 Task: Best office and paper website designs: Write.
Action: Mouse moved to (802, 370)
Screenshot: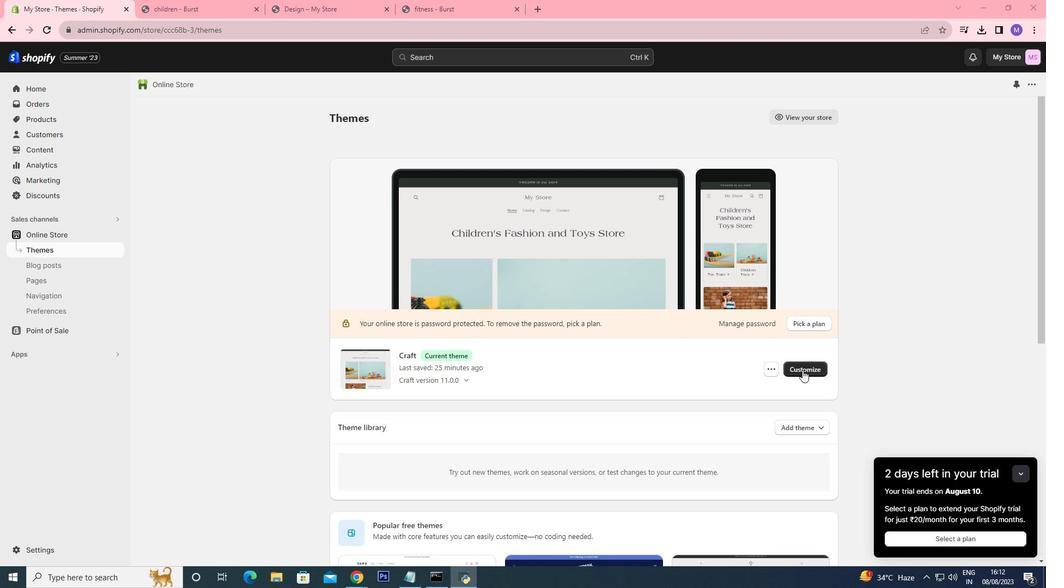 
Action: Mouse pressed left at (802, 370)
Screenshot: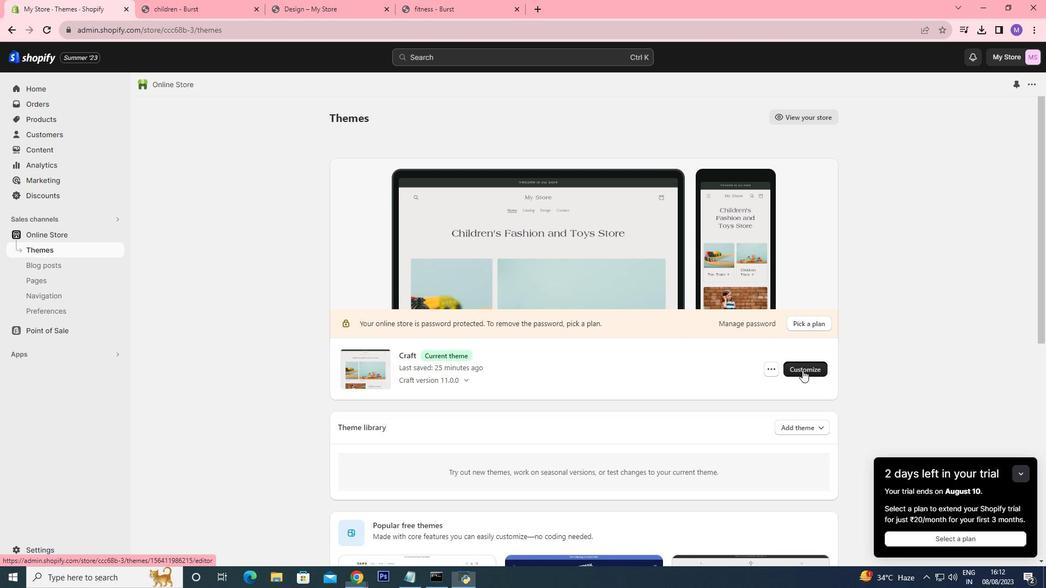 
Action: Mouse moved to (694, 163)
Screenshot: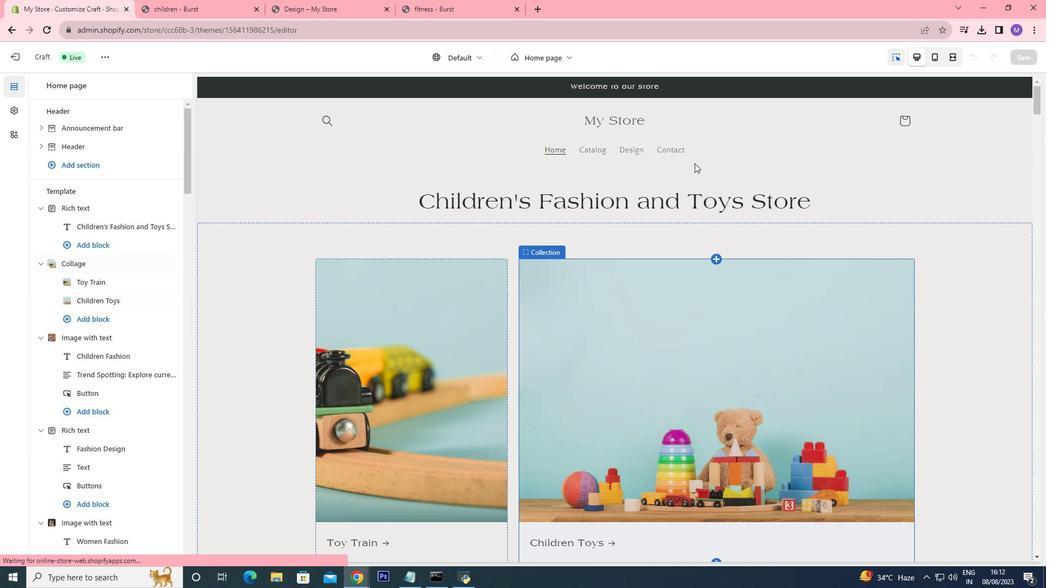 
Action: Mouse scrolled (694, 162) with delta (0, 0)
Screenshot: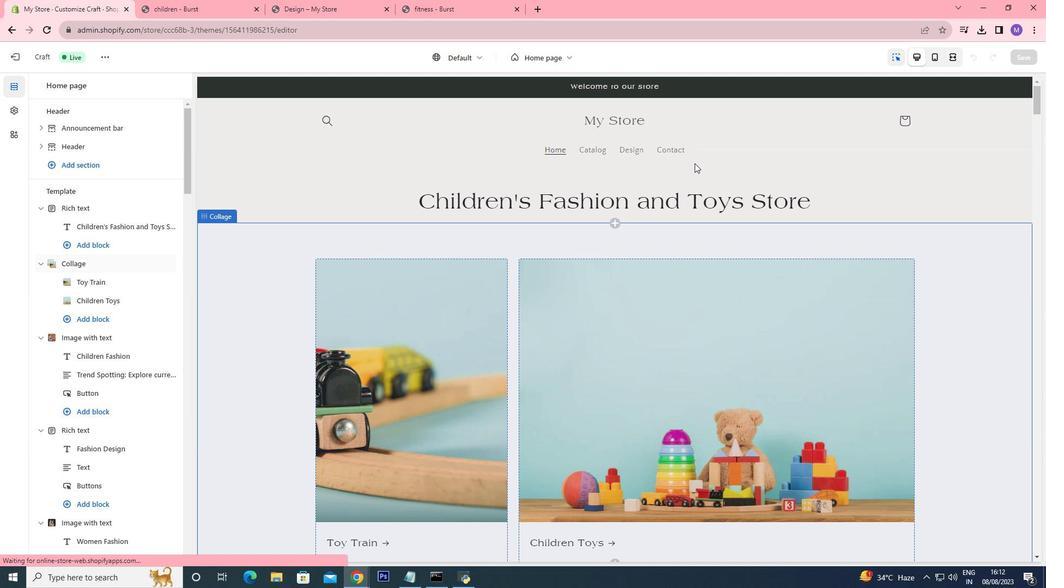 
Action: Mouse moved to (630, 95)
Screenshot: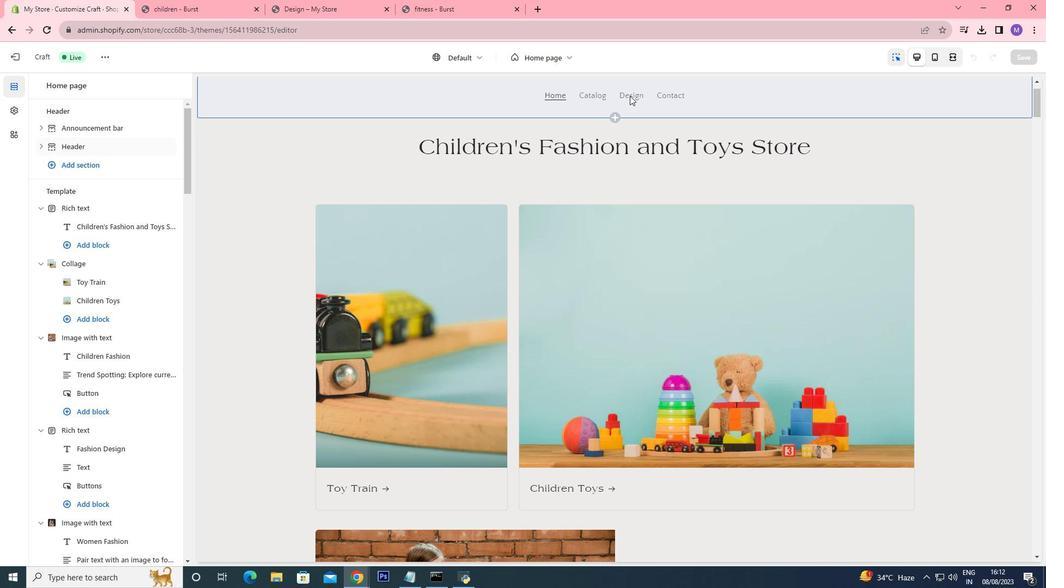 
Action: Mouse pressed left at (630, 95)
Screenshot: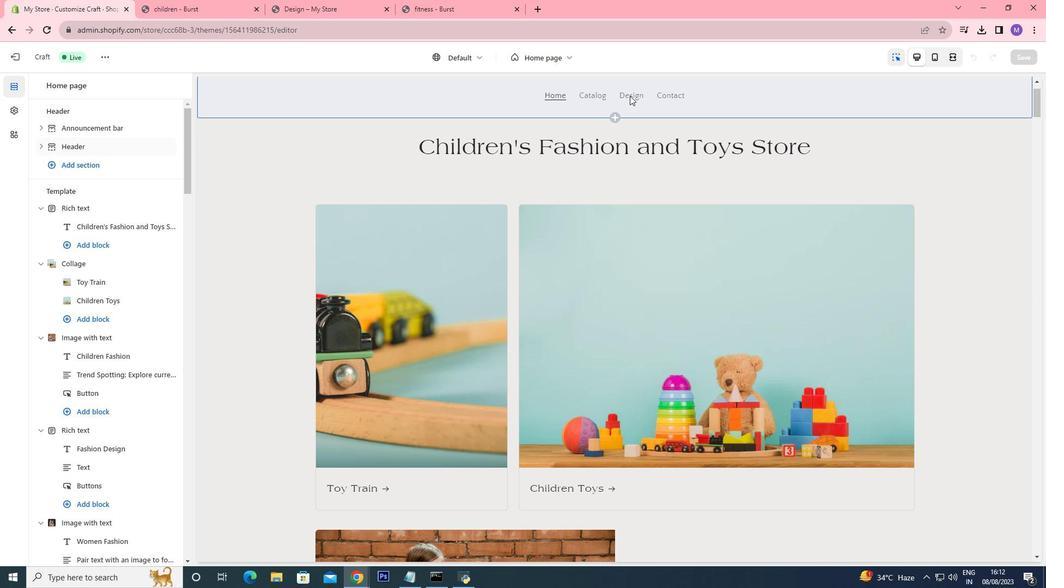 
Action: Mouse moved to (641, 149)
Screenshot: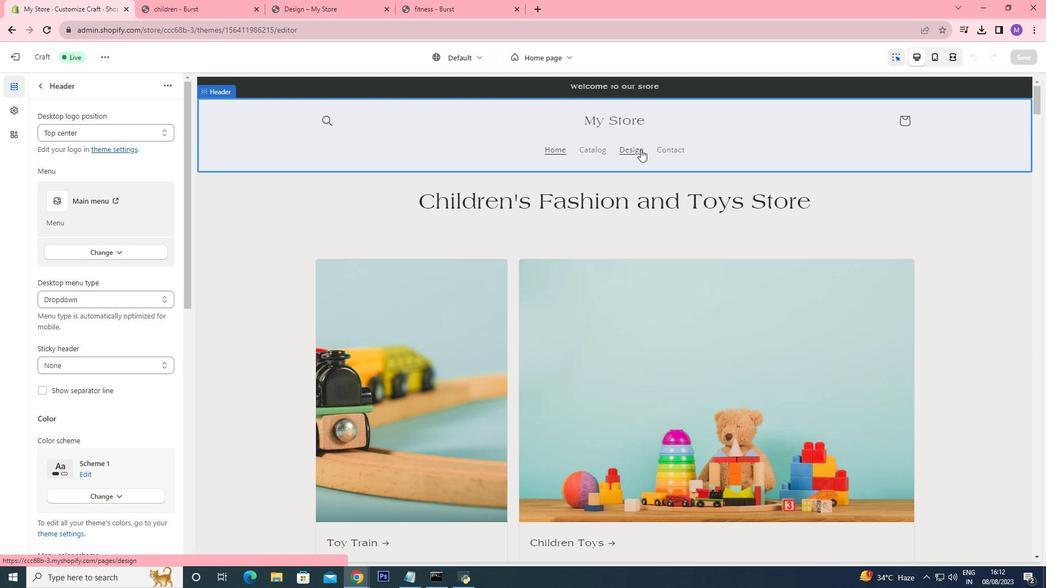 
Action: Mouse pressed left at (641, 149)
Screenshot: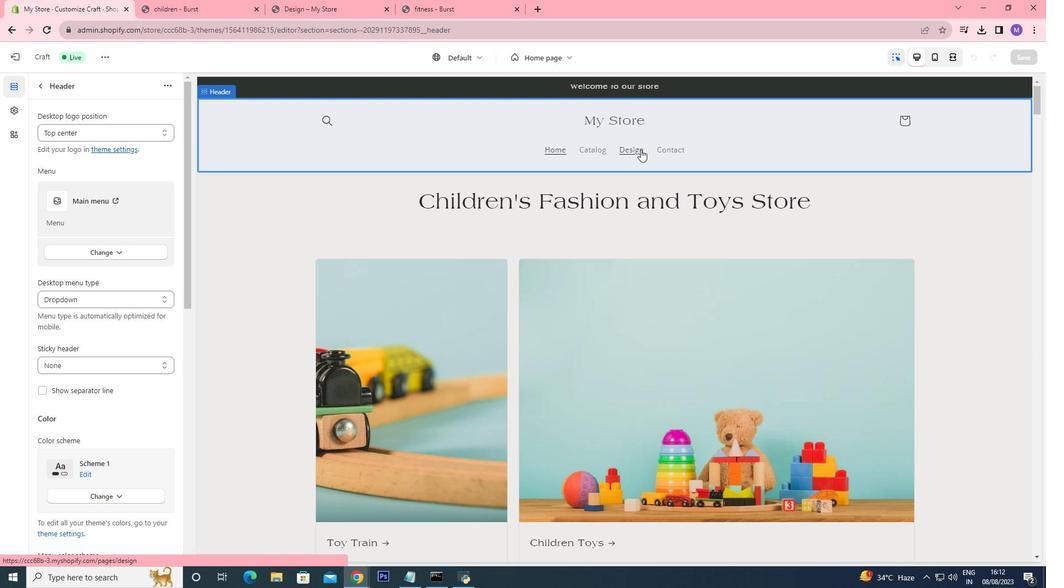 
Action: Mouse moved to (619, 299)
Screenshot: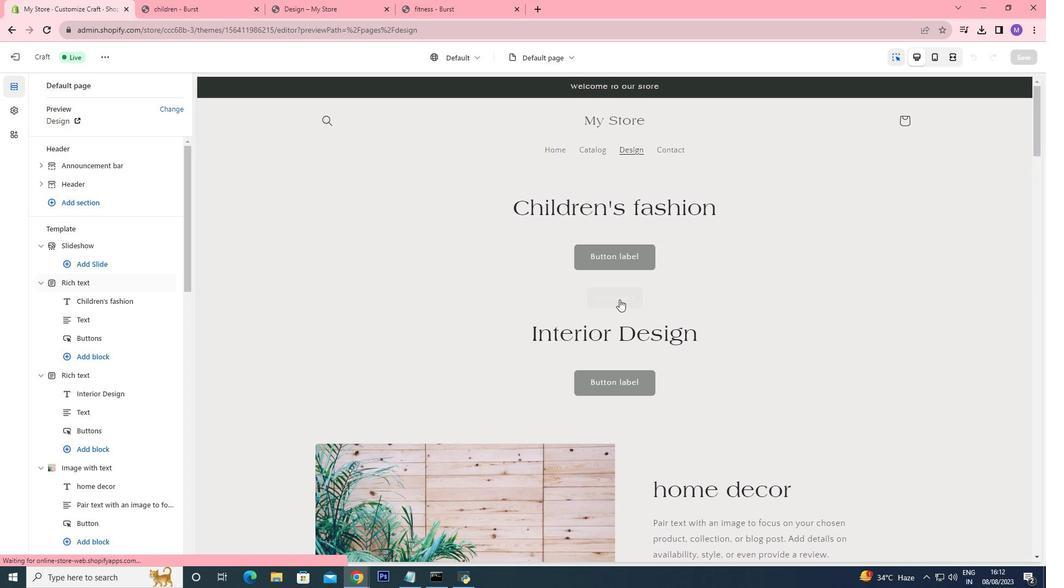 
Action: Mouse pressed left at (619, 299)
Screenshot: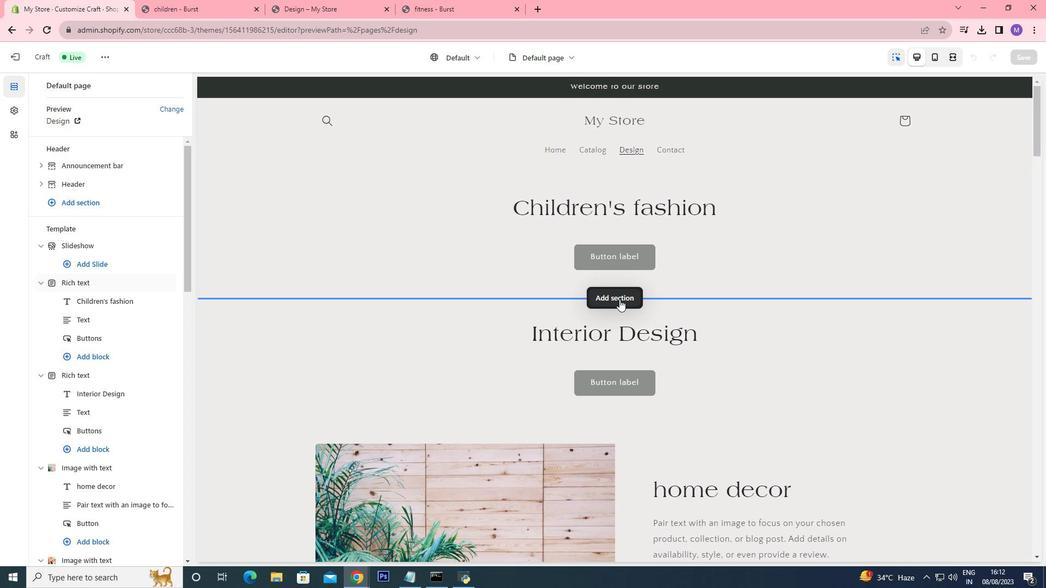 
Action: Mouse moved to (717, 420)
Screenshot: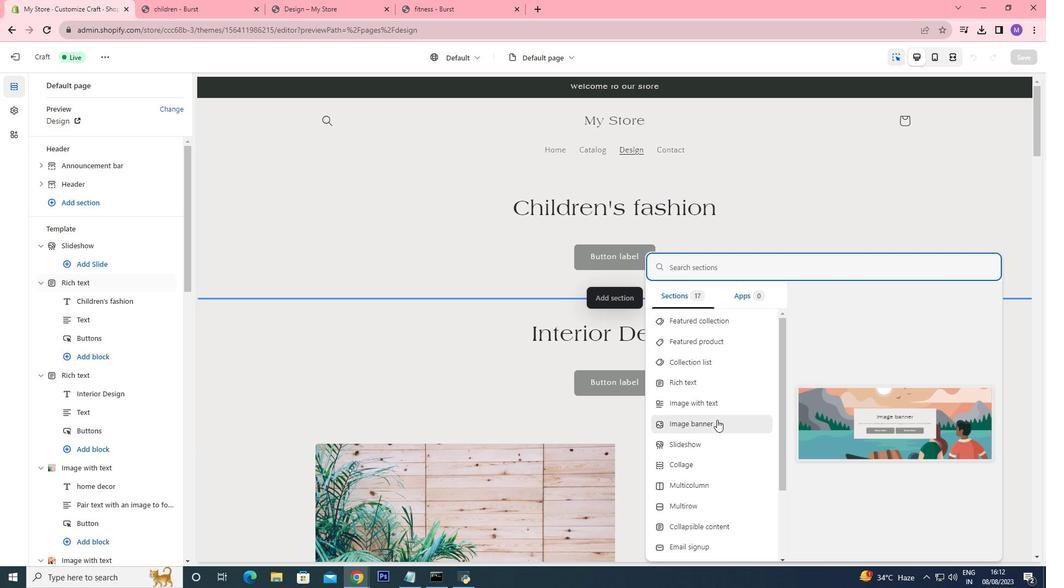 
Action: Mouse pressed left at (717, 420)
Screenshot: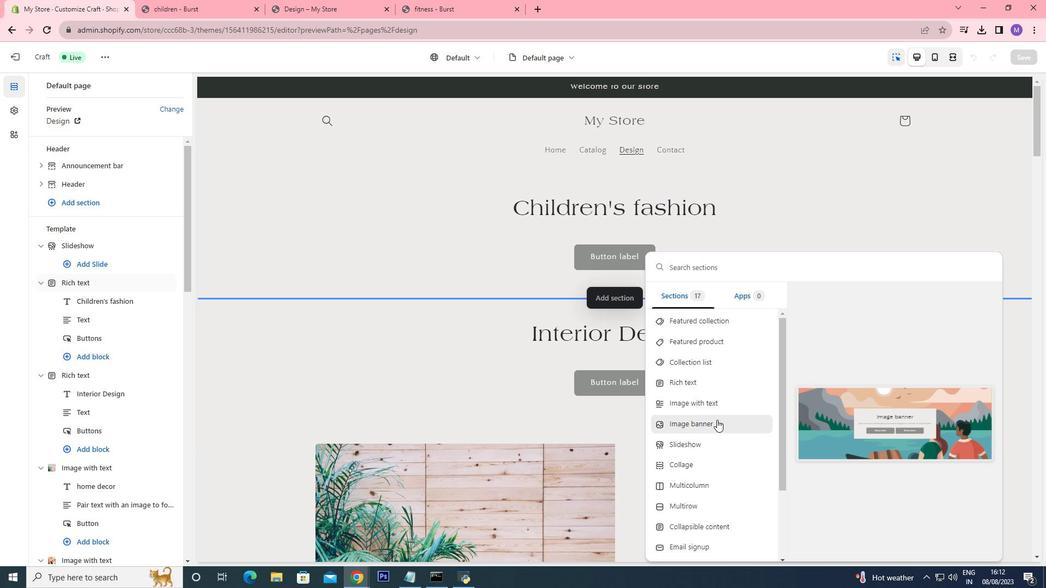 
Action: Mouse moved to (339, 372)
Screenshot: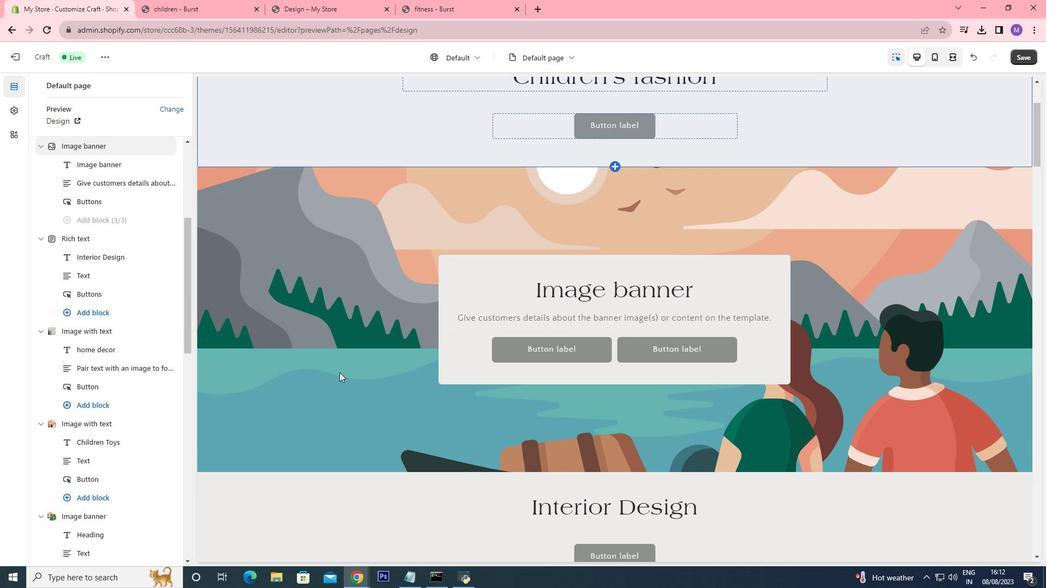 
Action: Mouse pressed left at (339, 372)
Screenshot: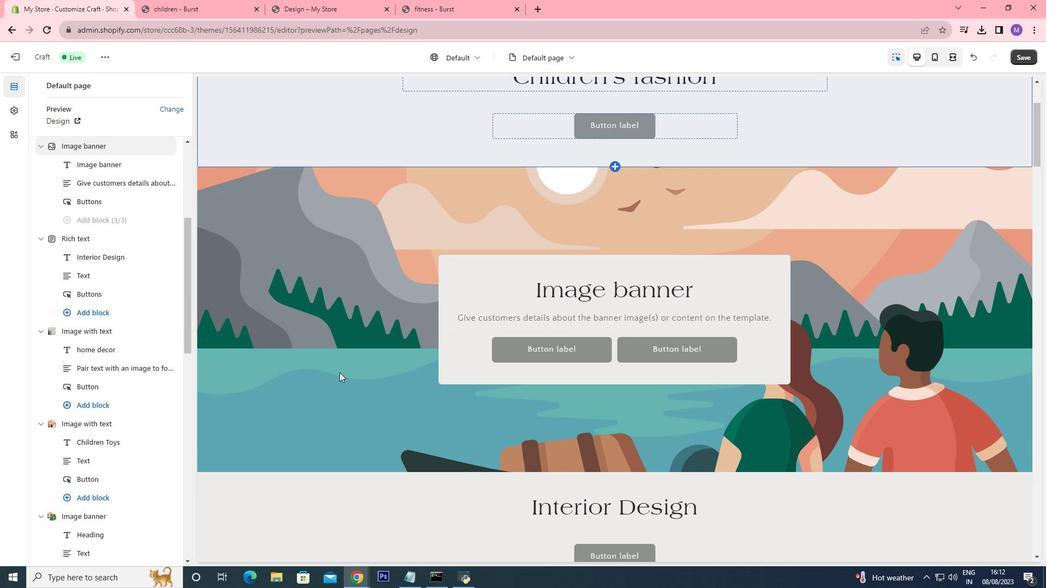 
Action: Mouse moved to (101, 160)
Screenshot: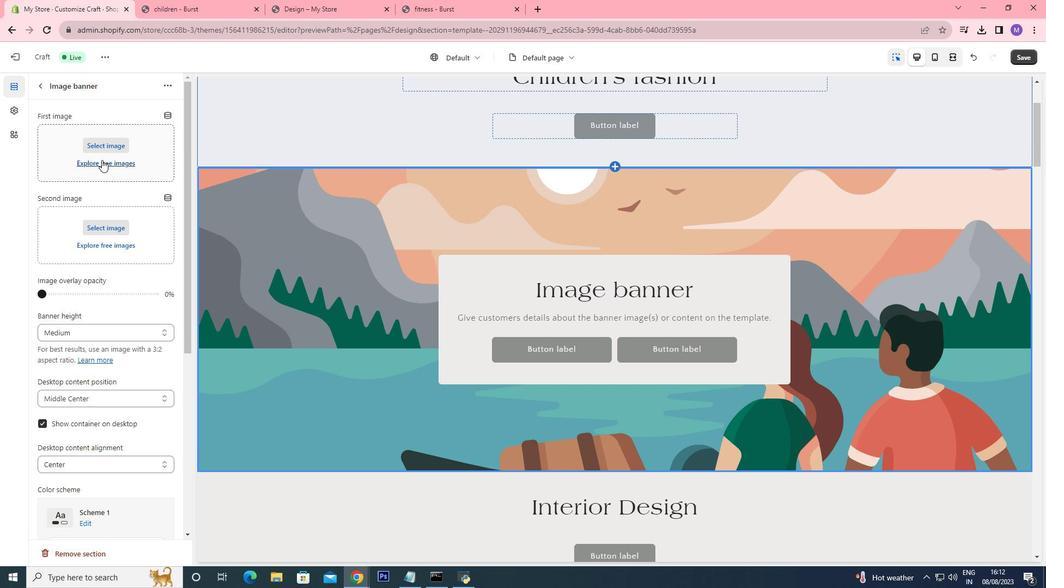 
Action: Mouse pressed left at (101, 160)
Screenshot: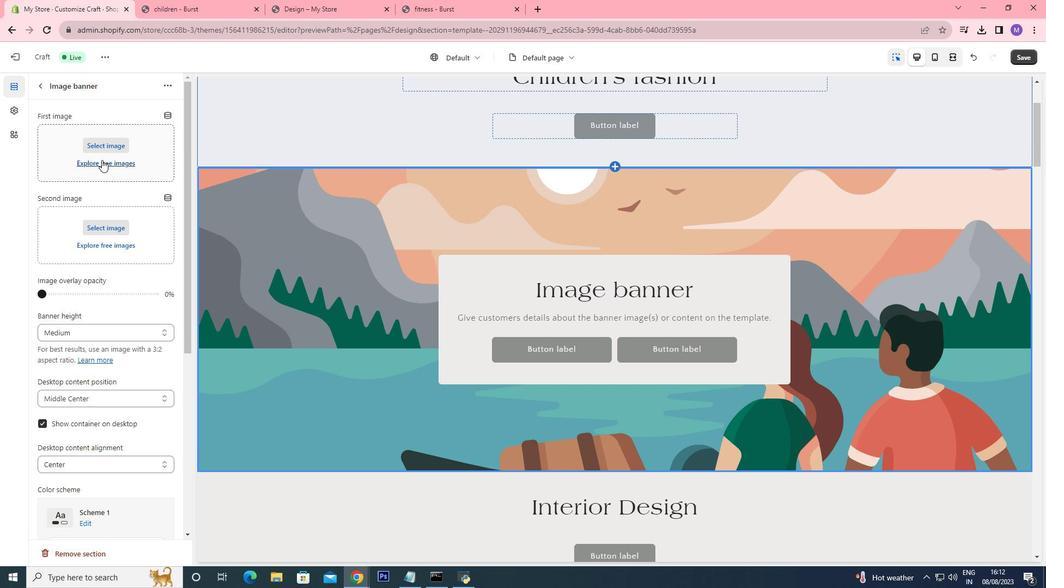 
Action: Mouse moved to (115, 113)
Screenshot: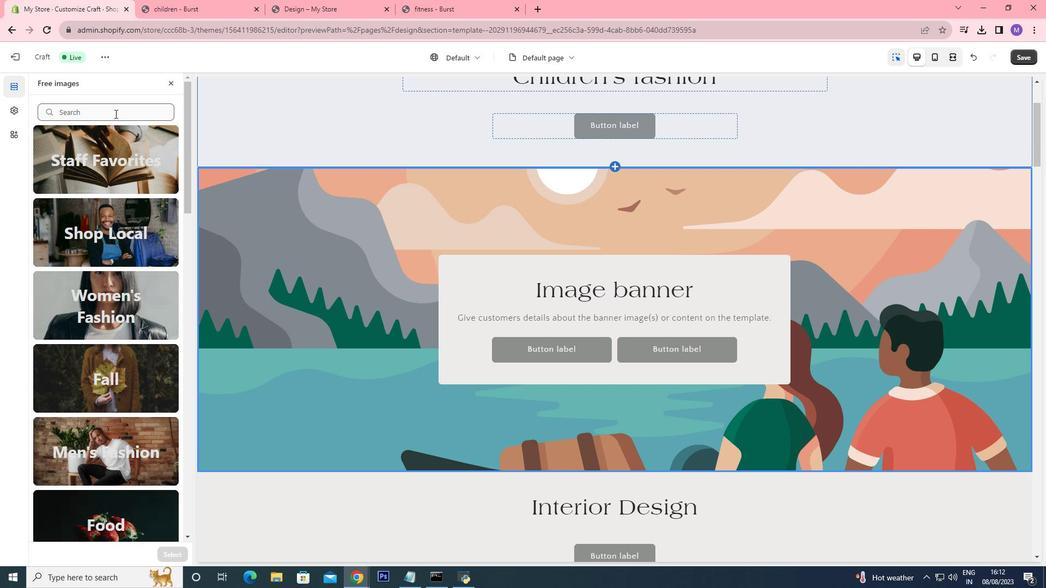 
Action: Mouse pressed left at (115, 113)
Screenshot: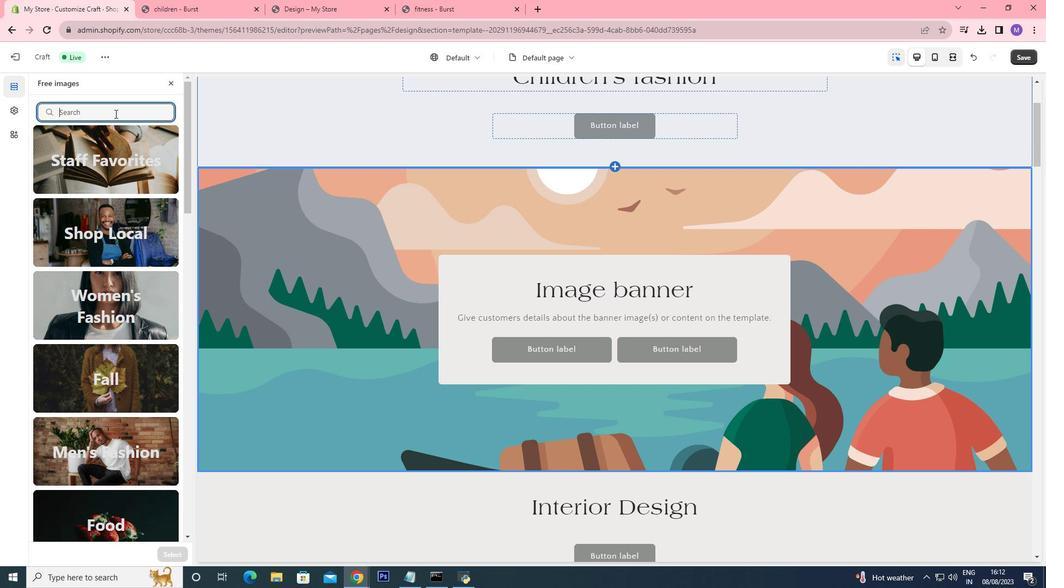 
Action: Key pressed company
Screenshot: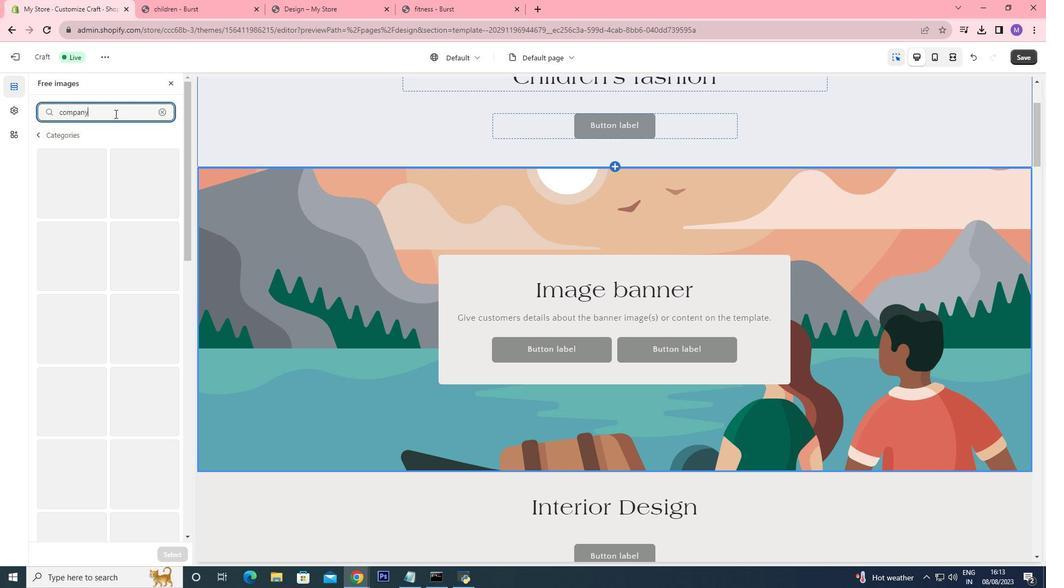 
Action: Mouse moved to (119, 396)
Screenshot: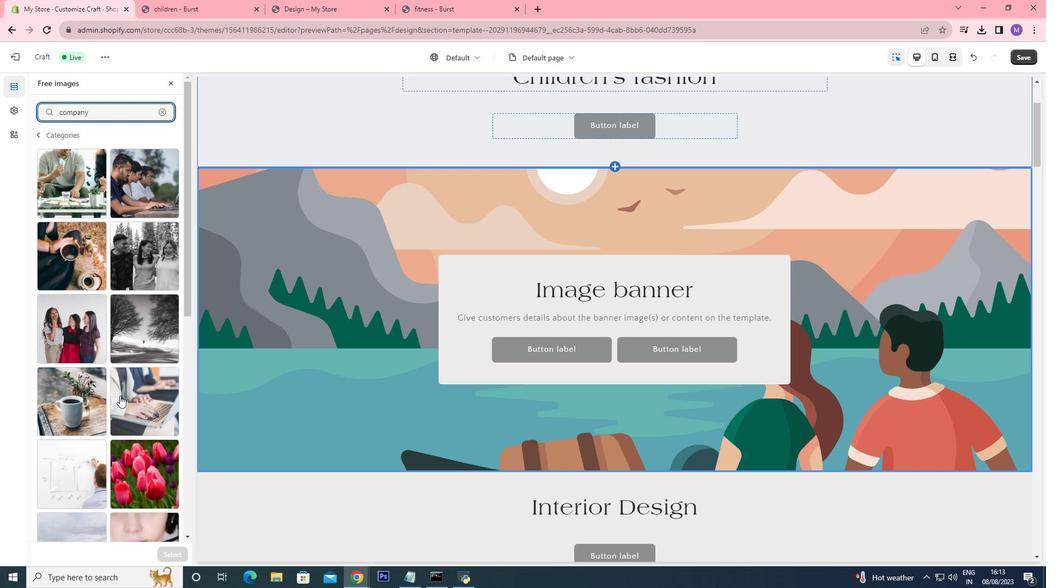 
Action: Mouse scrolled (119, 395) with delta (0, 0)
Screenshot: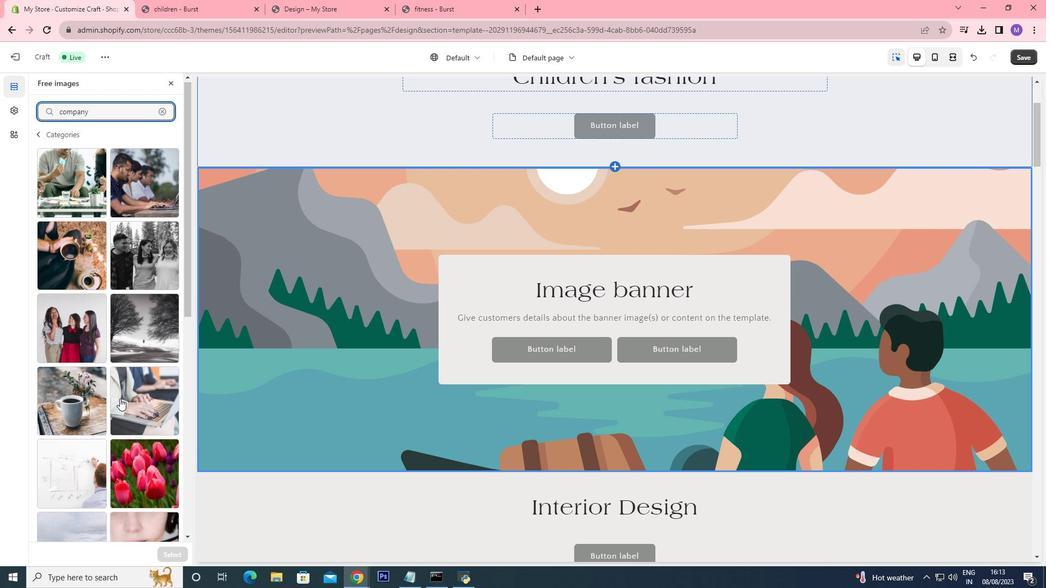 
Action: Mouse moved to (120, 400)
Screenshot: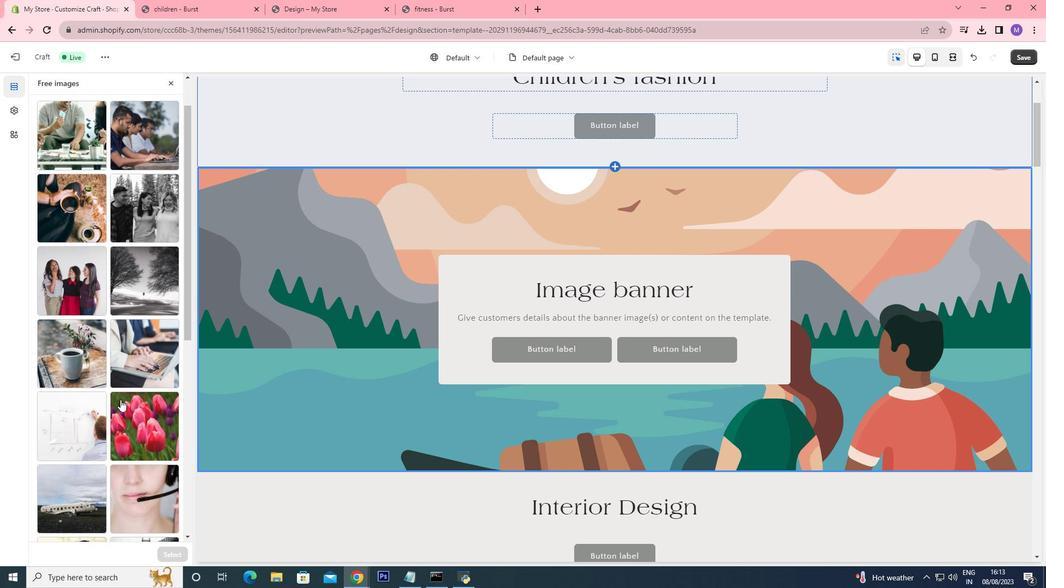 
Action: Mouse scrolled (120, 399) with delta (0, 0)
Screenshot: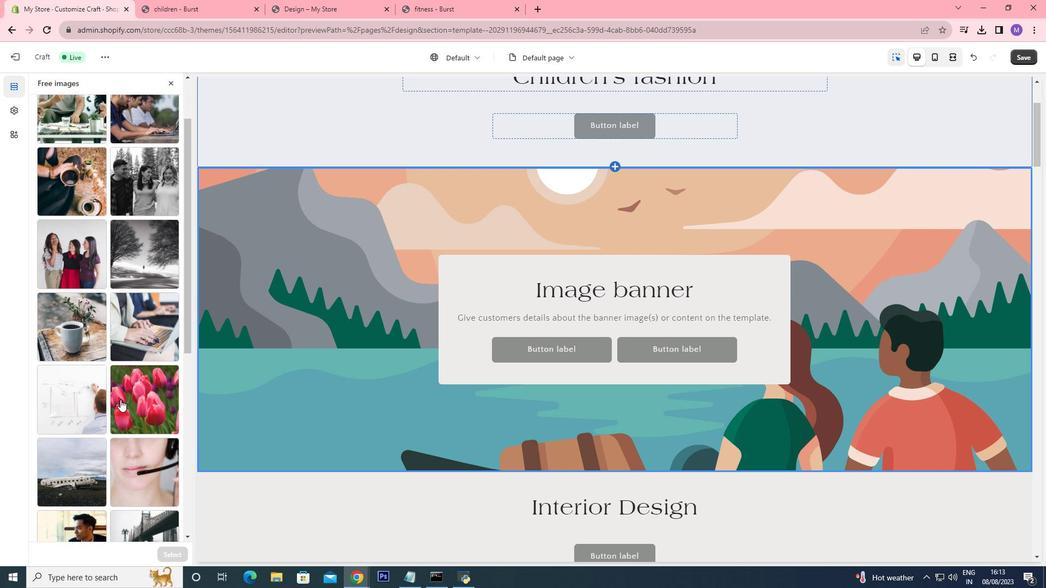 
Action: Mouse scrolled (120, 399) with delta (0, 0)
Screenshot: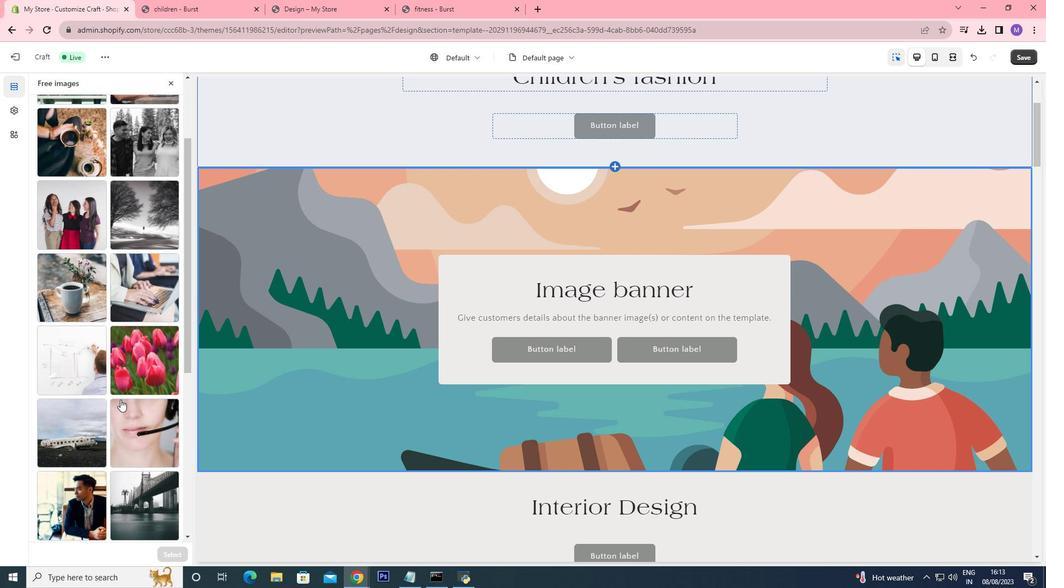 
Action: Mouse scrolled (120, 399) with delta (0, 0)
Screenshot: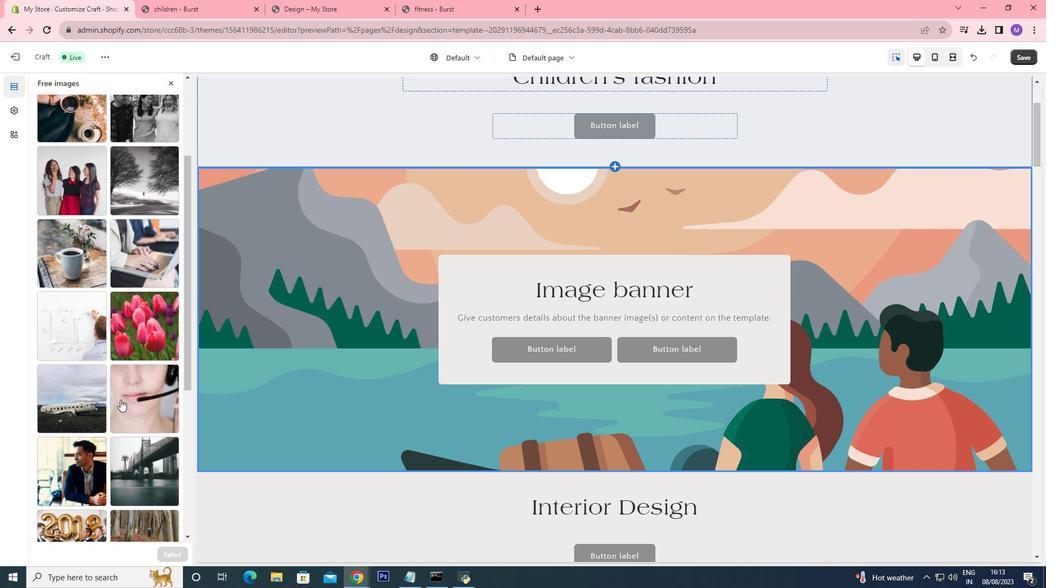 
Action: Mouse scrolled (120, 400) with delta (0, 0)
Screenshot: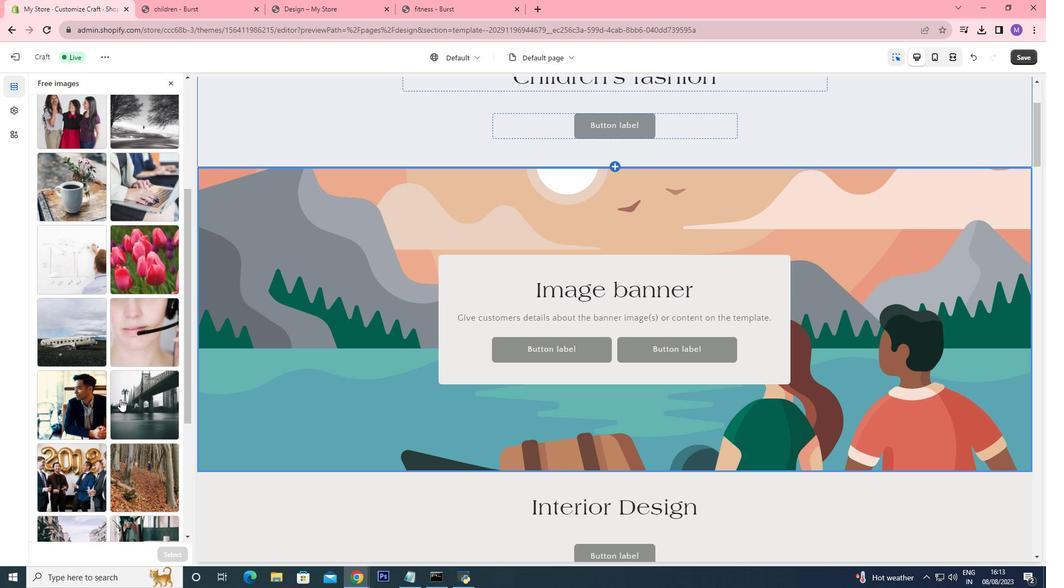 
Action: Mouse scrolled (120, 399) with delta (0, 0)
Screenshot: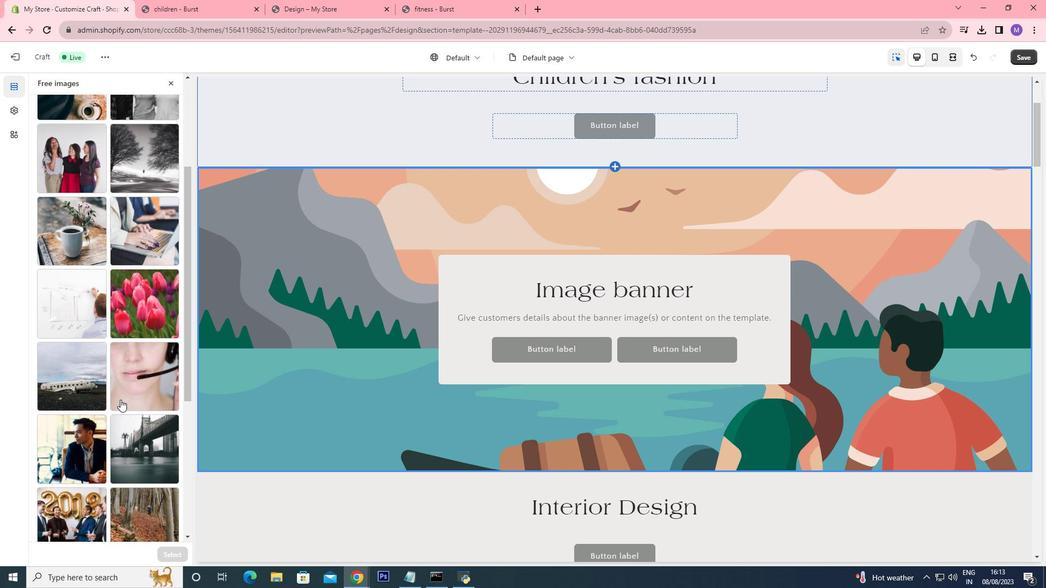 
Action: Mouse scrolled (120, 399) with delta (0, 0)
Screenshot: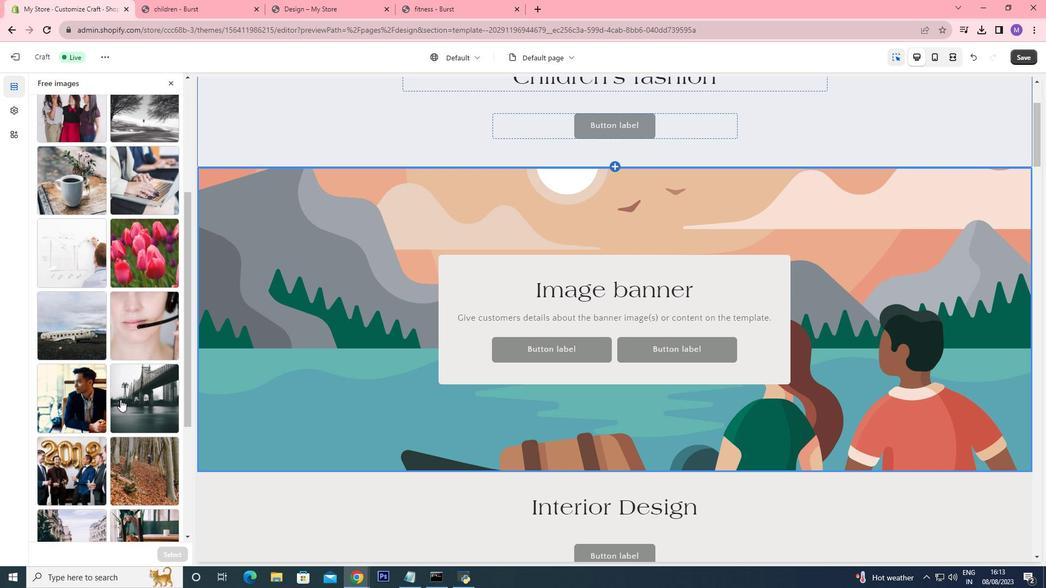 
Action: Mouse scrolled (120, 399) with delta (0, 0)
Screenshot: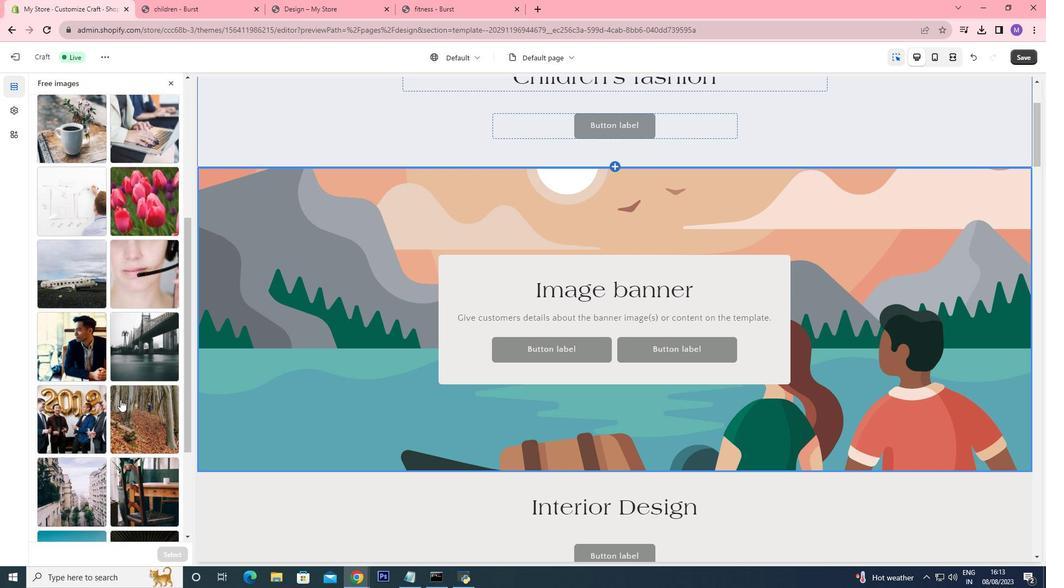 
Action: Mouse scrolled (120, 399) with delta (0, 0)
Screenshot: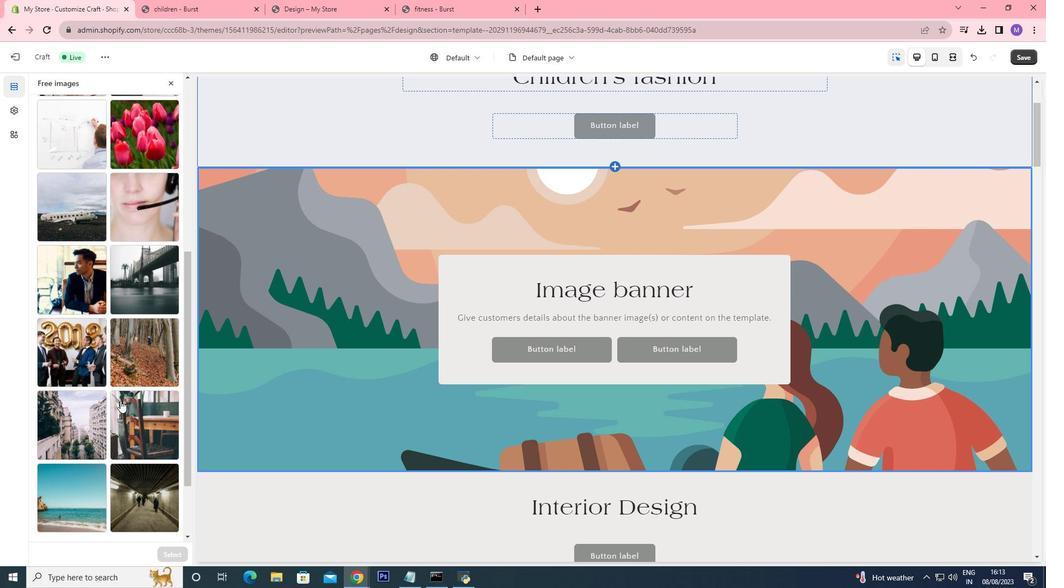 
Action: Mouse moved to (120, 401)
Screenshot: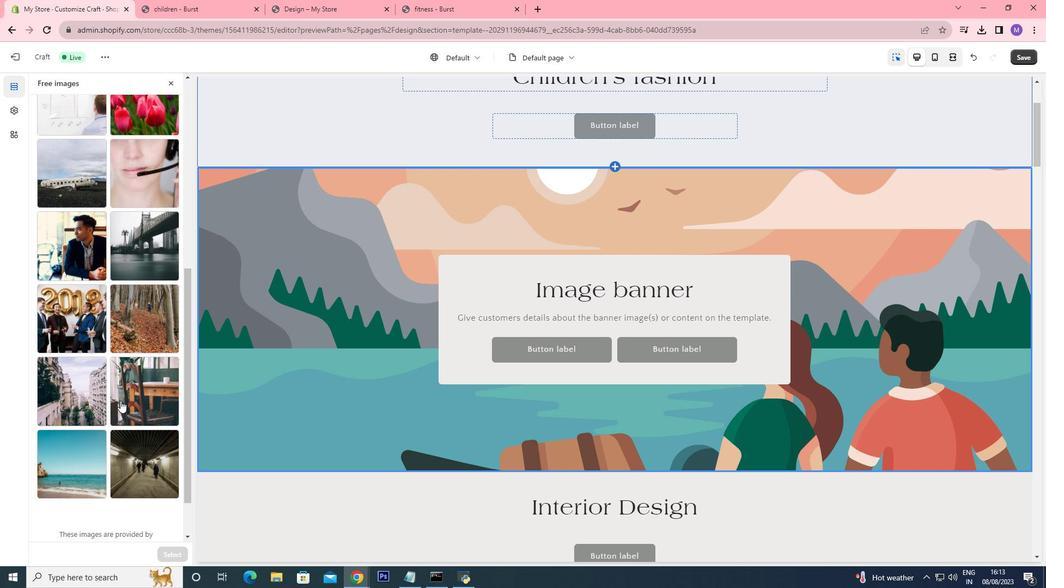 
Action: Mouse scrolled (120, 400) with delta (0, 0)
Screenshot: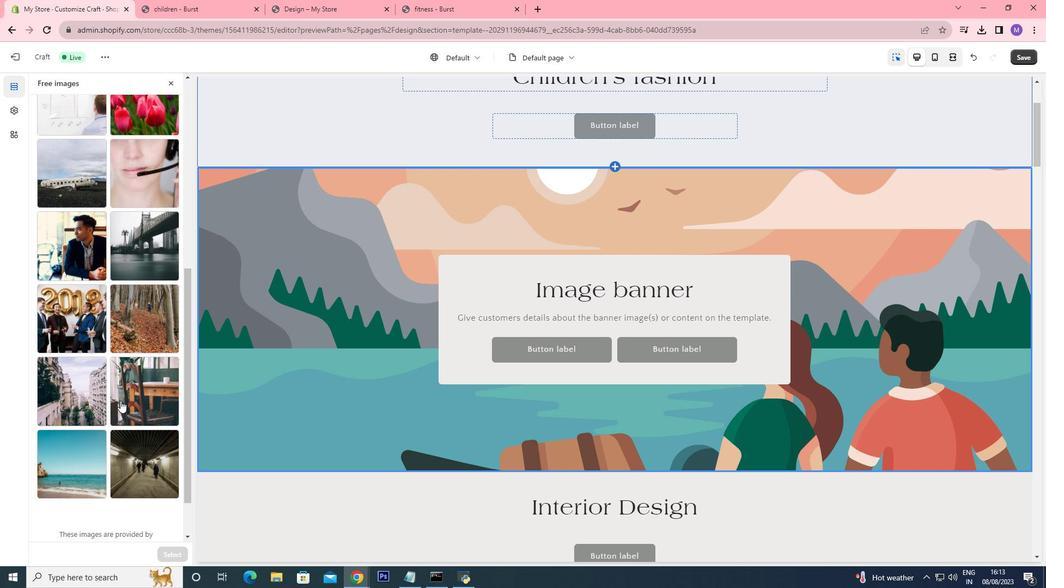 
Action: Mouse scrolled (120, 400) with delta (0, 0)
Screenshot: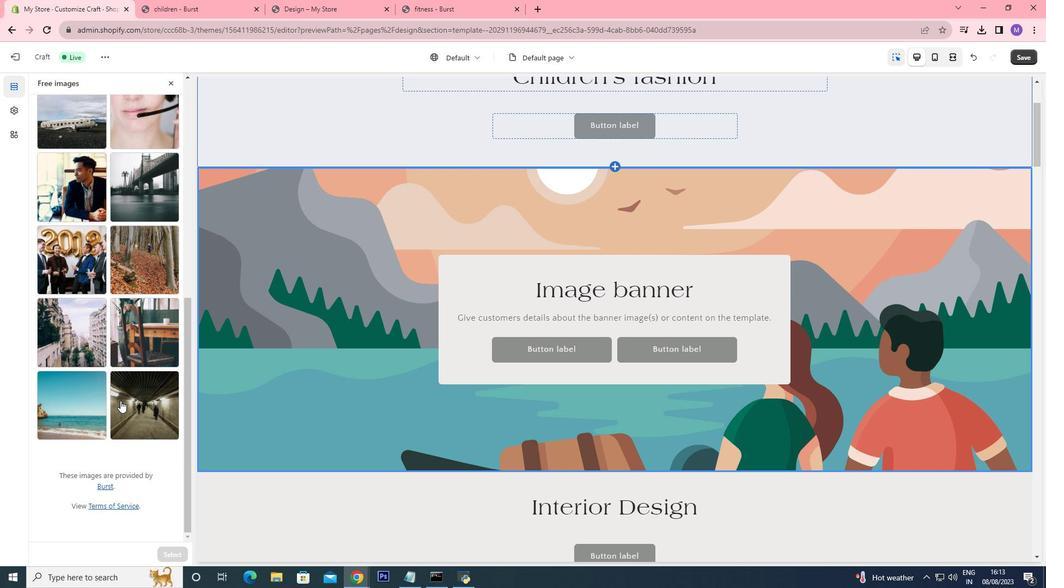 
Action: Mouse scrolled (120, 400) with delta (0, 0)
Screenshot: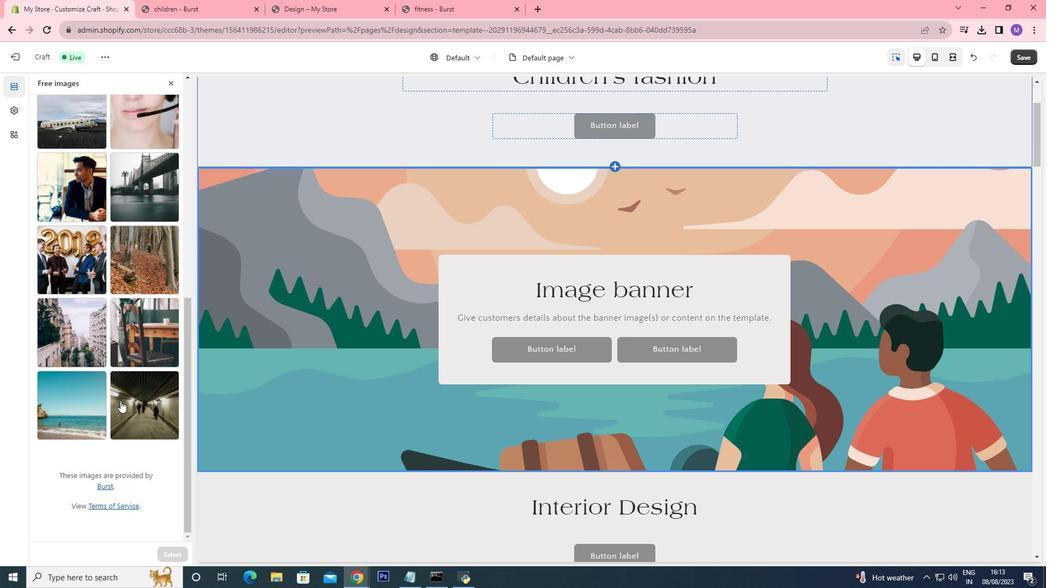 
Action: Mouse scrolled (120, 400) with delta (0, 0)
Screenshot: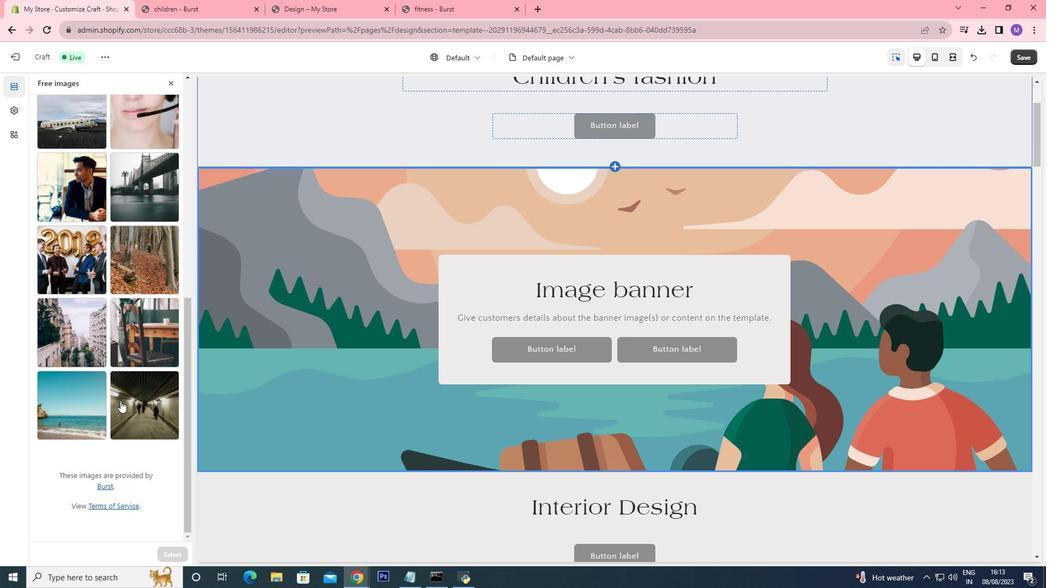 
Action: Mouse scrolled (120, 400) with delta (0, 0)
Screenshot: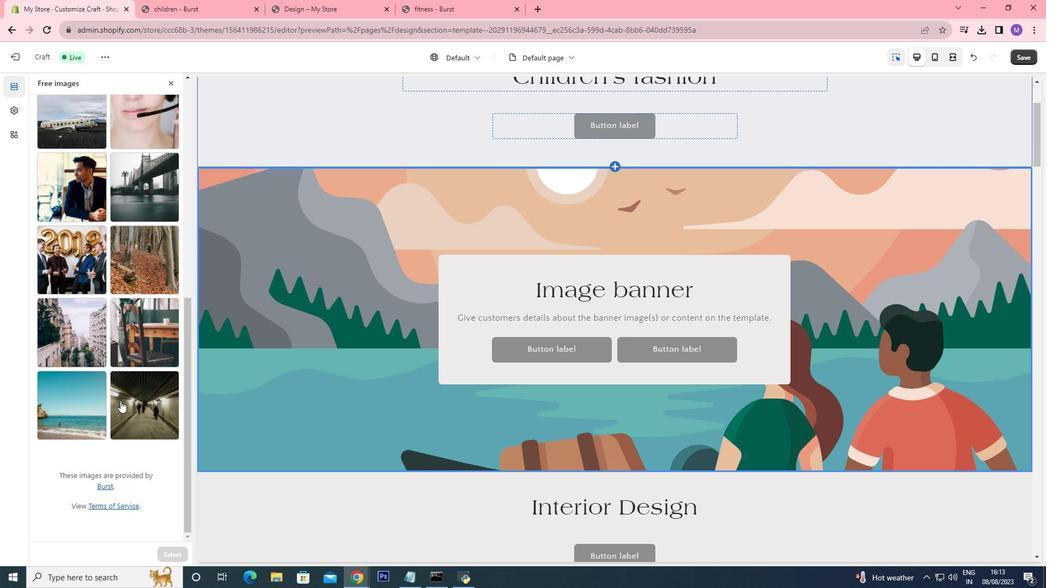
Action: Mouse moved to (170, 388)
Screenshot: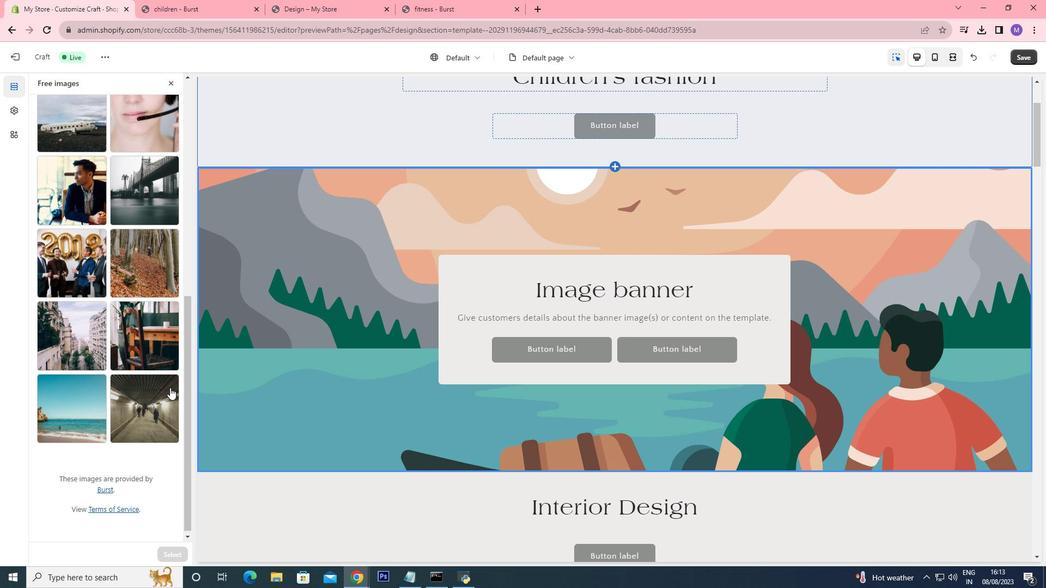 
Action: Mouse scrolled (170, 388) with delta (0, 0)
Screenshot: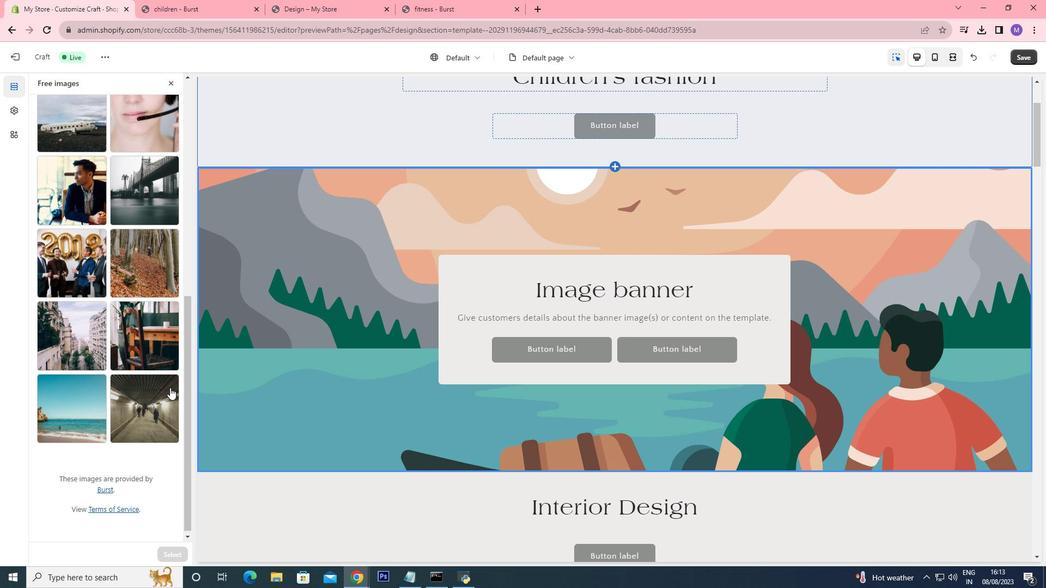 
Action: Mouse scrolled (170, 388) with delta (0, 0)
Screenshot: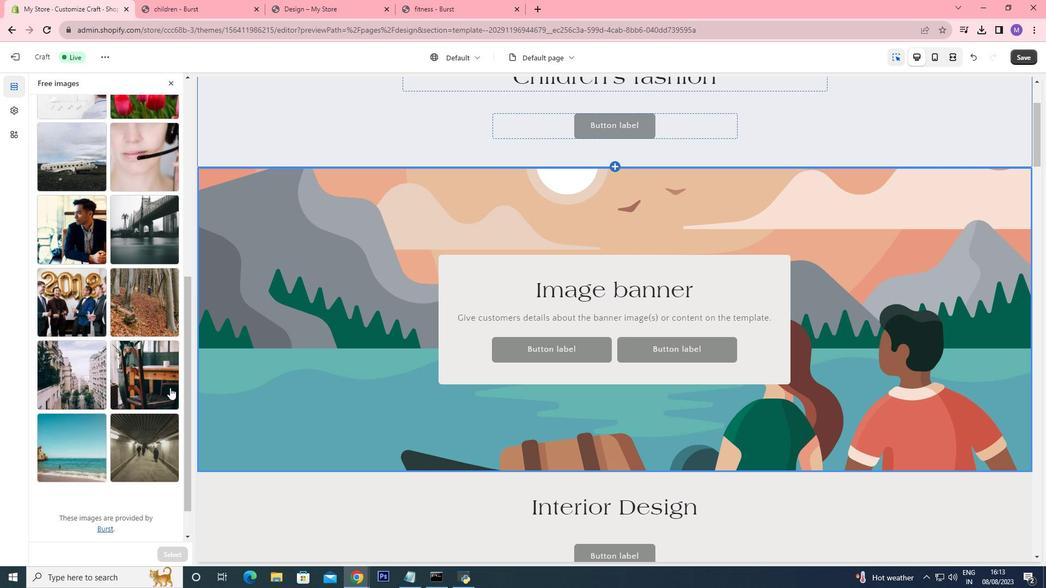 
Action: Mouse moved to (154, 438)
Screenshot: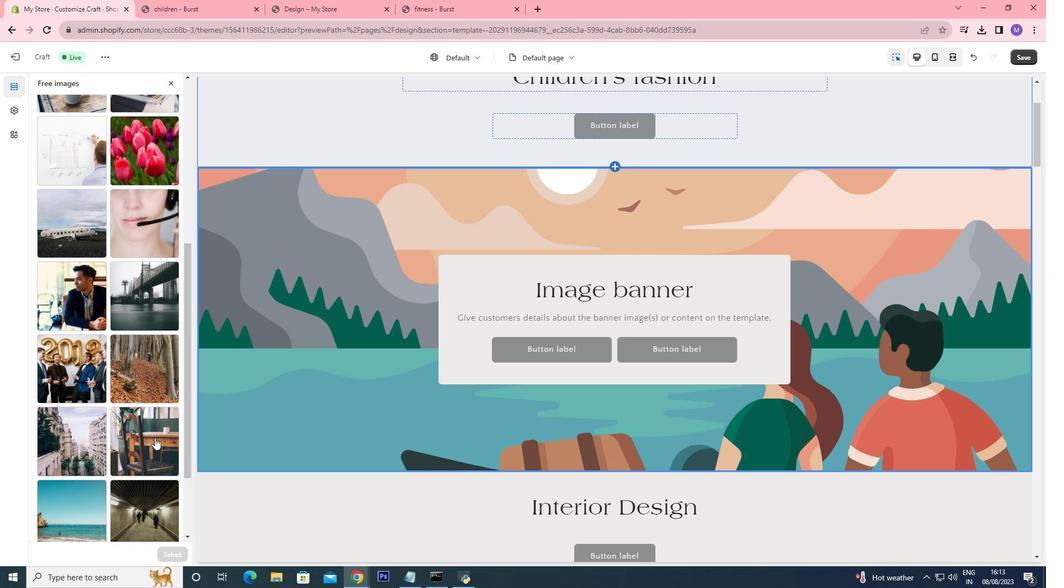
Action: Mouse scrolled (154, 438) with delta (0, 0)
Screenshot: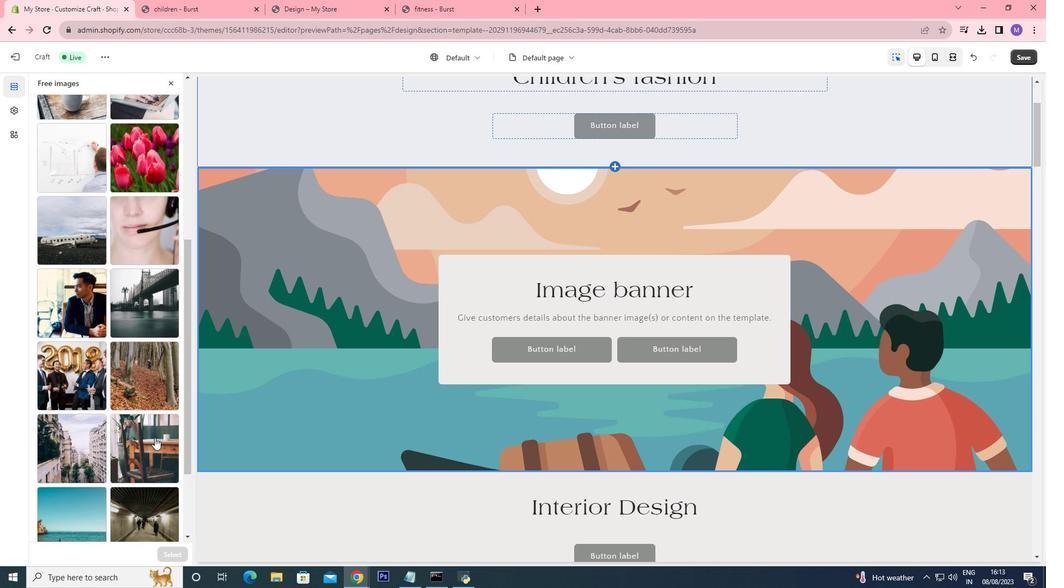 
Action: Mouse scrolled (154, 438) with delta (0, 0)
Screenshot: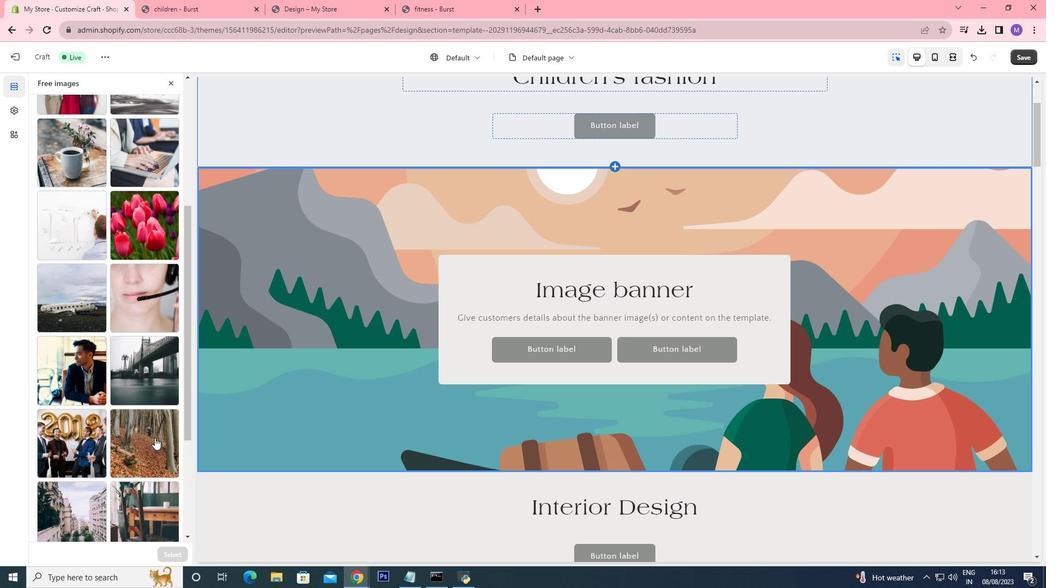 
Action: Mouse scrolled (154, 438) with delta (0, 0)
Screenshot: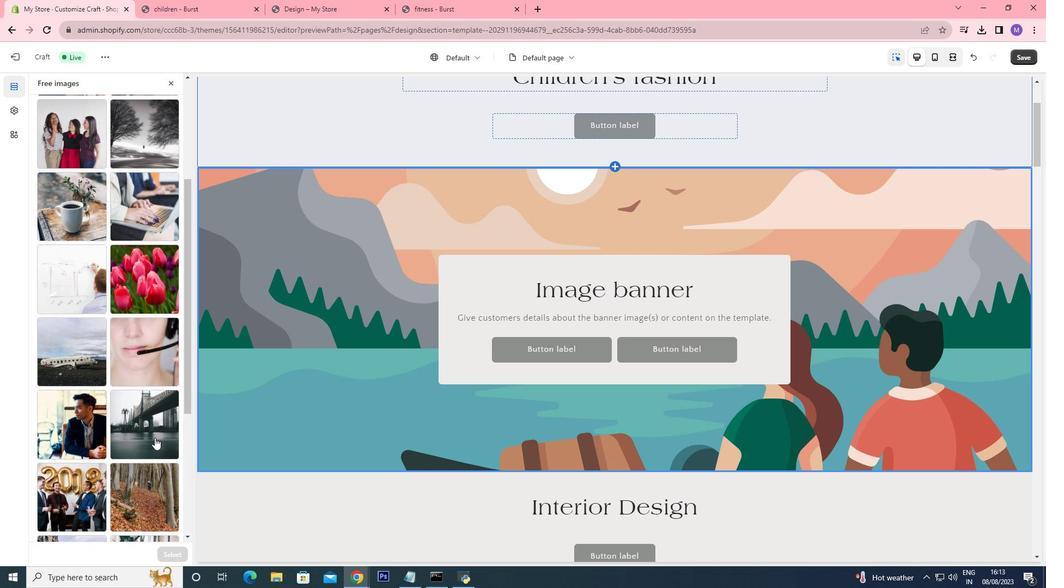 
Action: Mouse scrolled (154, 438) with delta (0, 0)
Screenshot: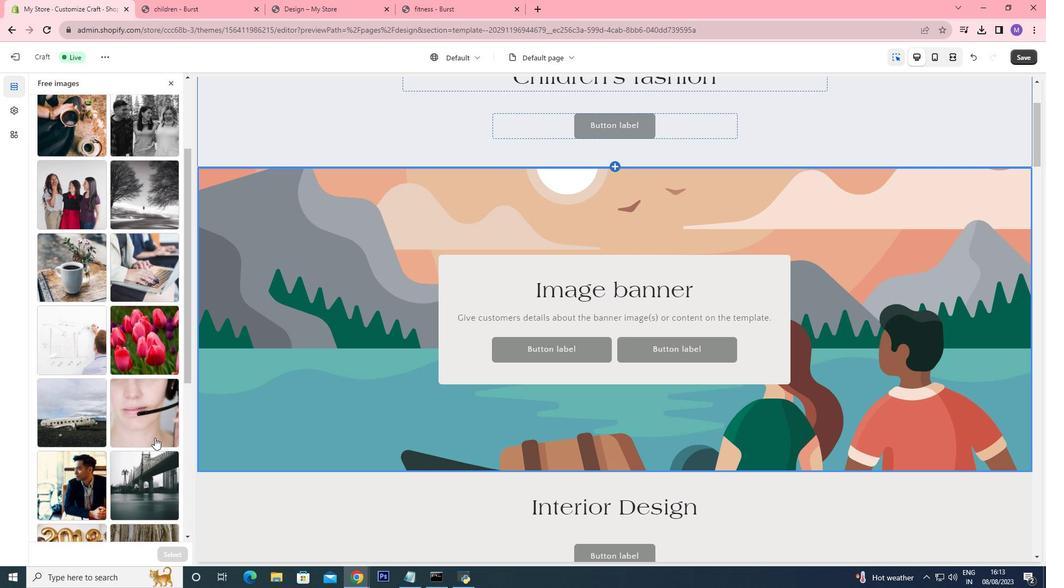 
Action: Mouse scrolled (154, 438) with delta (0, 0)
Screenshot: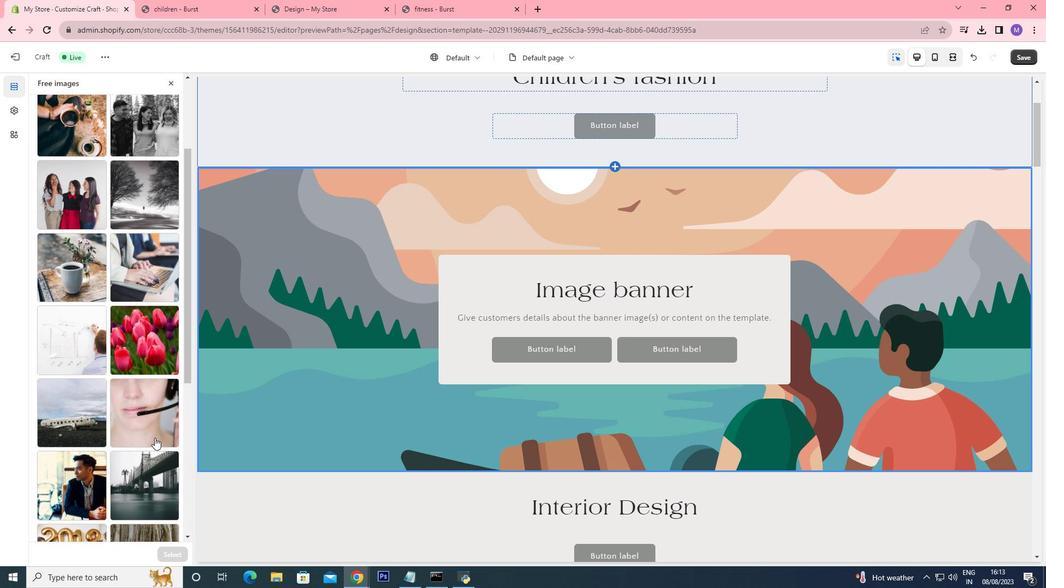 
Action: Mouse scrolled (154, 438) with delta (0, 0)
Screenshot: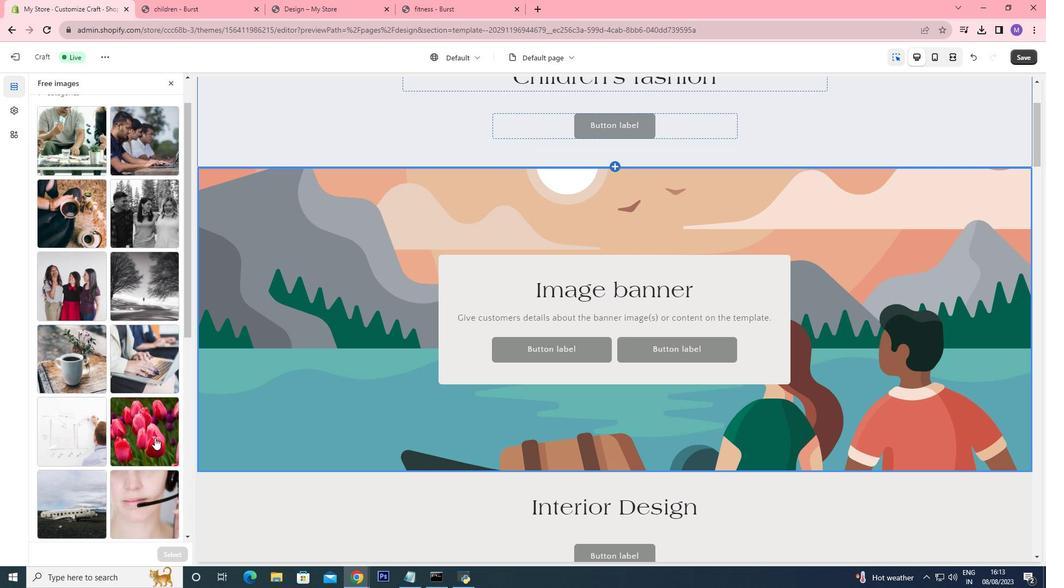 
Action: Mouse moved to (150, 424)
Screenshot: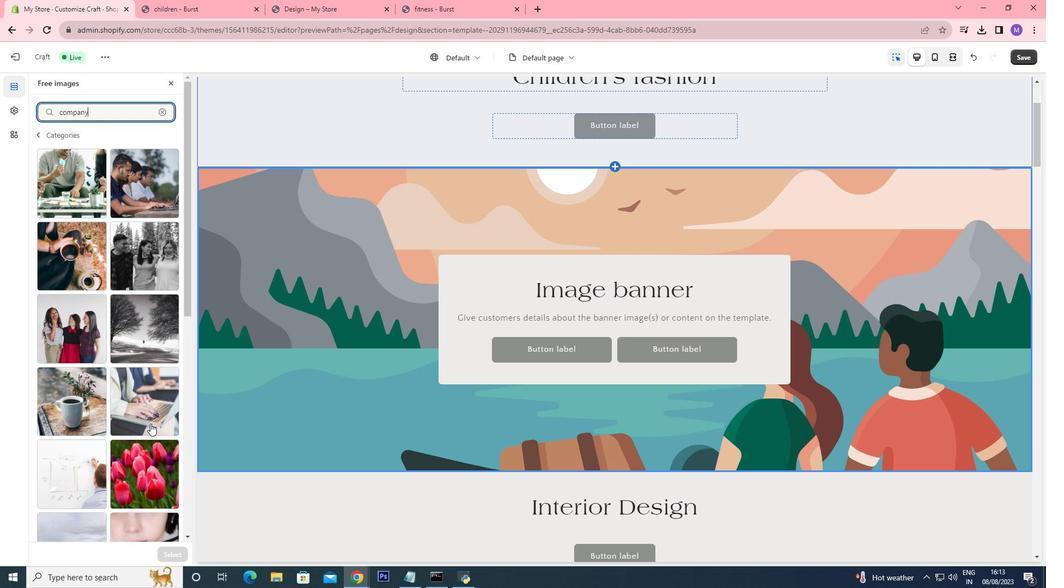 
Action: Mouse scrolled (150, 424) with delta (0, 0)
Screenshot: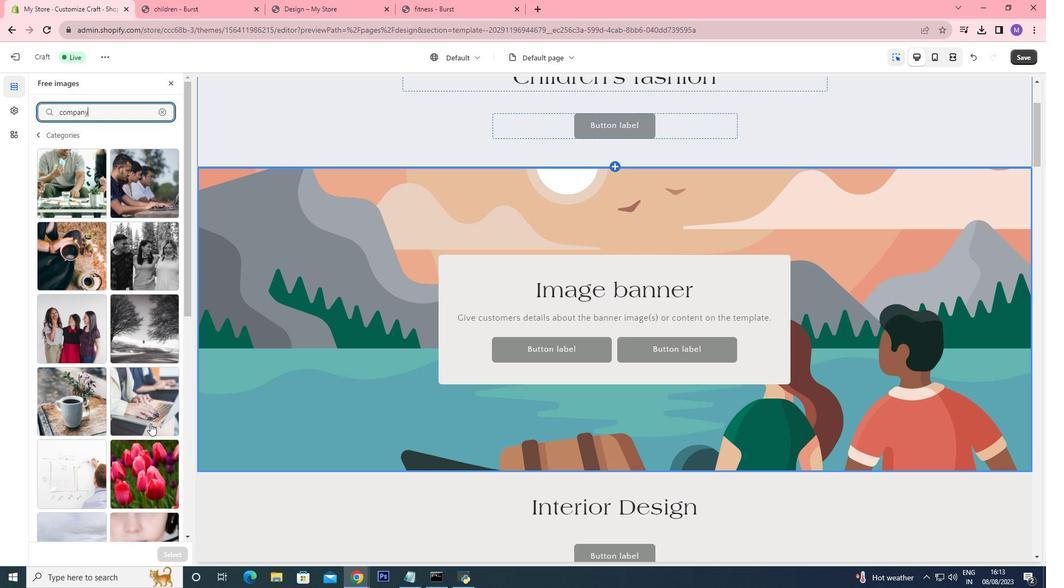 
Action: Mouse scrolled (150, 424) with delta (0, 0)
Screenshot: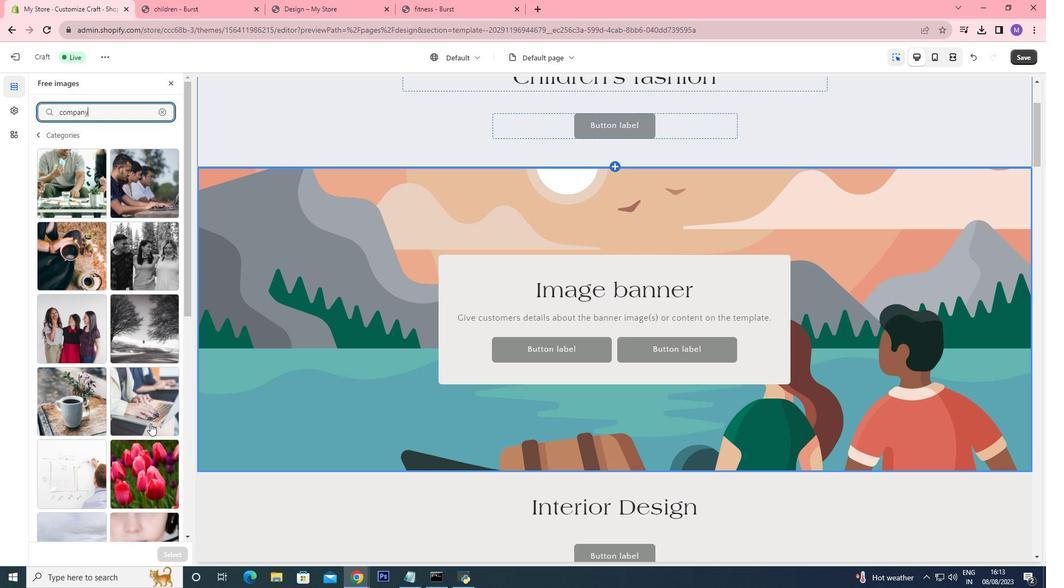 
Action: Mouse scrolled (150, 424) with delta (0, 0)
Screenshot: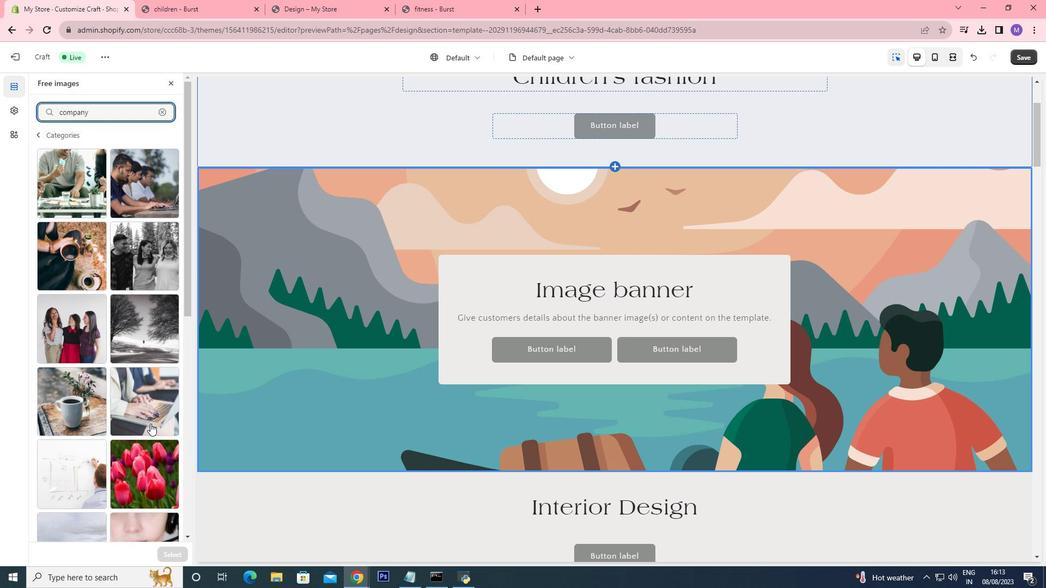 
Action: Mouse moved to (65, 173)
Screenshot: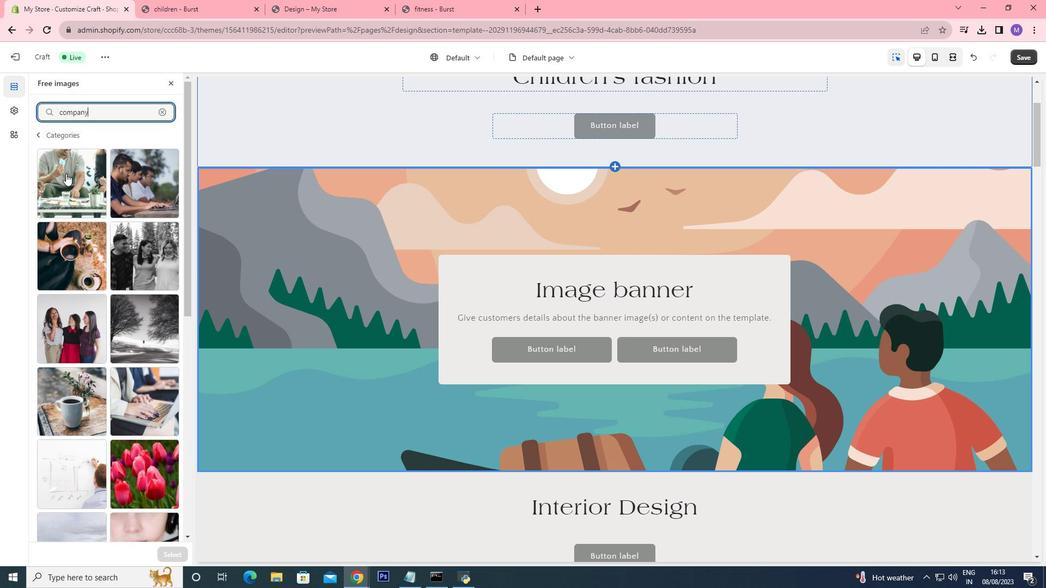 
Action: Mouse pressed left at (65, 173)
Screenshot: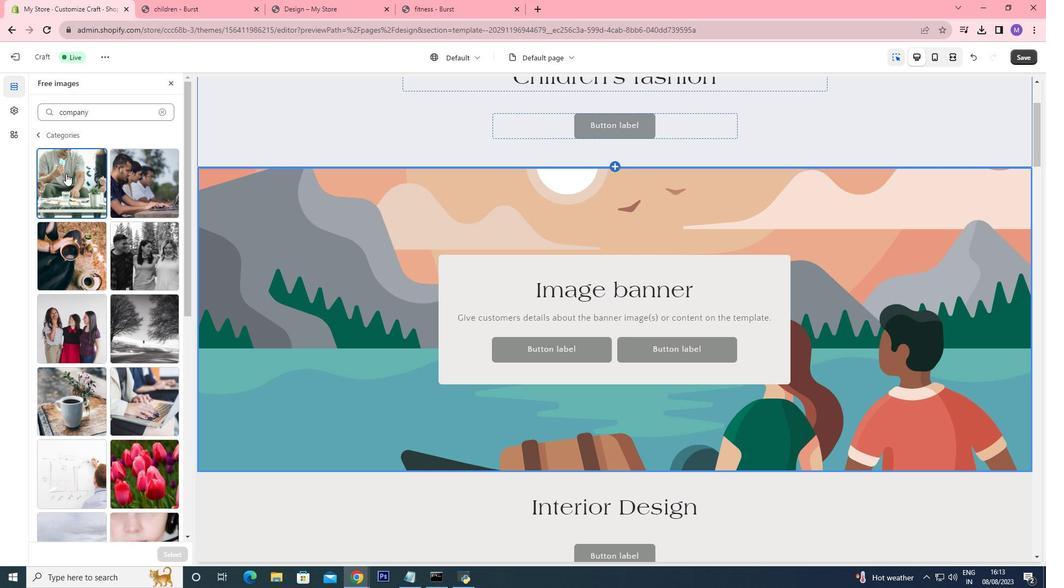 
Action: Mouse moved to (174, 548)
Screenshot: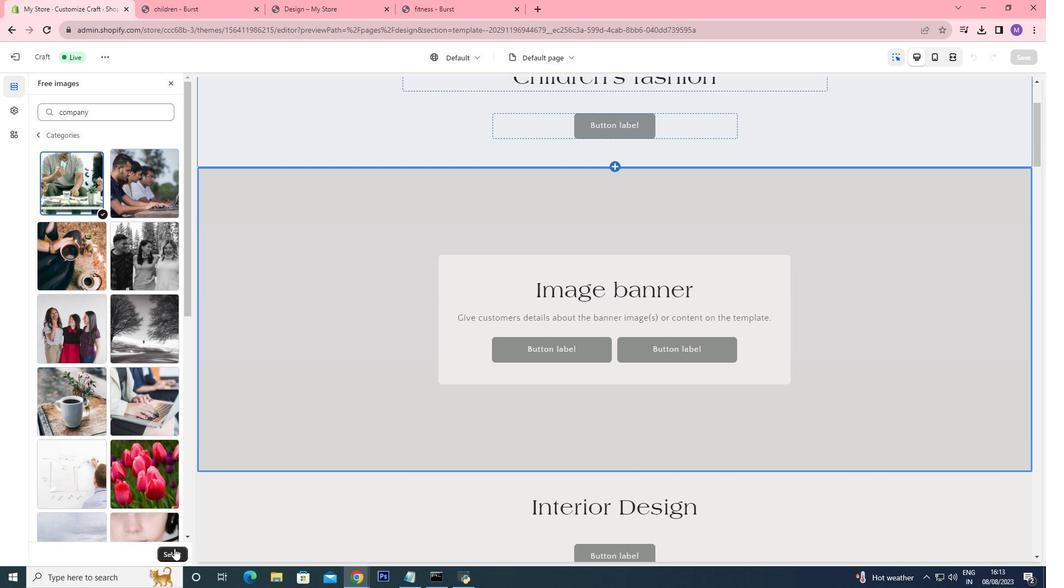 
Action: Mouse pressed left at (174, 548)
Screenshot: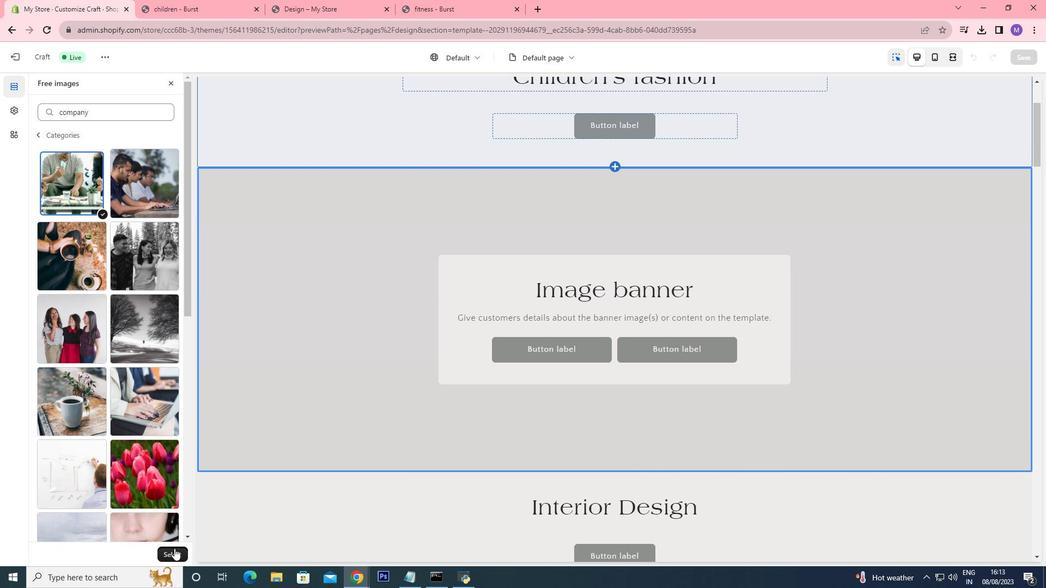 
Action: Mouse moved to (93, 329)
Screenshot: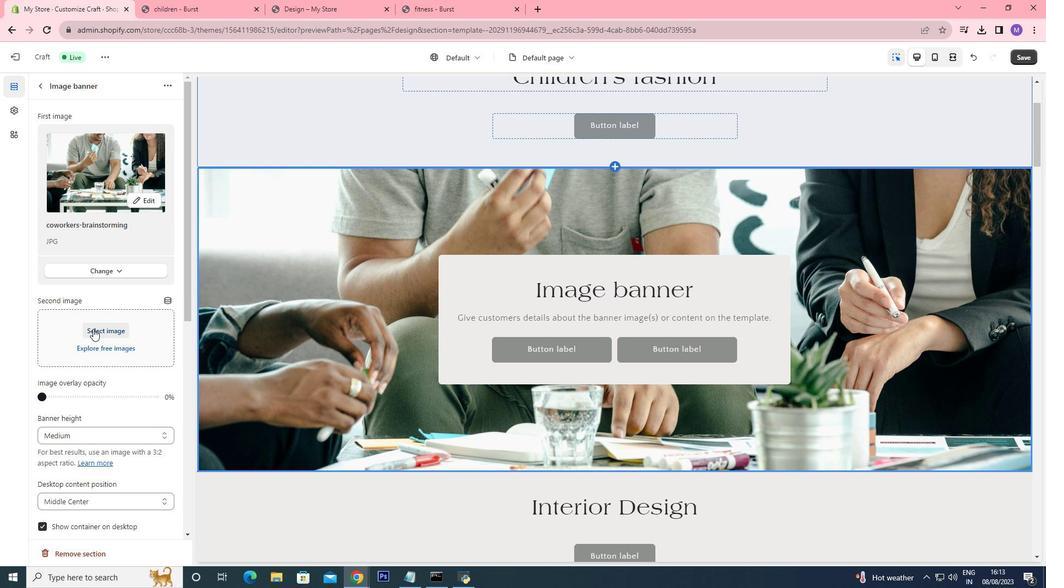 
Action: Mouse pressed left at (93, 329)
Screenshot: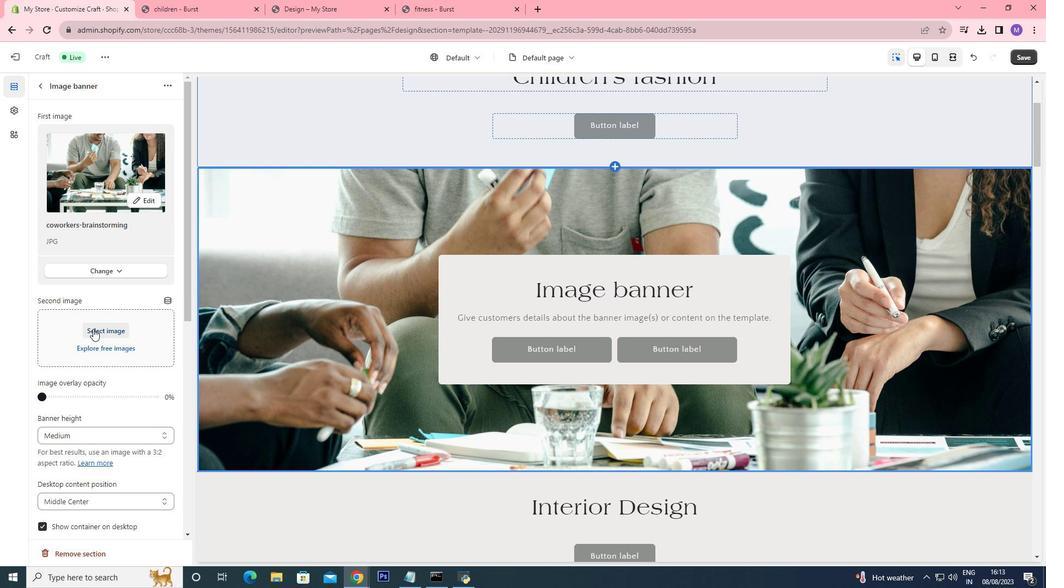 
Action: Mouse moved to (117, 352)
Screenshot: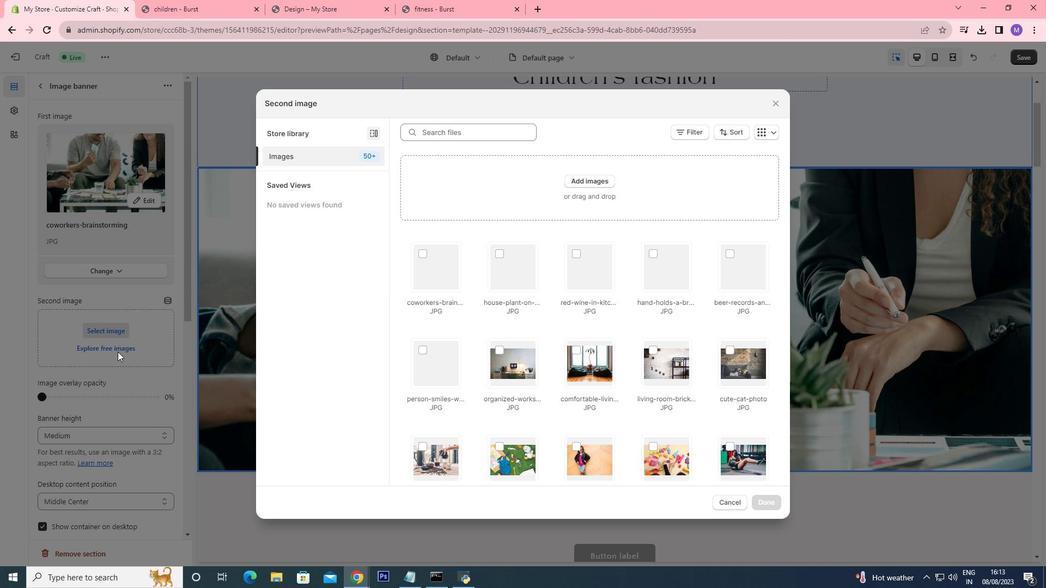 
Action: Mouse pressed left at (117, 352)
Screenshot: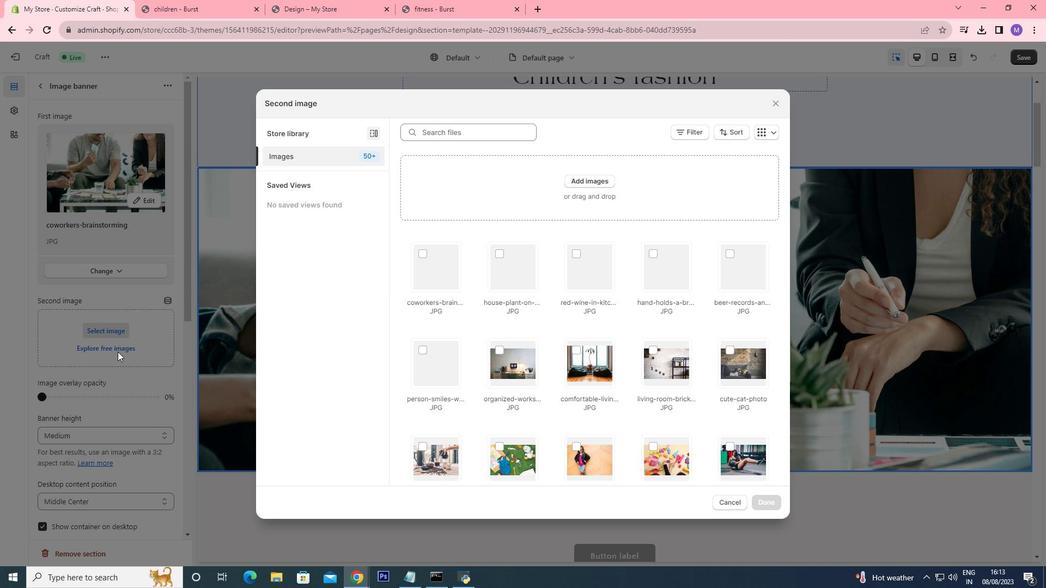 
Action: Mouse moved to (117, 345)
Screenshot: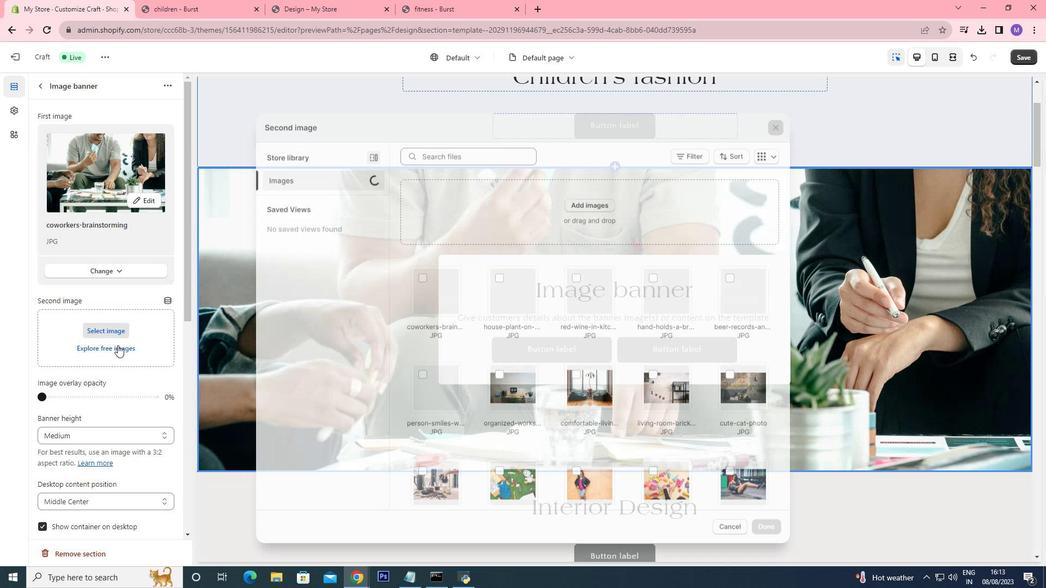 
Action: Mouse pressed left at (117, 345)
Screenshot: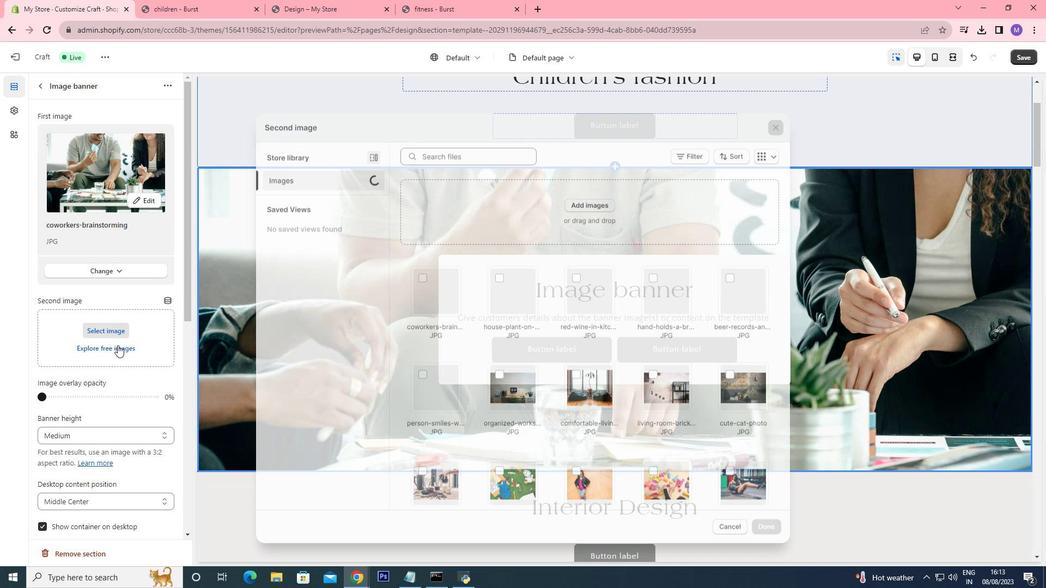 
Action: Mouse moved to (99, 110)
Screenshot: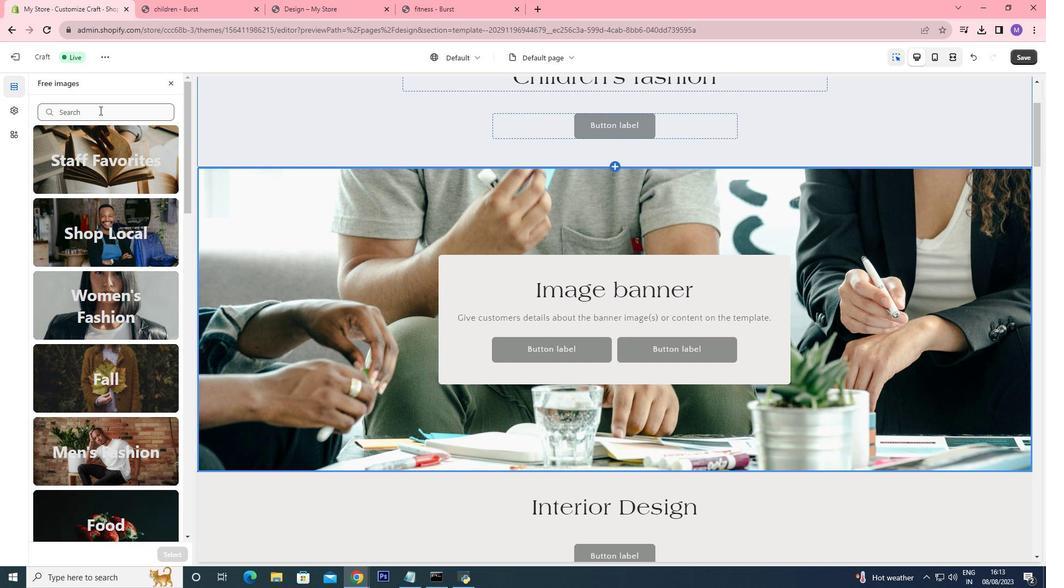 
Action: Mouse pressed left at (99, 110)
Screenshot: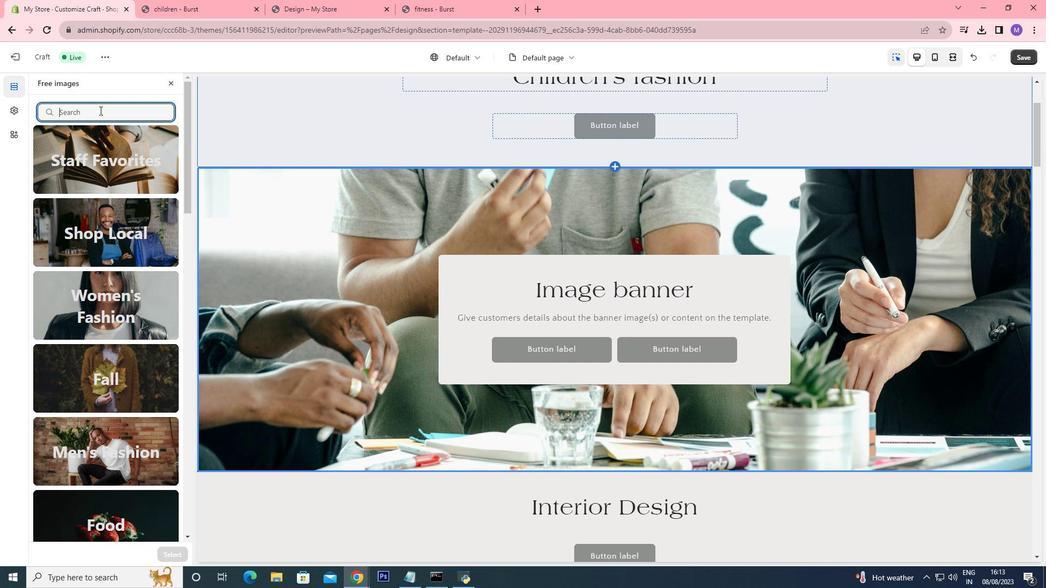 
Action: Key pressed company<Key.enter>
Screenshot: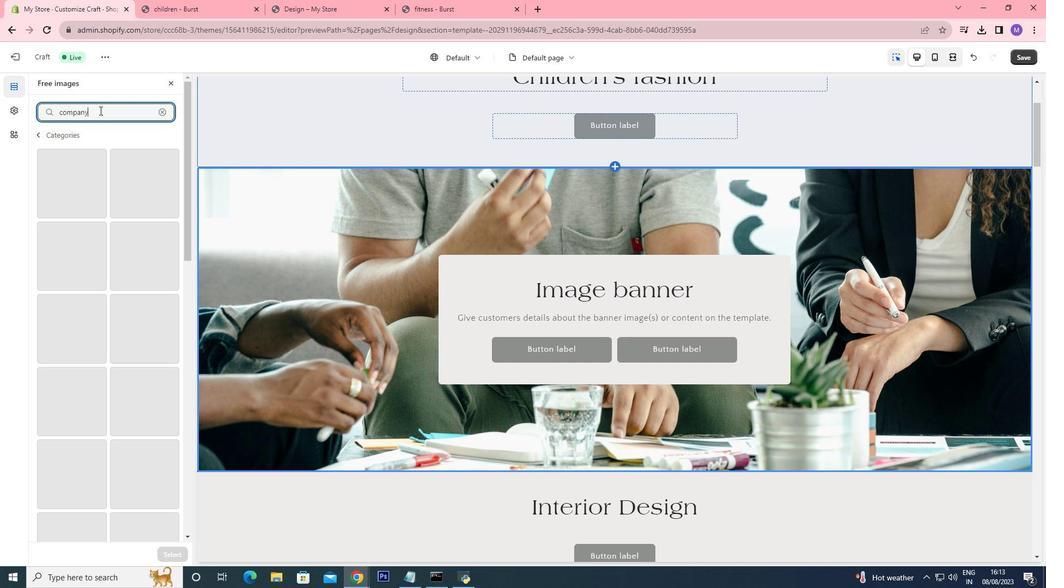 
Action: Mouse moved to (132, 211)
Screenshot: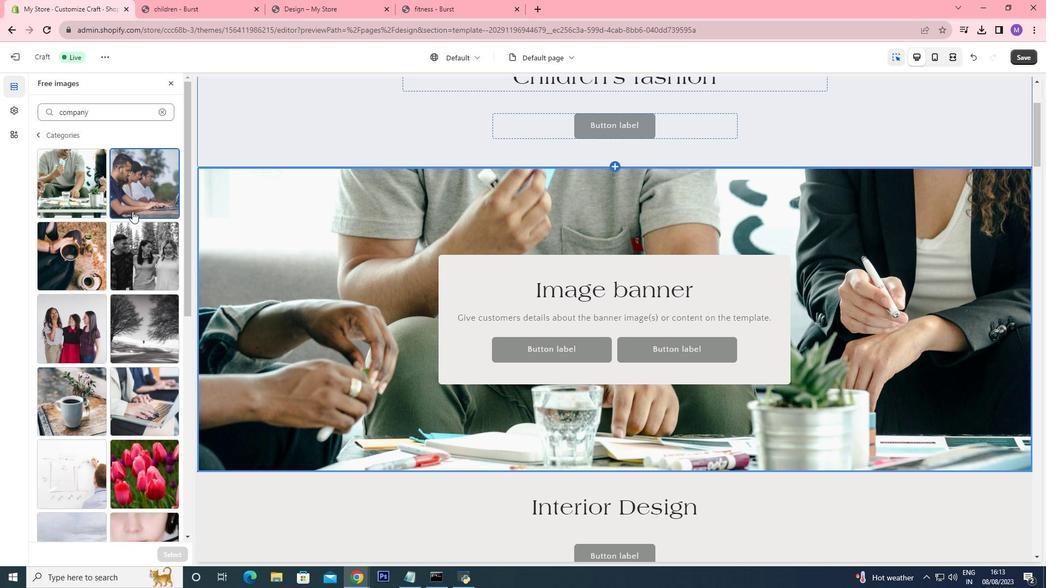 
Action: Mouse pressed left at (132, 211)
Screenshot: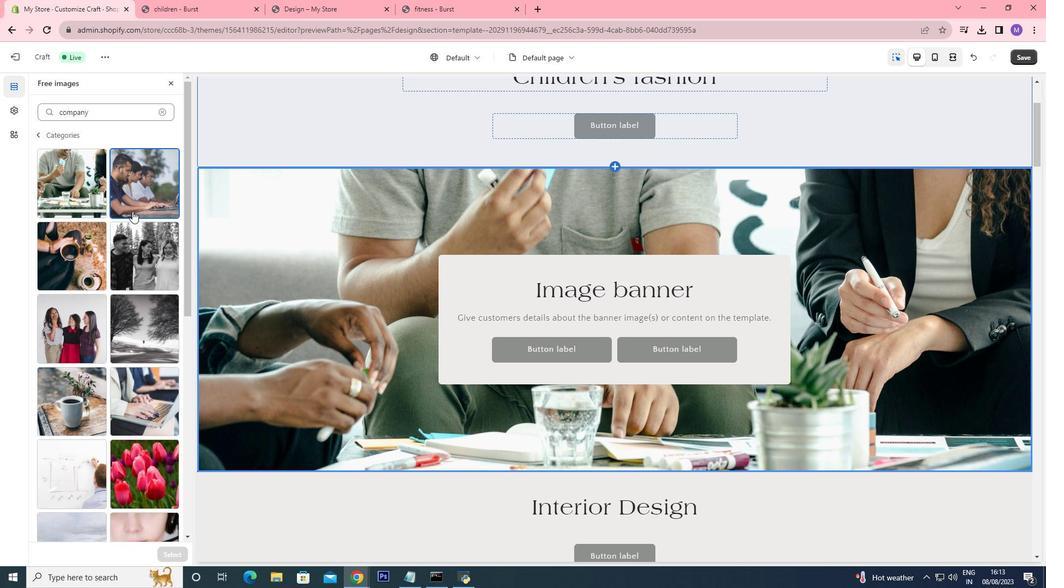 
Action: Mouse moved to (175, 555)
Screenshot: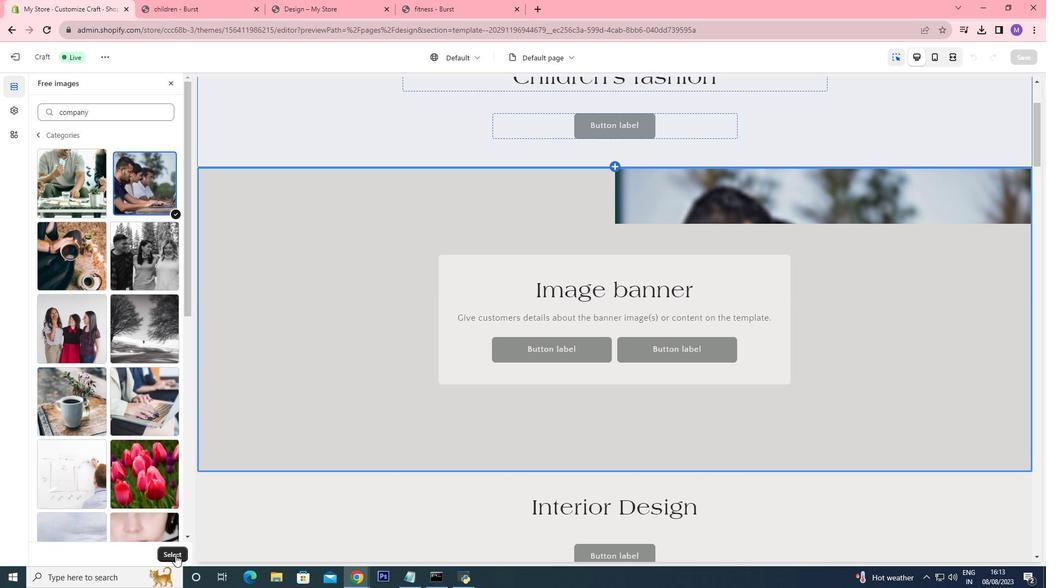 
Action: Mouse pressed left at (175, 555)
Screenshot: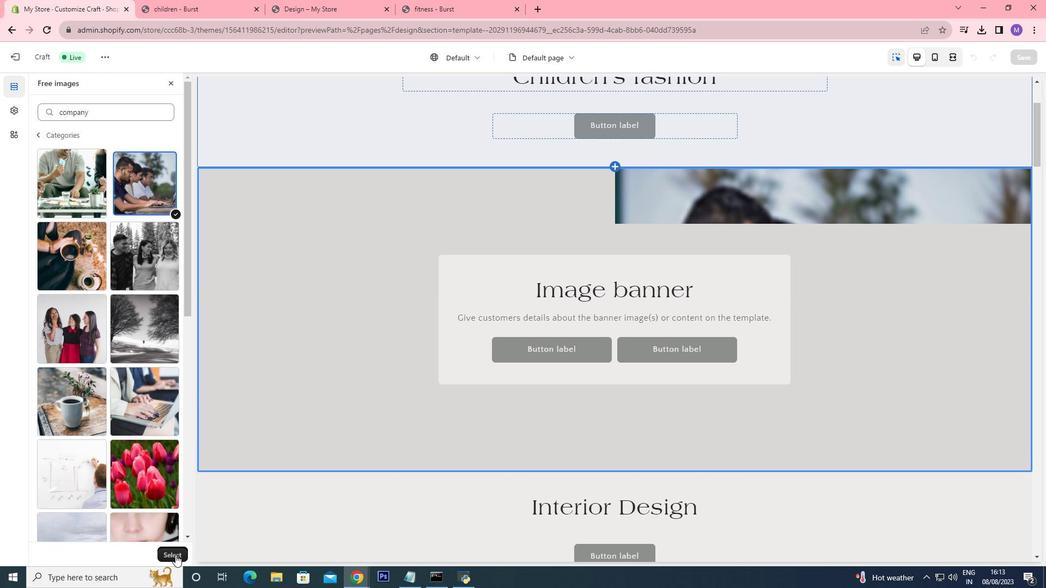 
Action: Mouse moved to (601, 280)
Screenshot: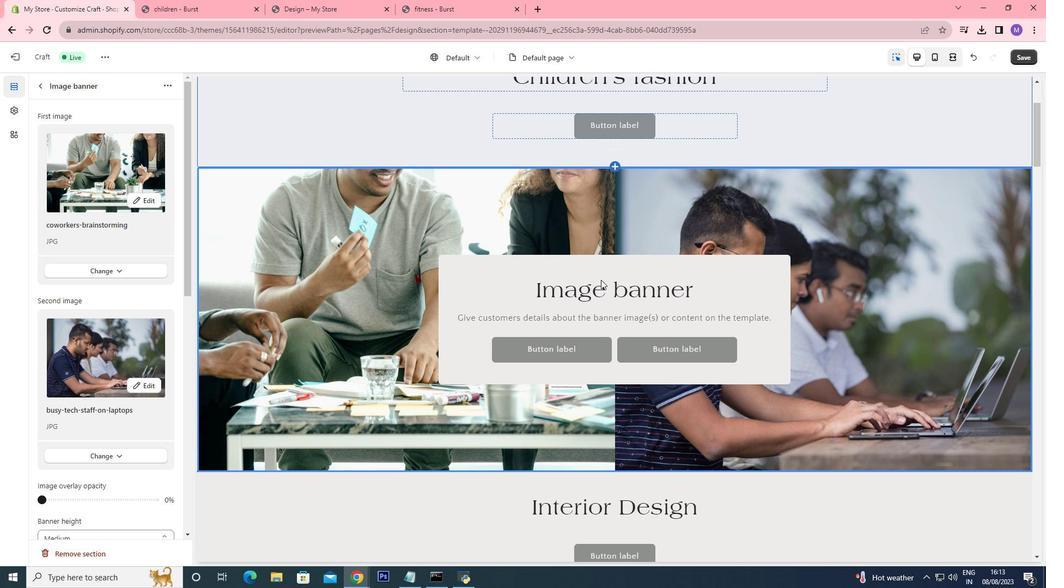 
Action: Mouse pressed left at (601, 280)
Screenshot: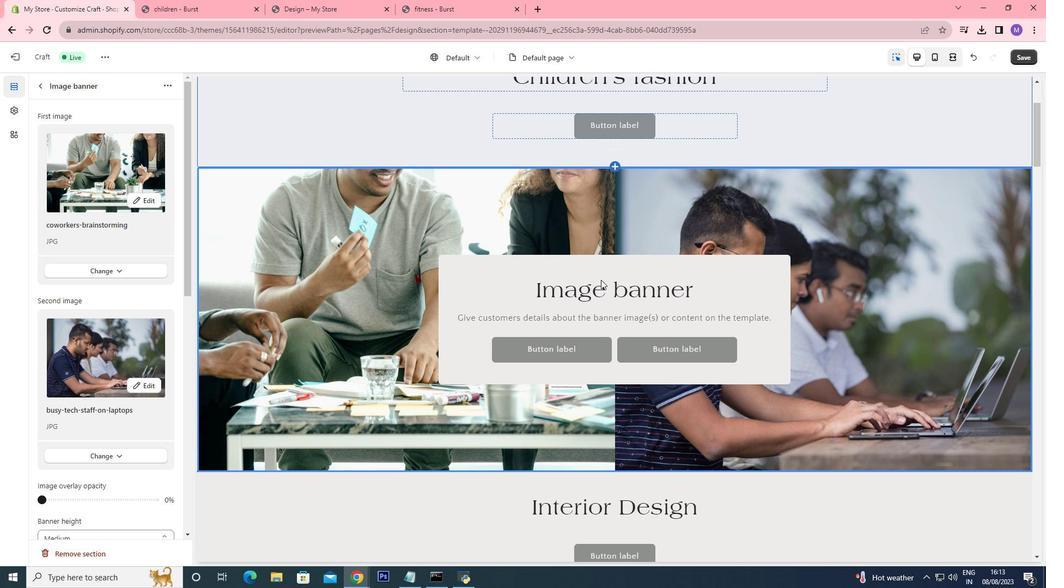 
Action: Mouse moved to (100, 157)
Screenshot: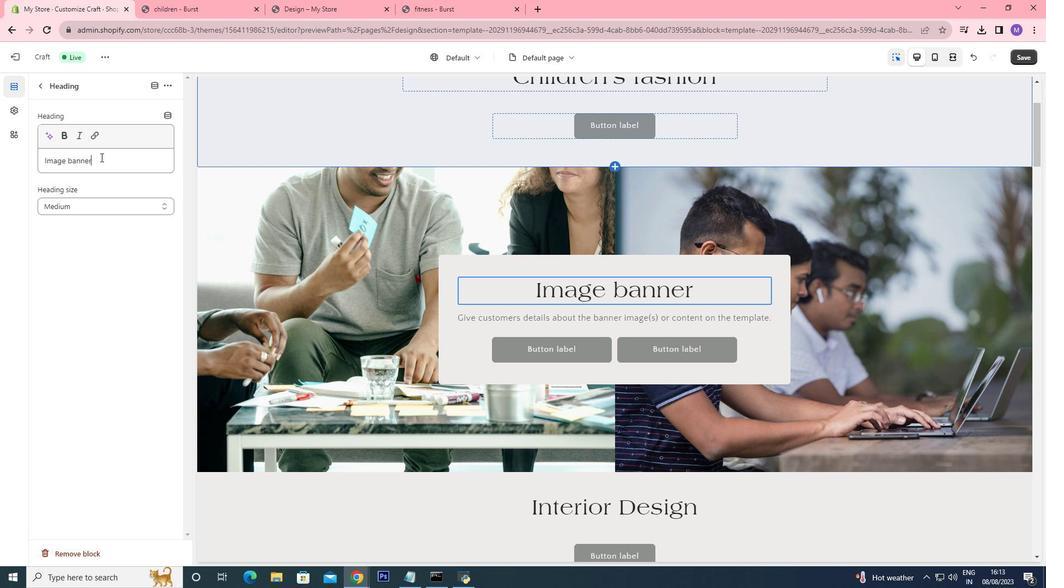 
Action: Mouse pressed left at (100, 157)
Screenshot: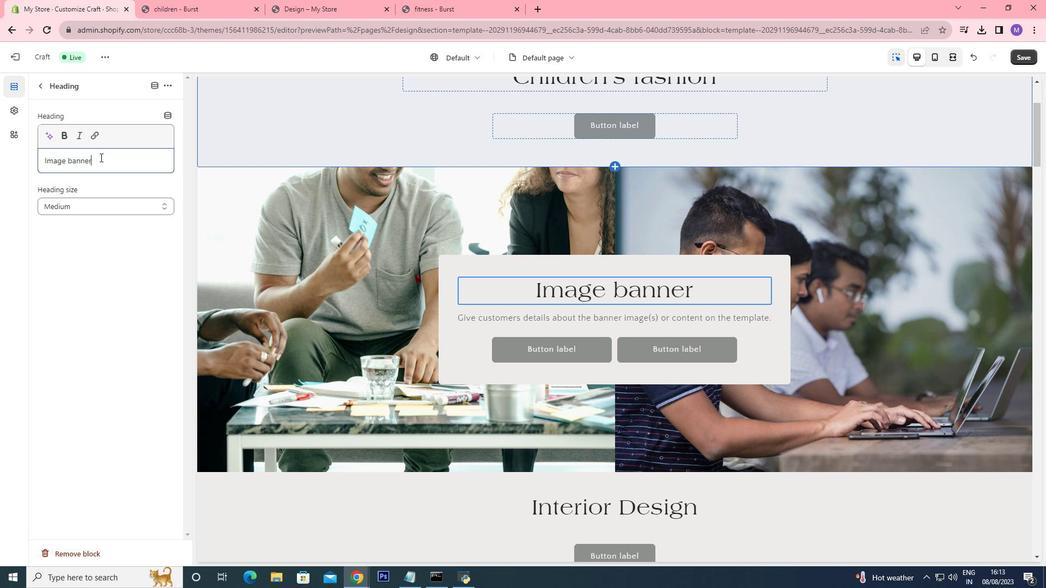 
Action: Mouse moved to (38, 158)
Screenshot: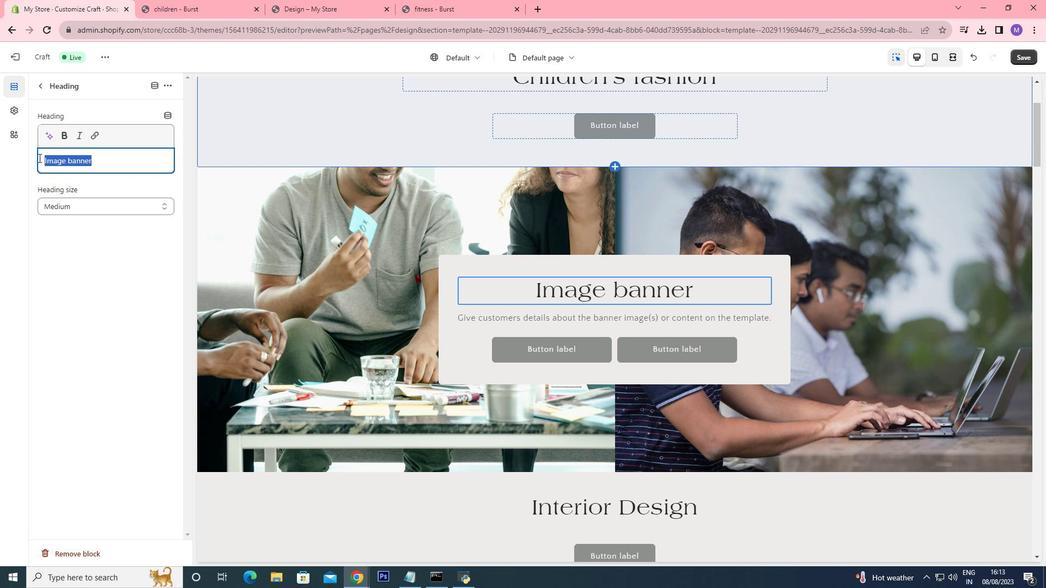 
Action: Key pressed <Key.backspace>office
Screenshot: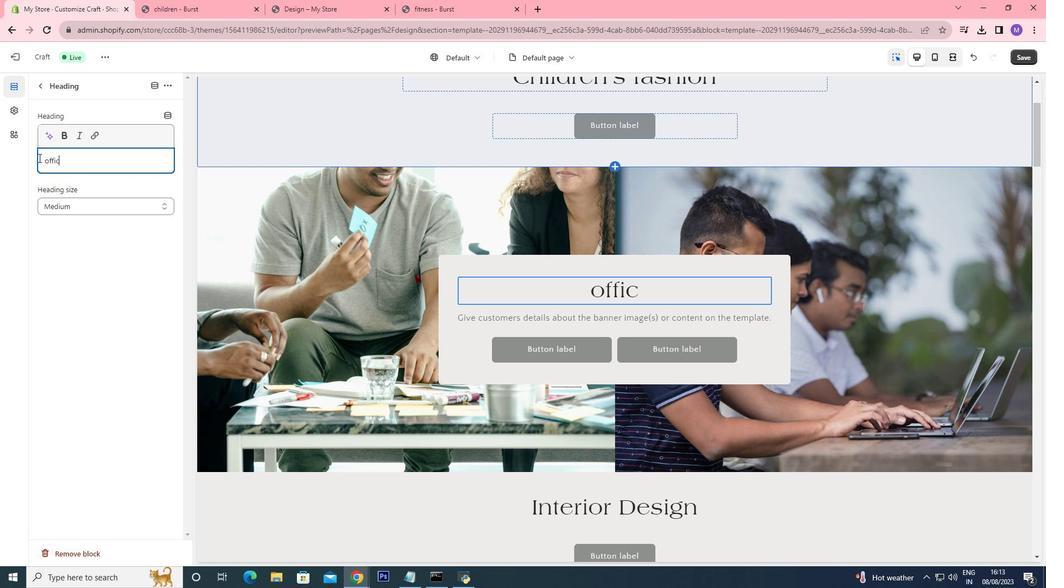 
Action: Mouse moved to (75, 171)
Screenshot: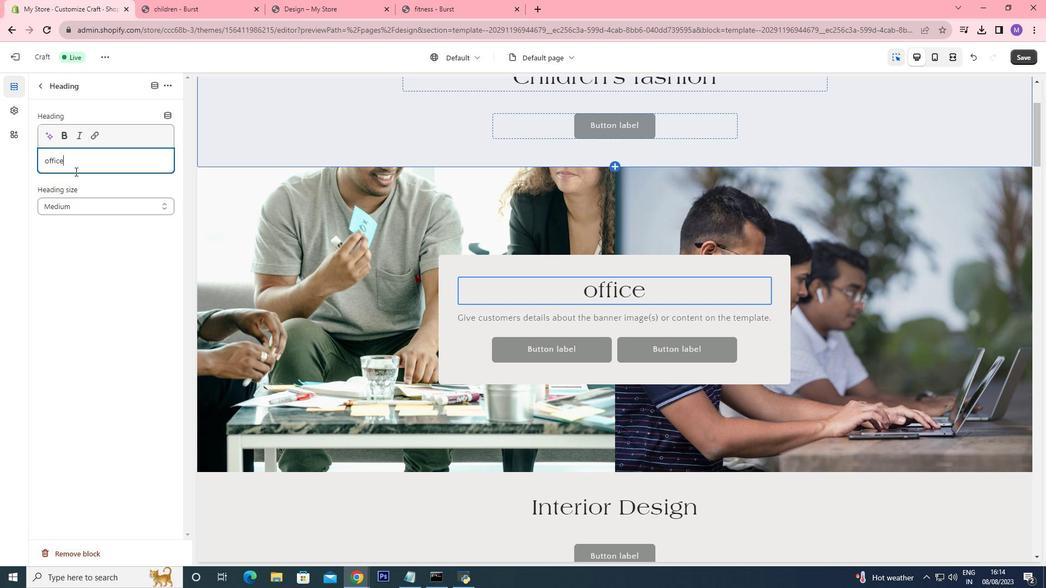 
Action: Key pressed <Key.space>and<Key.space>paper
Screenshot: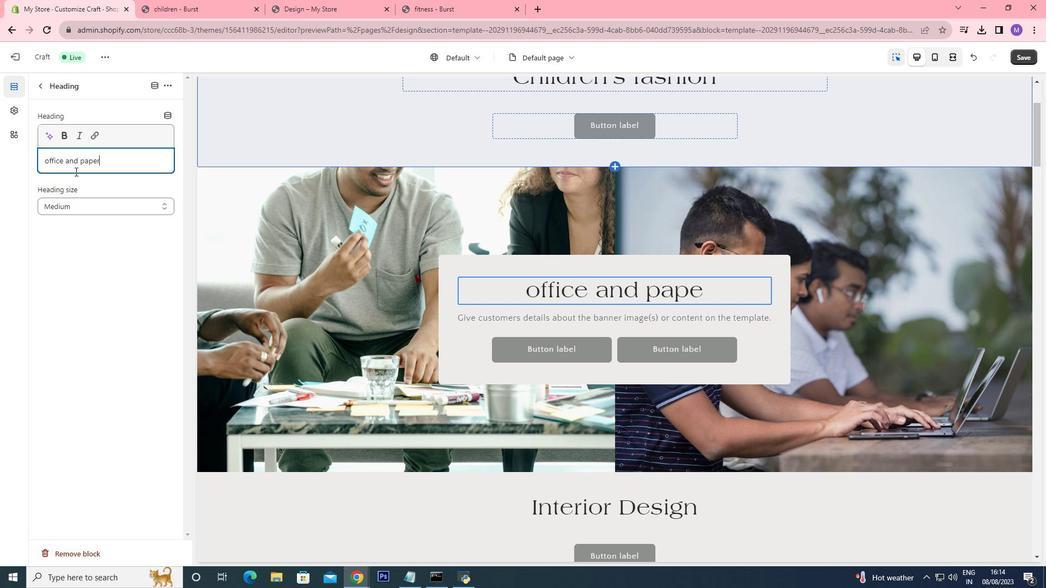 
Action: Mouse moved to (576, 309)
Screenshot: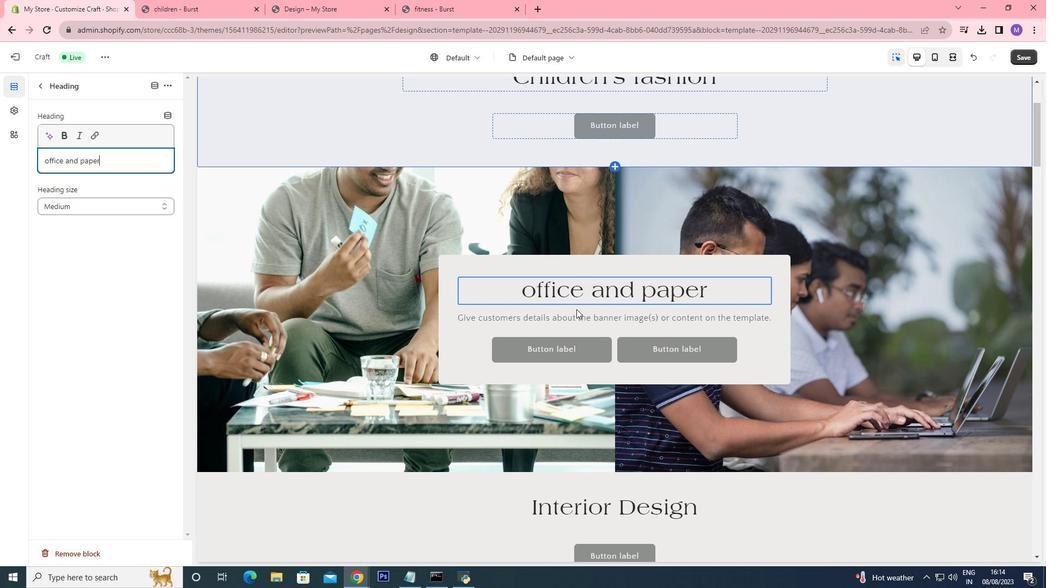 
Action: Mouse pressed left at (576, 309)
Screenshot: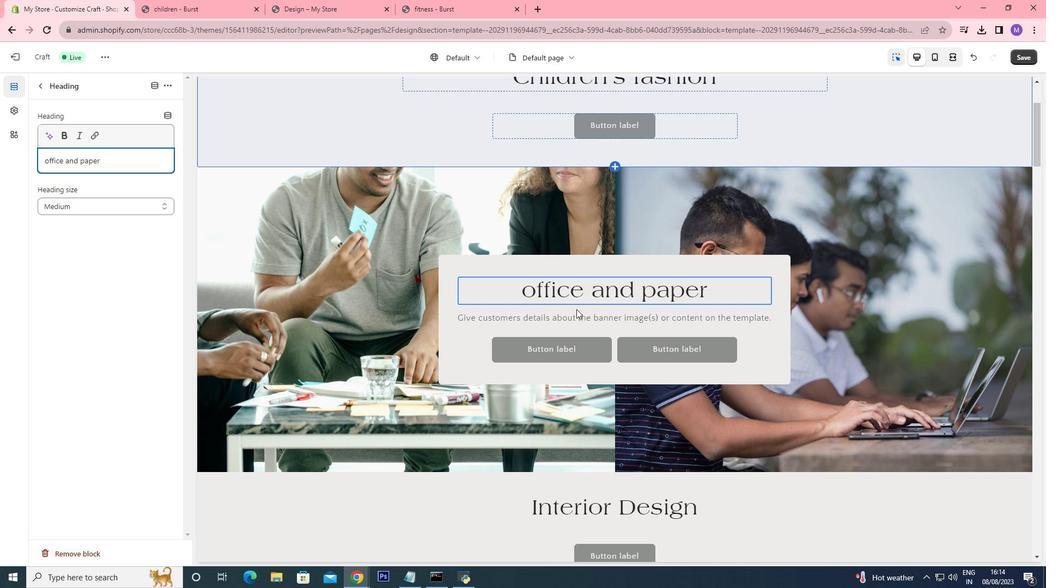 
Action: Mouse moved to (577, 309)
Screenshot: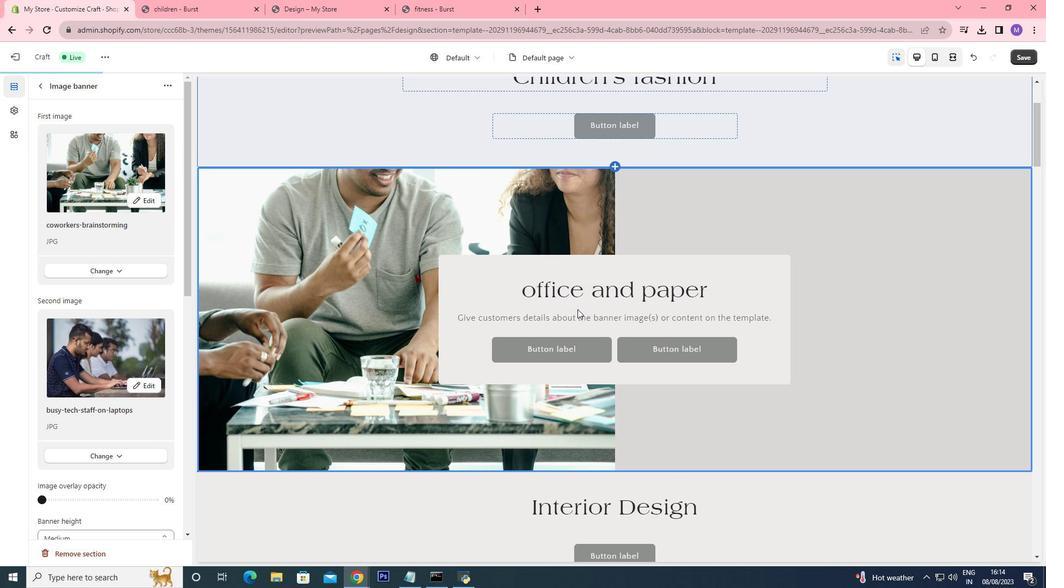 
Action: Mouse pressed left at (577, 309)
Screenshot: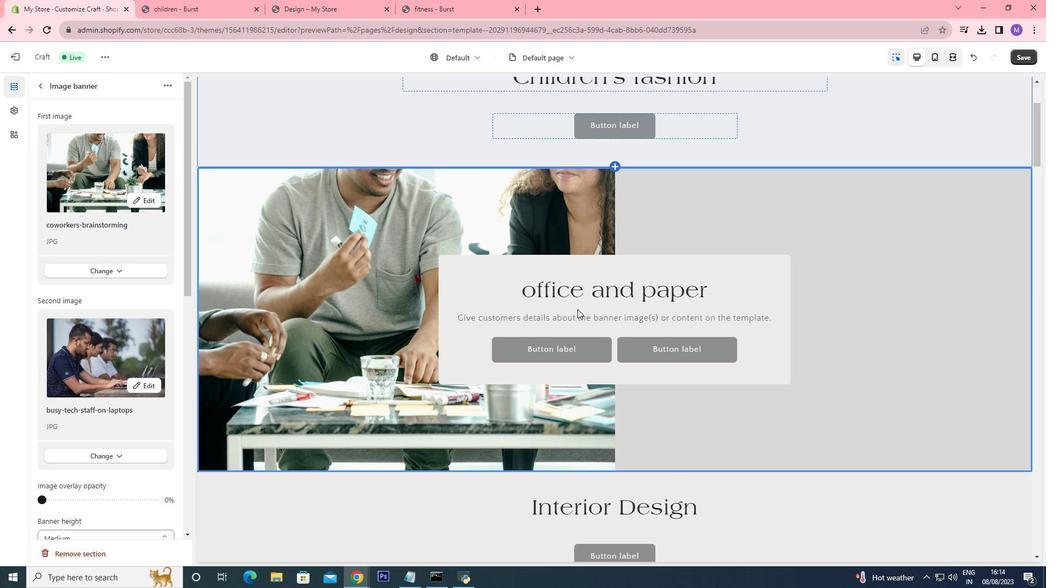 
Action: Mouse moved to (577, 312)
Screenshot: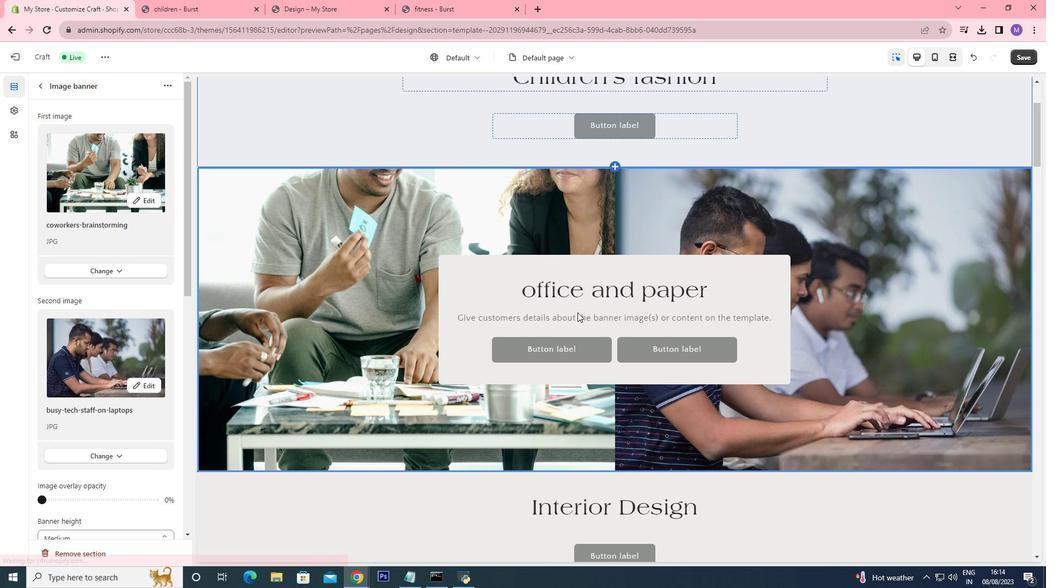 
Action: Mouse pressed left at (577, 312)
Screenshot: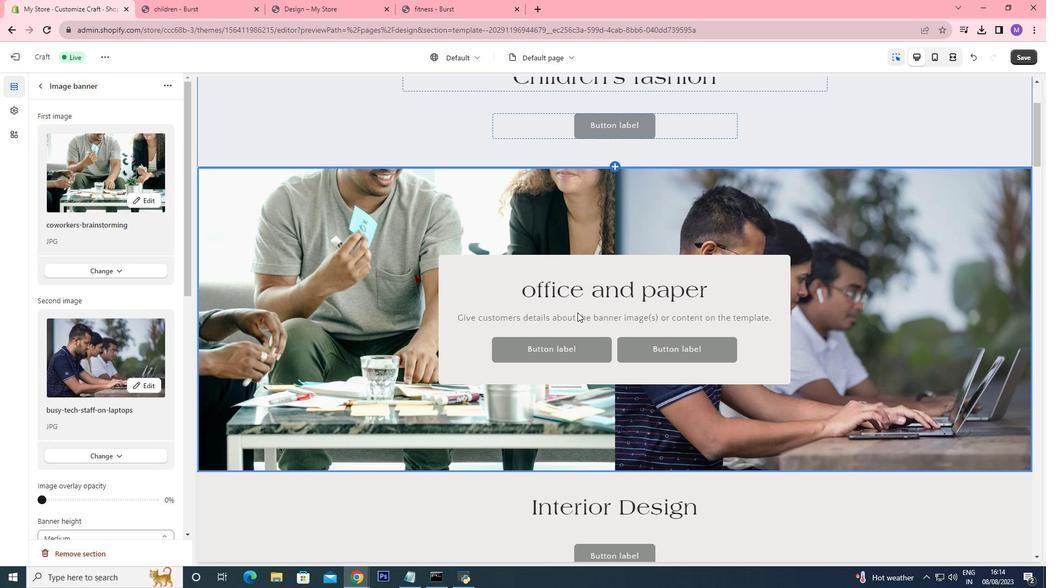 
Action: Mouse moved to (89, 188)
Screenshot: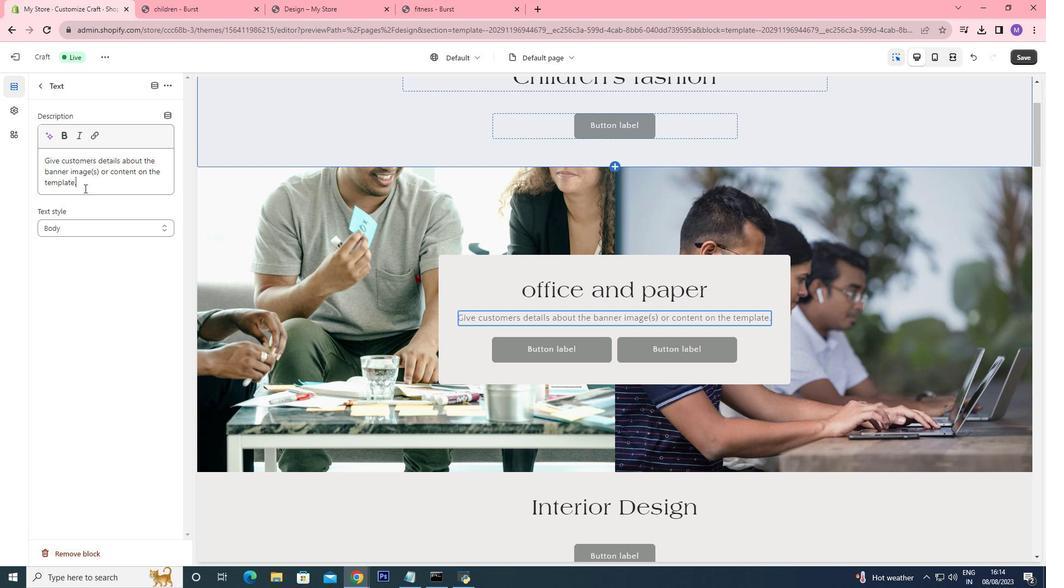 
Action: Mouse pressed left at (89, 188)
Screenshot: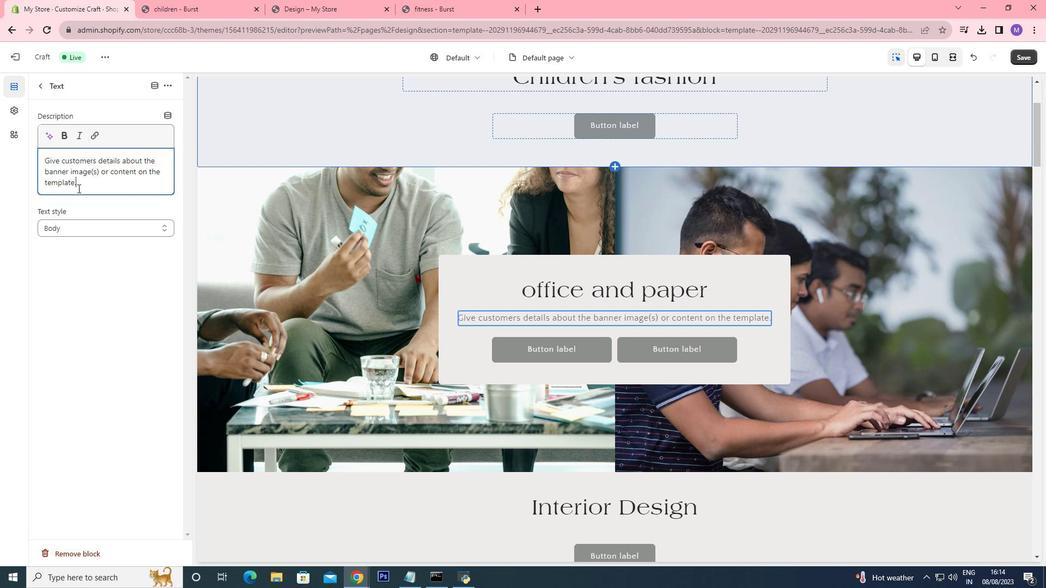 
Action: Mouse moved to (24, 150)
Screenshot: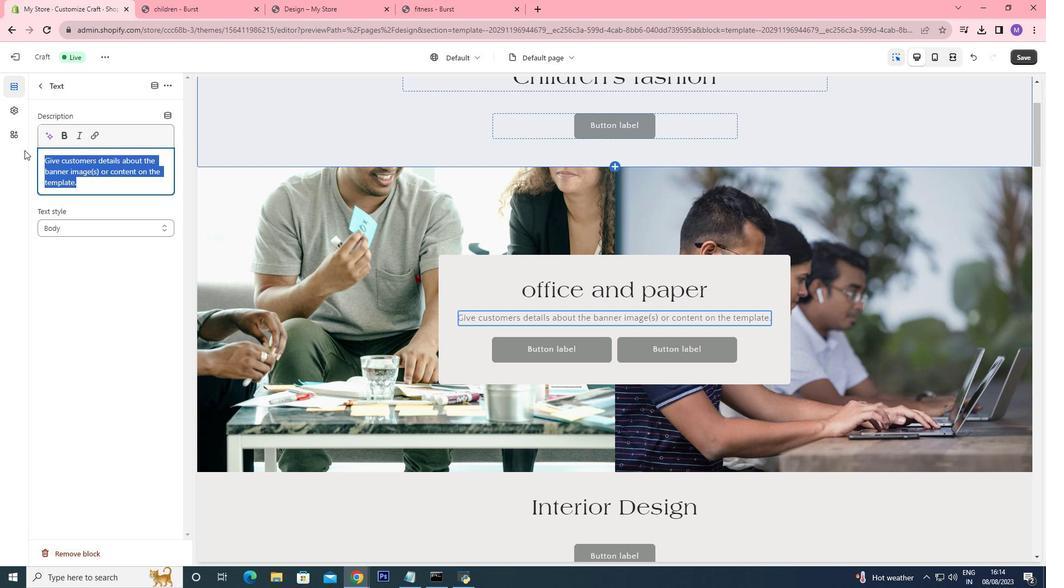
Action: Key pressed <Key.backspace>
Screenshot: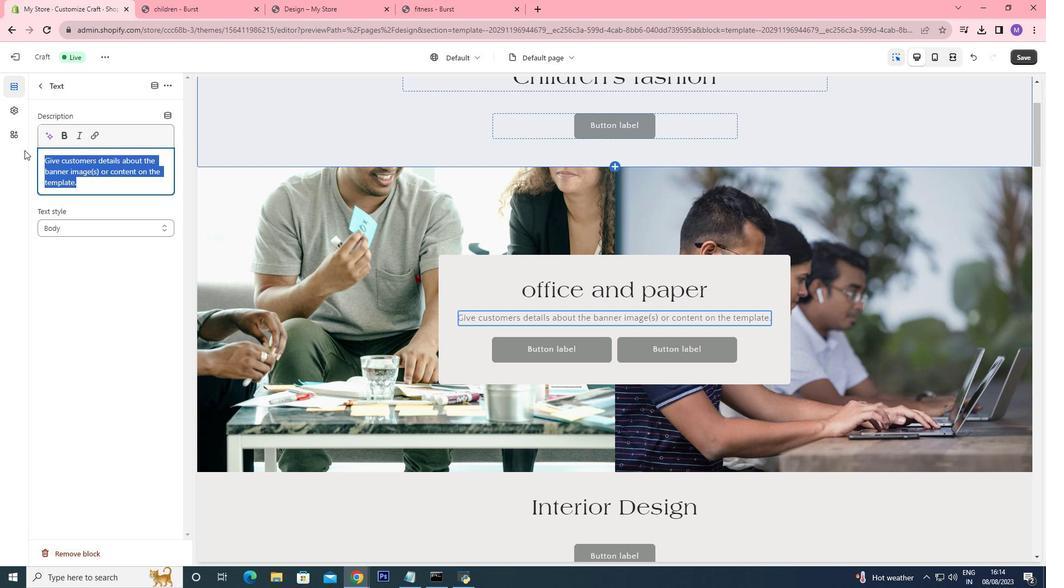 
Action: Mouse moved to (558, 342)
Screenshot: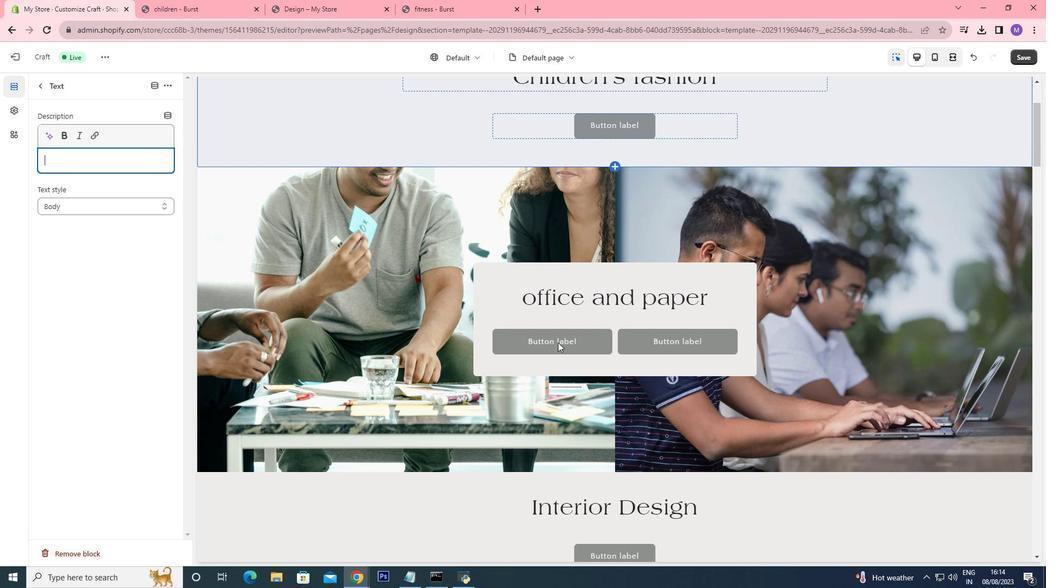 
Action: Mouse pressed left at (558, 342)
Screenshot: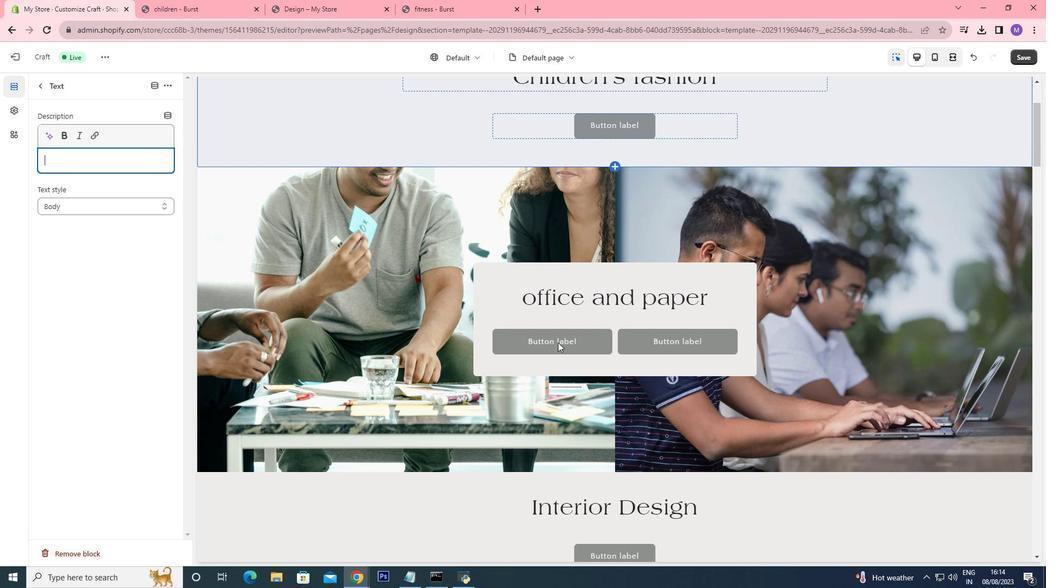 
Action: Mouse pressed left at (558, 342)
Screenshot: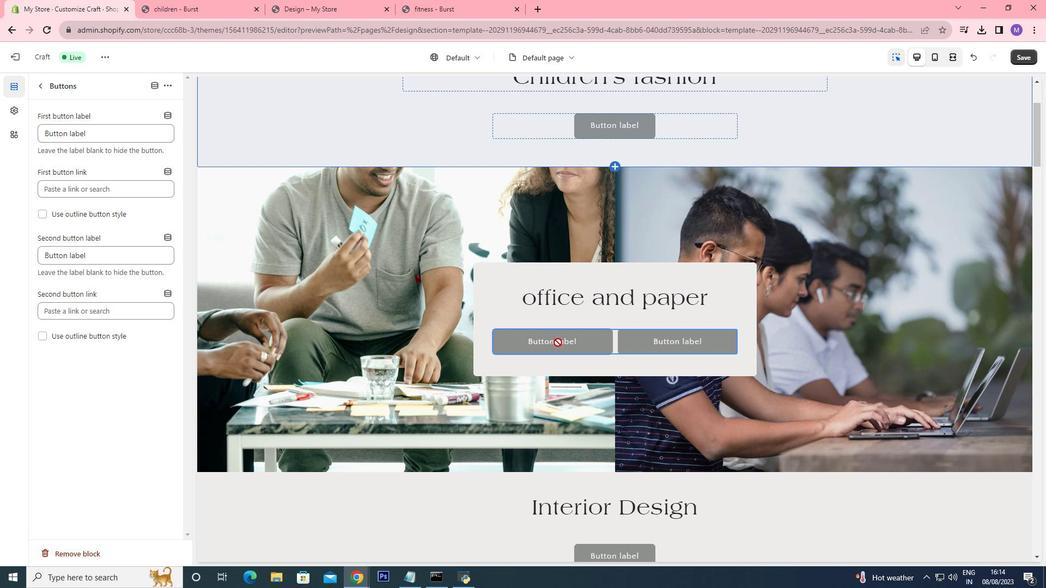
Action: Mouse moved to (88, 136)
Screenshot: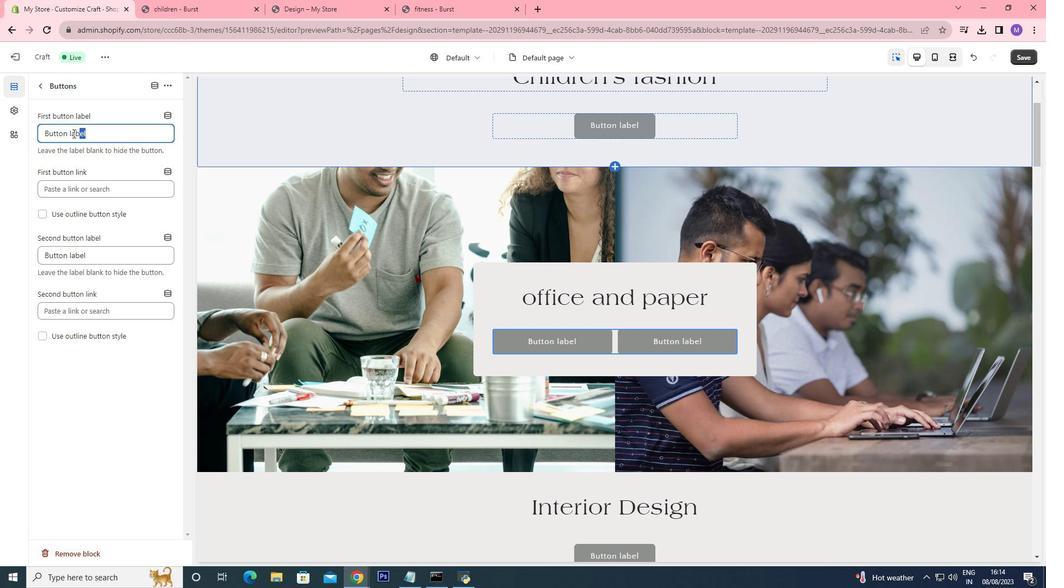 
Action: Mouse pressed left at (88, 136)
Screenshot: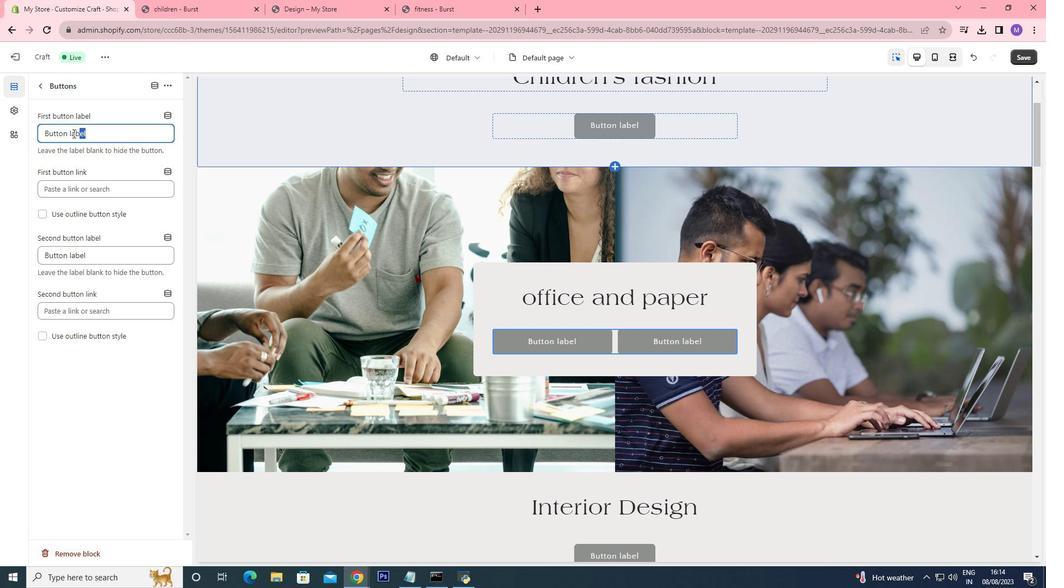 
Action: Mouse moved to (31, 129)
Screenshot: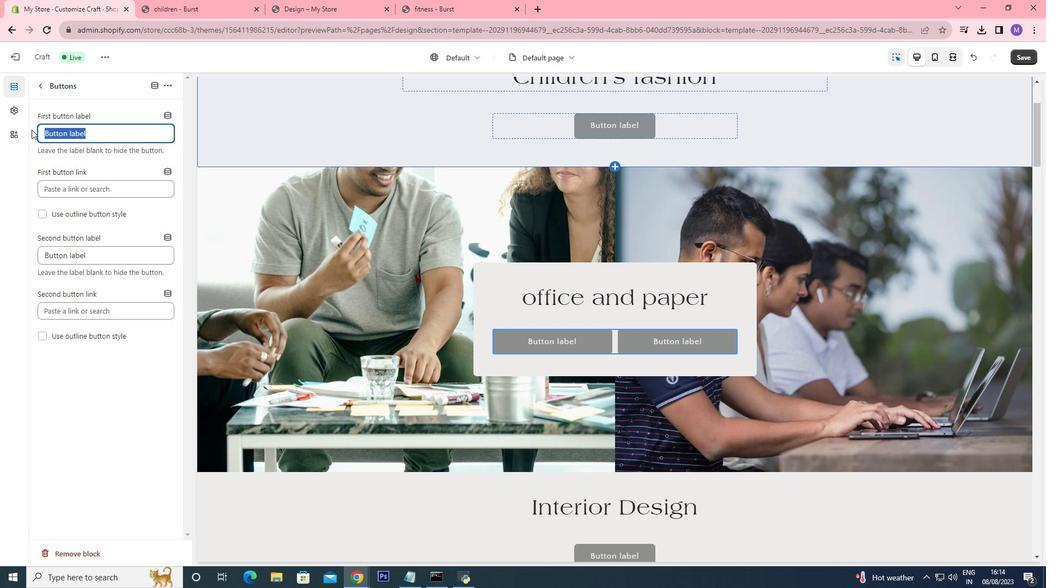
Action: Key pressed <Key.backspace>
Screenshot: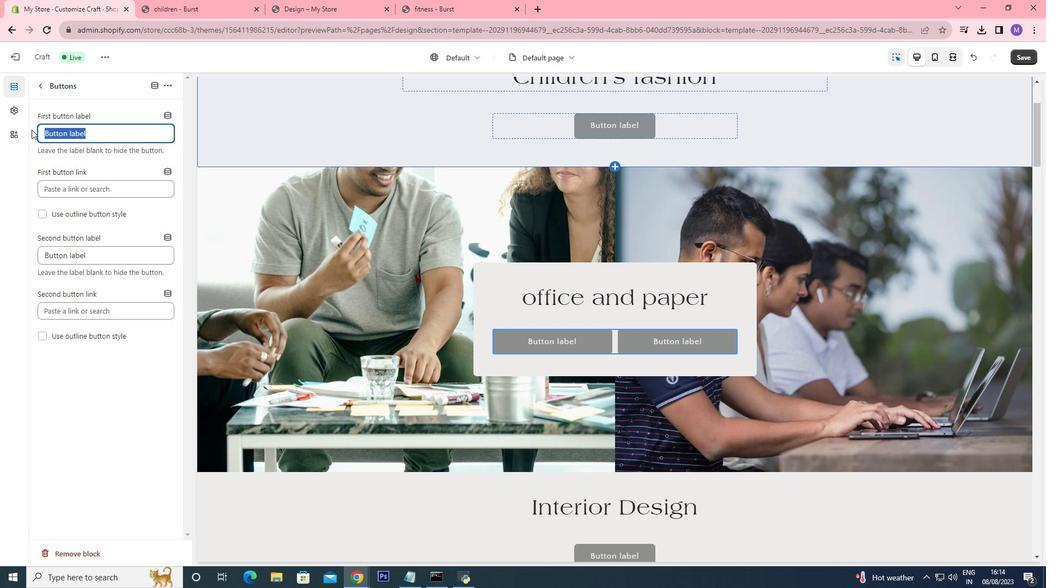 
Action: Mouse moved to (92, 254)
Screenshot: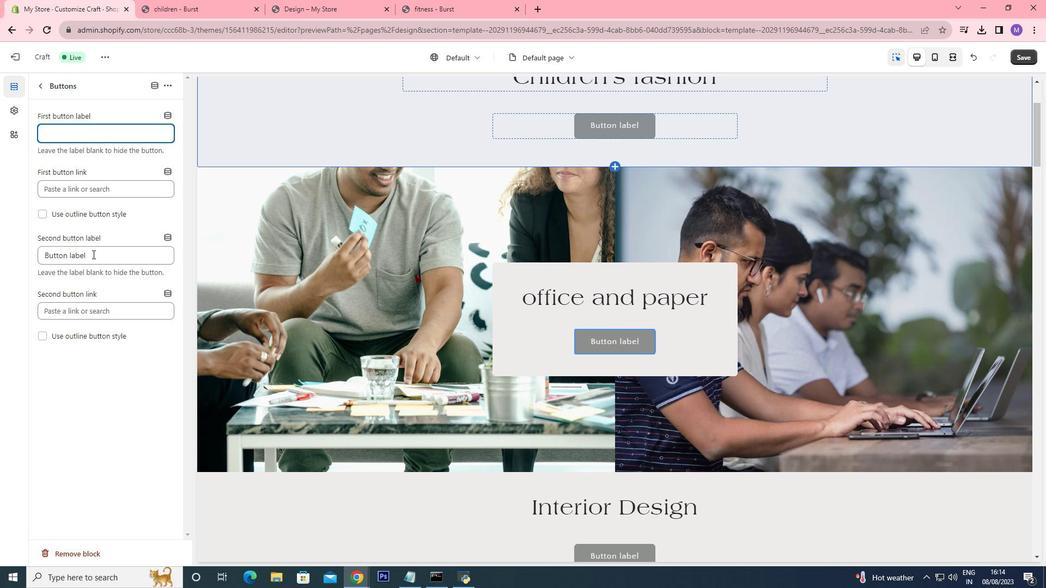 
Action: Mouse pressed left at (92, 254)
Screenshot: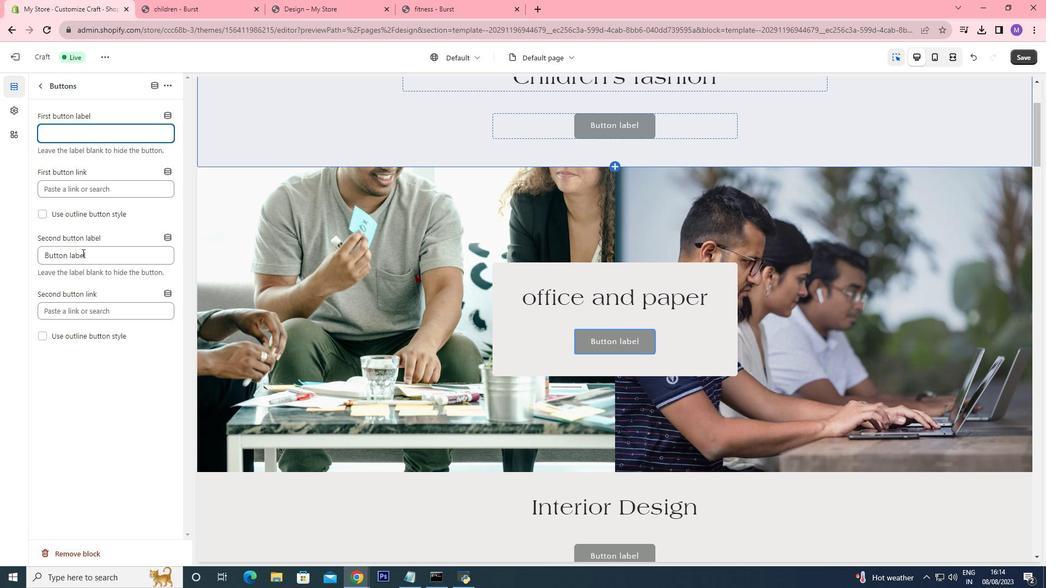 
Action: Mouse moved to (28, 251)
Screenshot: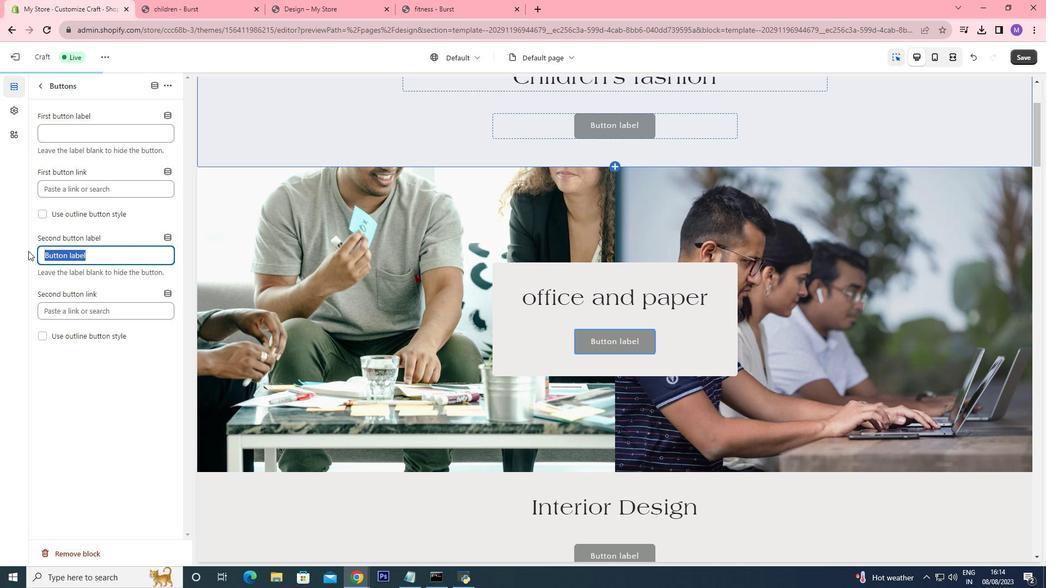 
Action: Mouse pressed left at (28, 251)
Screenshot: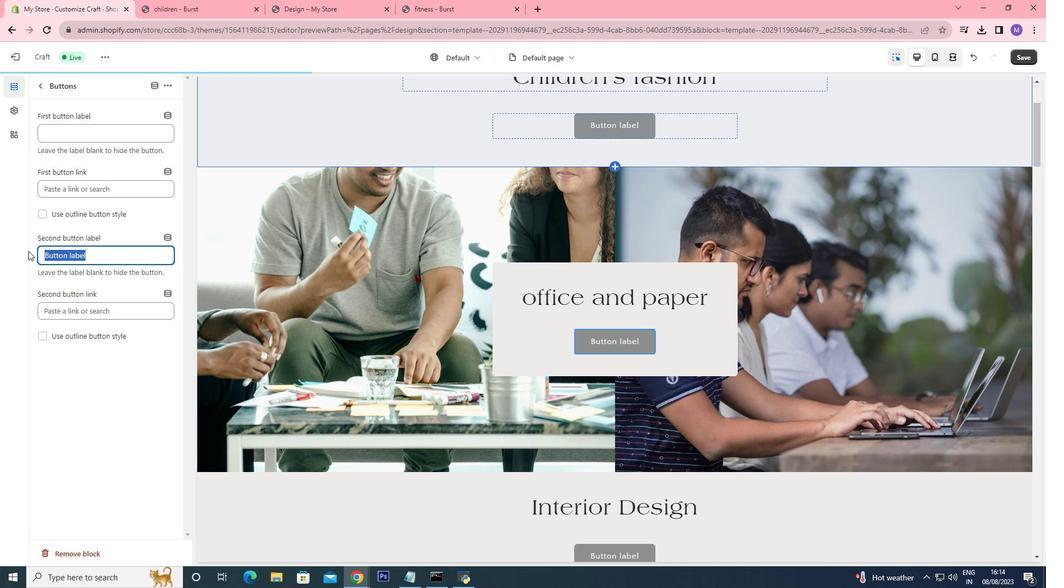 
Action: Key pressed <Key.backspace>
Screenshot: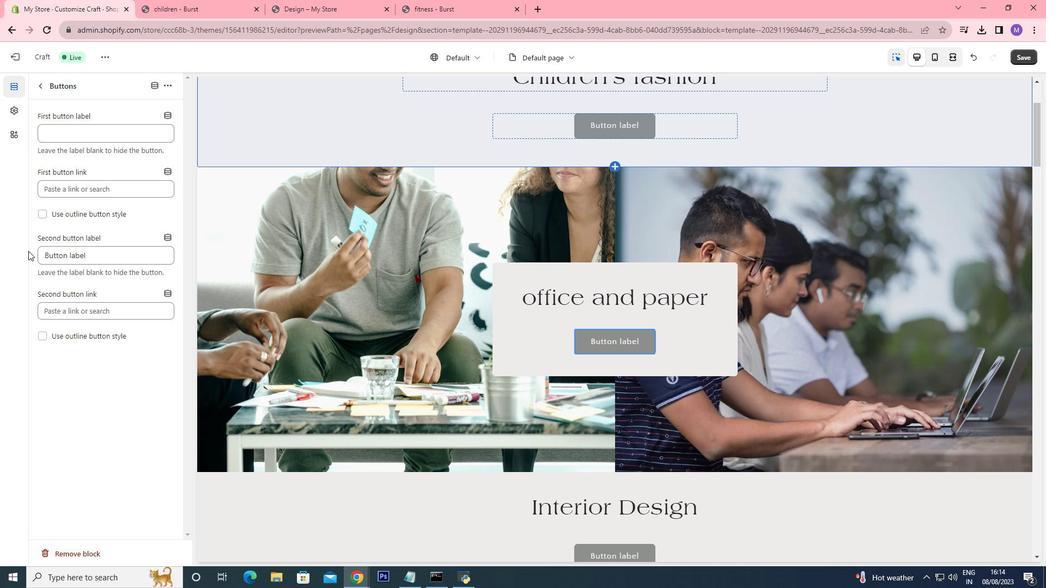 
Action: Mouse moved to (113, 255)
Screenshot: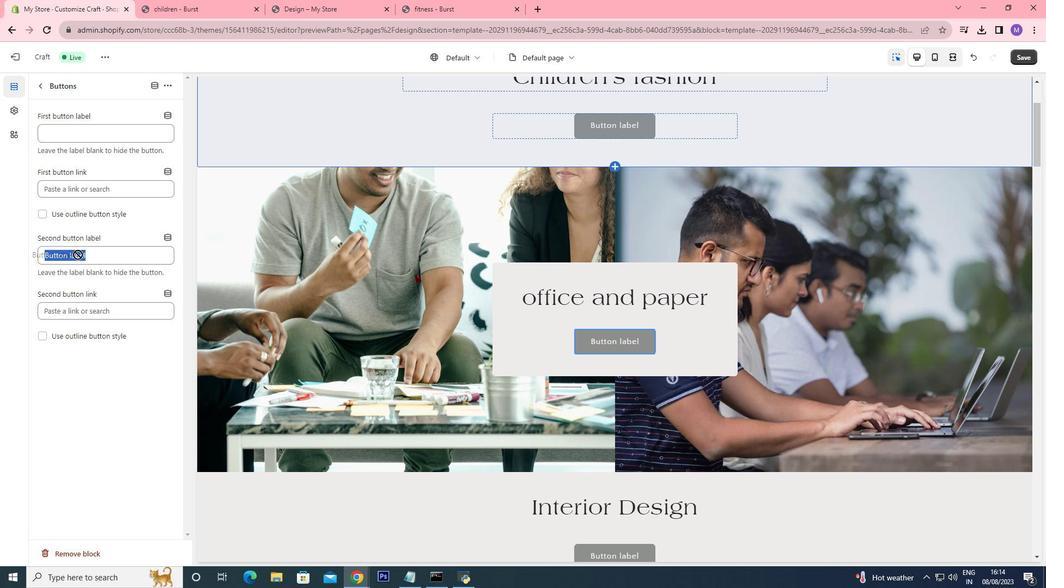 
Action: Mouse pressed left at (113, 255)
Screenshot: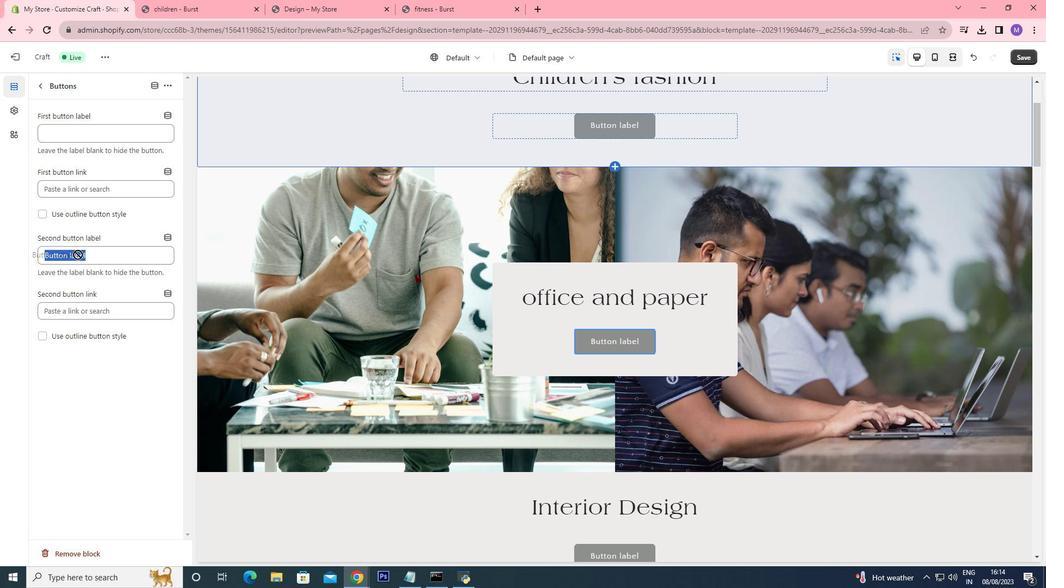 
Action: Mouse moved to (41, 250)
Screenshot: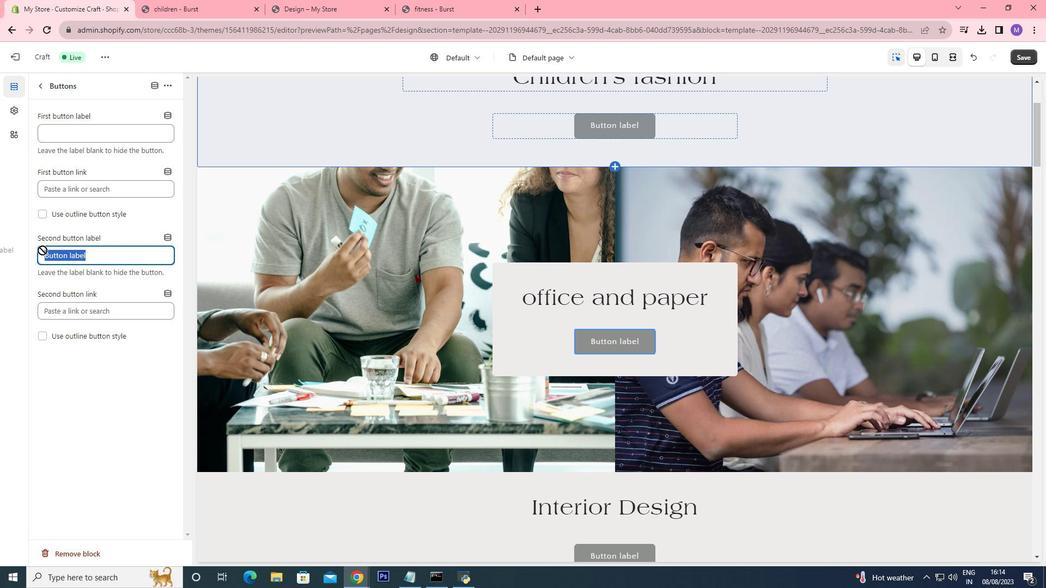 
Action: Key pressed <Key.backspace>
Screenshot: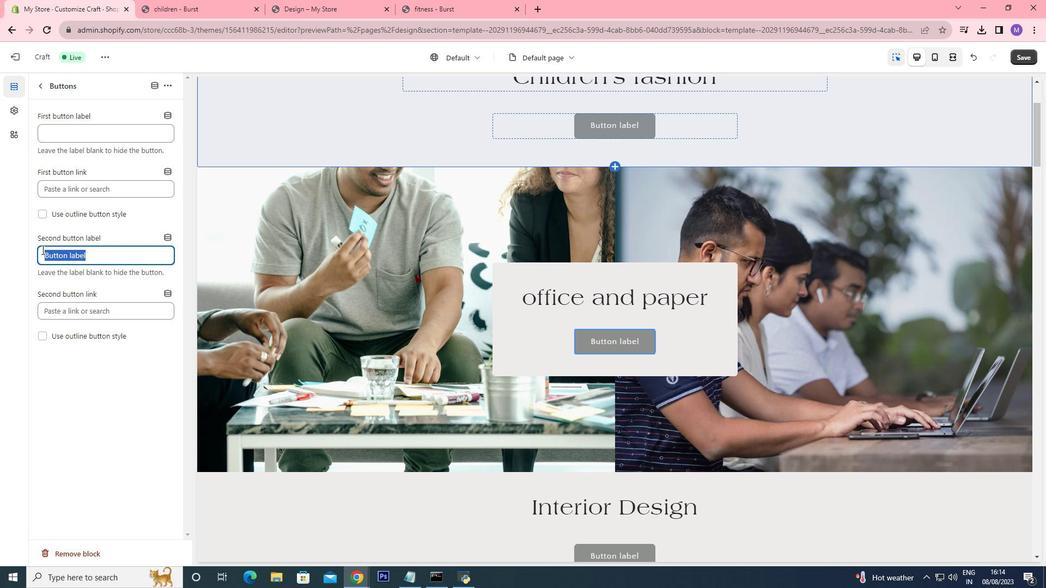 
Action: Mouse moved to (1017, 59)
Screenshot: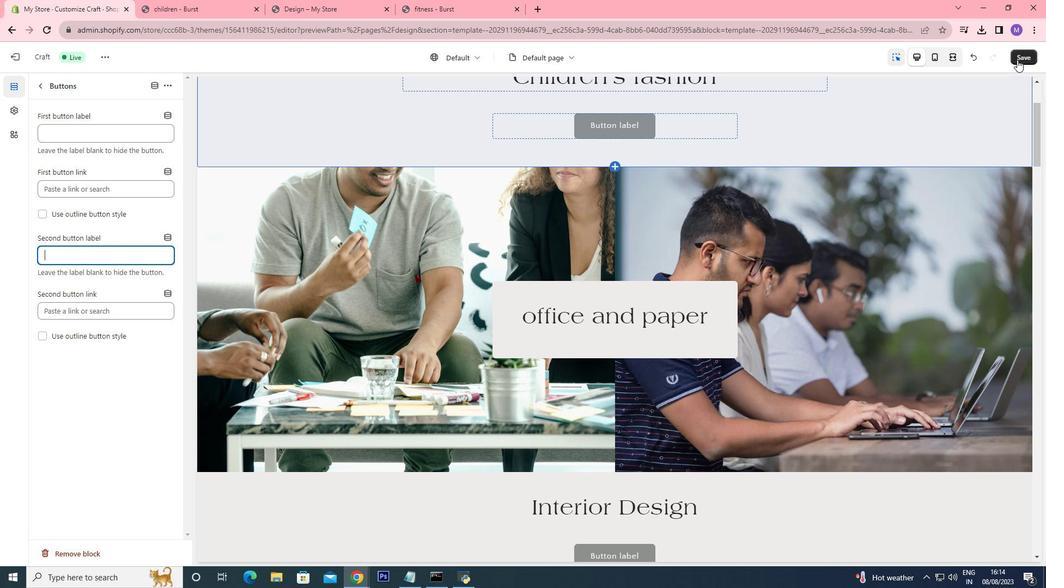 
Action: Mouse pressed left at (1017, 59)
Screenshot: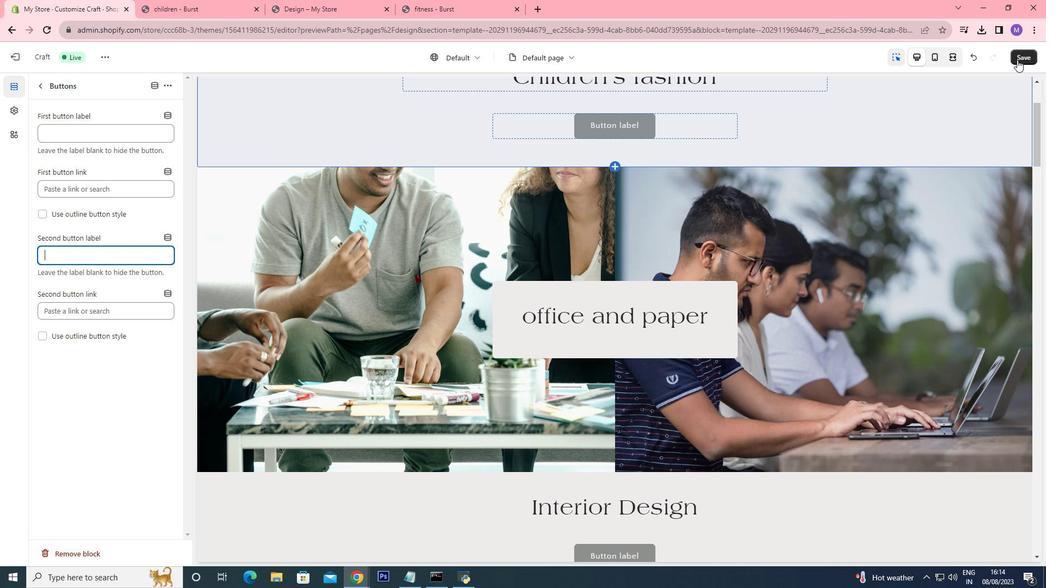 
Action: Mouse moved to (825, 151)
Screenshot: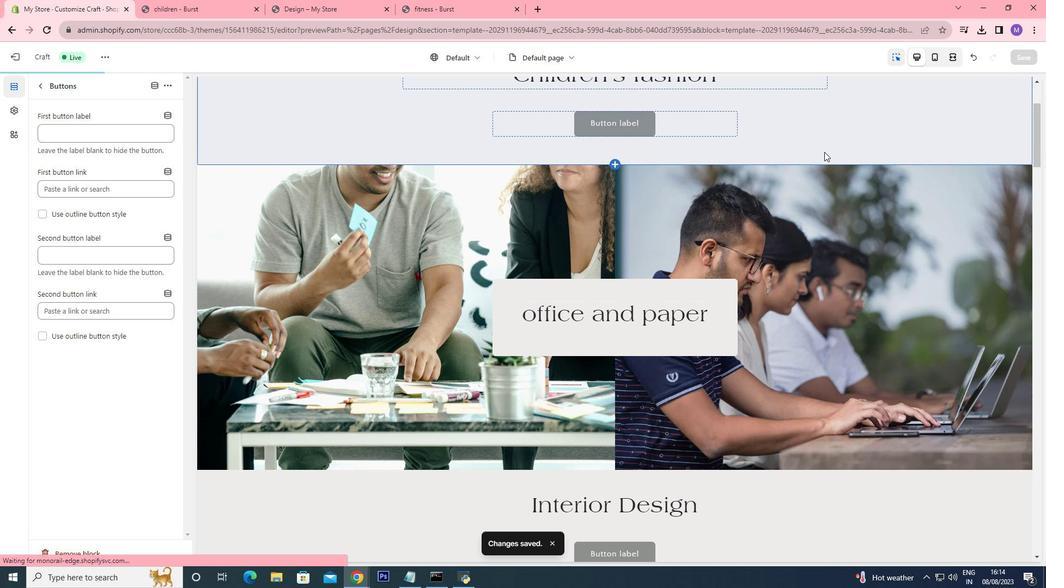 
Action: Mouse scrolled (826, 149) with delta (0, 0)
Screenshot: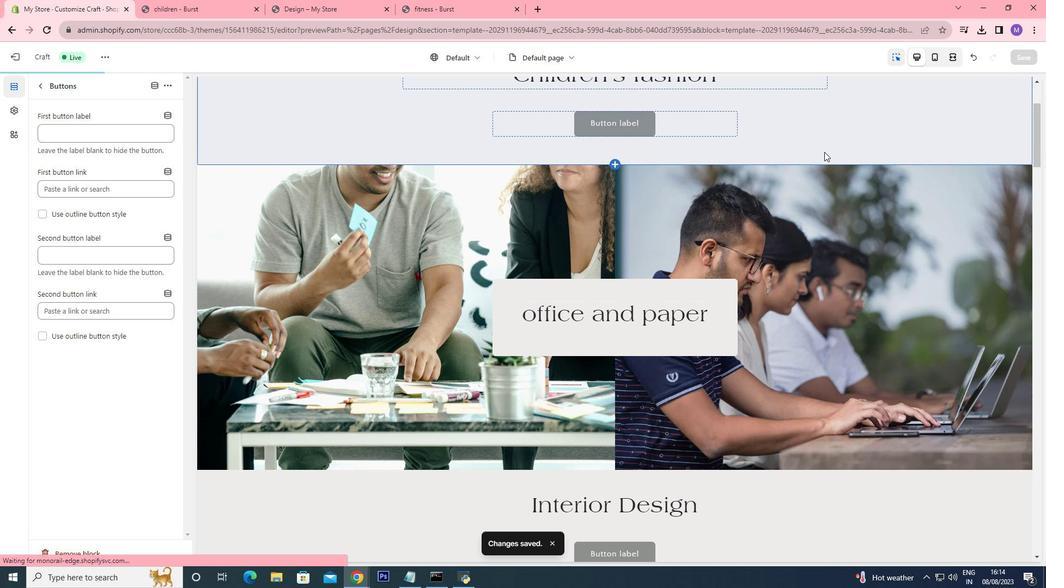 
Action: Mouse moved to (824, 152)
Screenshot: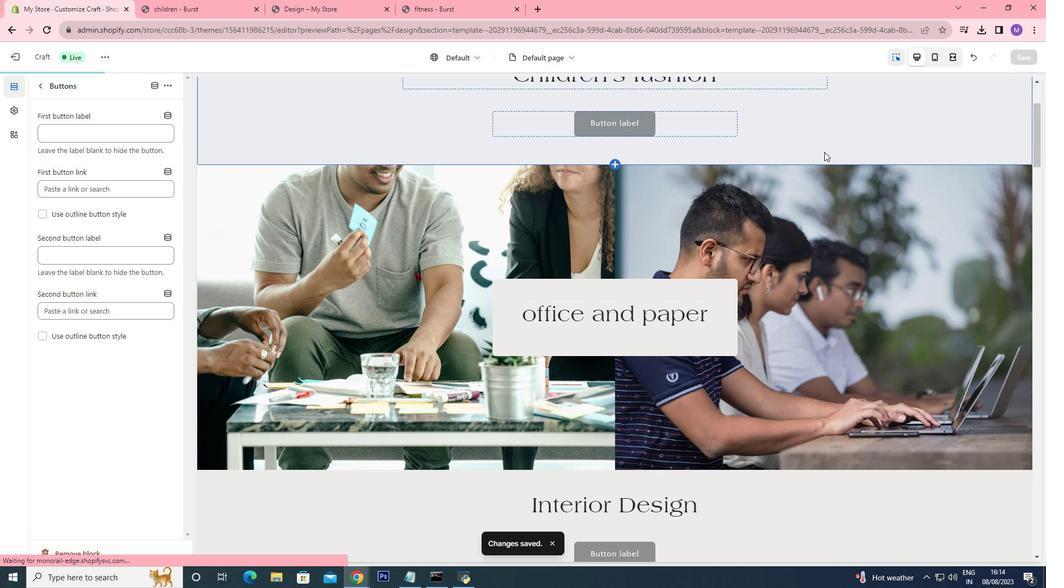 
Action: Mouse scrolled (824, 151) with delta (0, 0)
Screenshot: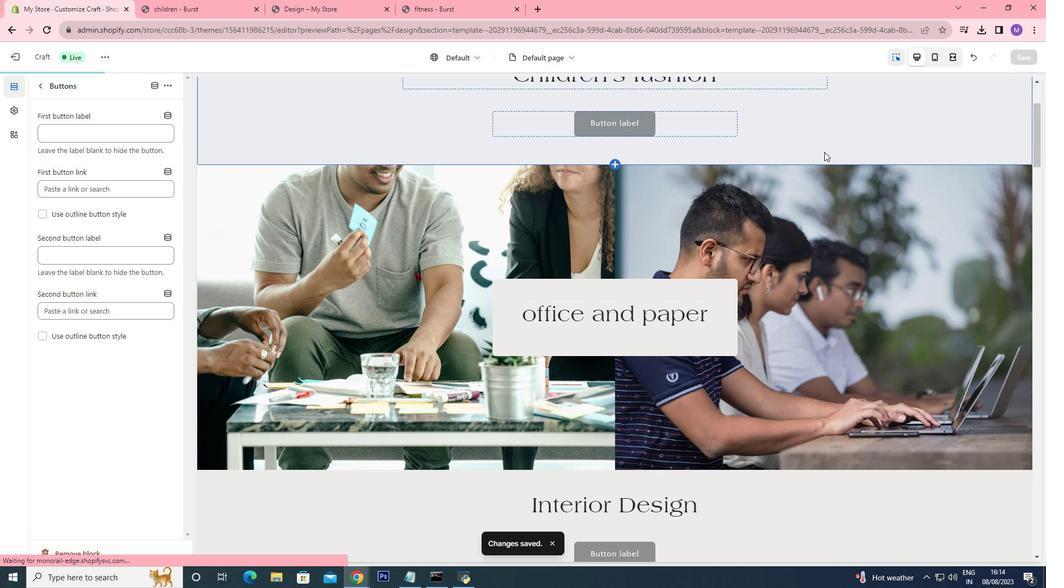 
Action: Mouse scrolled (824, 151) with delta (0, 0)
Screenshot: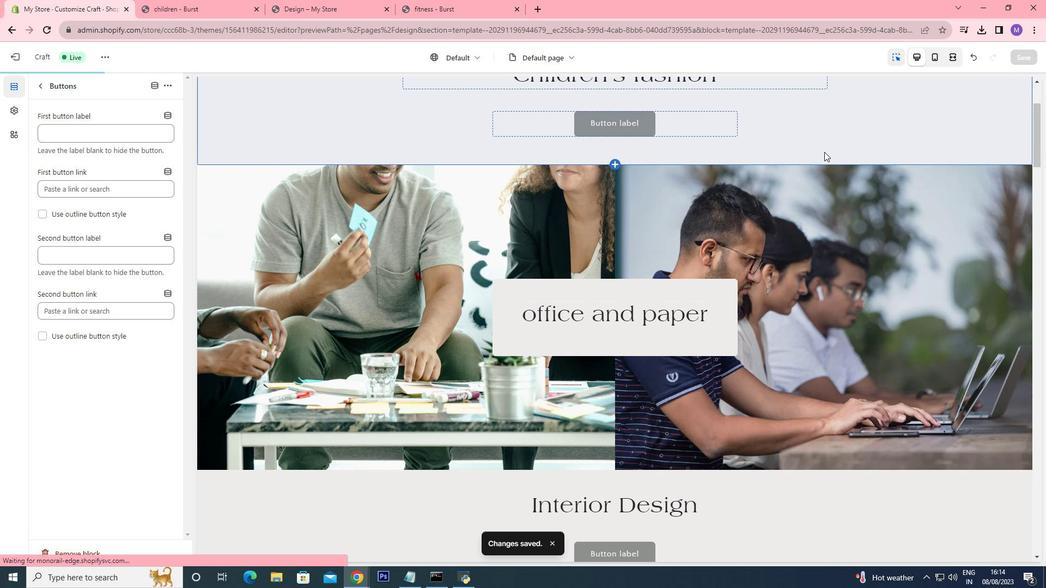 
Action: Mouse scrolled (824, 151) with delta (0, 0)
Screenshot: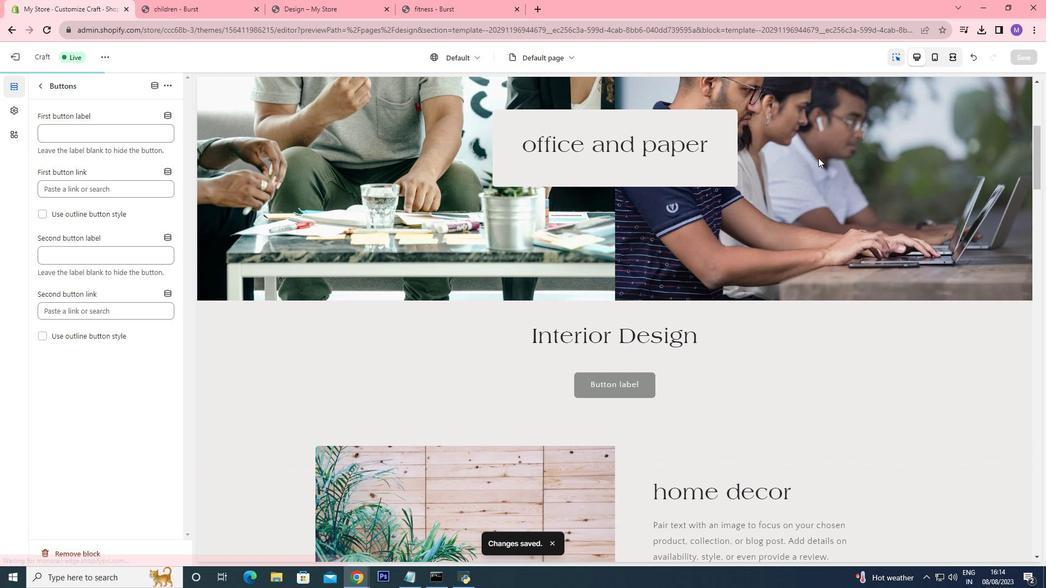 
Action: Mouse moved to (651, 477)
Screenshot: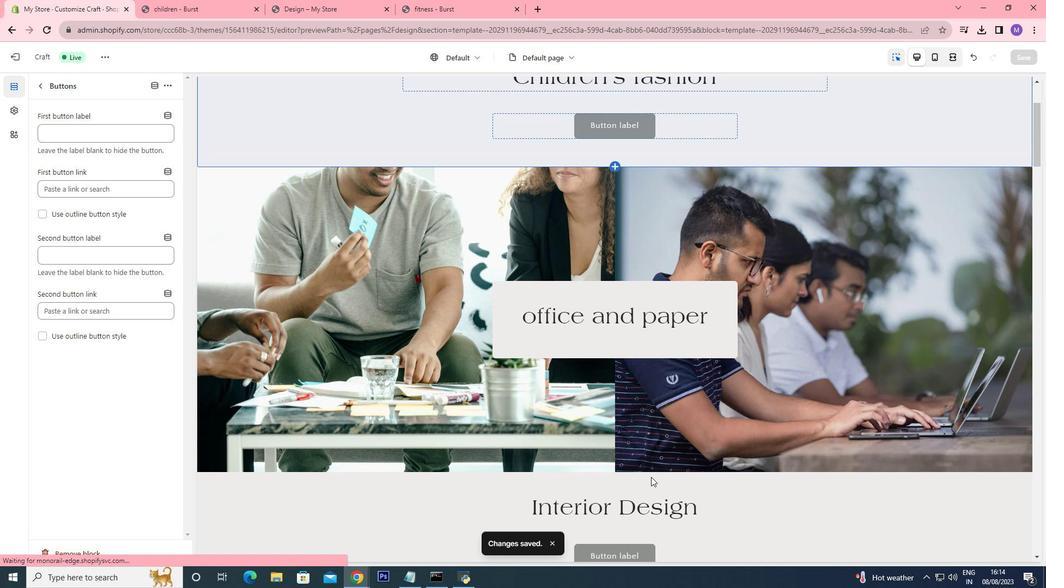 
Action: Mouse pressed left at (651, 477)
Screenshot: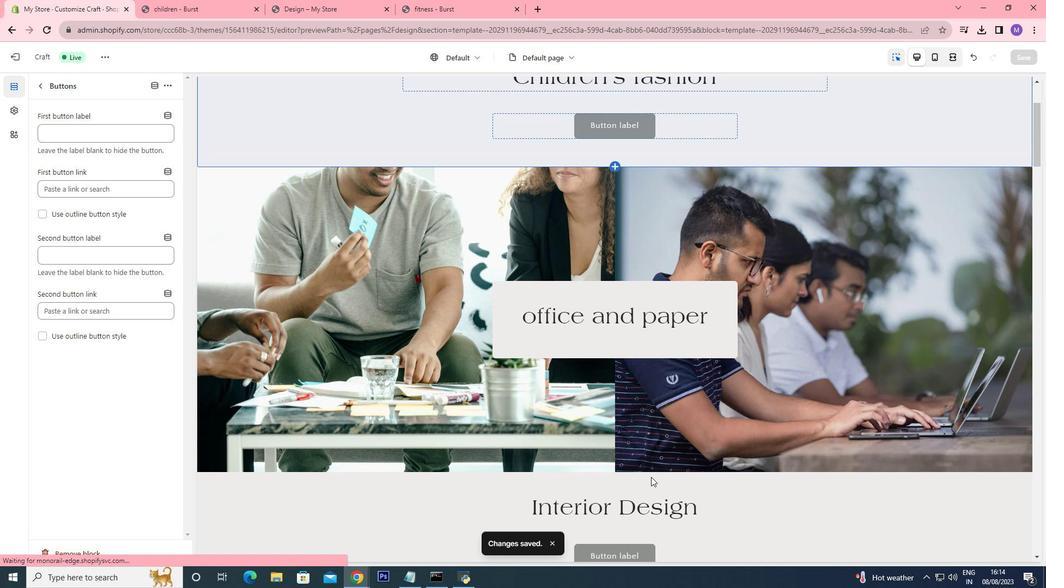 
Action: Mouse moved to (680, 229)
Screenshot: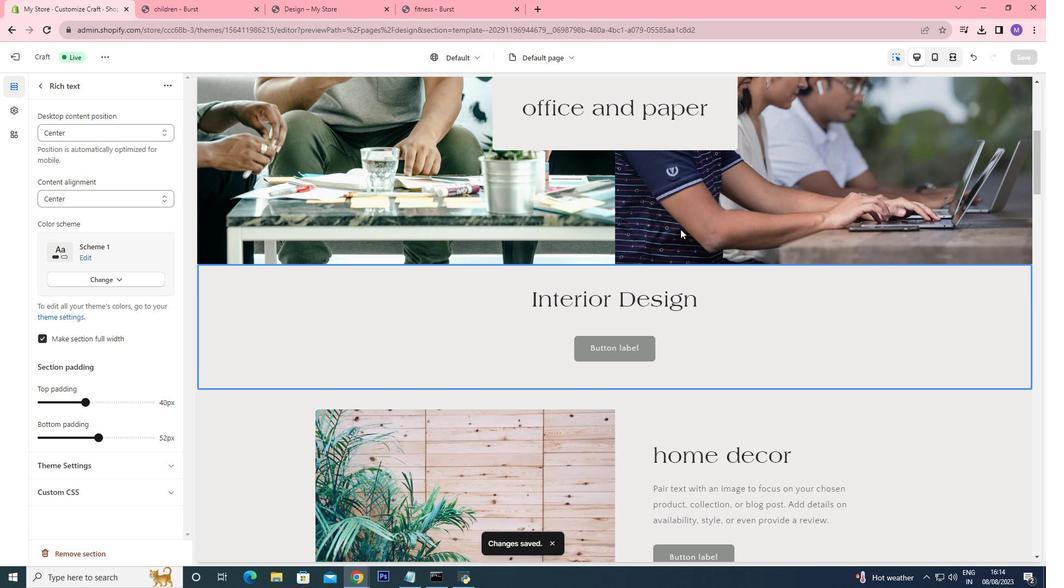 
Action: Mouse scrolled (680, 230) with delta (0, 0)
Screenshot: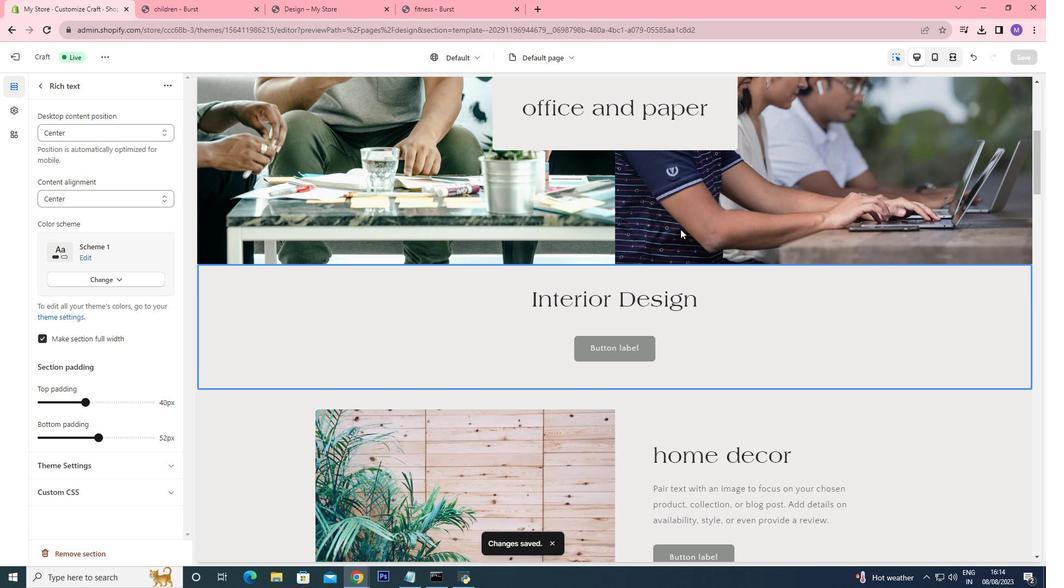 
Action: Mouse scrolled (680, 230) with delta (0, 0)
Screenshot: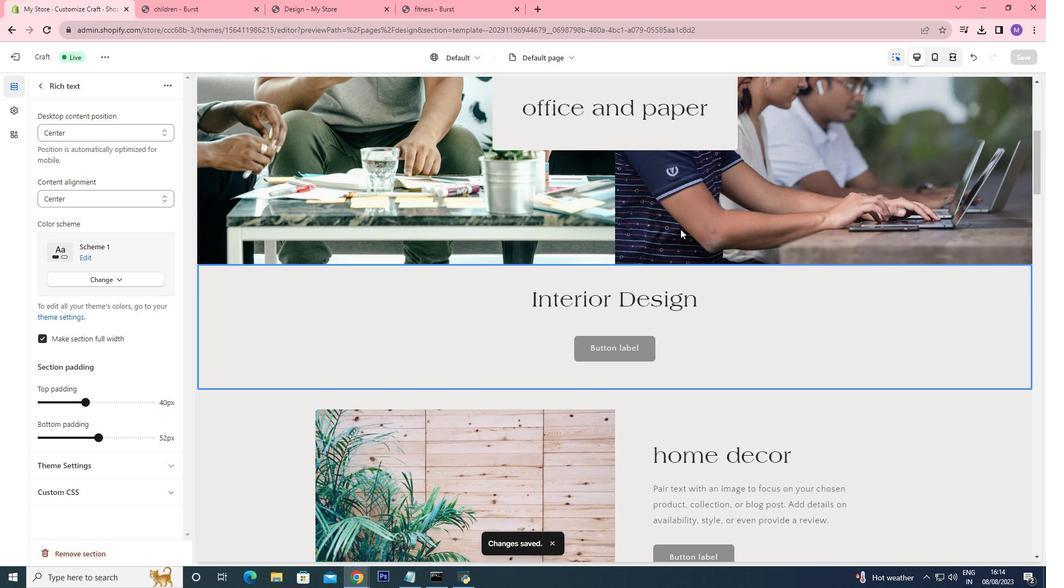 
Action: Mouse scrolled (680, 230) with delta (0, 0)
Screenshot: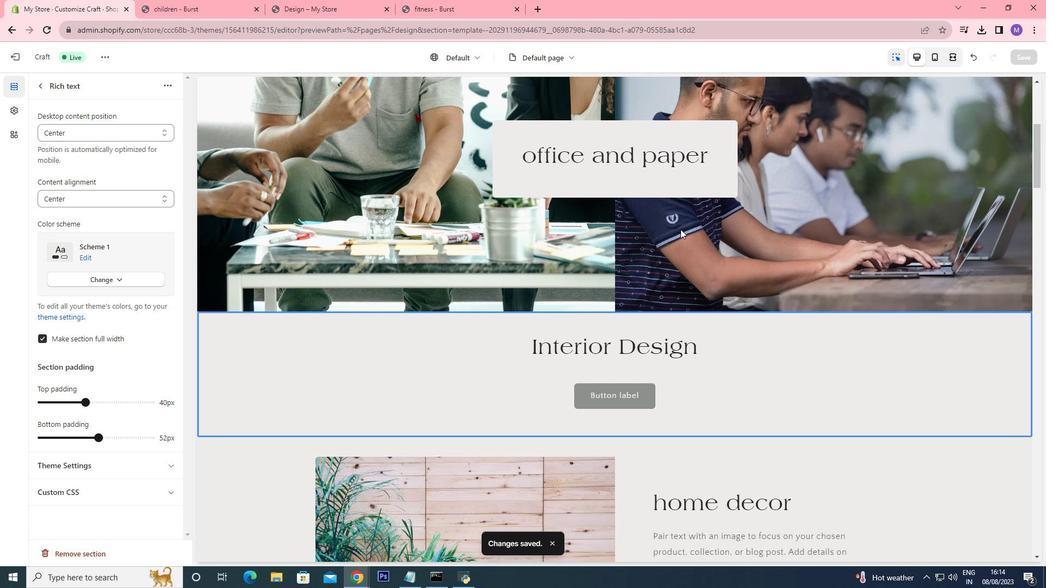
Action: Mouse scrolled (680, 230) with delta (0, 0)
Screenshot: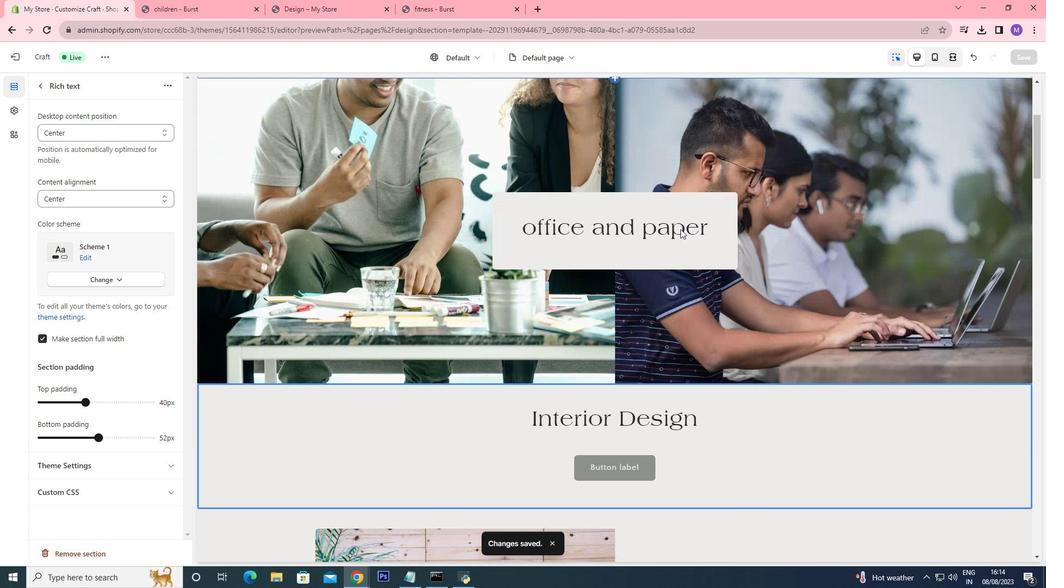 
Action: Mouse scrolled (680, 230) with delta (0, 0)
Screenshot: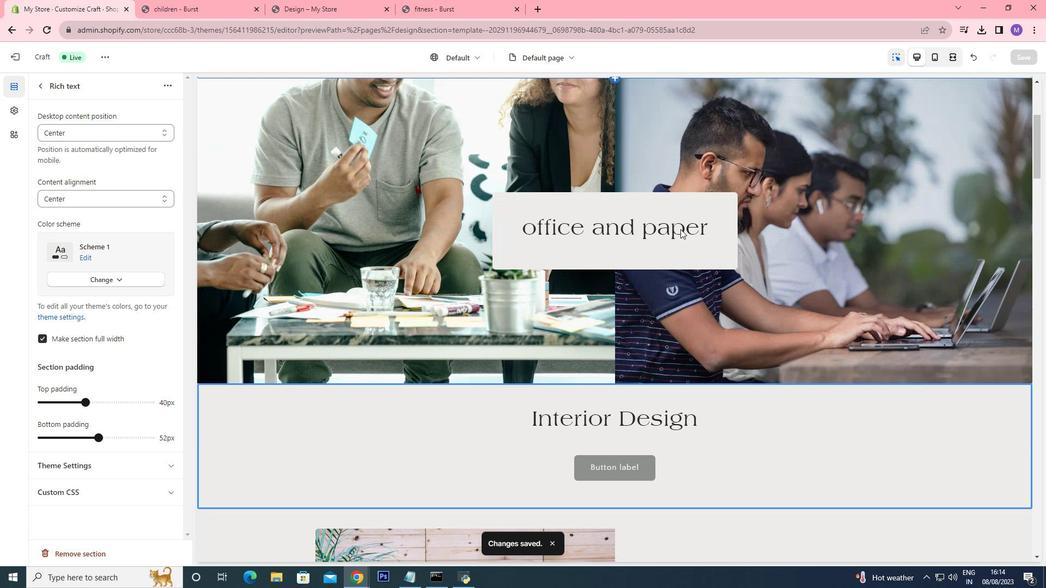 
Action: Mouse moved to (618, 222)
Screenshot: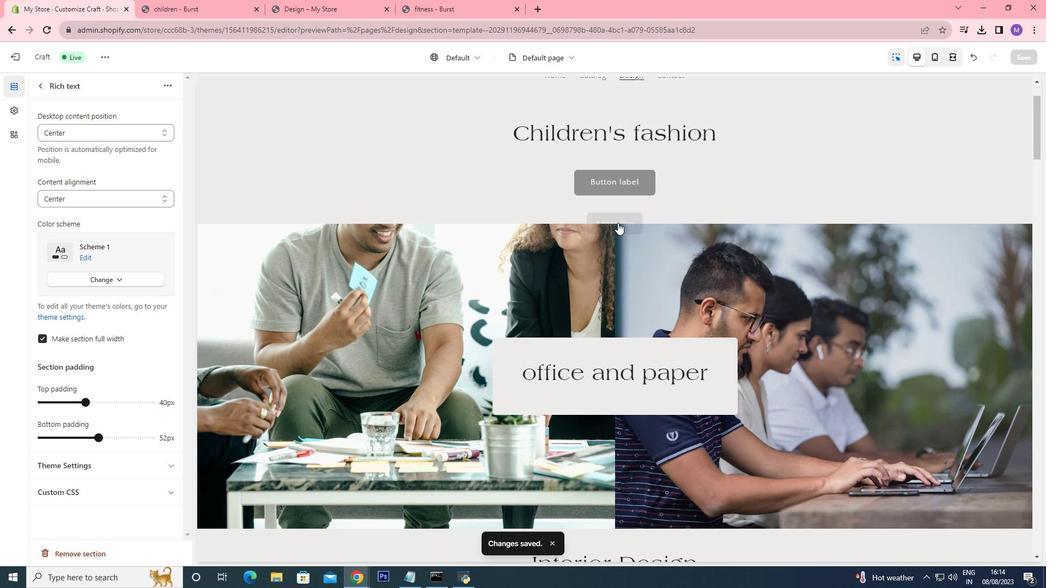 
Action: Mouse pressed left at (618, 222)
Screenshot: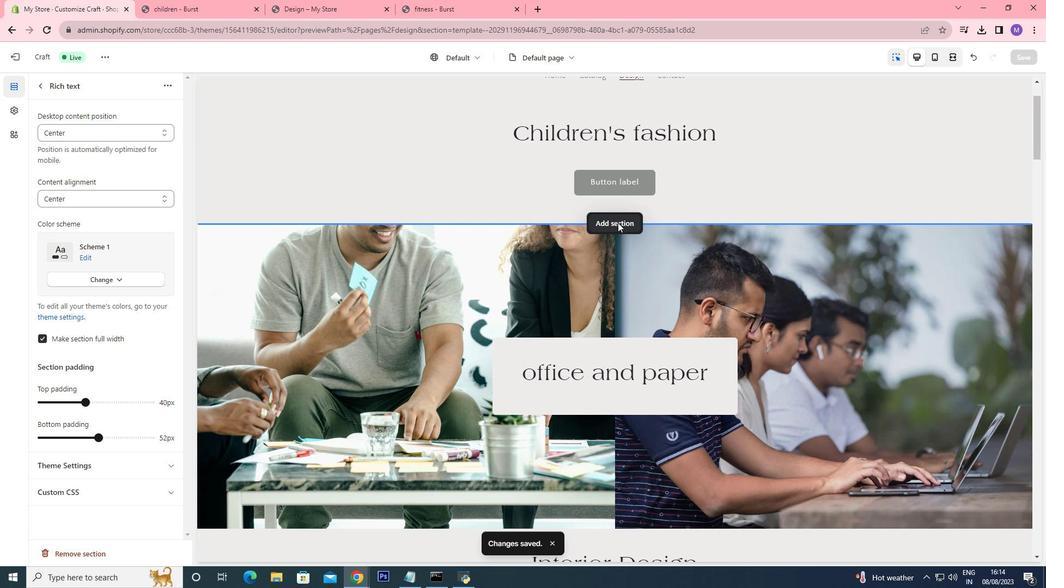 
Action: Mouse moved to (705, 434)
Screenshot: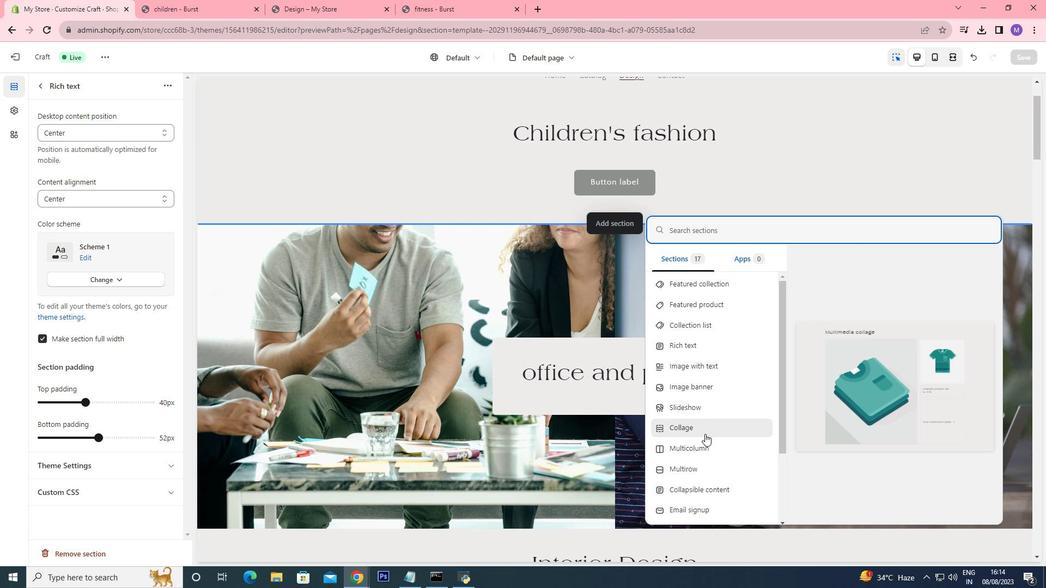 
Action: Mouse pressed left at (705, 434)
Screenshot: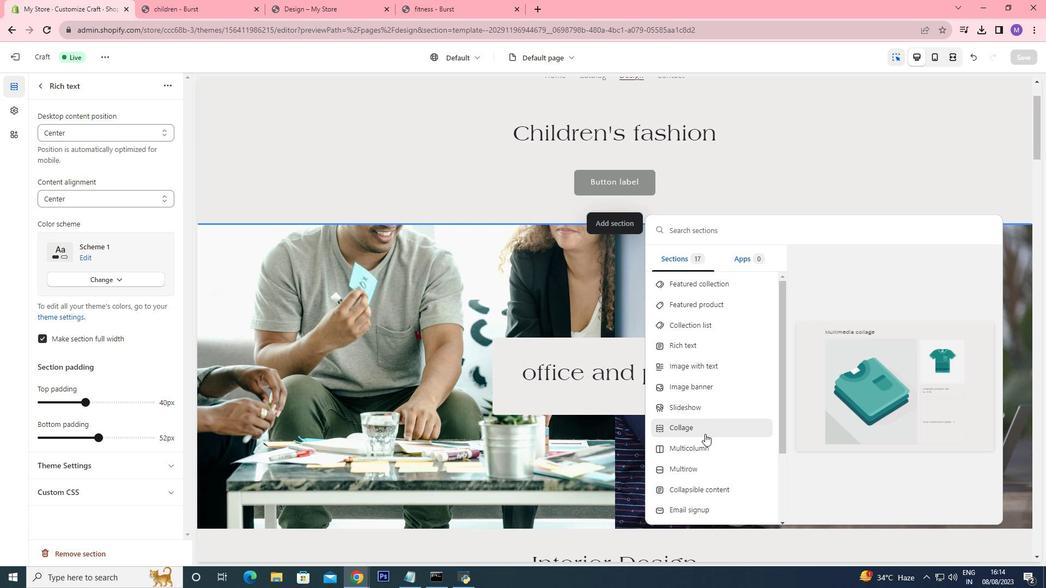 
Action: Mouse moved to (438, 296)
Screenshot: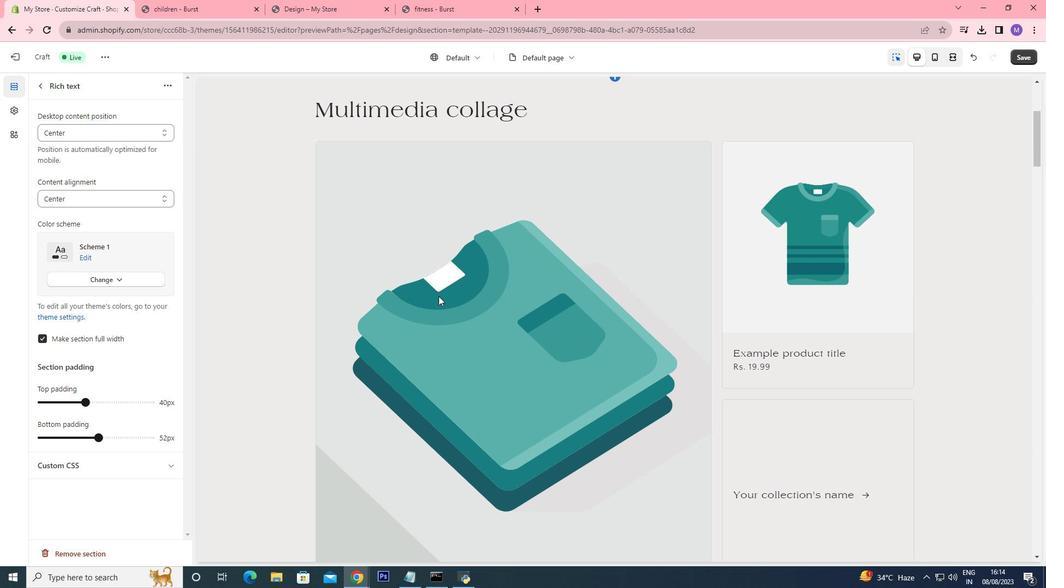 
Action: Mouse pressed left at (438, 296)
Screenshot: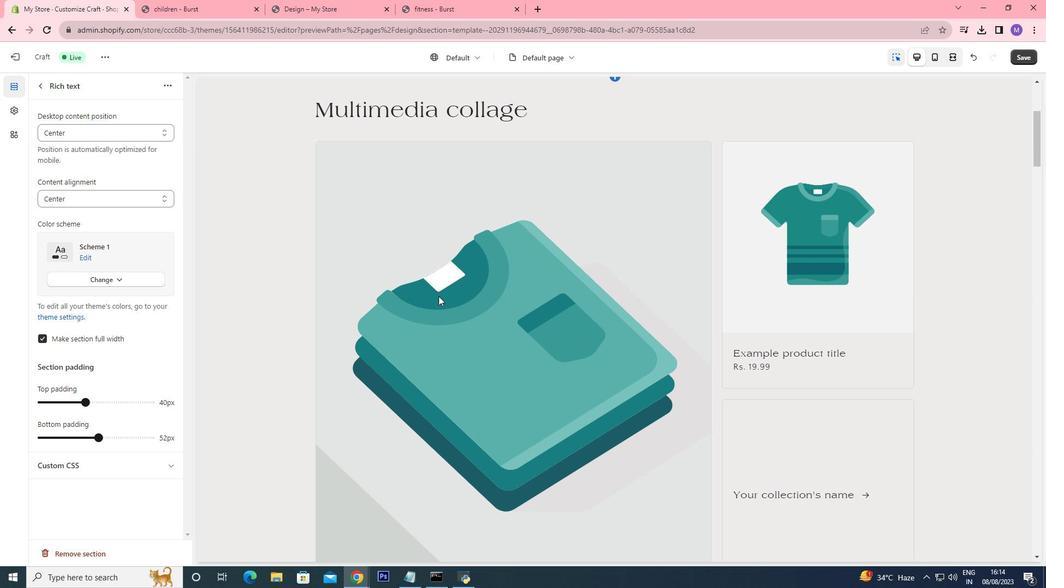 
Action: Mouse moved to (111, 158)
Screenshot: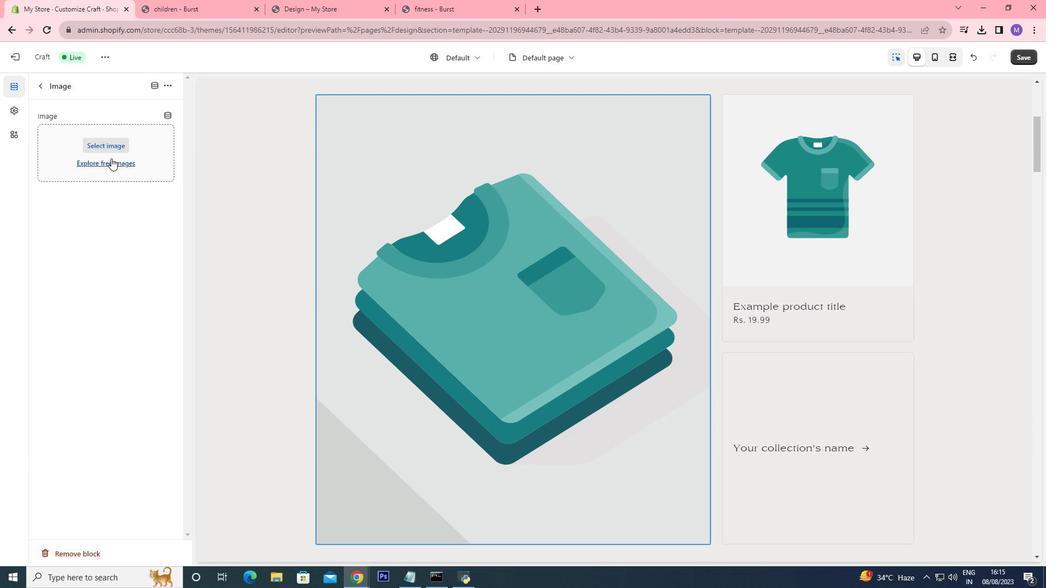 
Action: Mouse pressed left at (111, 158)
Screenshot: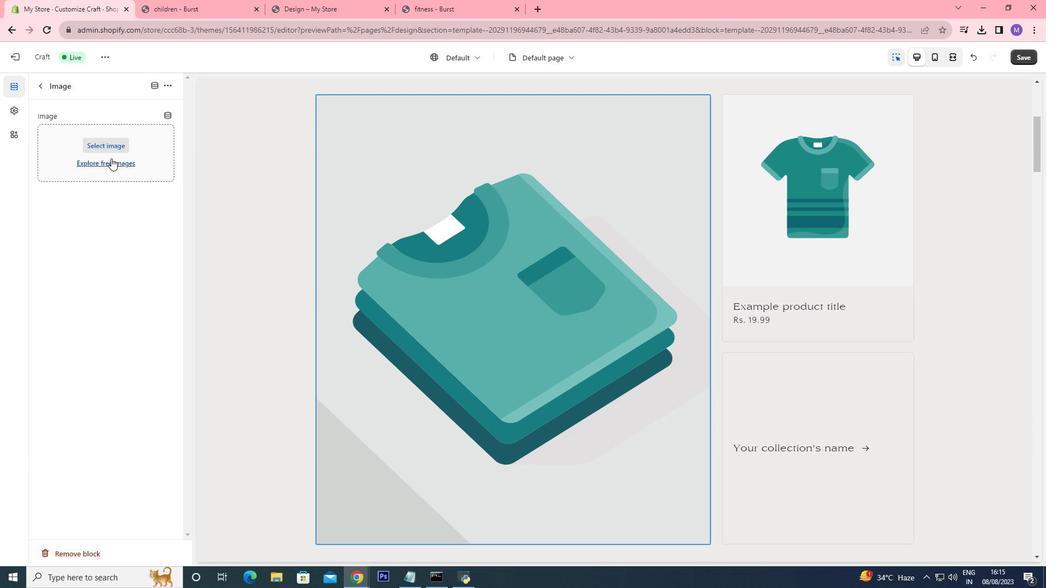 
Action: Mouse moved to (111, 108)
Screenshot: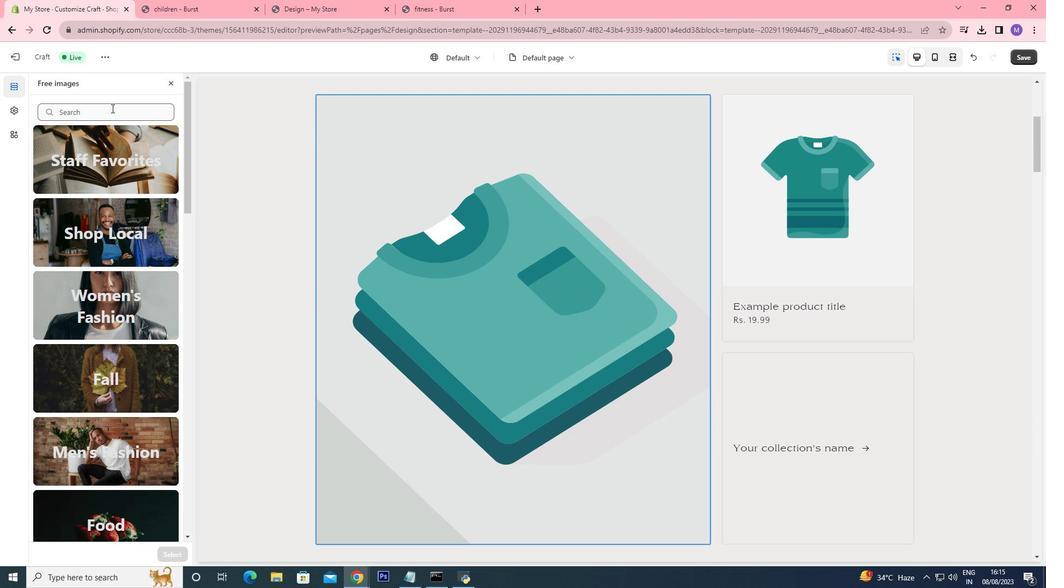 
Action: Mouse pressed left at (111, 108)
Screenshot: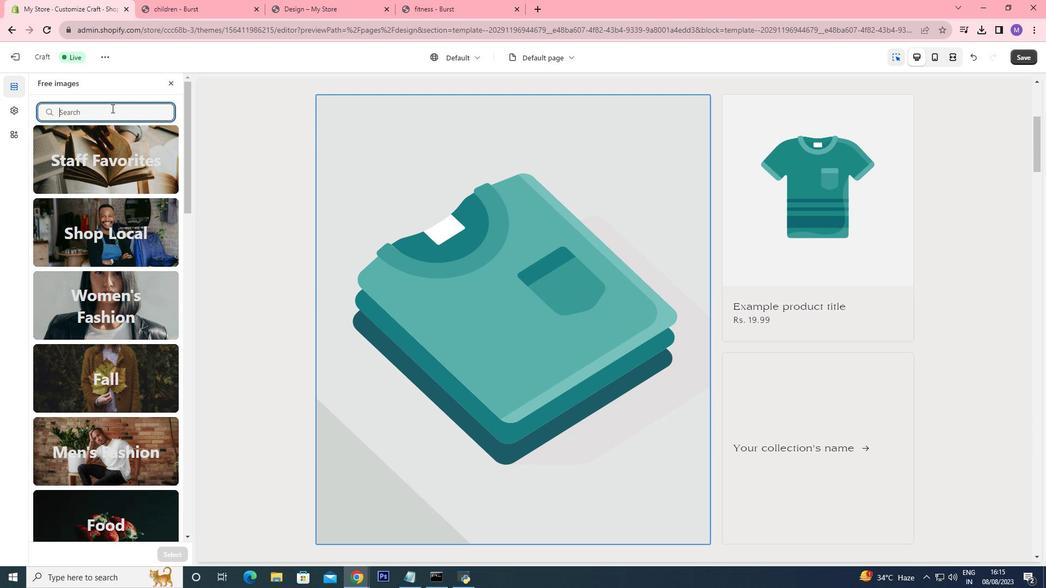 
Action: Mouse pressed left at (111, 108)
Screenshot: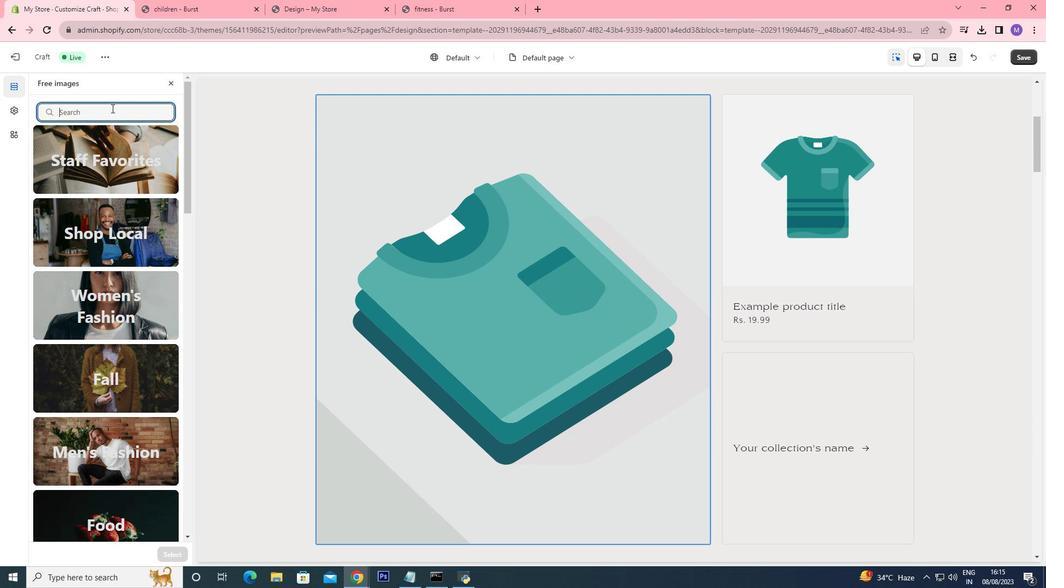 
Action: Key pressed paper
Screenshot: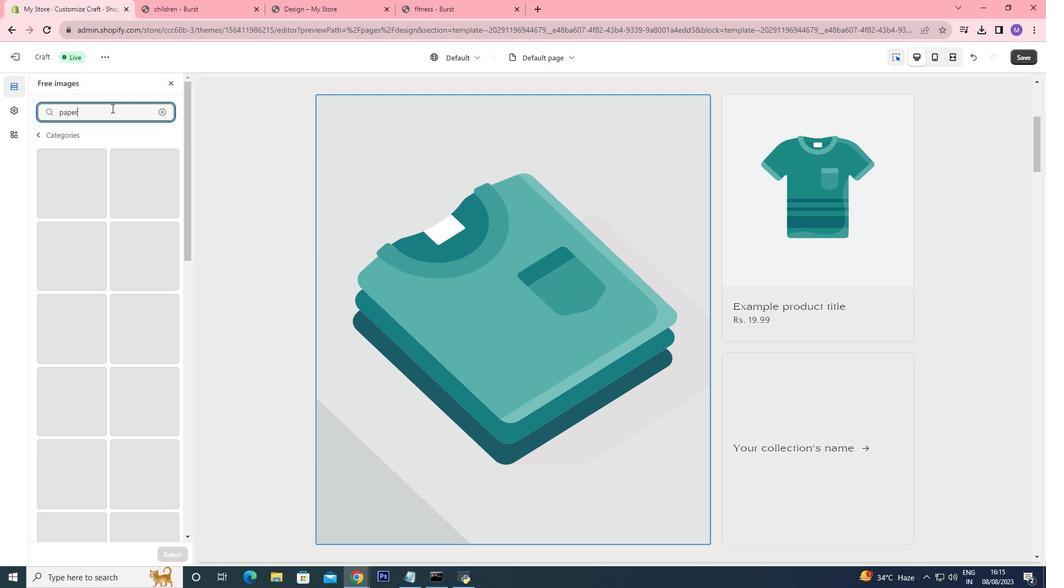 
Action: Mouse moved to (81, 192)
Screenshot: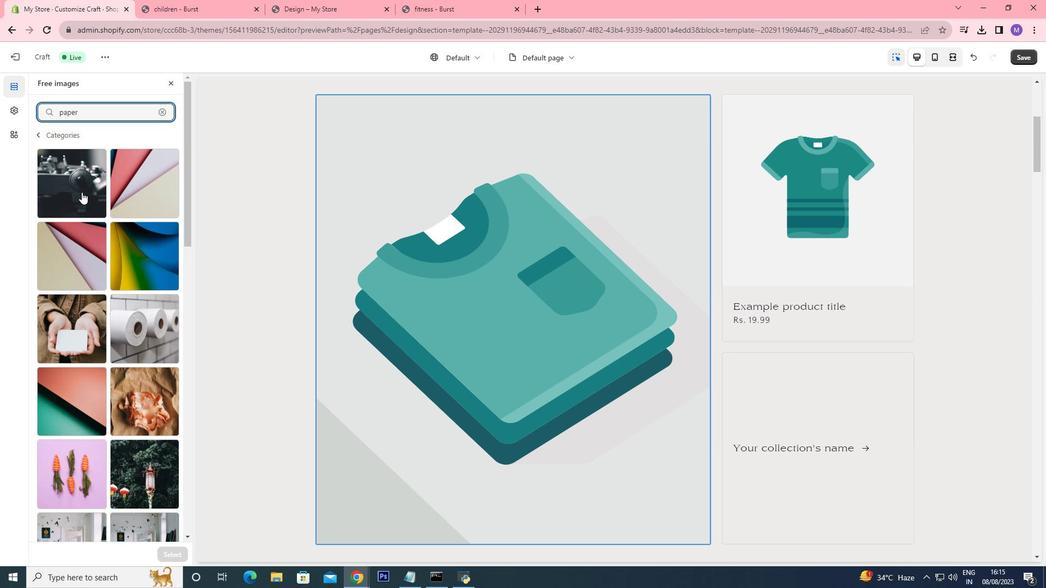 
Action: Mouse pressed left at (81, 192)
Screenshot: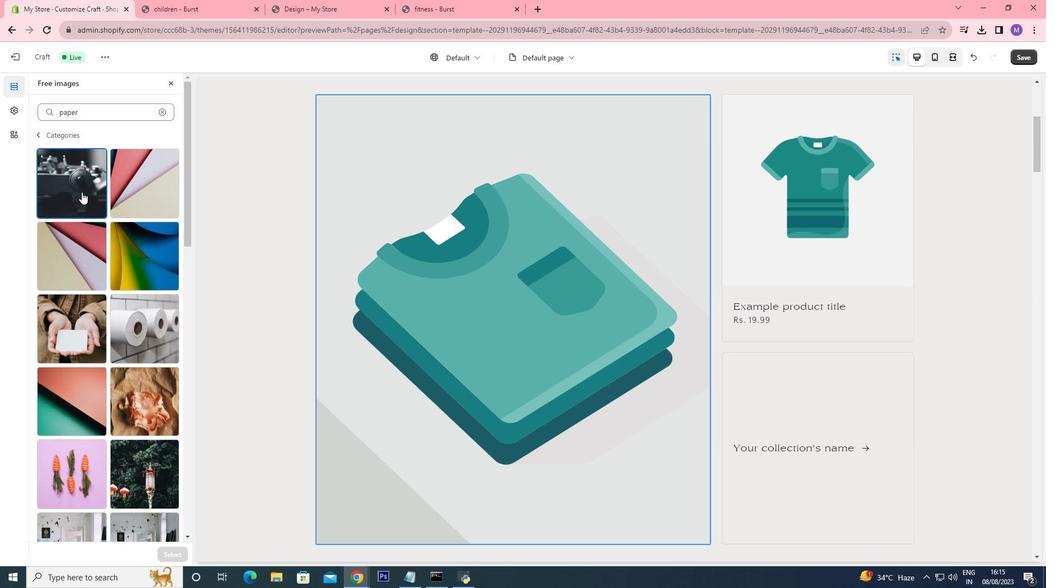 
Action: Mouse moved to (177, 553)
Screenshot: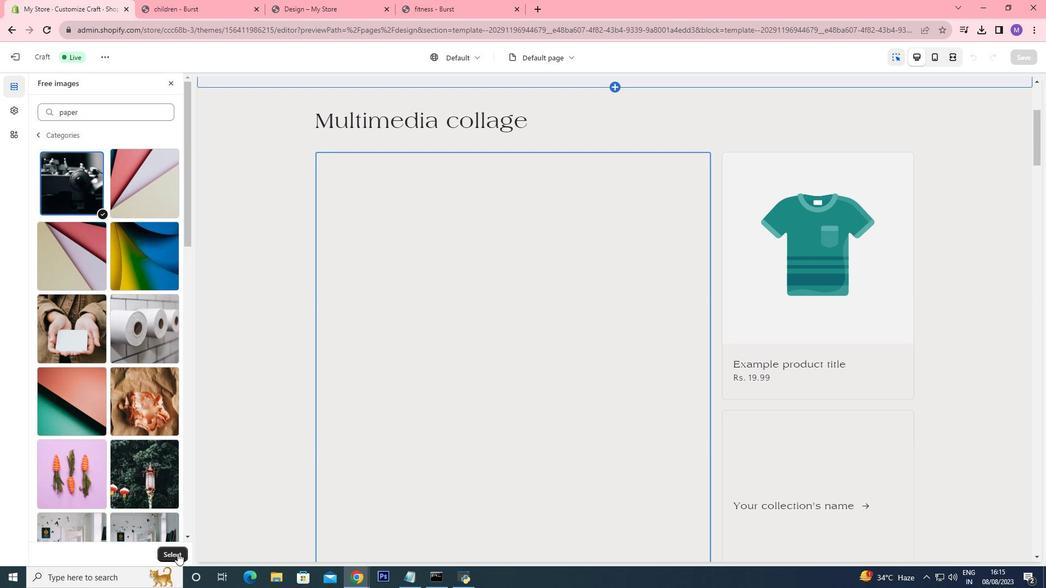 
Action: Mouse pressed left at (177, 553)
Screenshot: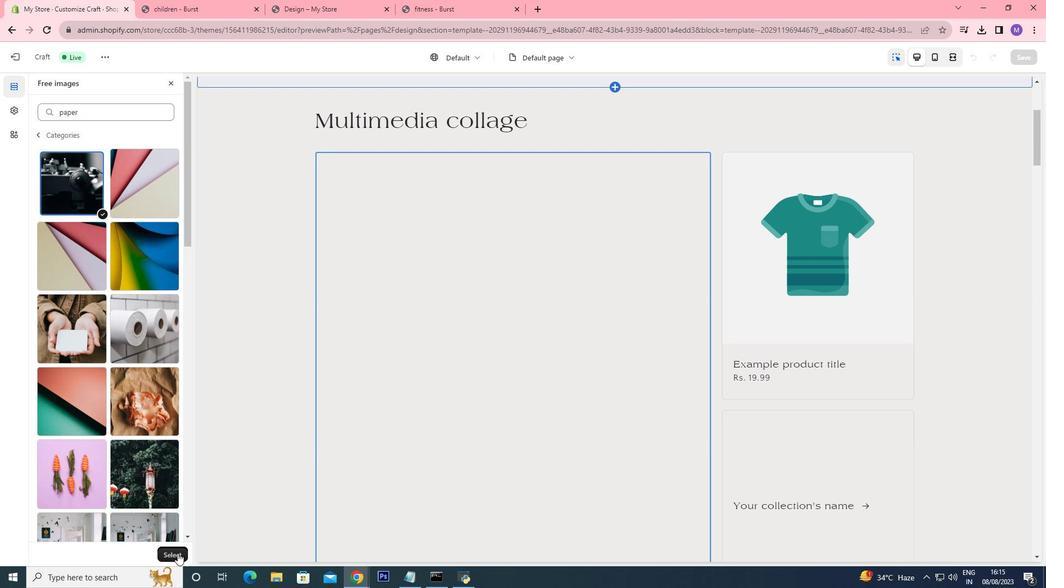 
Action: Mouse moved to (397, 119)
Screenshot: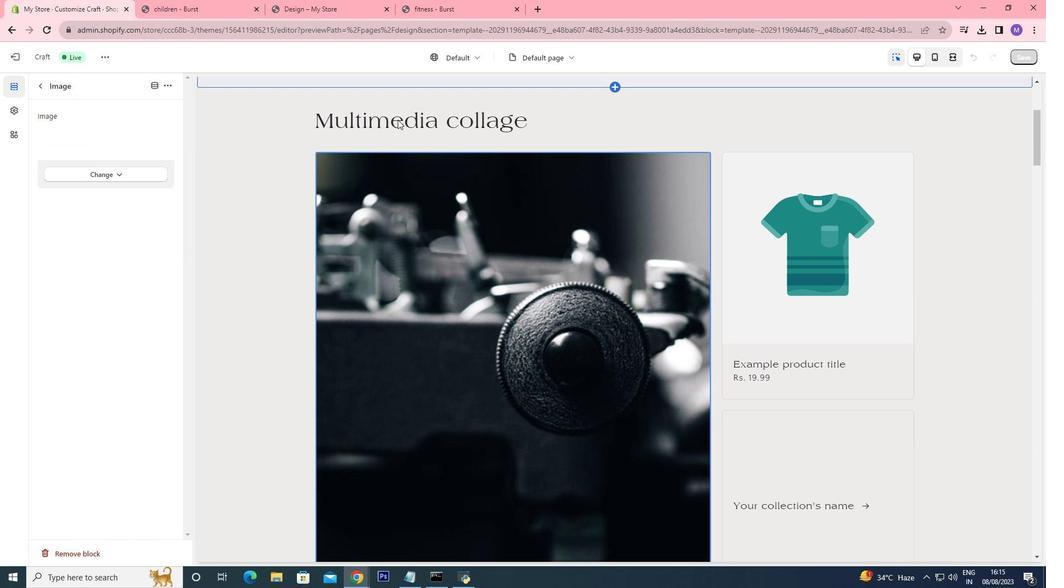 
Action: Mouse pressed left at (397, 119)
Screenshot: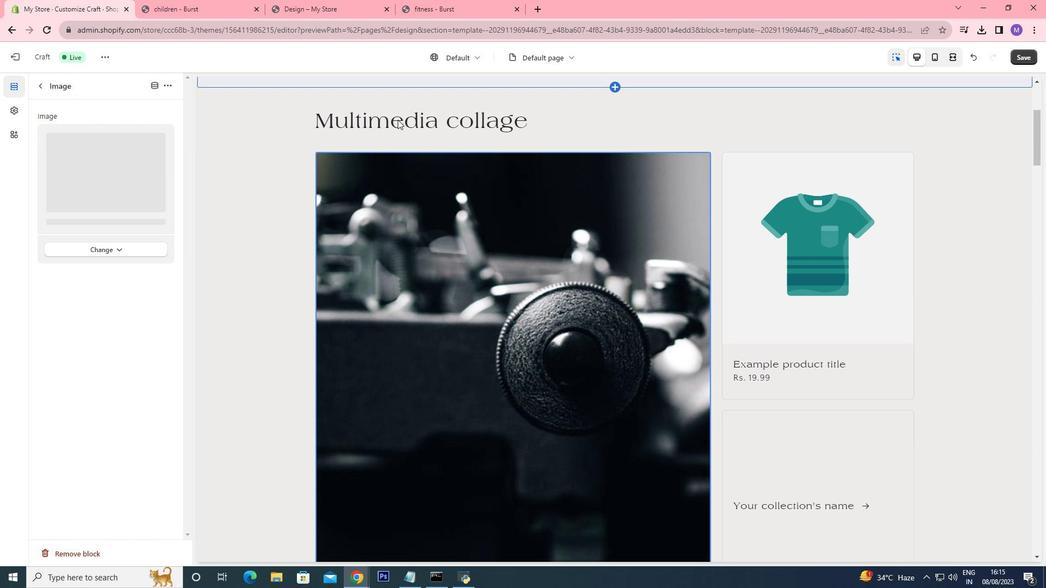 
Action: Mouse pressed left at (397, 119)
Screenshot: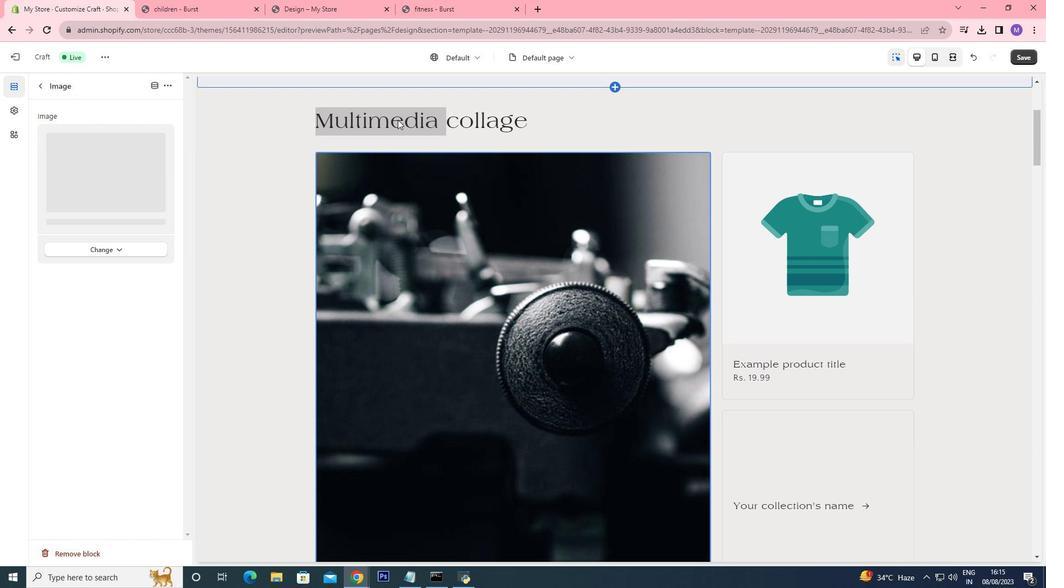 
Action: Mouse pressed left at (397, 119)
Screenshot: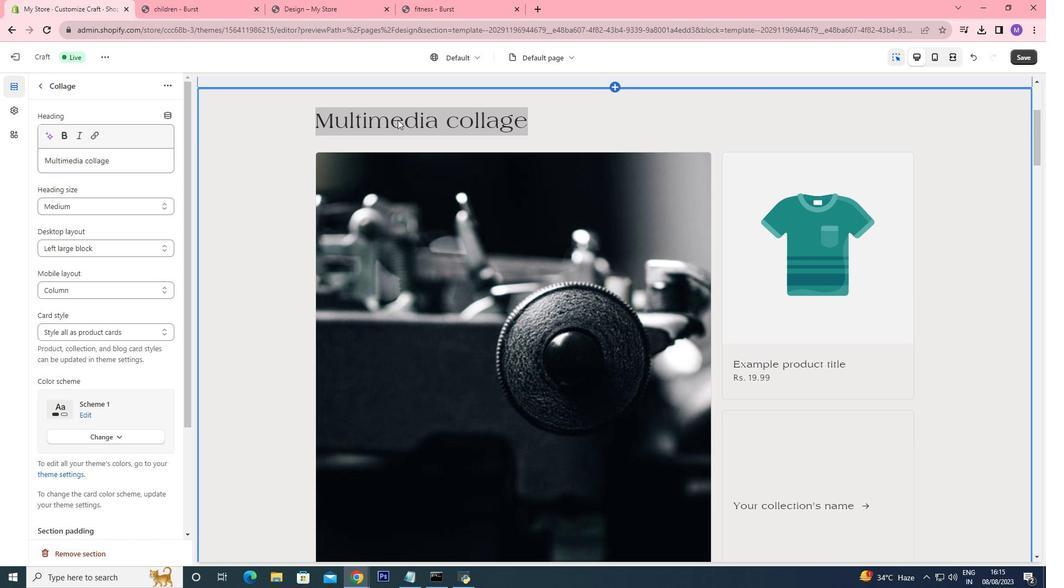 
Action: Mouse moved to (127, 158)
Screenshot: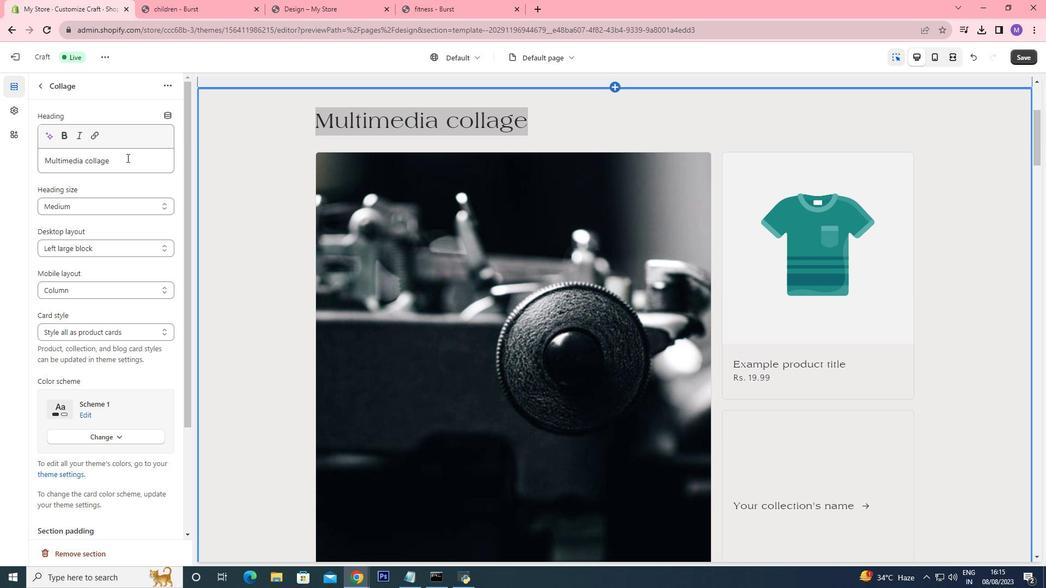 
Action: Mouse pressed left at (127, 158)
Screenshot: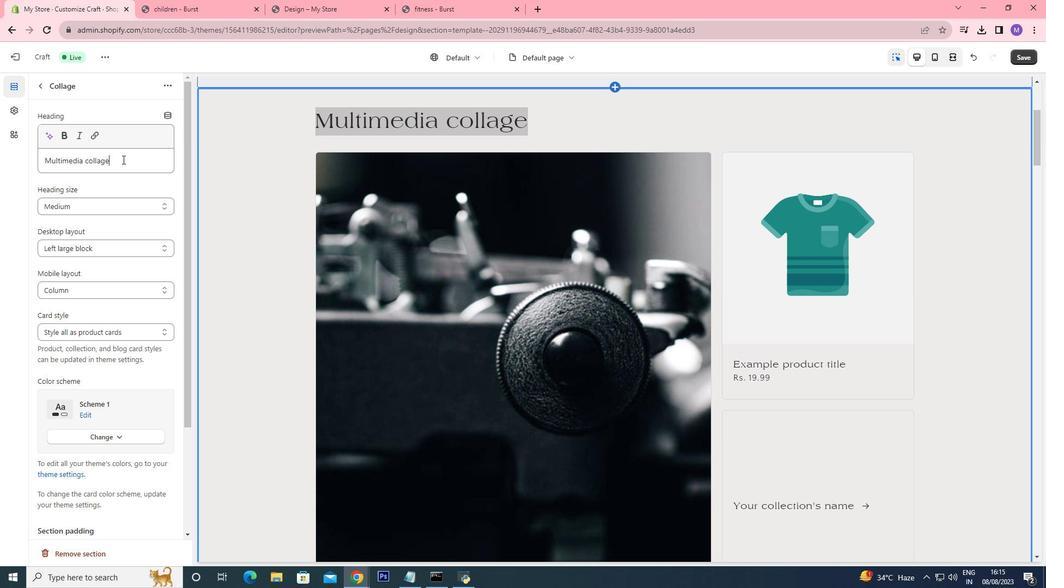 
Action: Mouse moved to (38, 161)
Screenshot: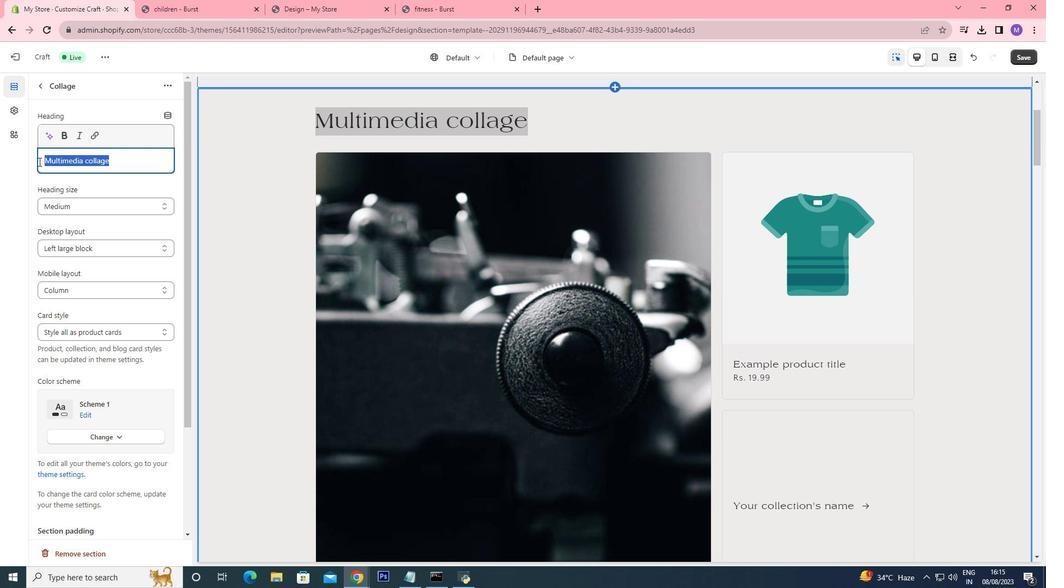 
Action: Key pressed paper<Key.space>store
Screenshot: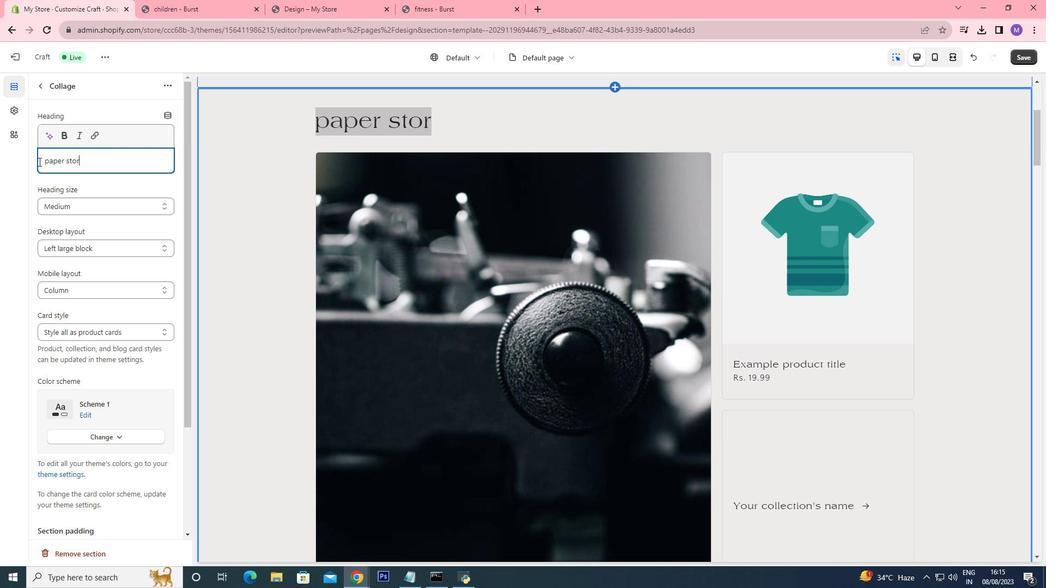 
Action: Mouse moved to (808, 223)
Screenshot: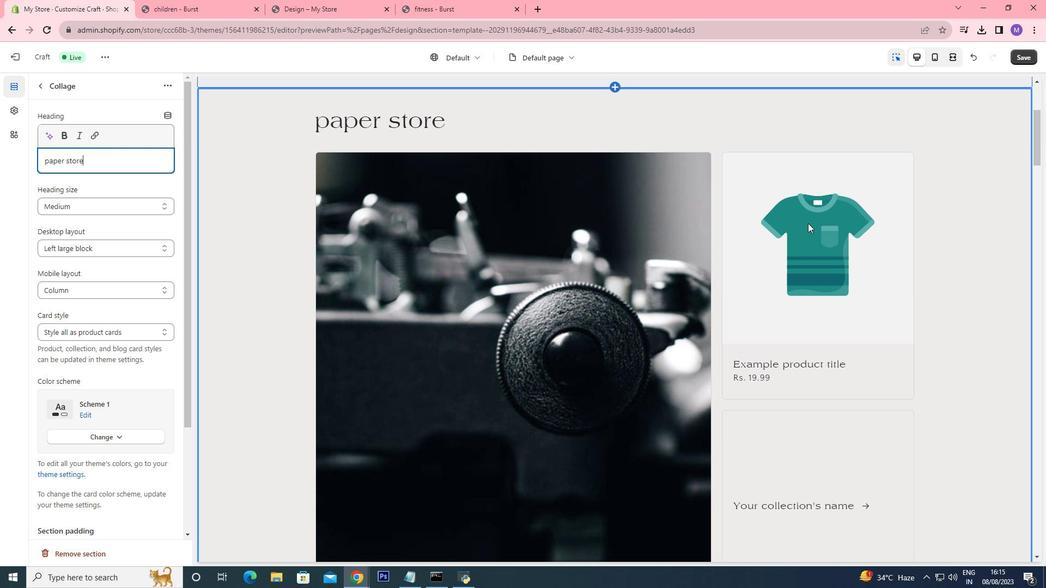 
Action: Mouse pressed left at (808, 223)
Screenshot: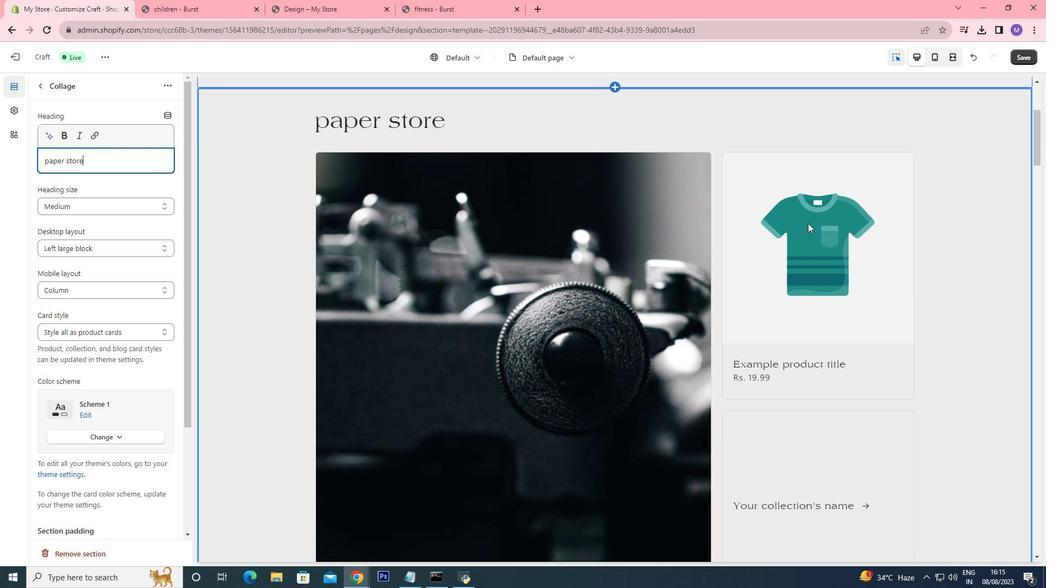 
Action: Mouse moved to (808, 223)
Screenshot: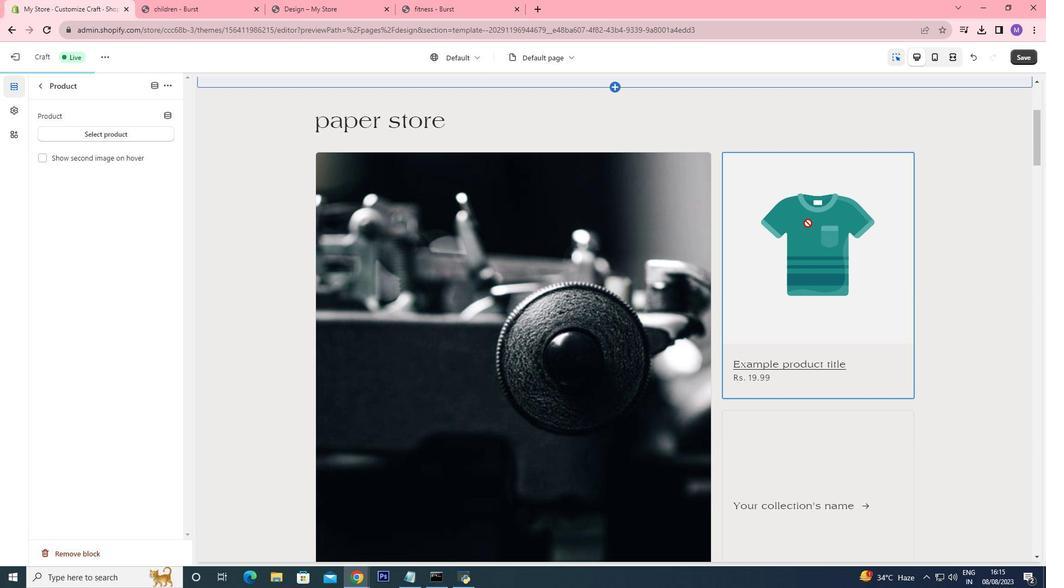 
Action: Mouse pressed left at (808, 223)
Screenshot: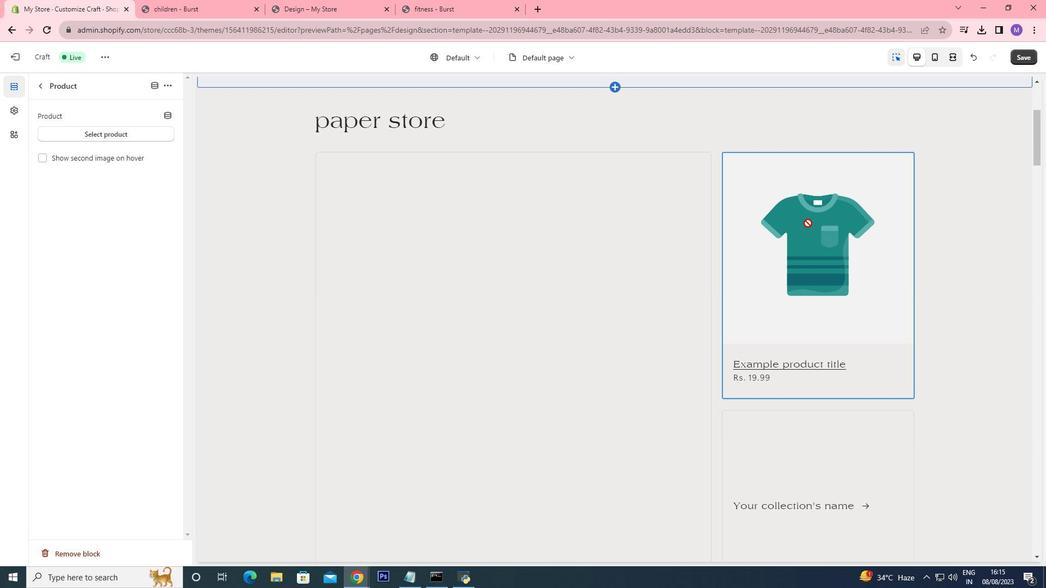 
Action: Mouse pressed left at (808, 223)
Screenshot: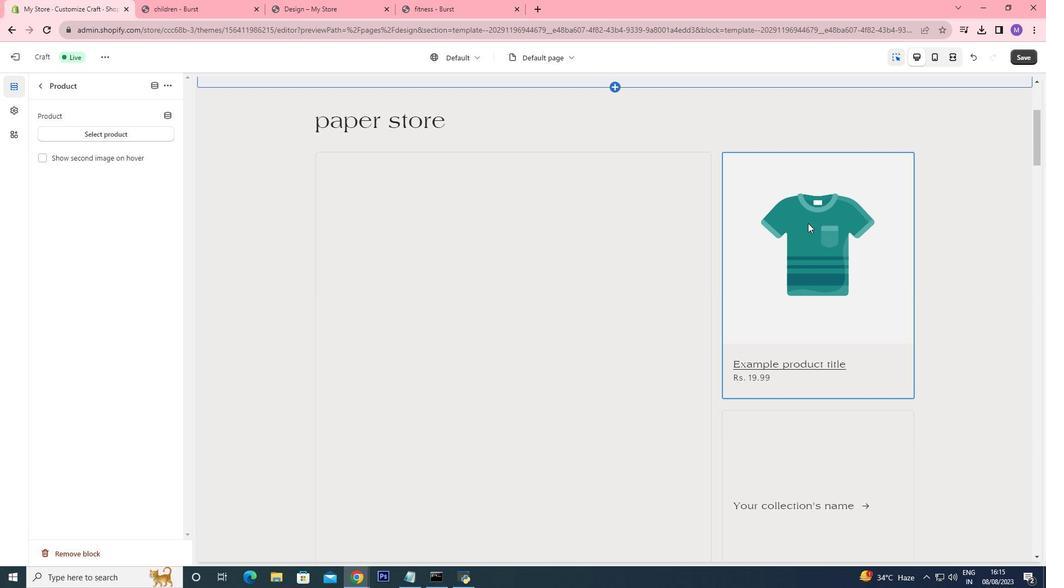 
Action: Mouse moved to (79, 137)
Screenshot: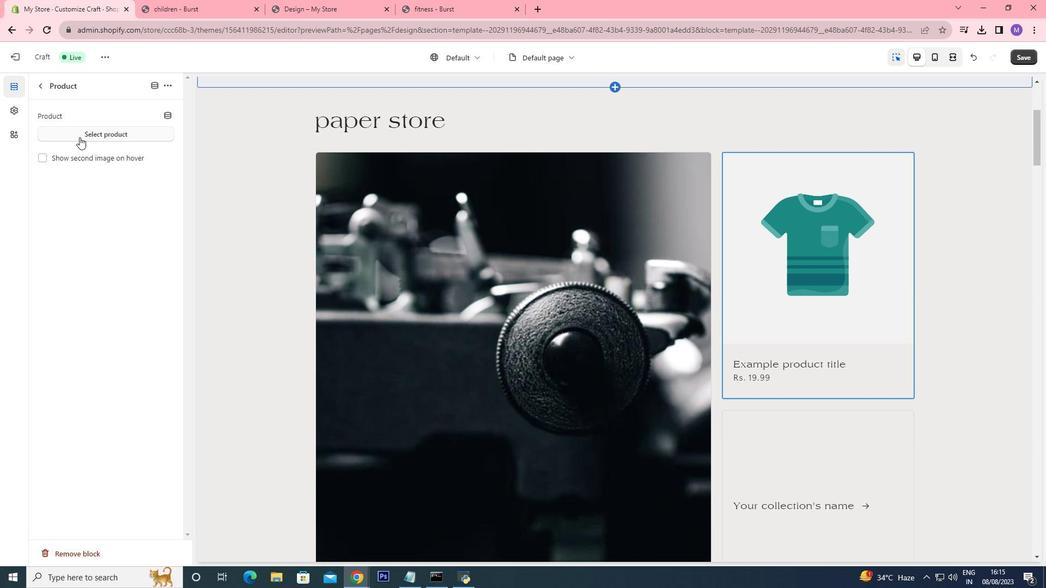 
Action: Mouse pressed left at (79, 137)
Screenshot: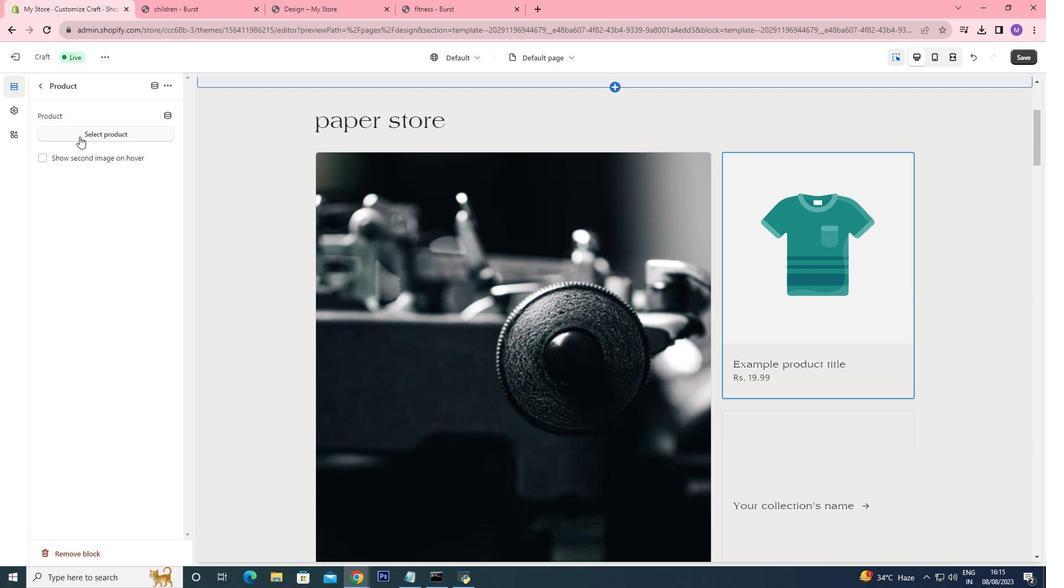 
Action: Mouse moved to (93, 113)
Screenshot: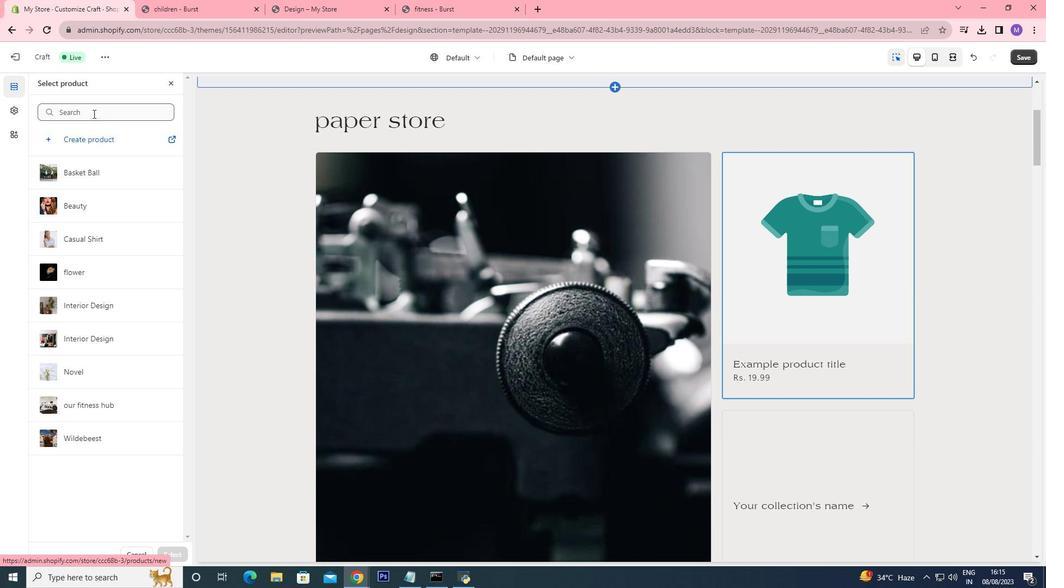 
Action: Mouse pressed left at (93, 113)
Screenshot: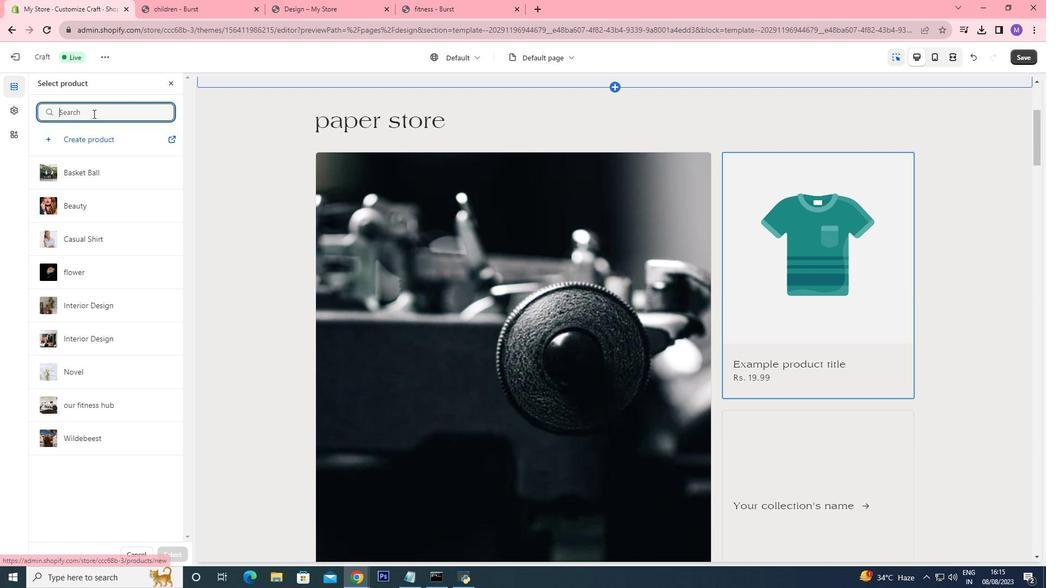 
Action: Key pressed paper<Key.enter>
Screenshot: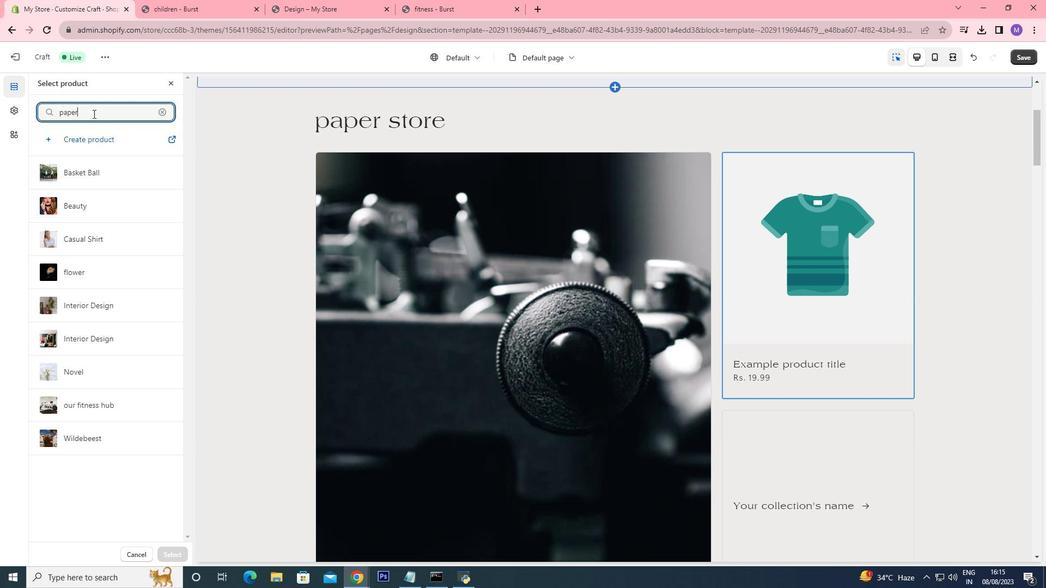 
Action: Mouse moved to (108, 138)
Screenshot: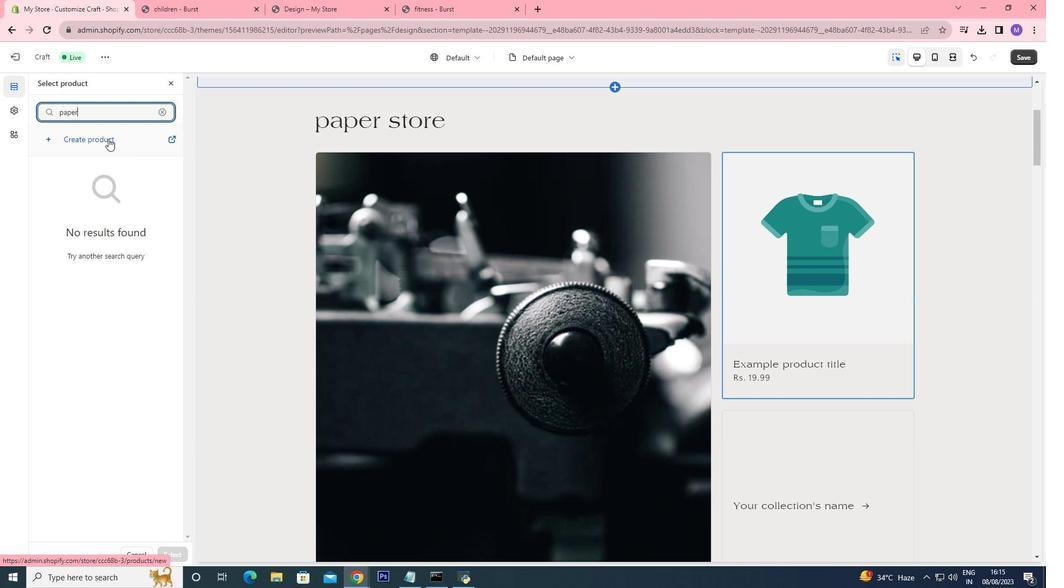 
Action: Mouse pressed left at (108, 138)
Screenshot: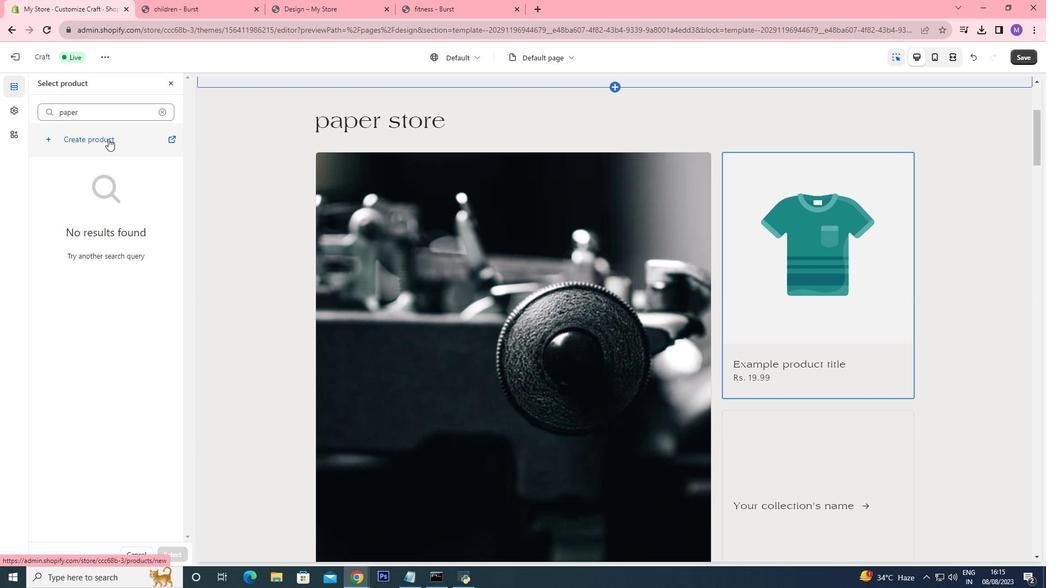 
Action: Mouse moved to (554, 0)
Screenshot: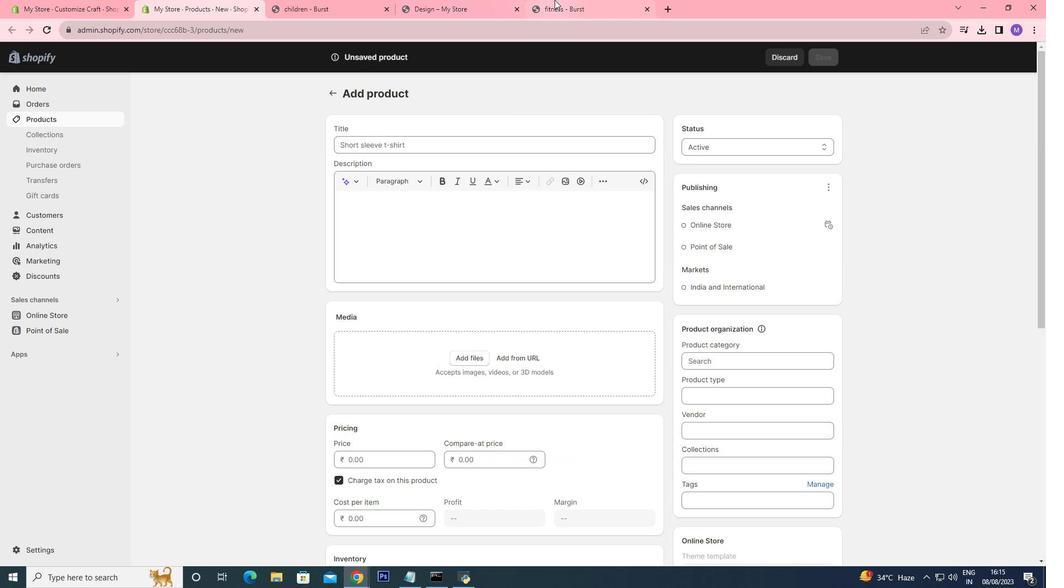 
Action: Mouse pressed left at (554, 0)
Screenshot: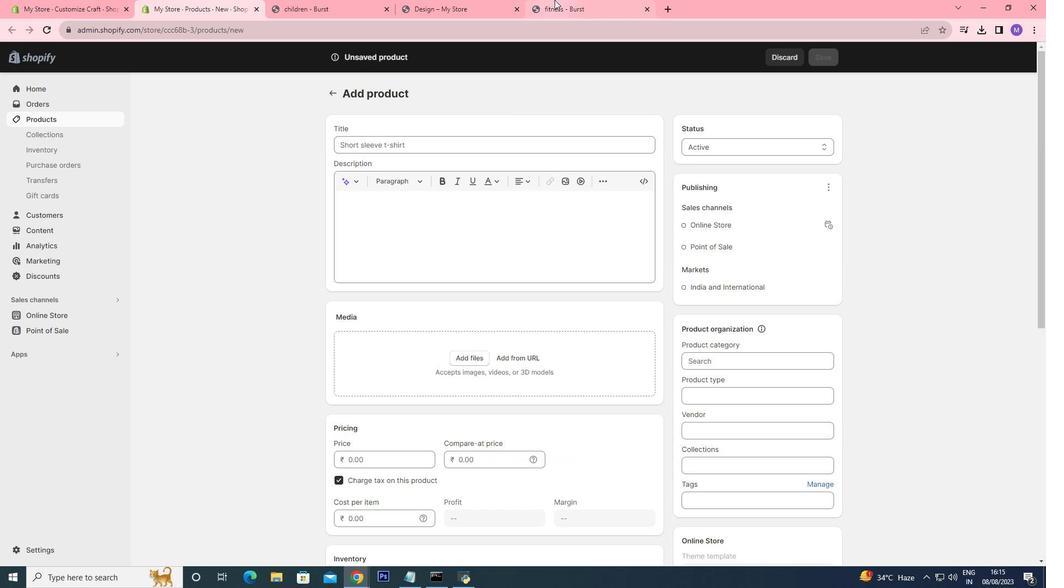 
Action: Mouse moved to (367, 179)
Screenshot: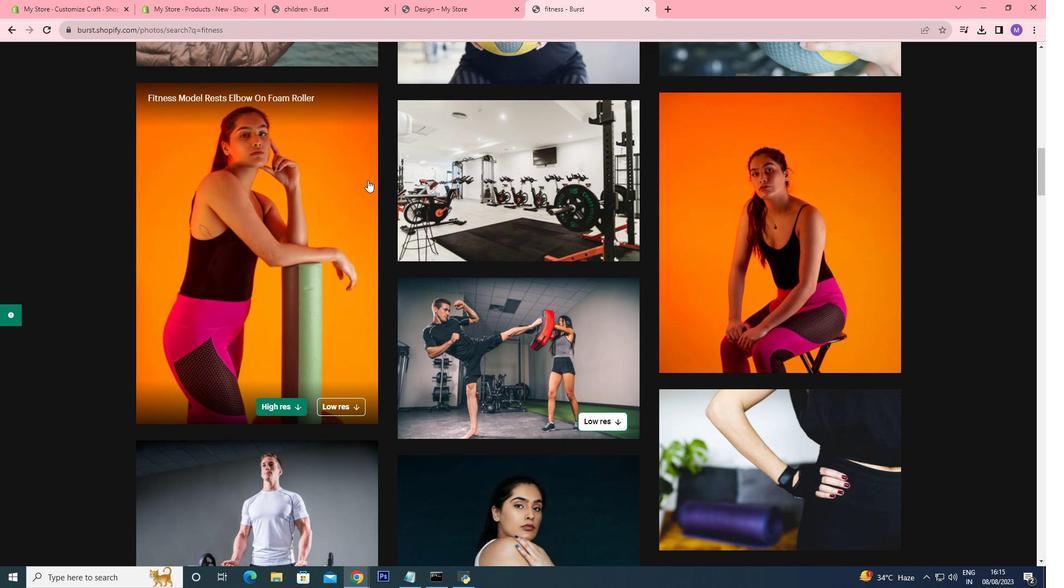 
Action: Mouse scrolled (367, 179) with delta (0, 0)
Screenshot: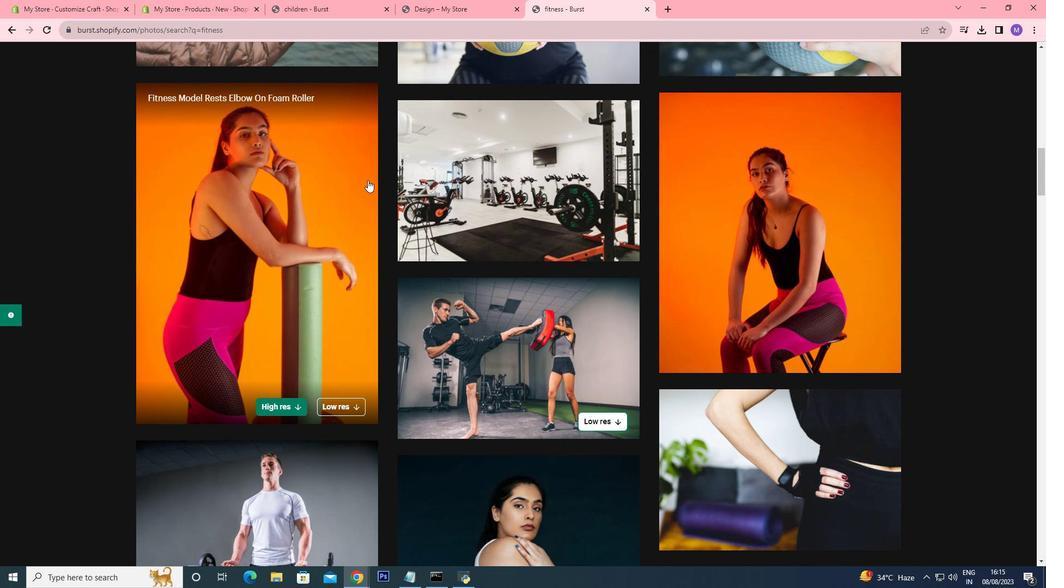 
Action: Mouse scrolled (367, 179) with delta (0, 0)
Screenshot: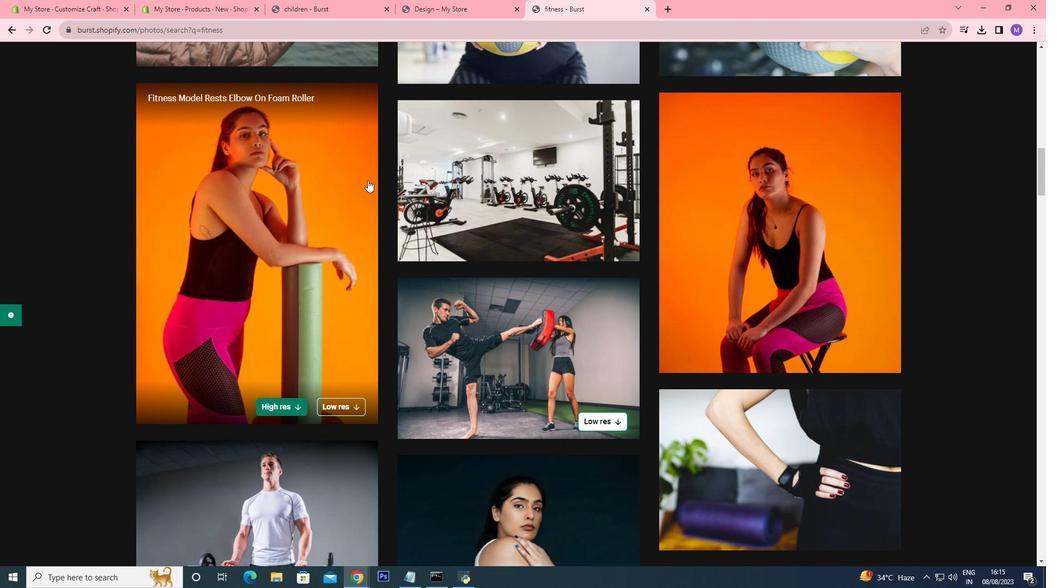 
Action: Mouse scrolled (367, 179) with delta (0, 0)
Screenshot: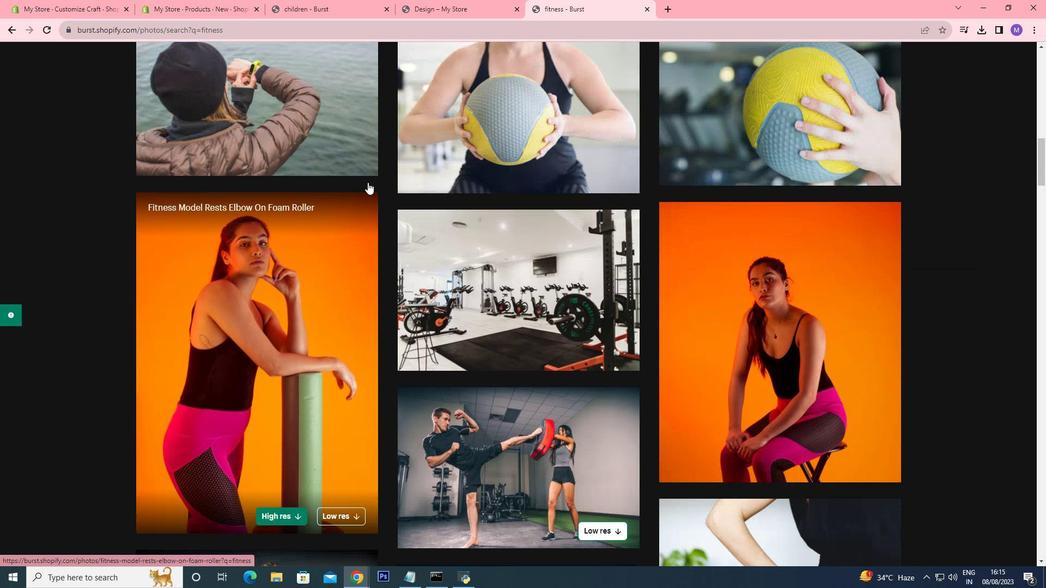 
Action: Mouse scrolled (367, 179) with delta (0, 0)
Screenshot: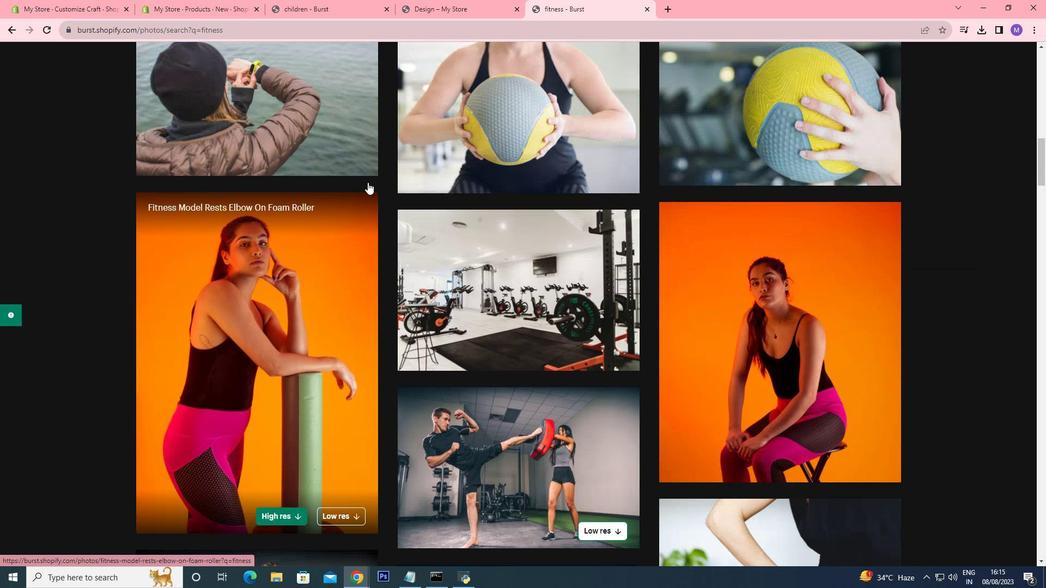 
Action: Mouse moved to (367, 181)
Screenshot: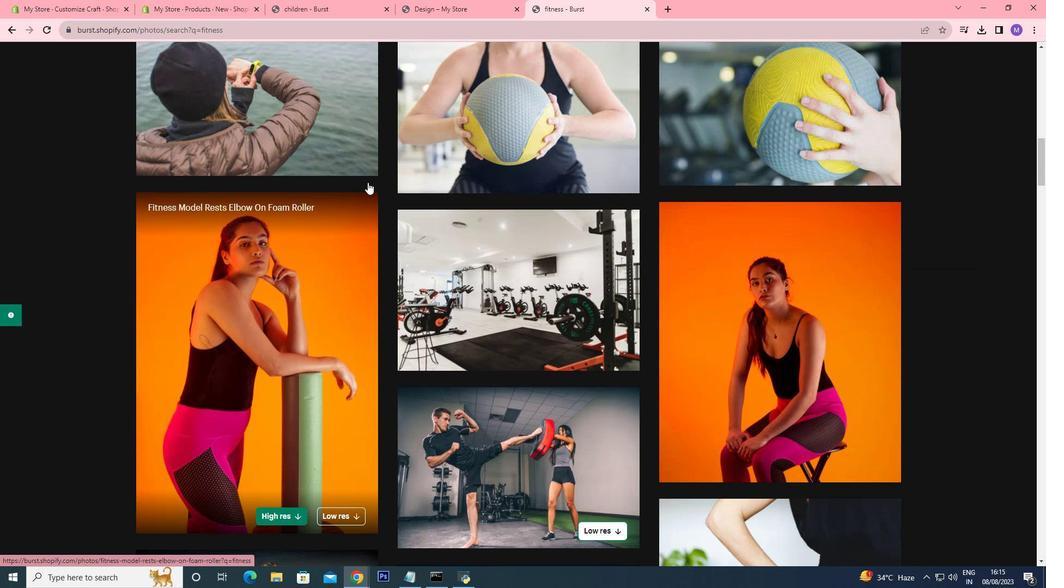 
Action: Mouse scrolled (367, 181) with delta (0, 0)
Screenshot: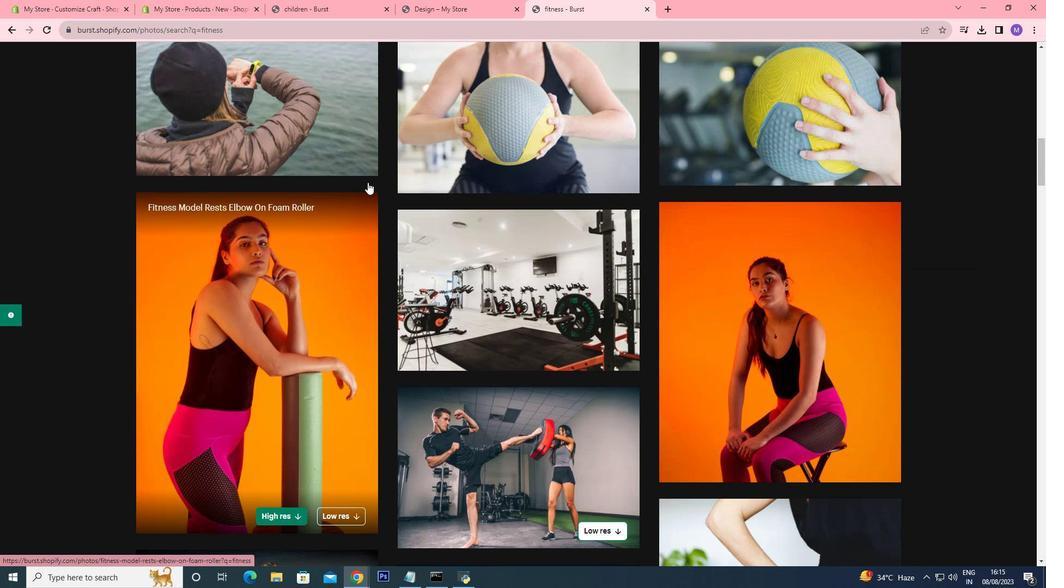 
Action: Mouse moved to (367, 182)
Screenshot: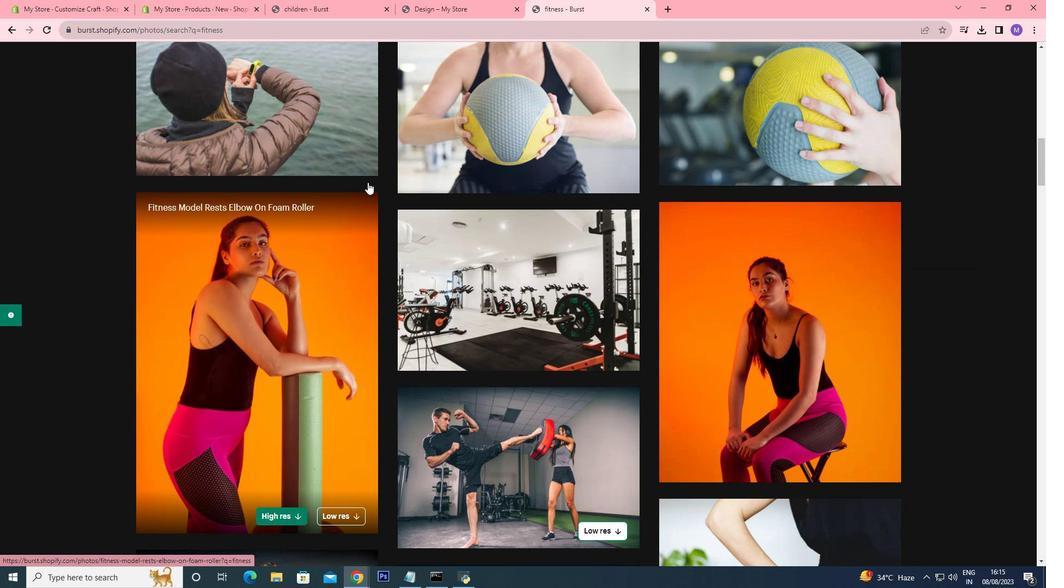 
Action: Mouse scrolled (367, 182) with delta (0, 0)
Screenshot: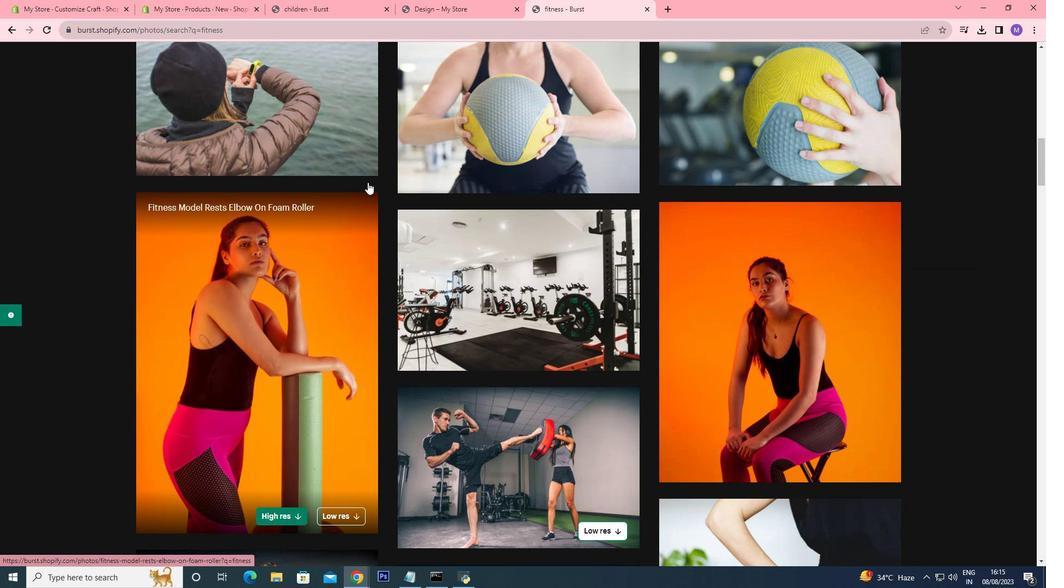 
Action: Mouse moved to (398, 116)
Screenshot: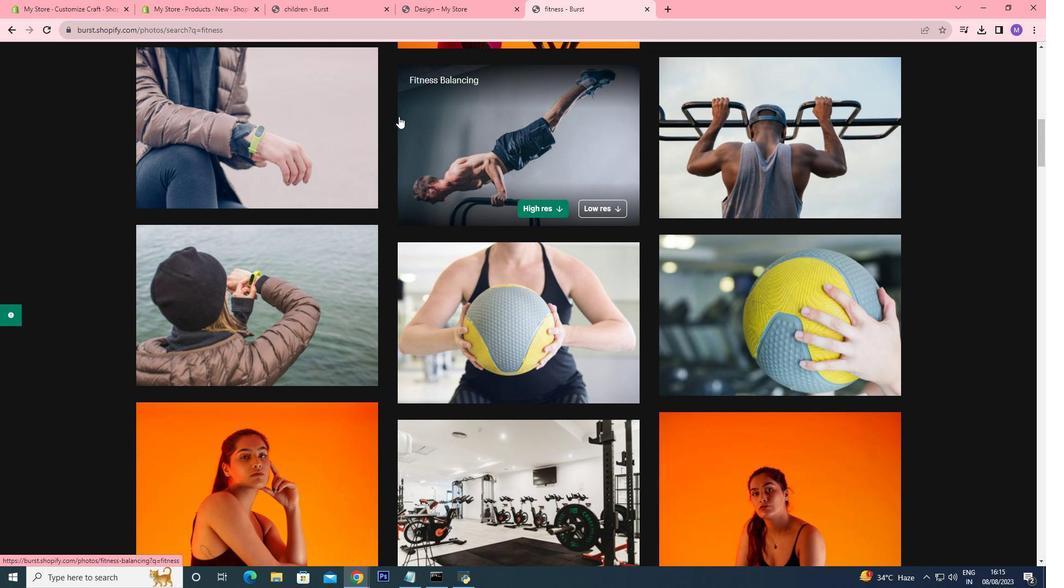 
Action: Mouse scrolled (398, 117) with delta (0, 0)
Screenshot: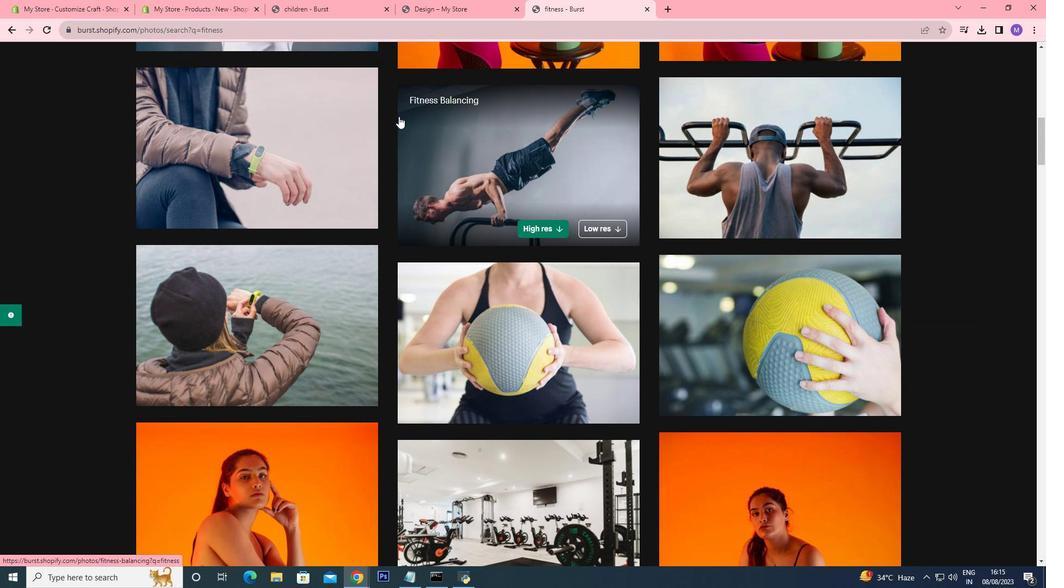 
Action: Mouse scrolled (398, 117) with delta (0, 0)
Screenshot: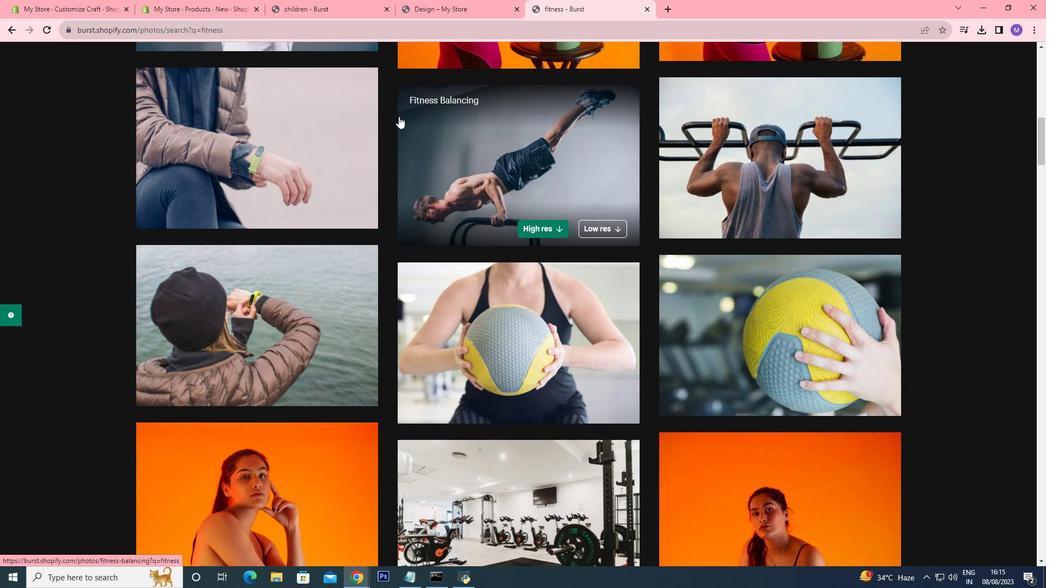 
Action: Mouse scrolled (398, 117) with delta (0, 0)
Screenshot: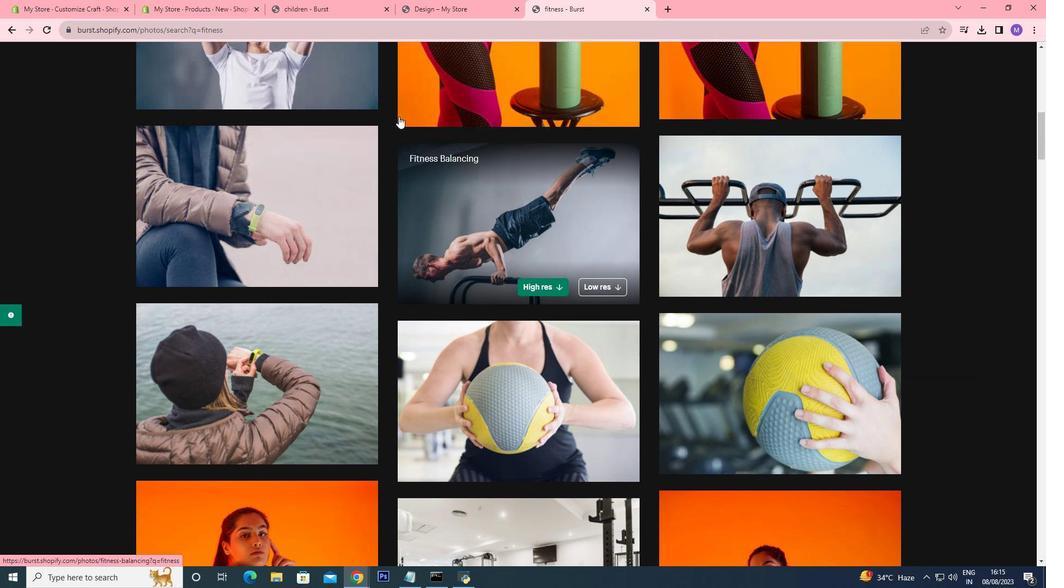 
Action: Mouse scrolled (398, 117) with delta (0, 0)
Screenshot: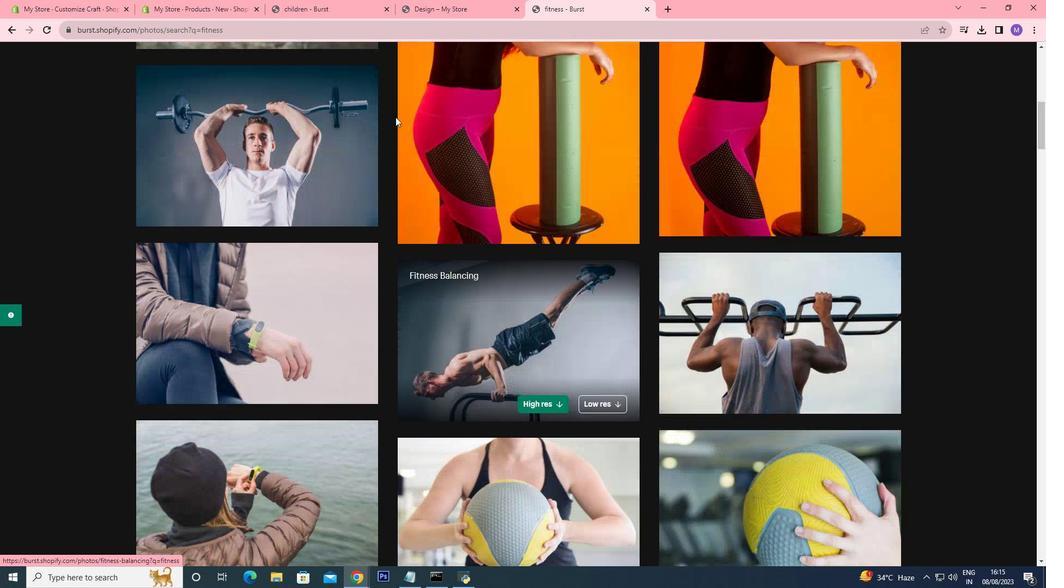 
Action: Mouse moved to (390, 123)
Screenshot: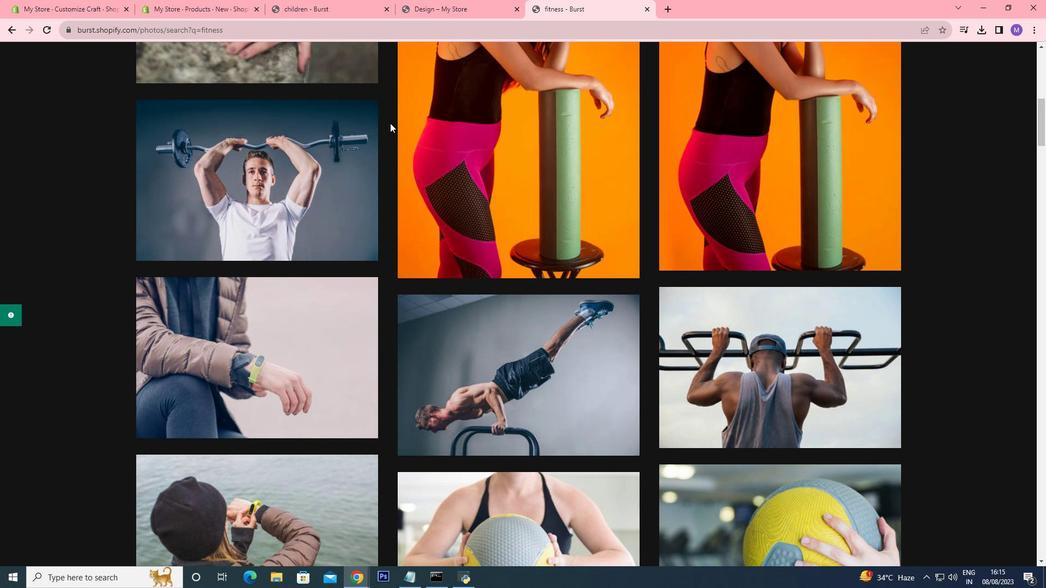 
Action: Mouse scrolled (390, 122) with delta (0, 0)
Screenshot: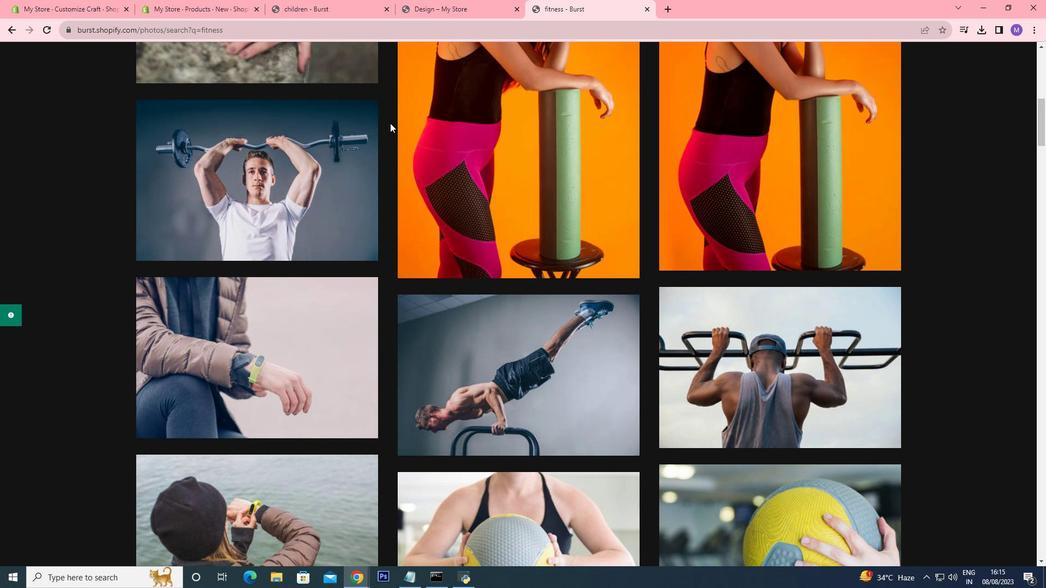 
Action: Mouse scrolled (390, 123) with delta (0, 0)
Screenshot: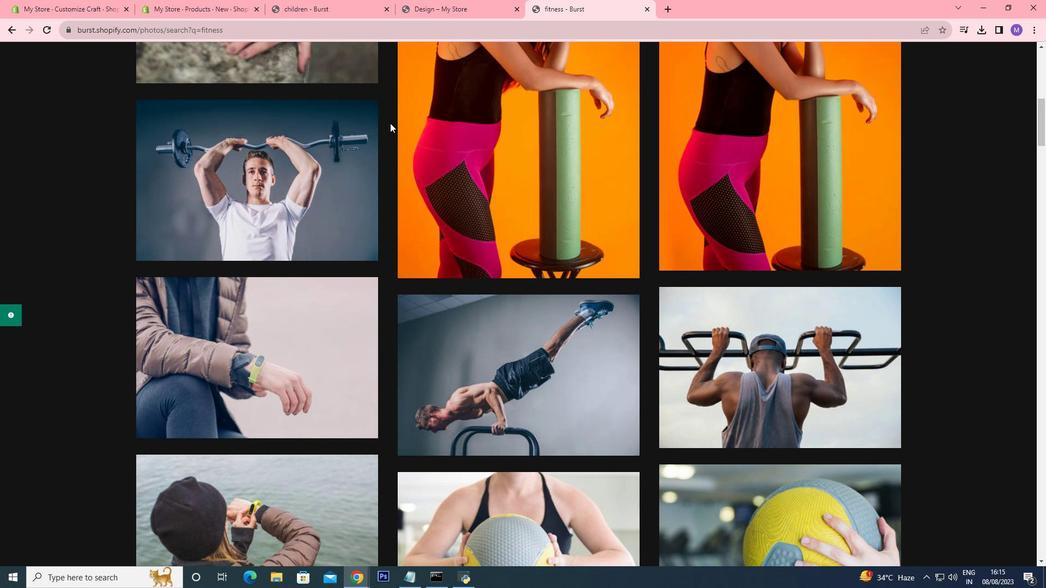 
Action: Mouse scrolled (390, 123) with delta (0, 0)
Screenshot: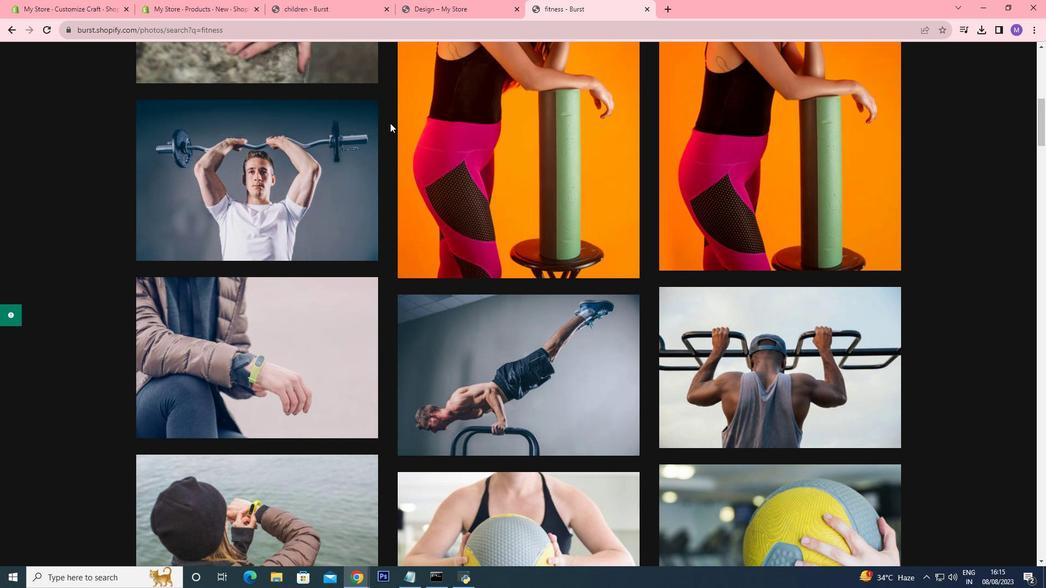 
Action: Mouse scrolled (390, 123) with delta (0, 0)
Screenshot: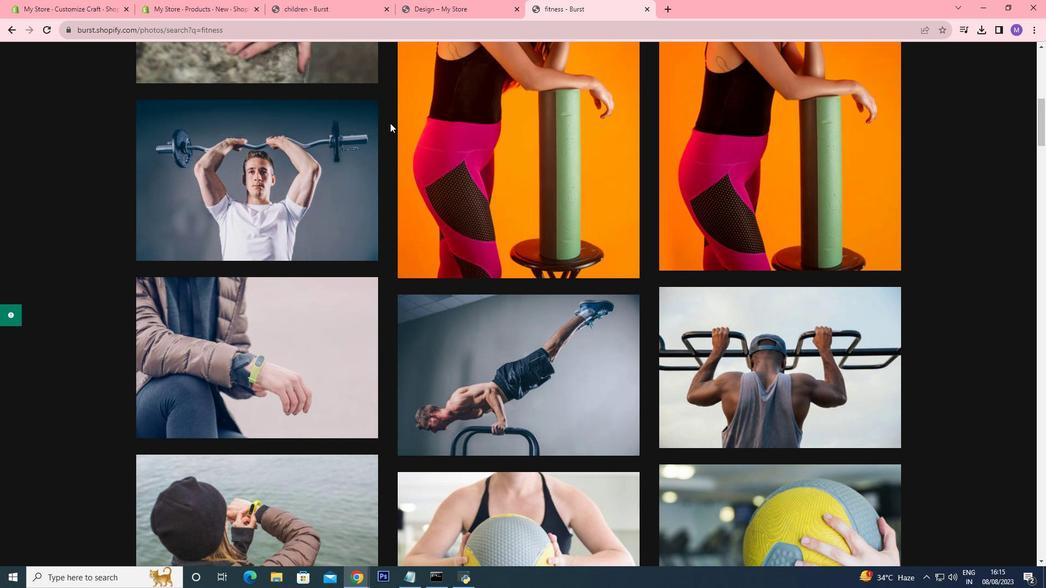
Action: Mouse scrolled (390, 123) with delta (0, 0)
Screenshot: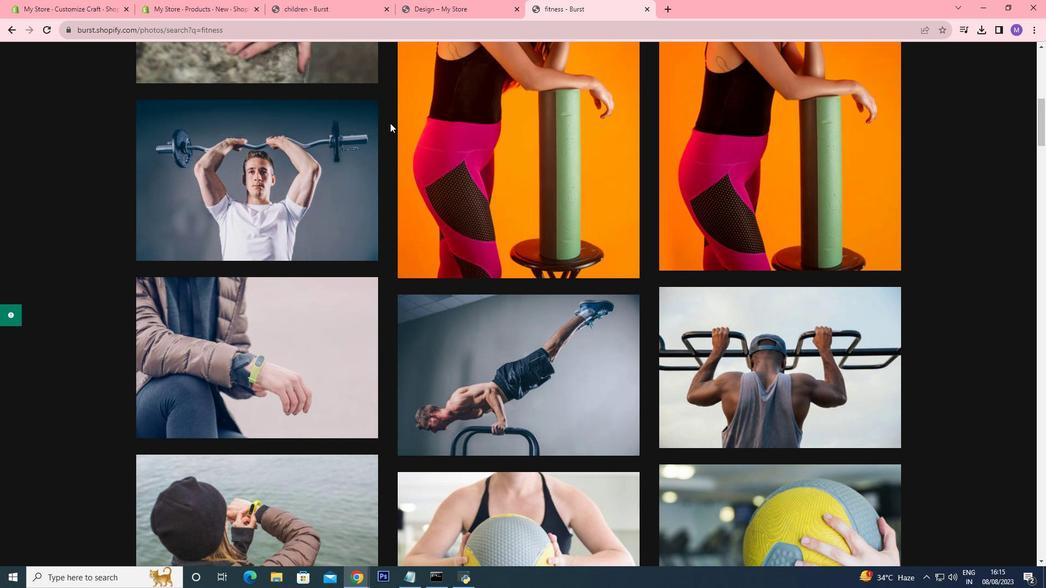 
Action: Mouse moved to (369, 138)
Screenshot: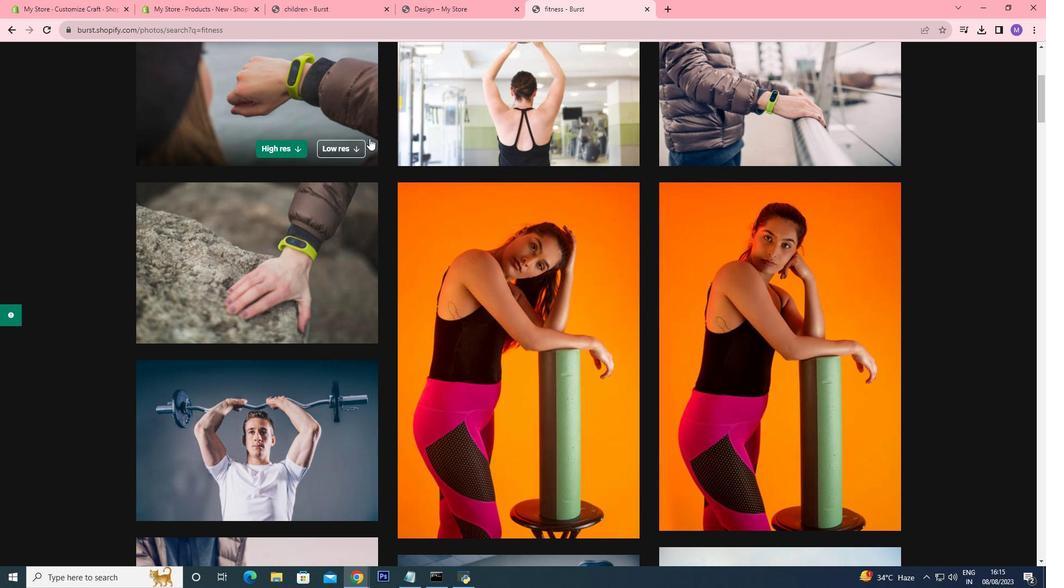 
Action: Mouse scrolled (369, 138) with delta (0, 0)
Screenshot: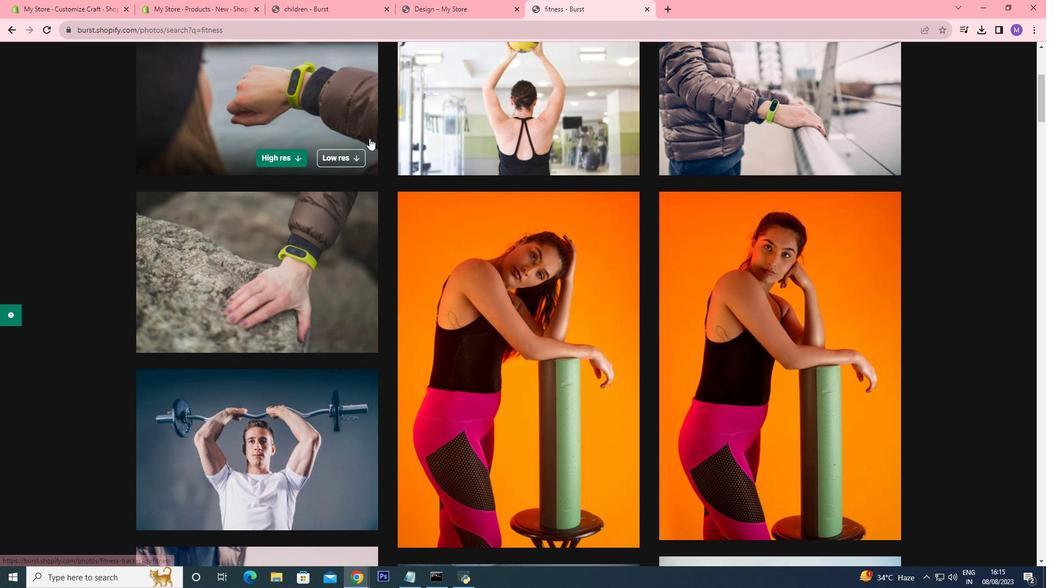 
Action: Mouse scrolled (369, 138) with delta (0, 0)
Screenshot: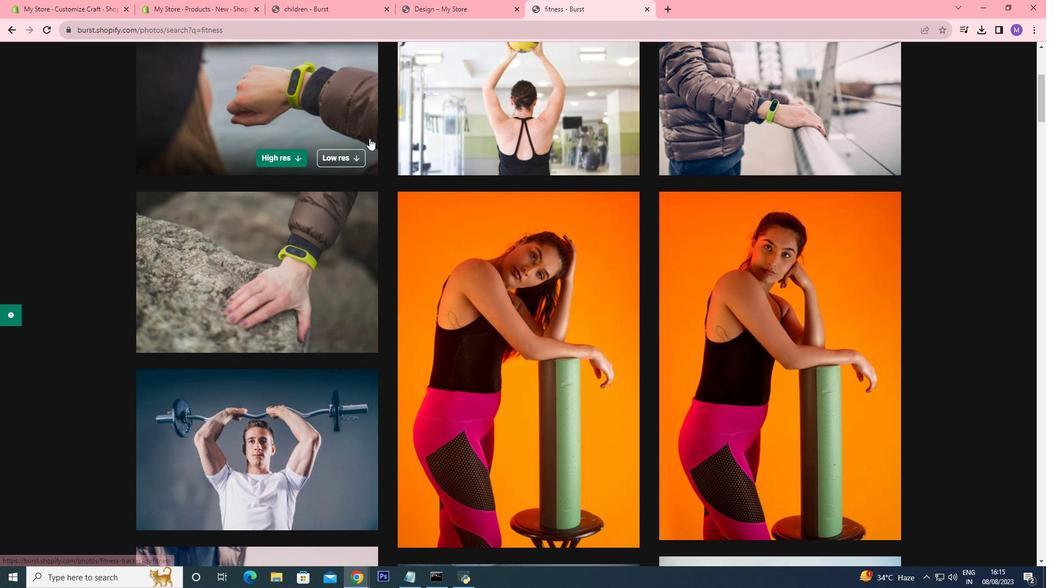 
Action: Mouse scrolled (369, 138) with delta (0, 0)
Screenshot: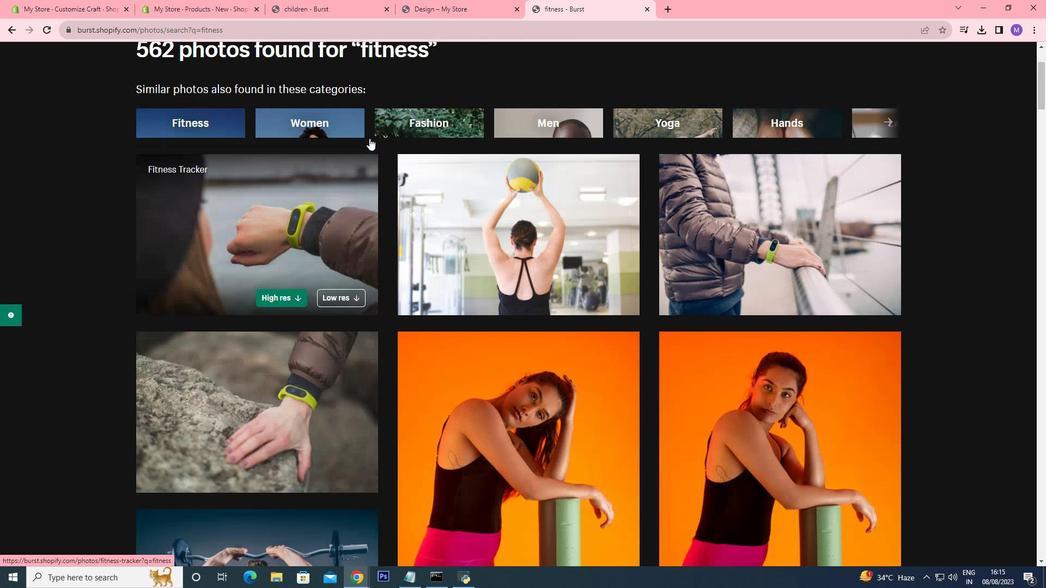 
Action: Mouse scrolled (369, 138) with delta (0, 0)
Screenshot: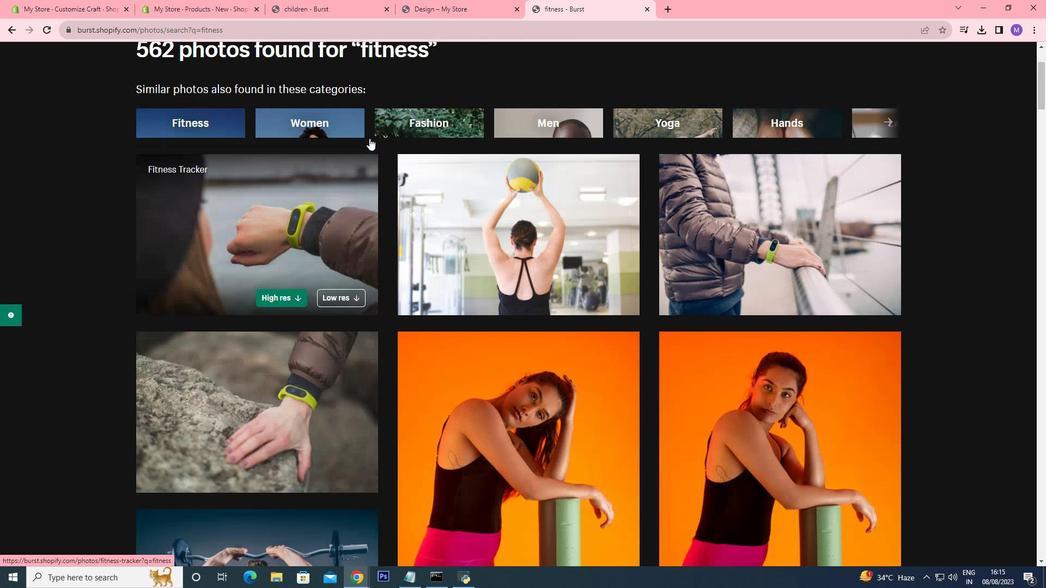 
Action: Mouse scrolled (369, 138) with delta (0, 0)
Screenshot: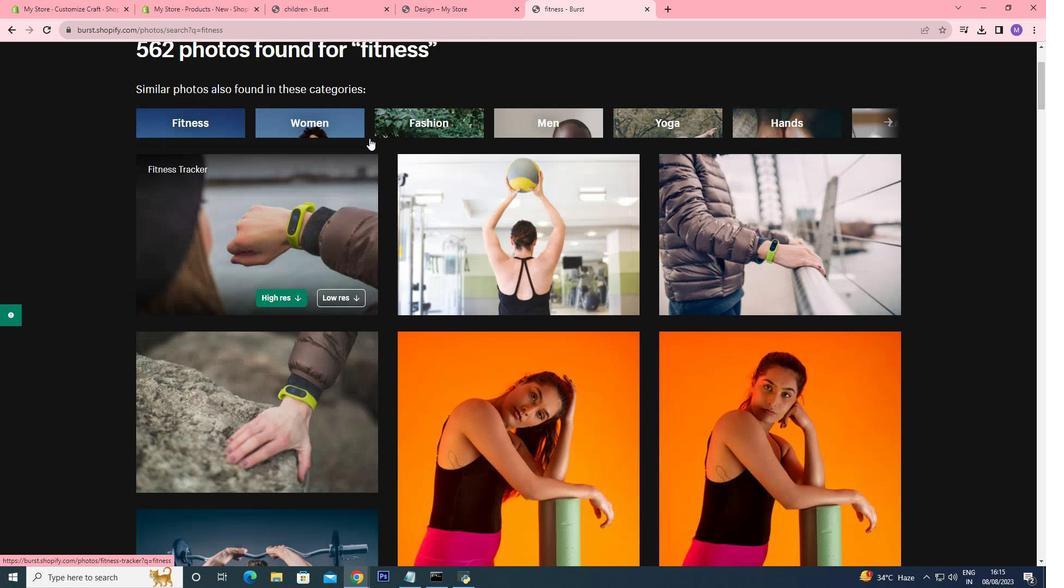 
Action: Mouse scrolled (369, 138) with delta (0, 0)
Screenshot: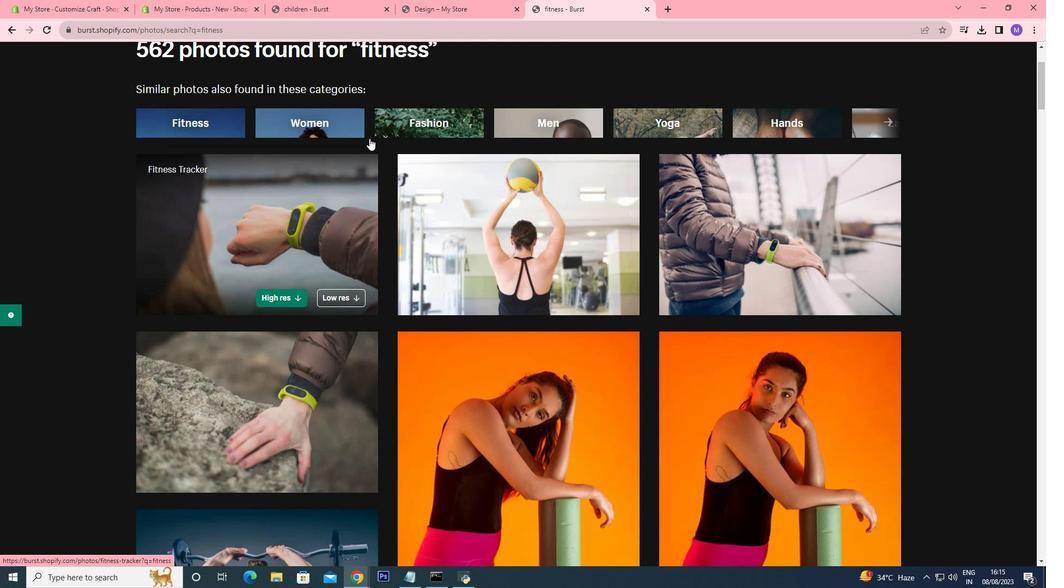 
Action: Mouse moved to (308, 93)
Screenshot: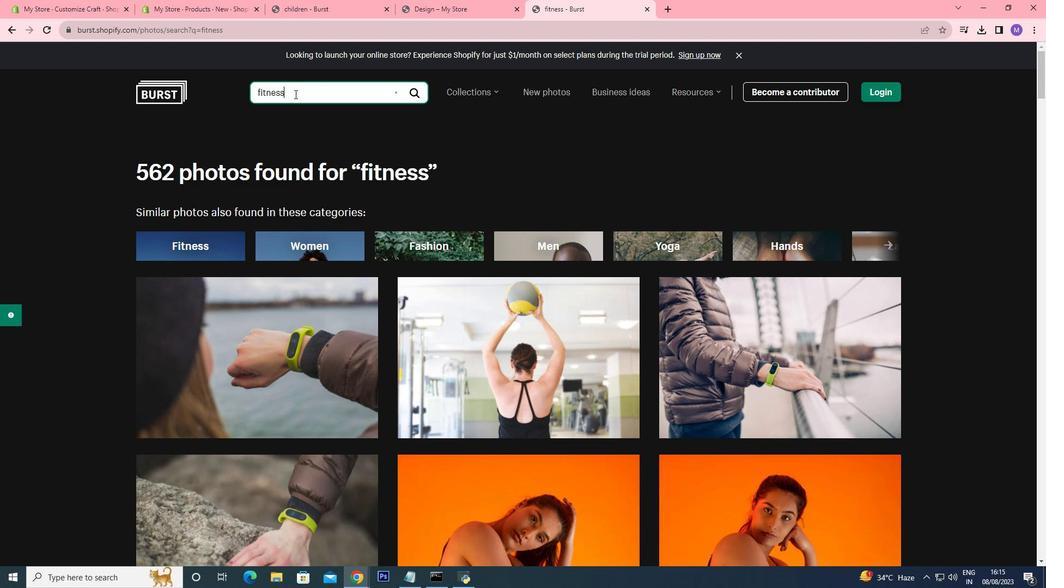 
Action: Mouse pressed left at (308, 93)
Screenshot: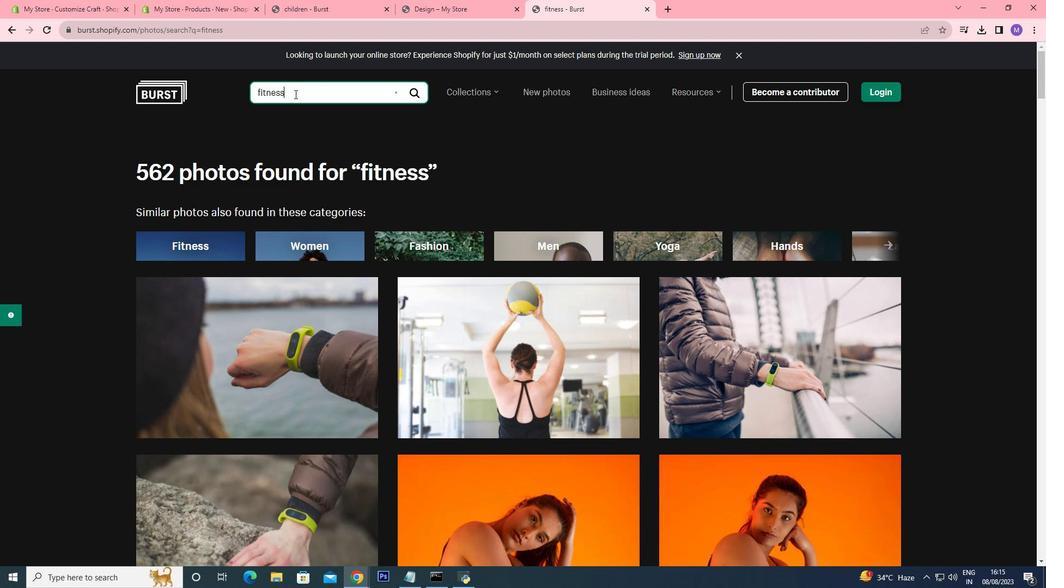 
Action: Mouse moved to (241, 84)
Screenshot: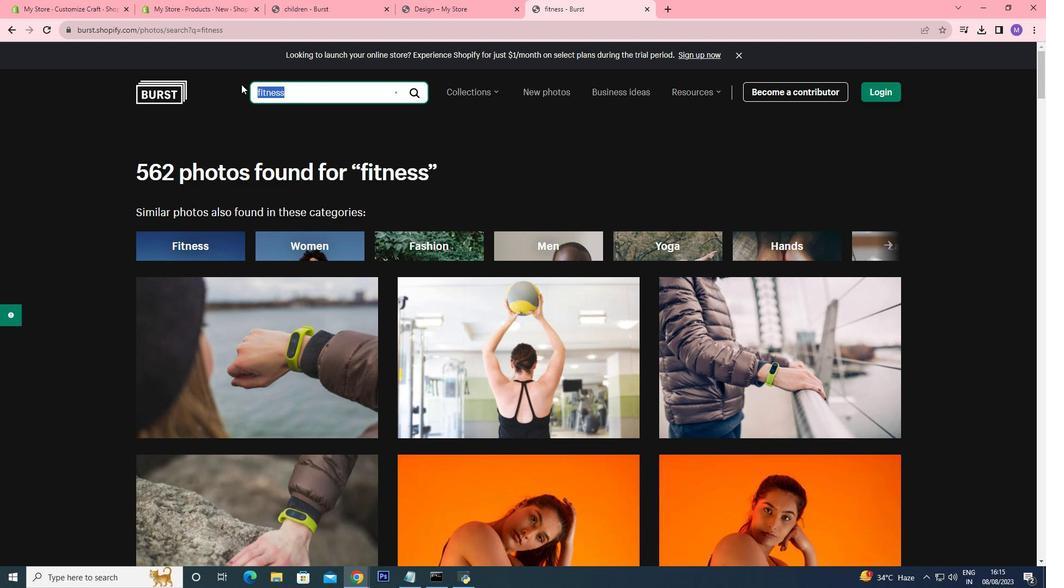 
Action: Key pressed paper<Key.enter>
Screenshot: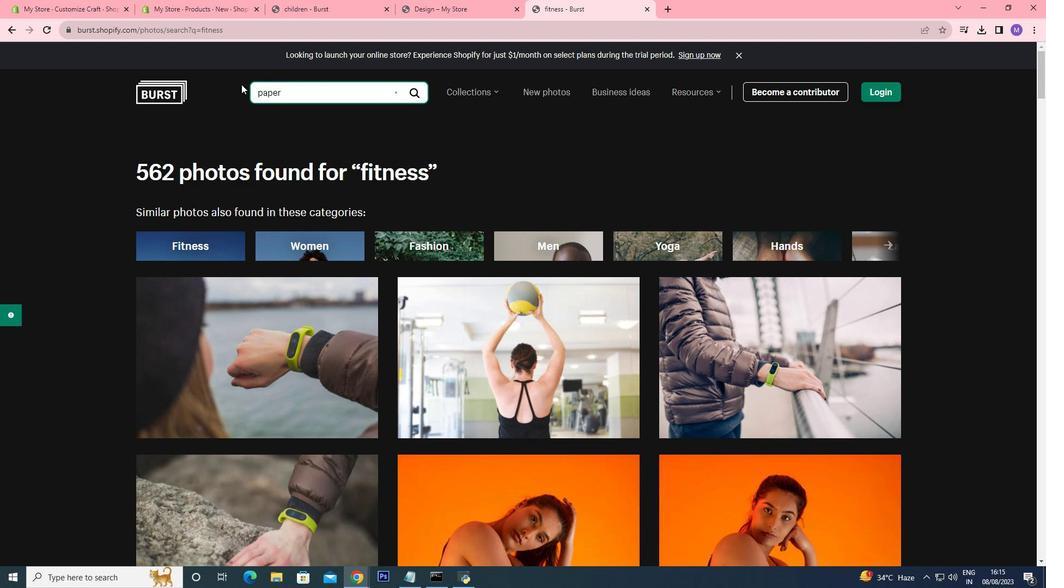 
Action: Mouse moved to (566, 298)
Screenshot: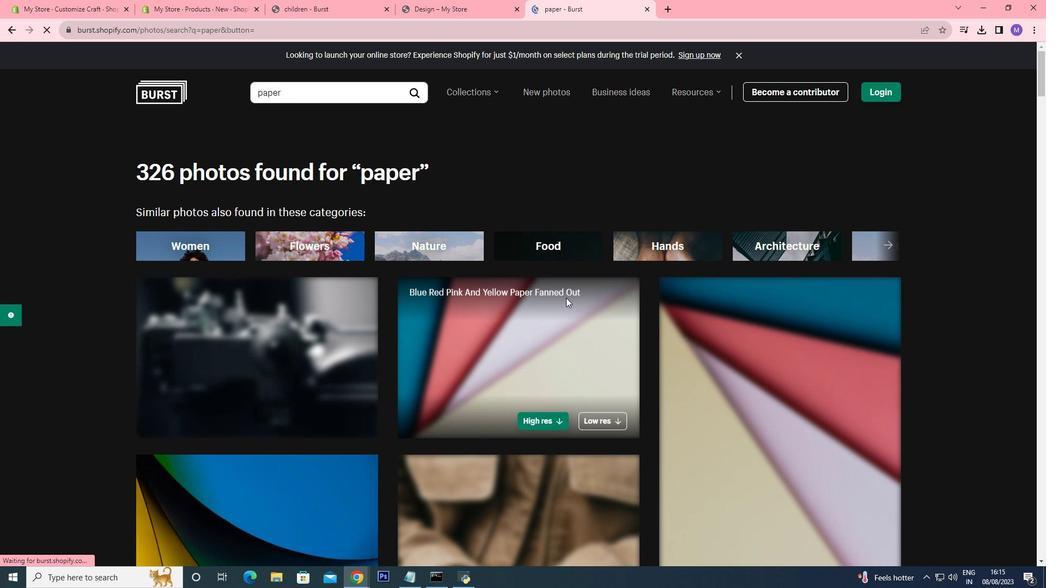 
Action: Mouse scrolled (566, 297) with delta (0, 0)
Screenshot: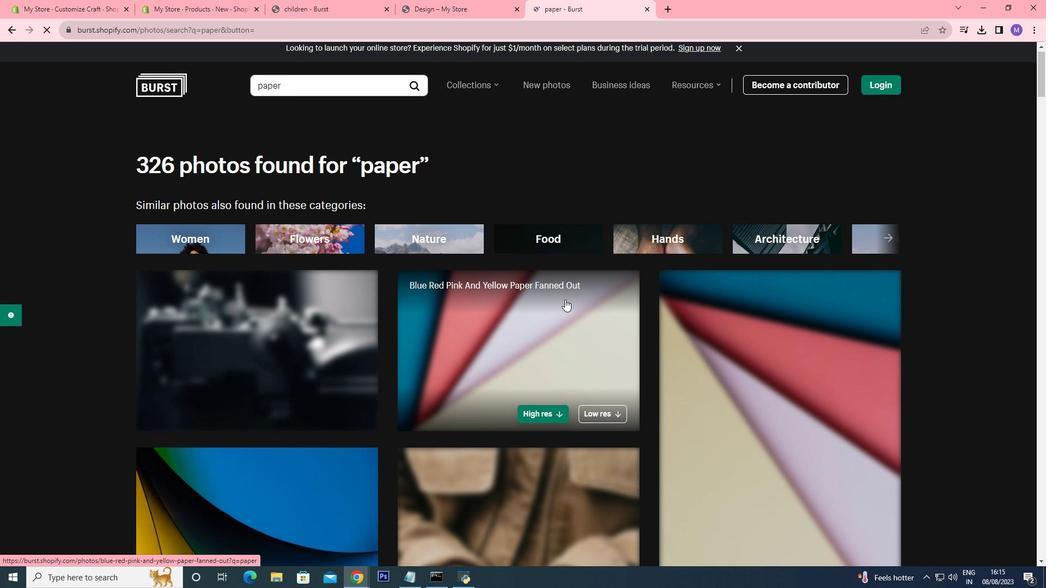 
Action: Mouse moved to (565, 299)
Screenshot: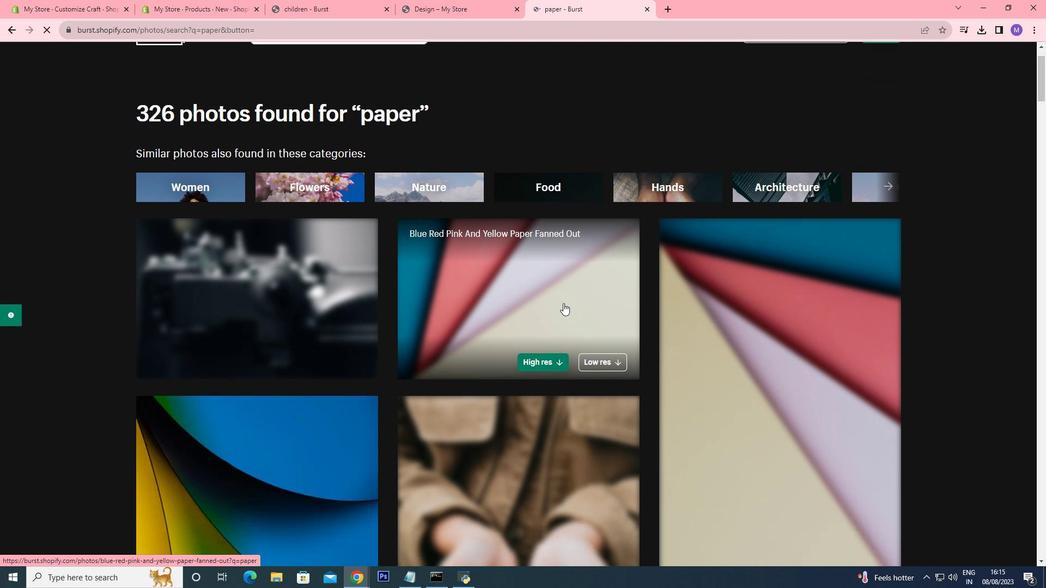 
Action: Mouse scrolled (565, 298) with delta (0, 0)
Screenshot: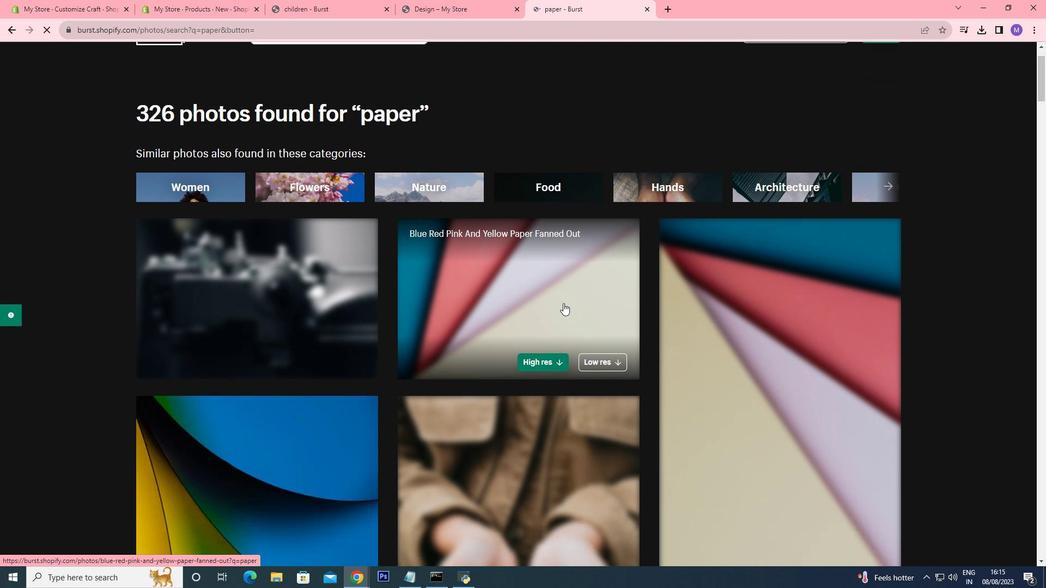 
Action: Mouse moved to (563, 303)
Screenshot: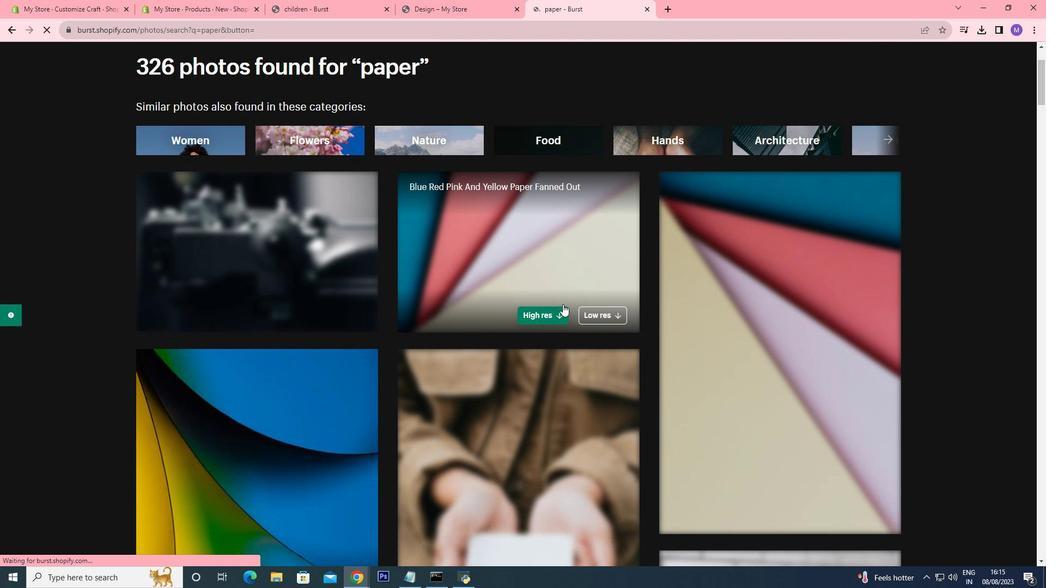 
Action: Mouse scrolled (563, 303) with delta (0, 0)
Screenshot: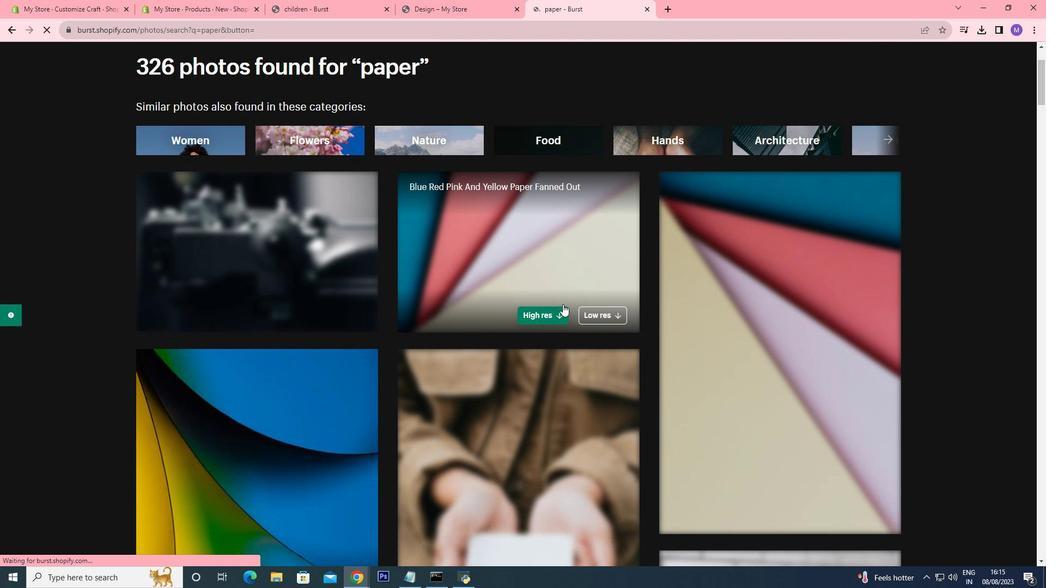 
Action: Mouse moved to (563, 304)
Screenshot: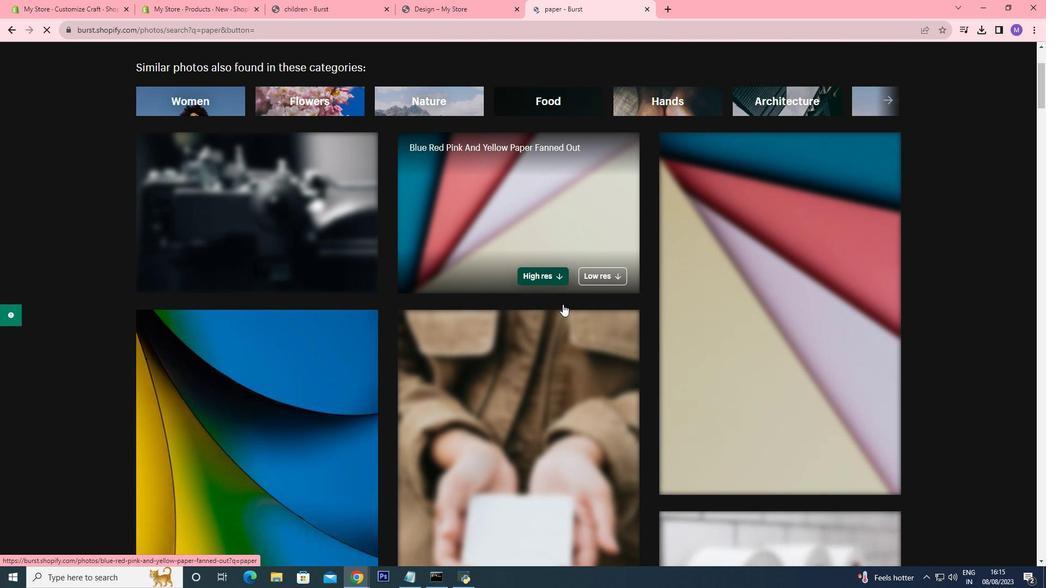 
Action: Mouse scrolled (563, 304) with delta (0, 0)
Screenshot: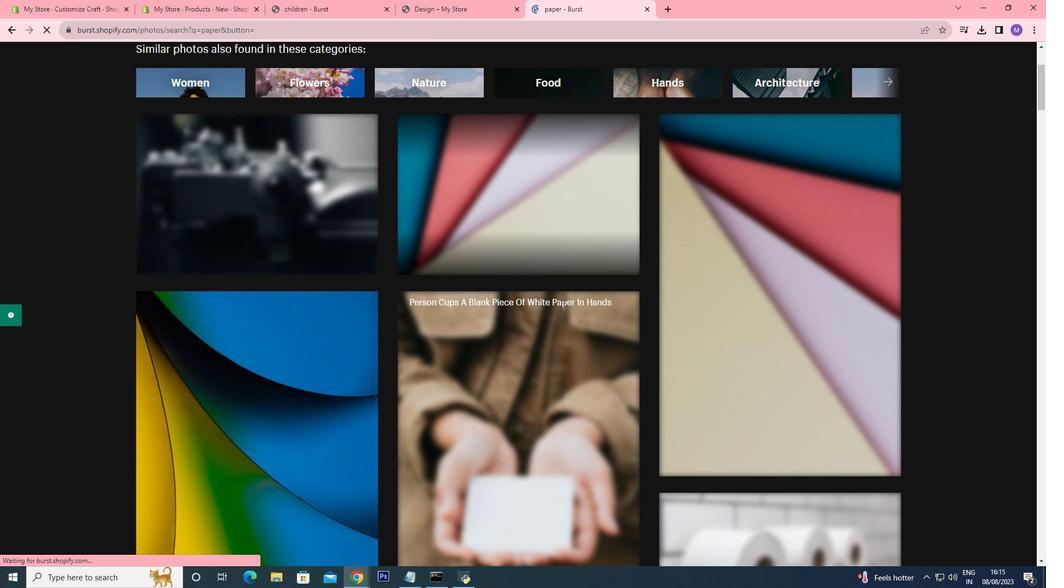 
Action: Mouse scrolled (563, 304) with delta (0, 0)
Screenshot: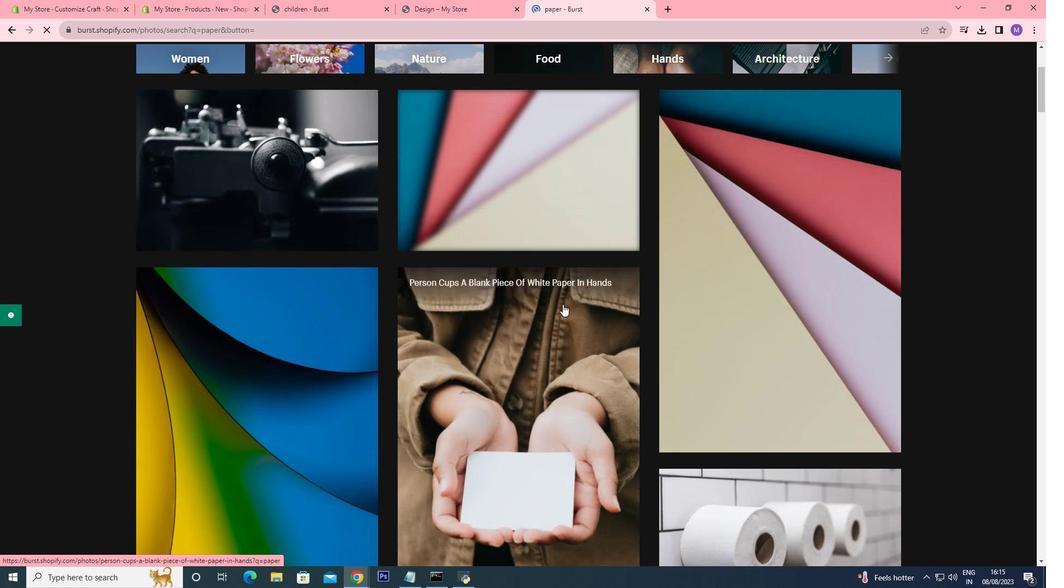 
Action: Mouse moved to (563, 304)
Screenshot: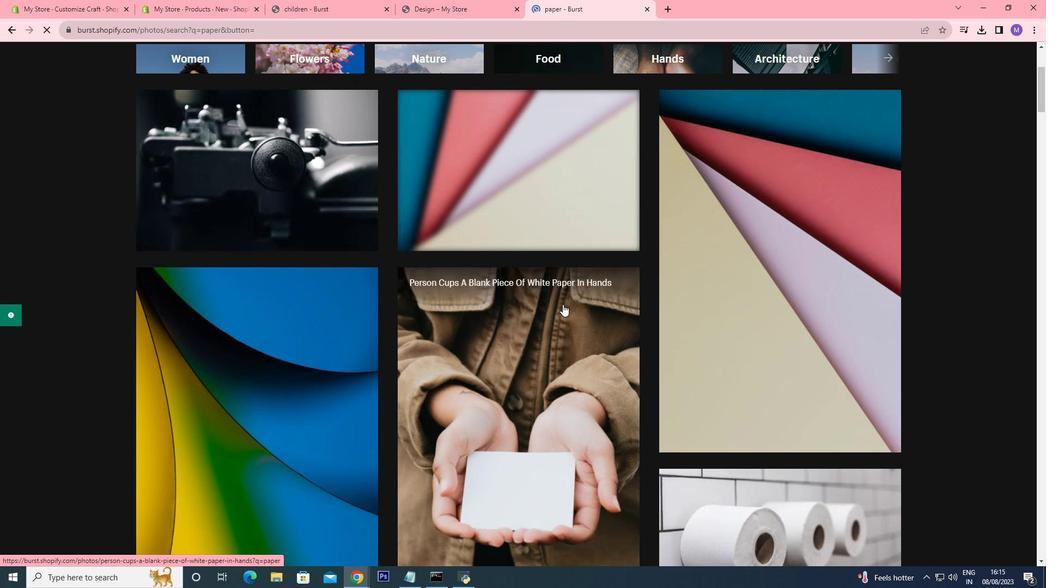 
Action: Mouse scrolled (563, 304) with delta (0, 0)
Screenshot: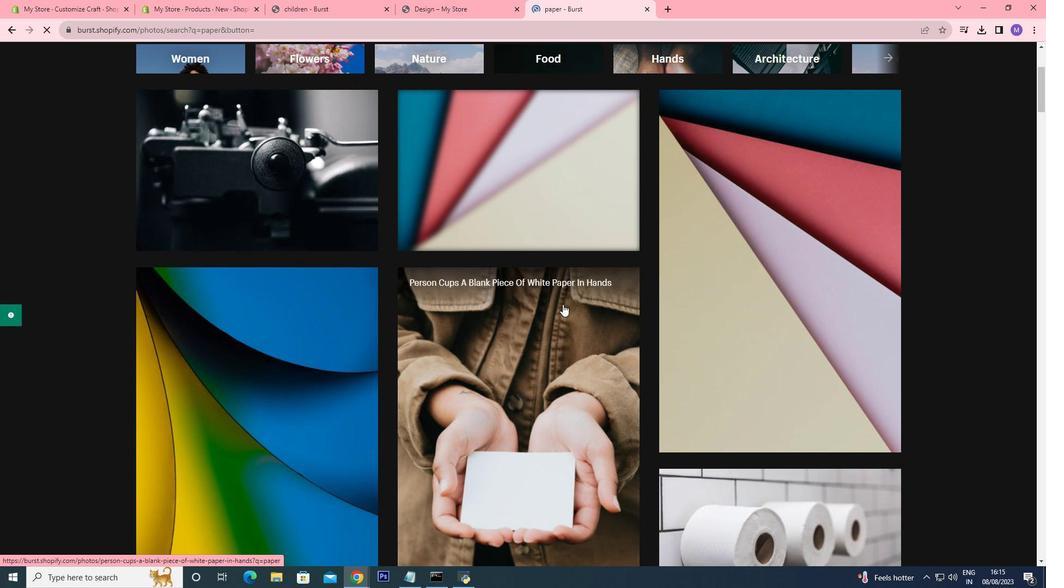 
Action: Mouse scrolled (563, 304) with delta (0, 0)
Screenshot: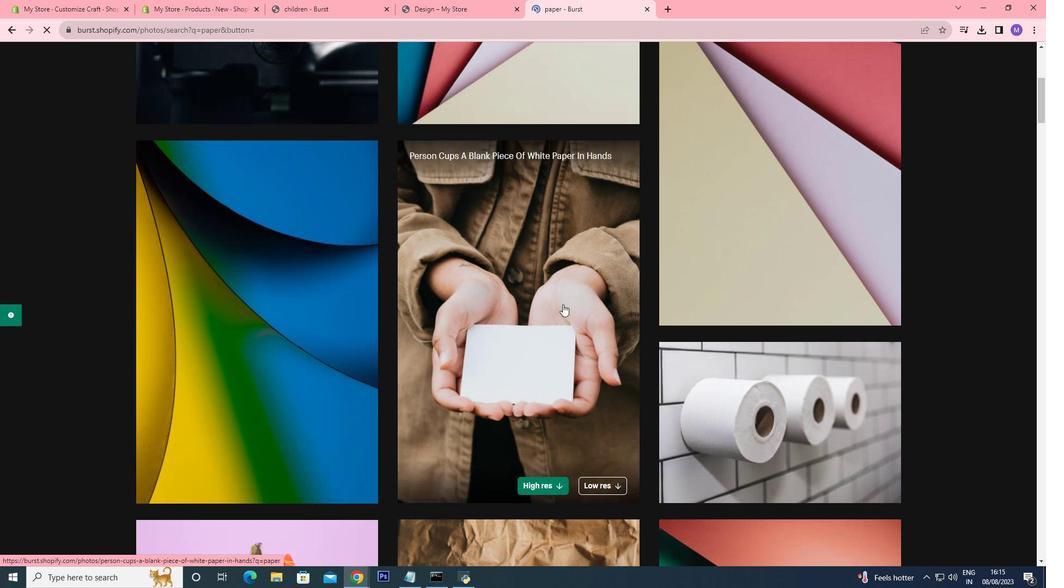 
Action: Mouse scrolled (563, 304) with delta (0, 0)
Screenshot: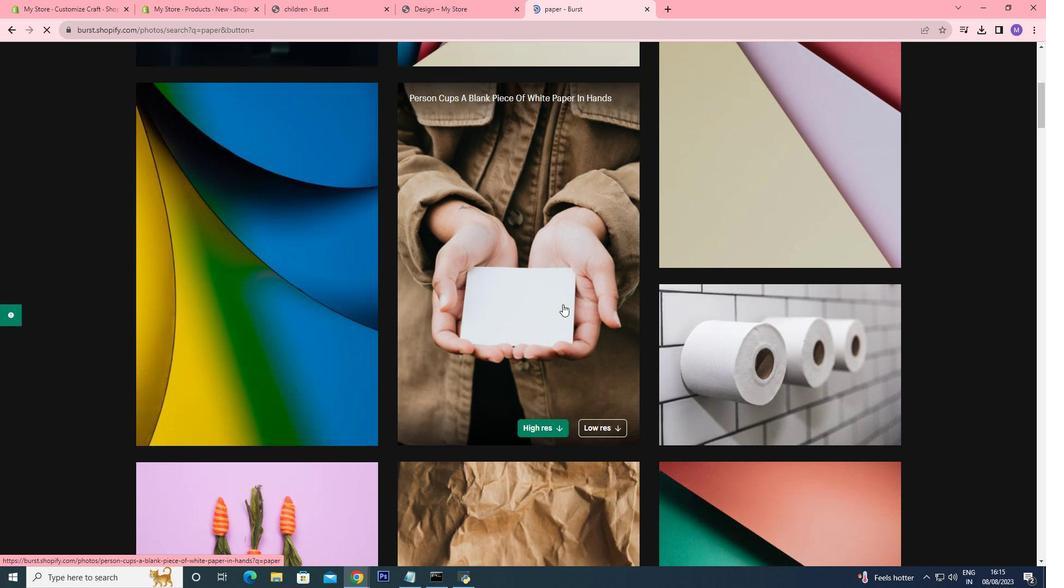 
Action: Mouse moved to (774, 315)
Screenshot: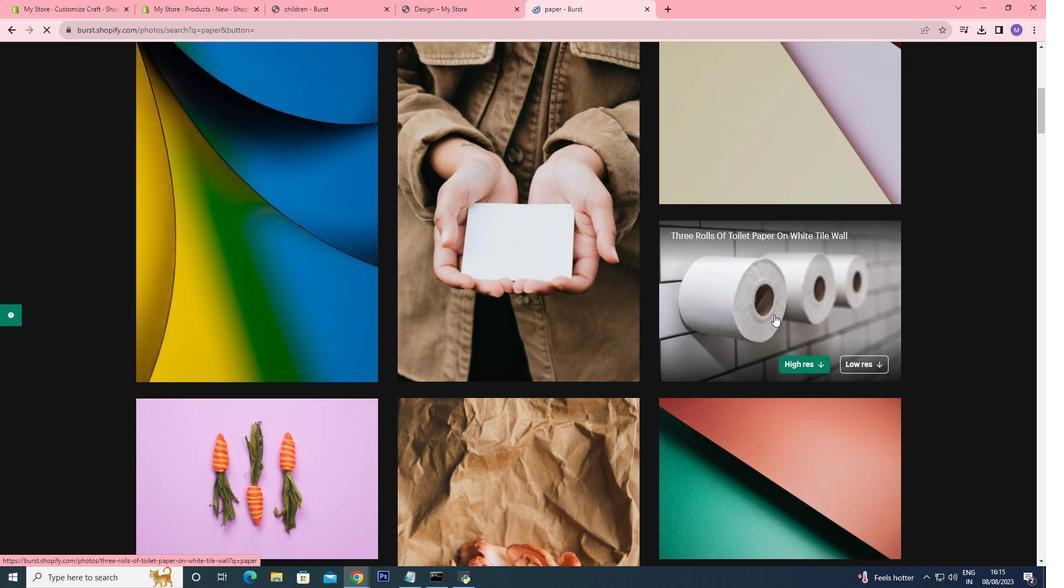 
Action: Mouse scrolled (774, 314) with delta (0, 0)
Screenshot: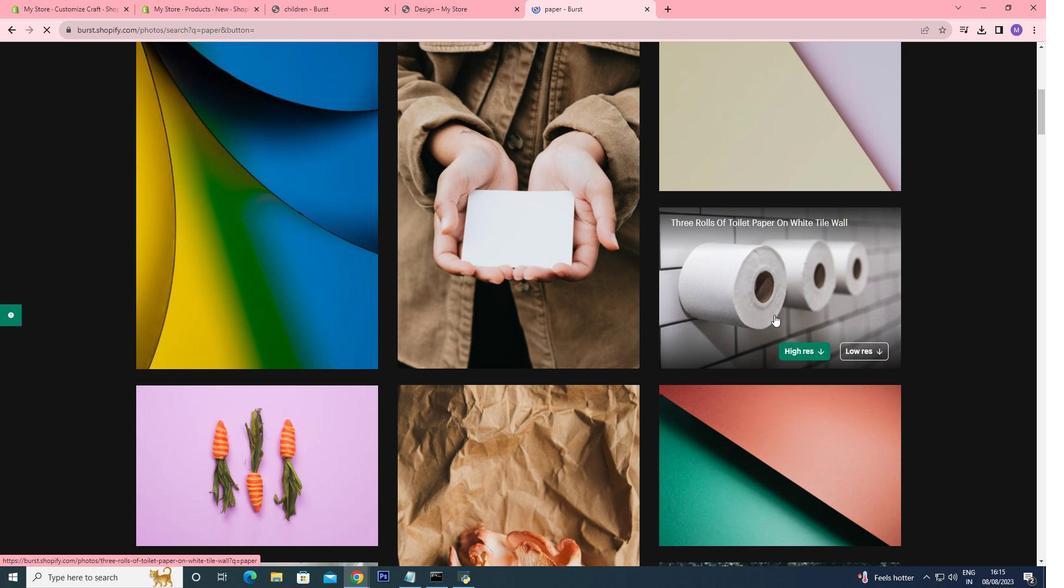
Action: Mouse scrolled (774, 314) with delta (0, 0)
Screenshot: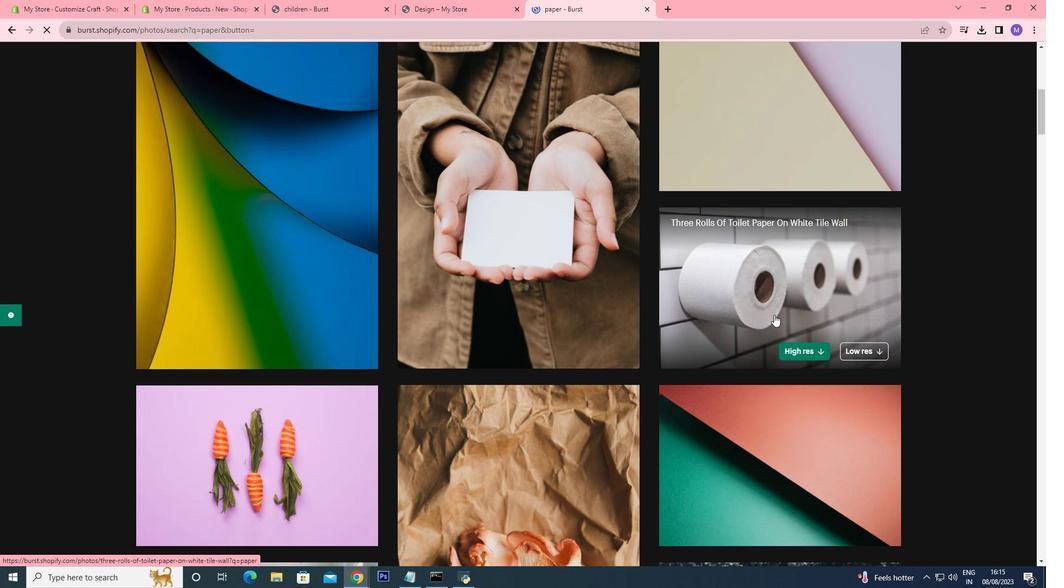 
Action: Mouse scrolled (774, 314) with delta (0, 0)
Screenshot: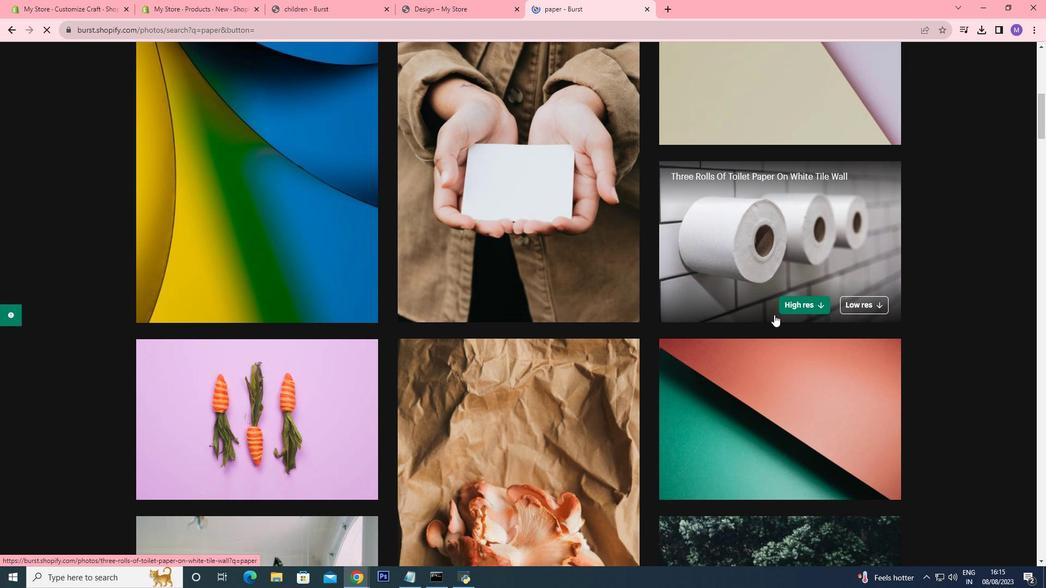 
Action: Mouse moved to (673, 304)
Screenshot: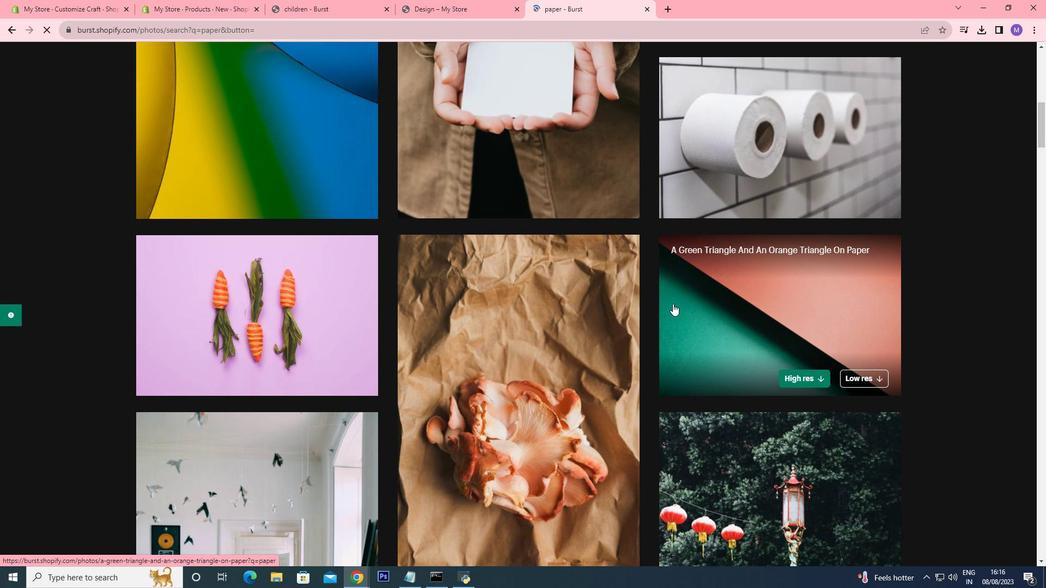 
Action: Mouse scrolled (673, 303) with delta (0, 0)
Screenshot: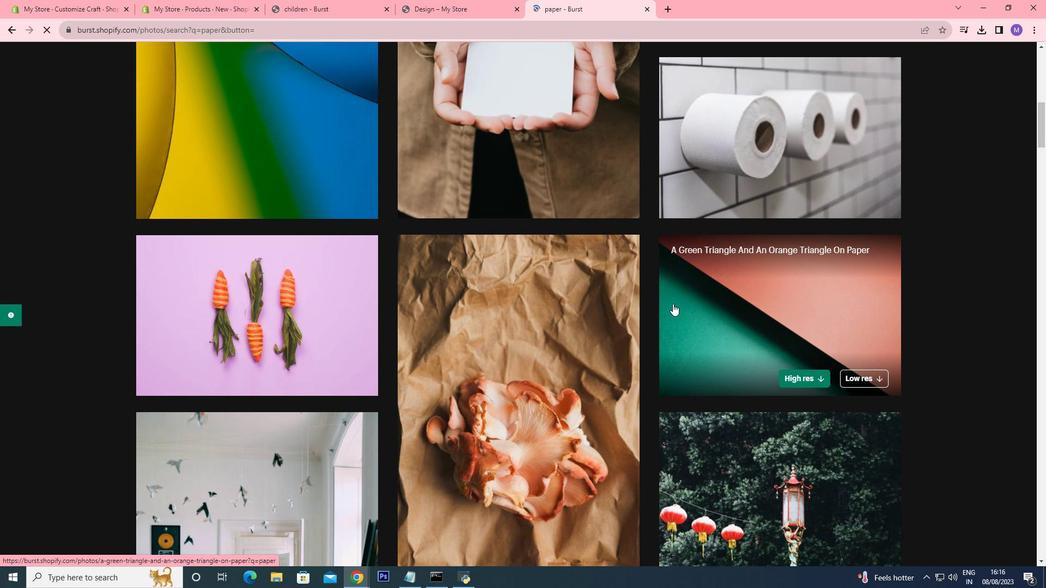 
Action: Mouse moved to (673, 304)
Screenshot: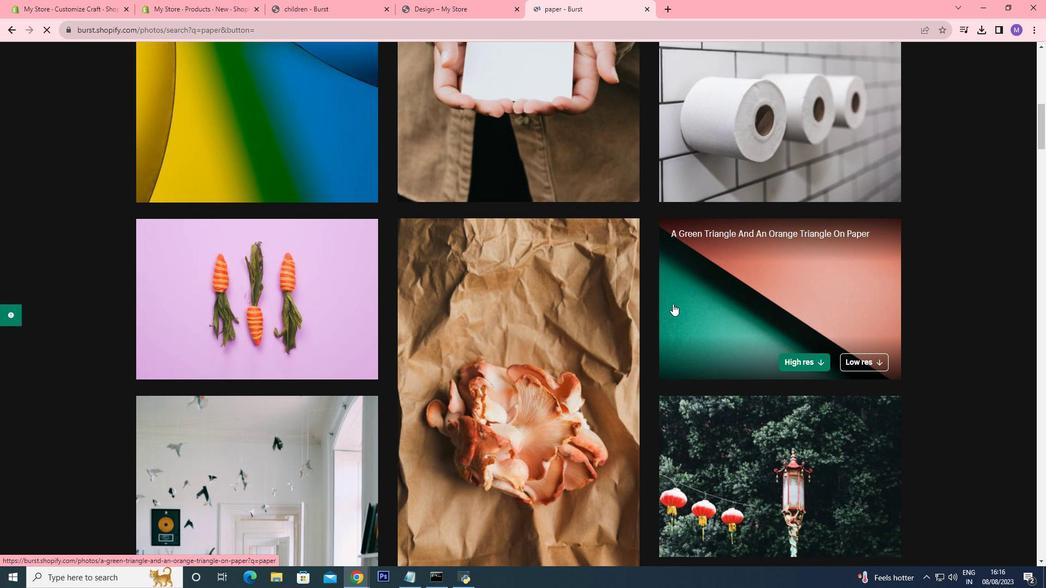 
Action: Mouse scrolled (673, 303) with delta (0, 0)
Screenshot: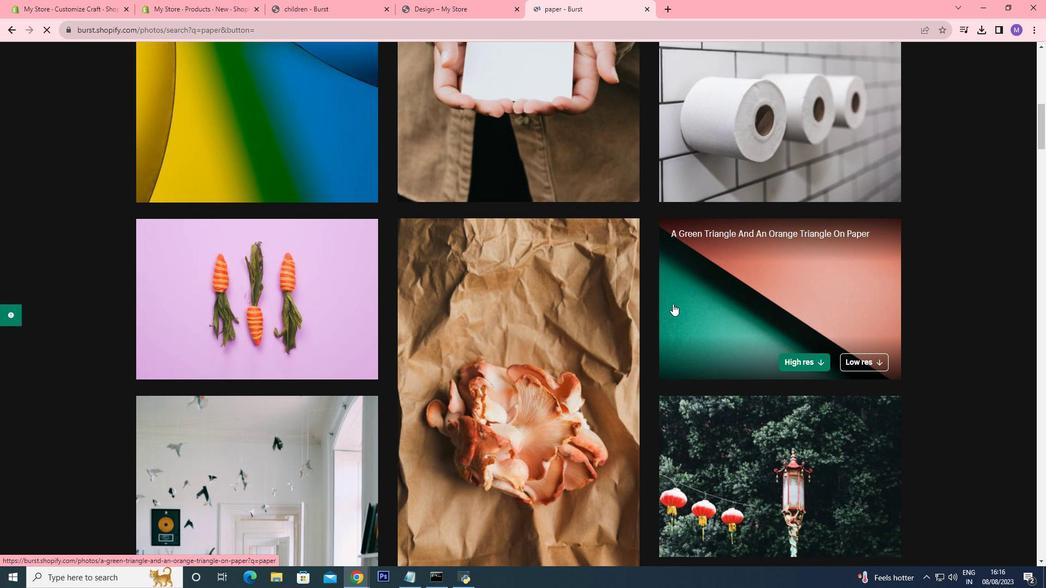
Action: Mouse scrolled (673, 303) with delta (0, 0)
Screenshot: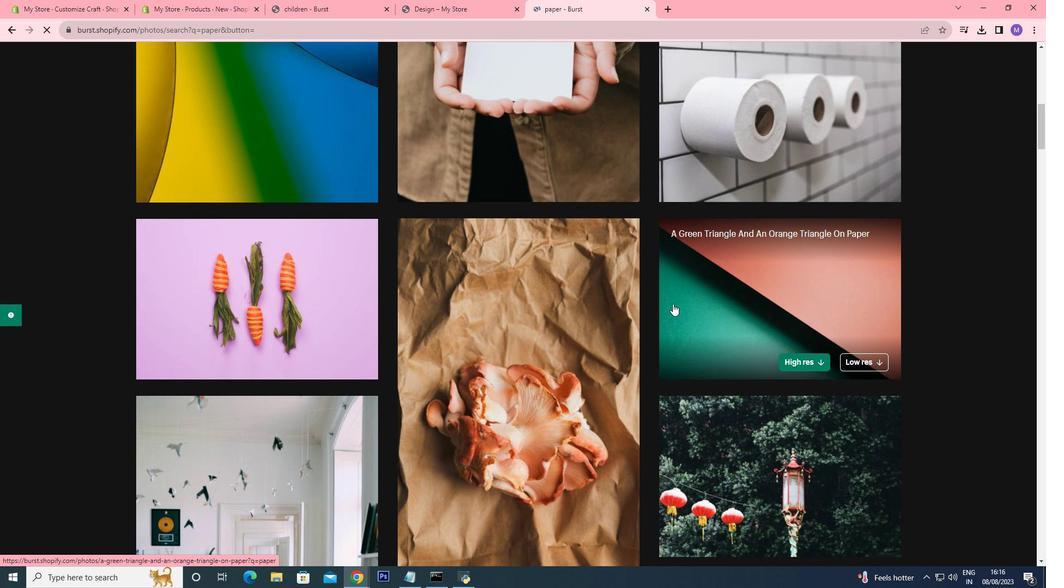
Action: Mouse scrolled (673, 303) with delta (0, 0)
Screenshot: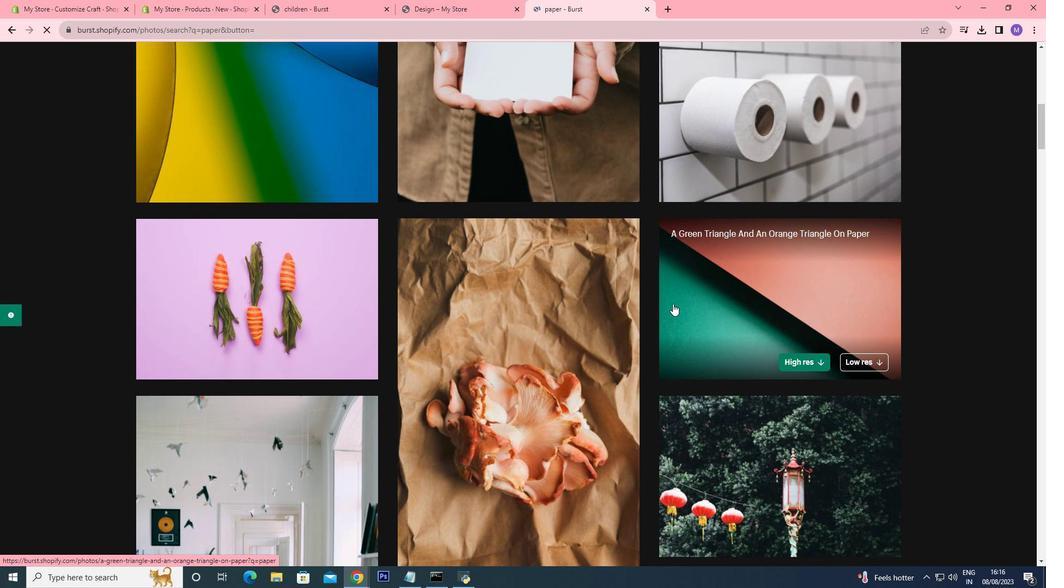 
Action: Mouse scrolled (673, 303) with delta (0, 0)
Screenshot: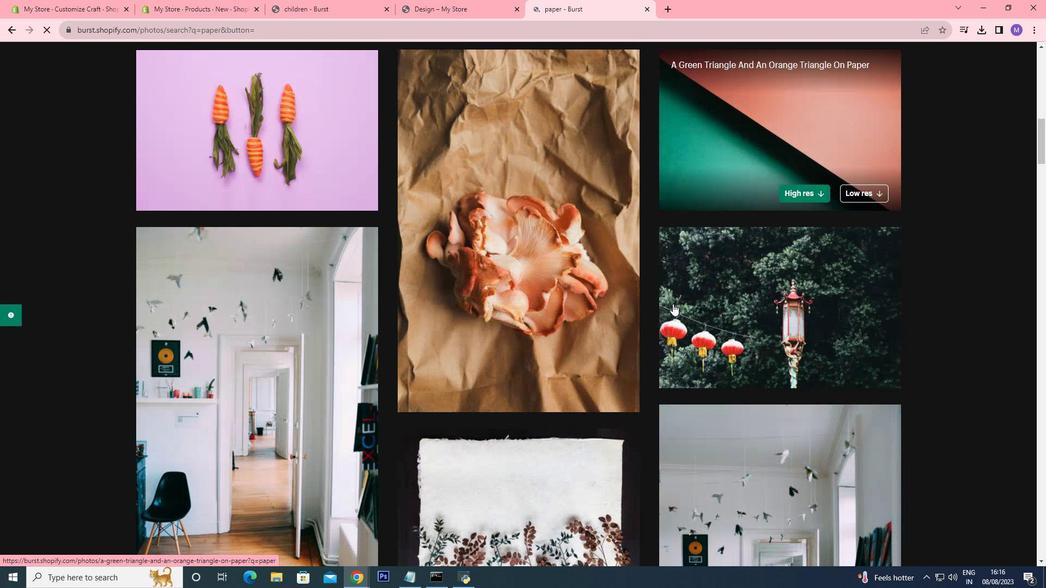 
Action: Mouse moved to (566, 296)
Screenshot: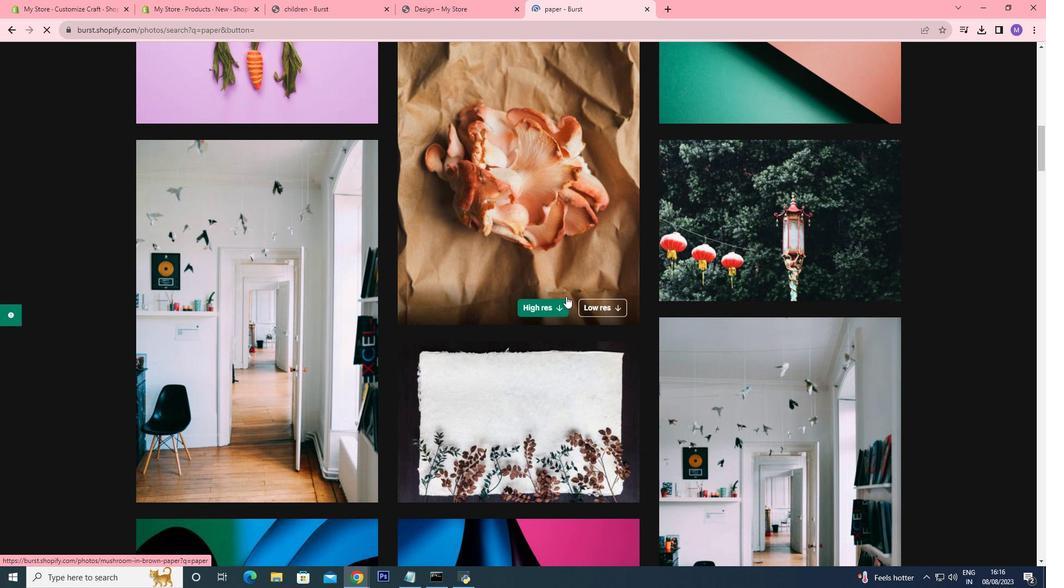 
Action: Mouse scrolled (566, 295) with delta (0, 0)
Screenshot: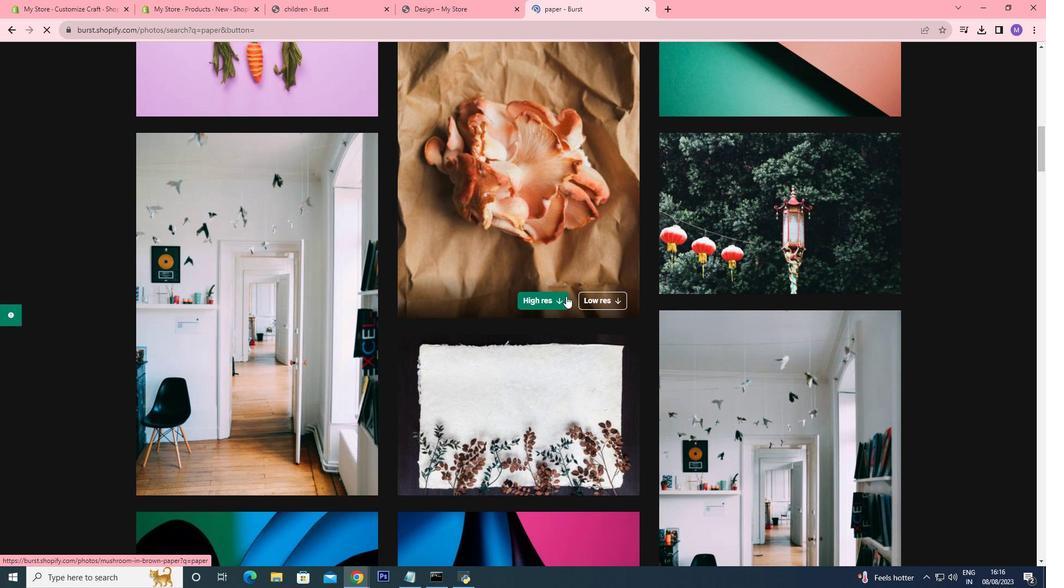 
Action: Mouse scrolled (566, 295) with delta (0, 0)
Screenshot: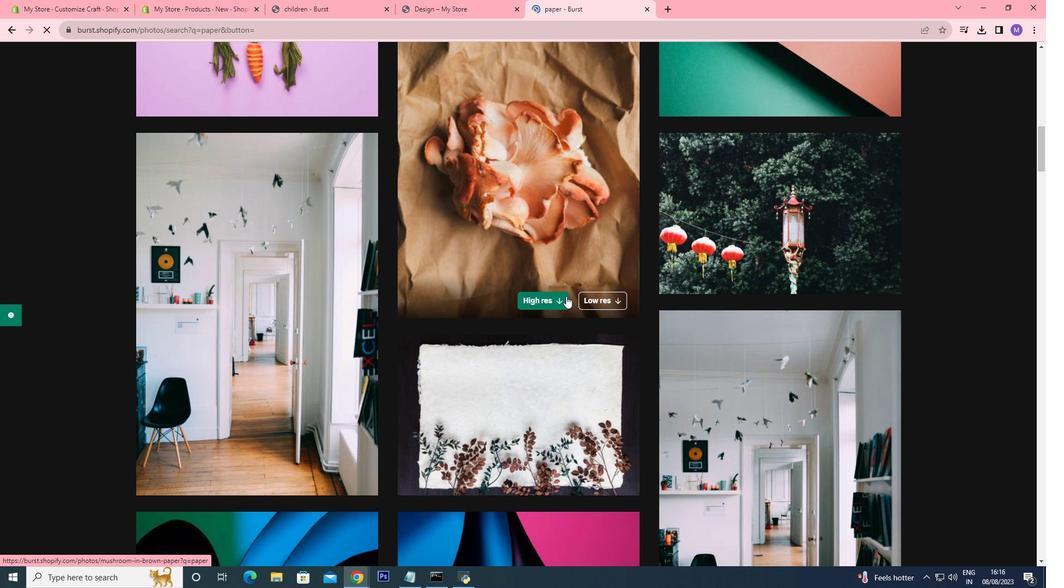 
Action: Mouse scrolled (566, 295) with delta (0, 0)
Screenshot: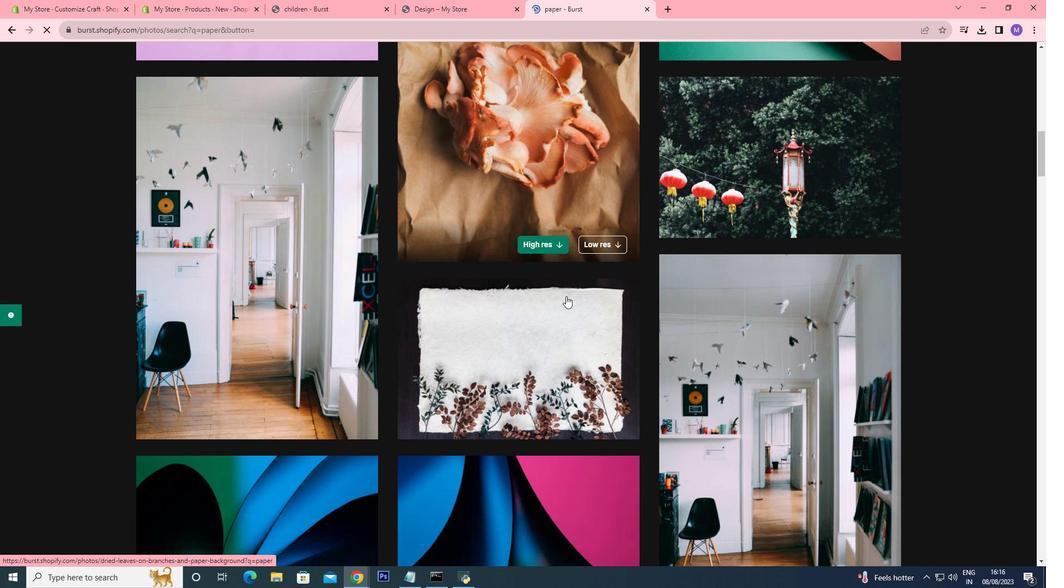 
Action: Mouse moved to (602, 288)
Screenshot: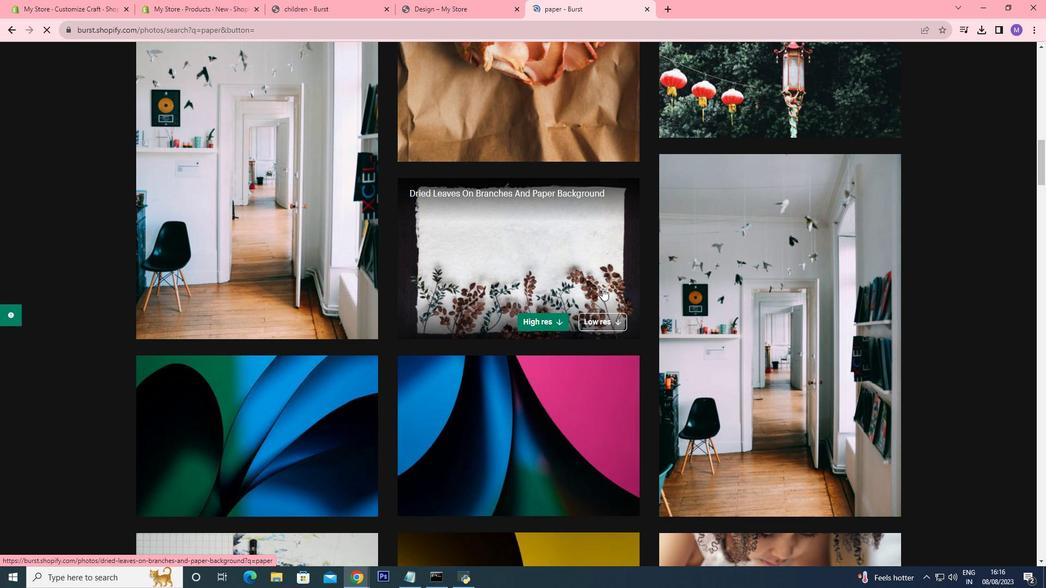 
Action: Mouse scrolled (602, 288) with delta (0, 0)
Screenshot: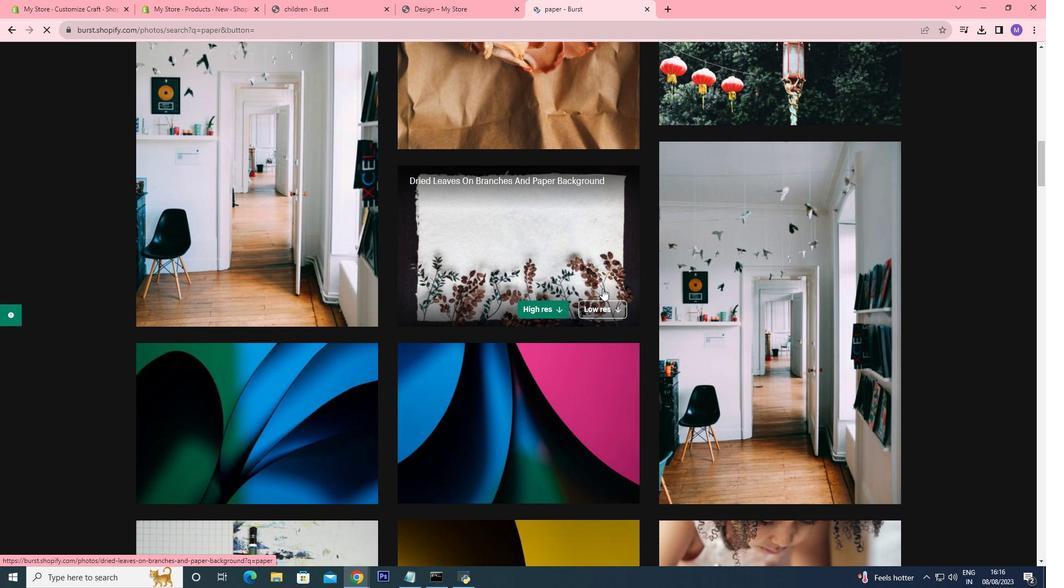 
Action: Mouse scrolled (602, 288) with delta (0, 0)
Screenshot: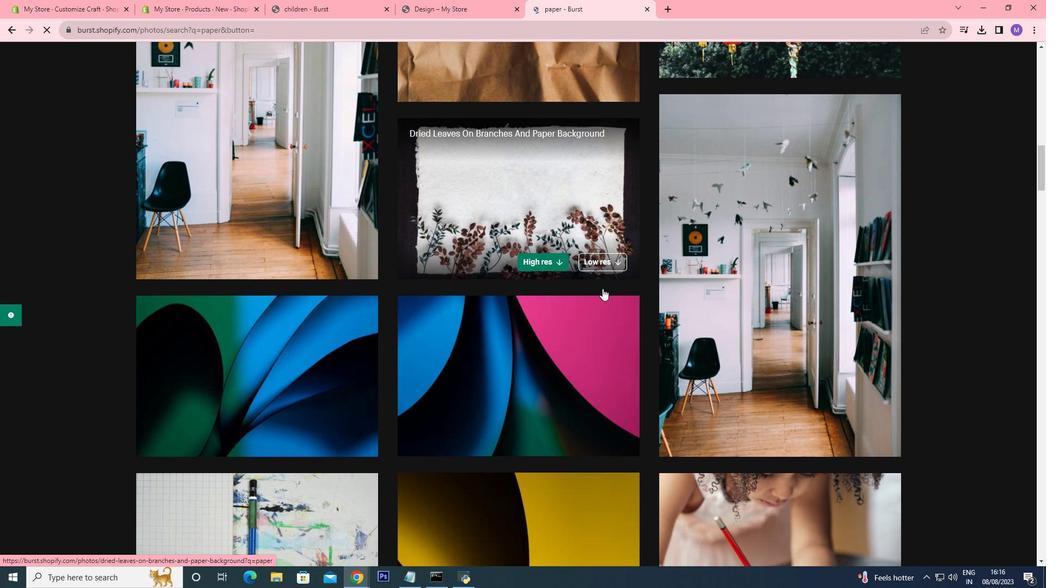 
Action: Mouse scrolled (602, 288) with delta (0, 0)
Screenshot: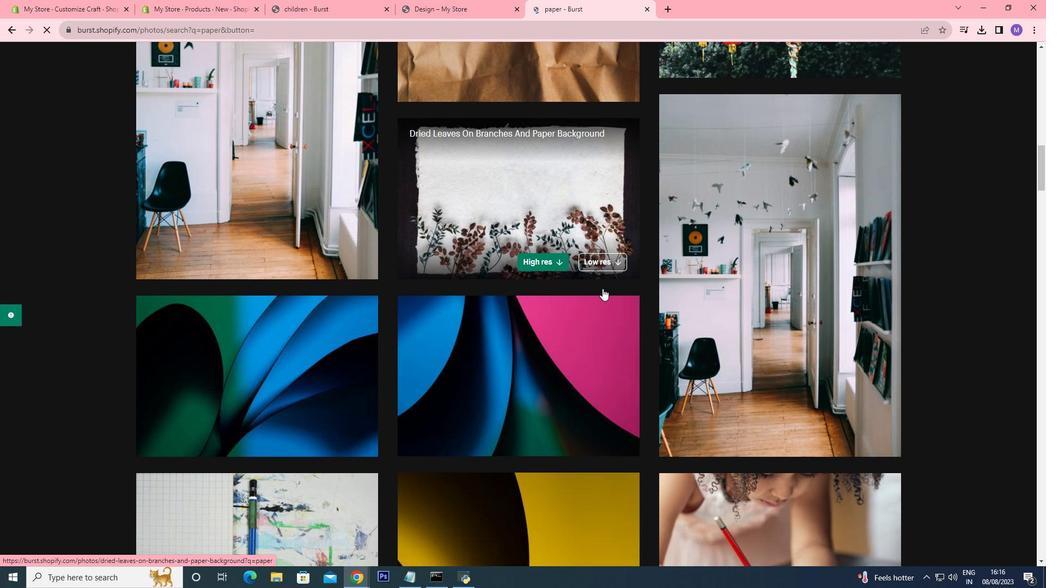 
Action: Mouse scrolled (602, 288) with delta (0, 0)
Screenshot: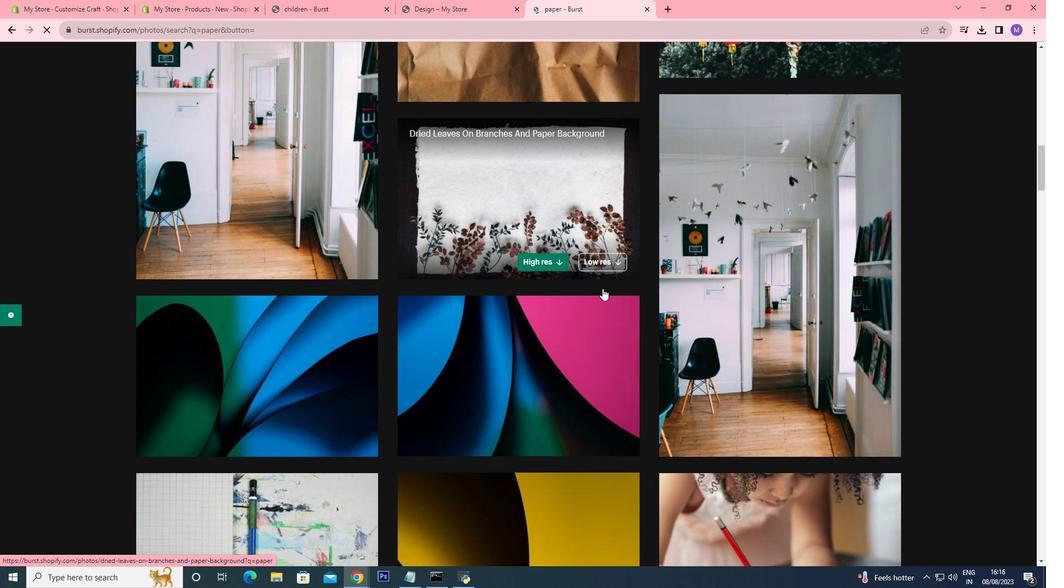 
Action: Mouse scrolled (602, 288) with delta (0, 0)
Screenshot: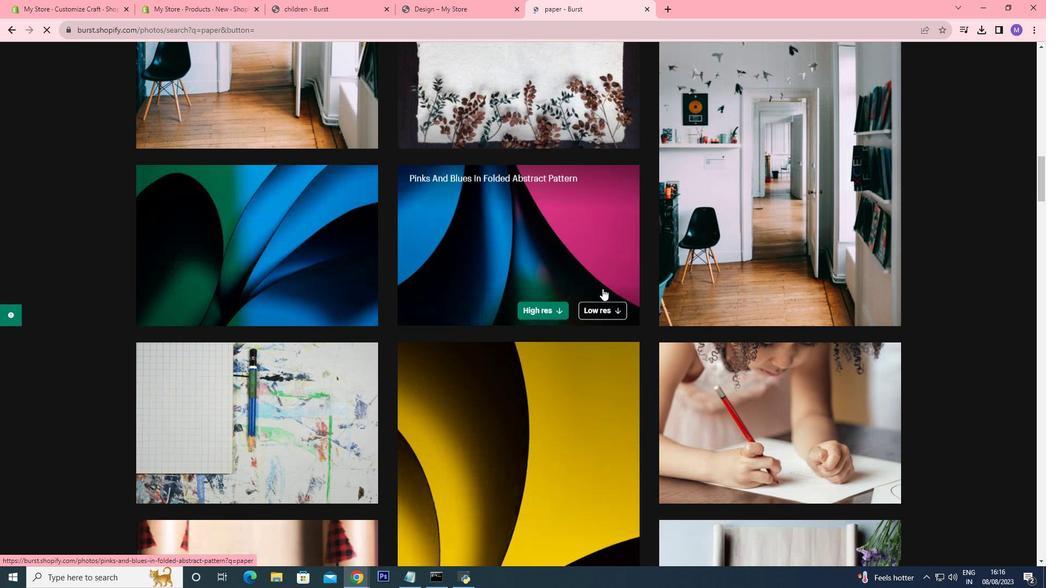 
Action: Mouse scrolled (602, 288) with delta (0, 0)
Screenshot: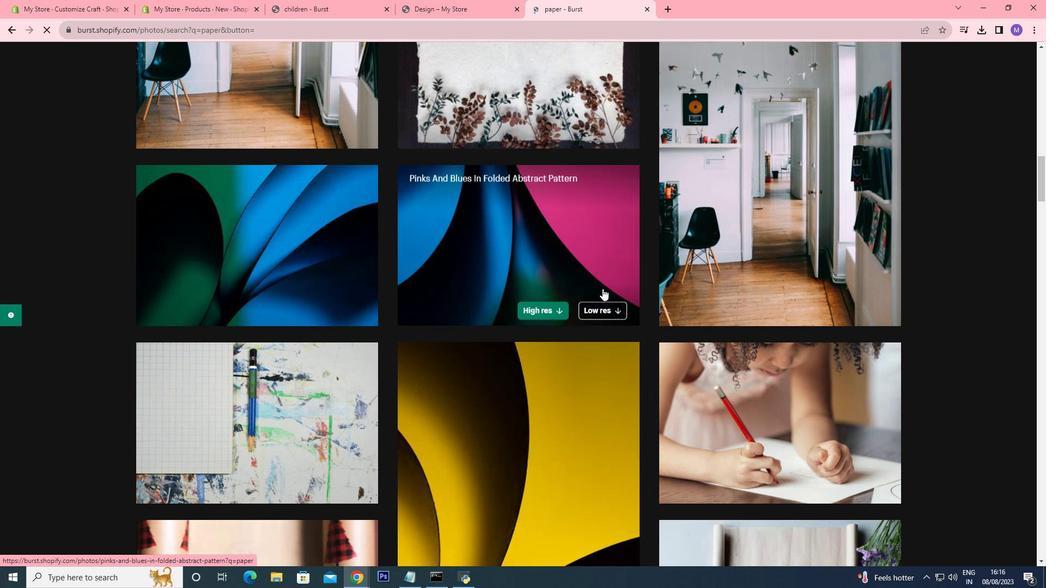 
Action: Mouse scrolled (602, 288) with delta (0, 0)
Screenshot: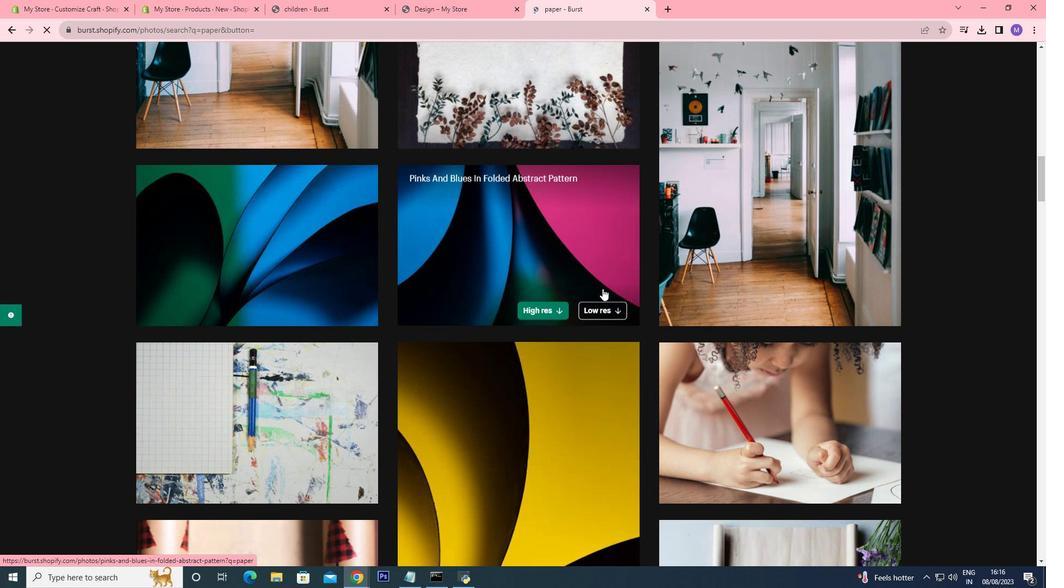 
Action: Mouse moved to (594, 284)
Screenshot: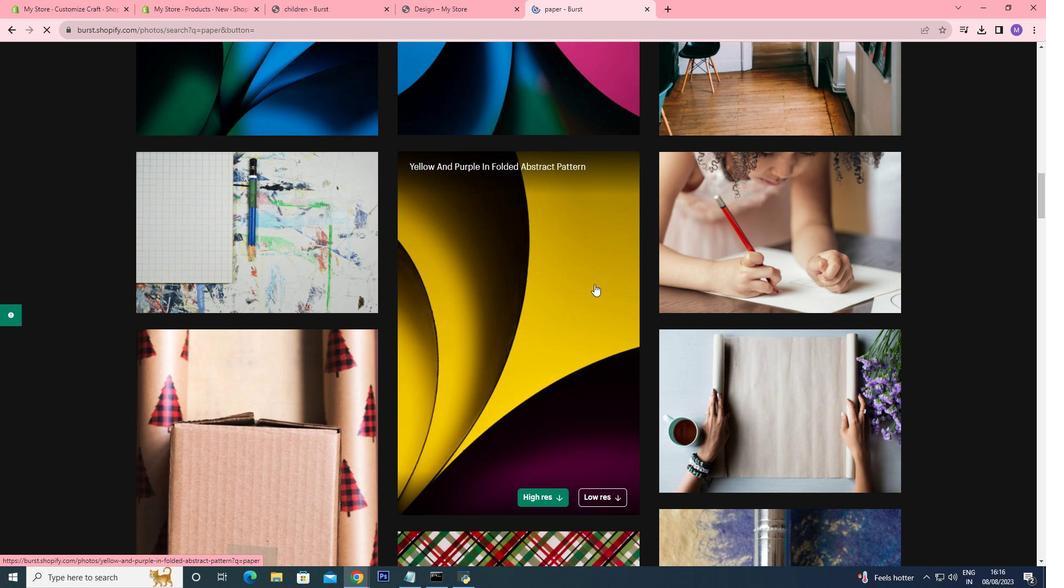 
Action: Mouse scrolled (594, 283) with delta (0, 0)
Screenshot: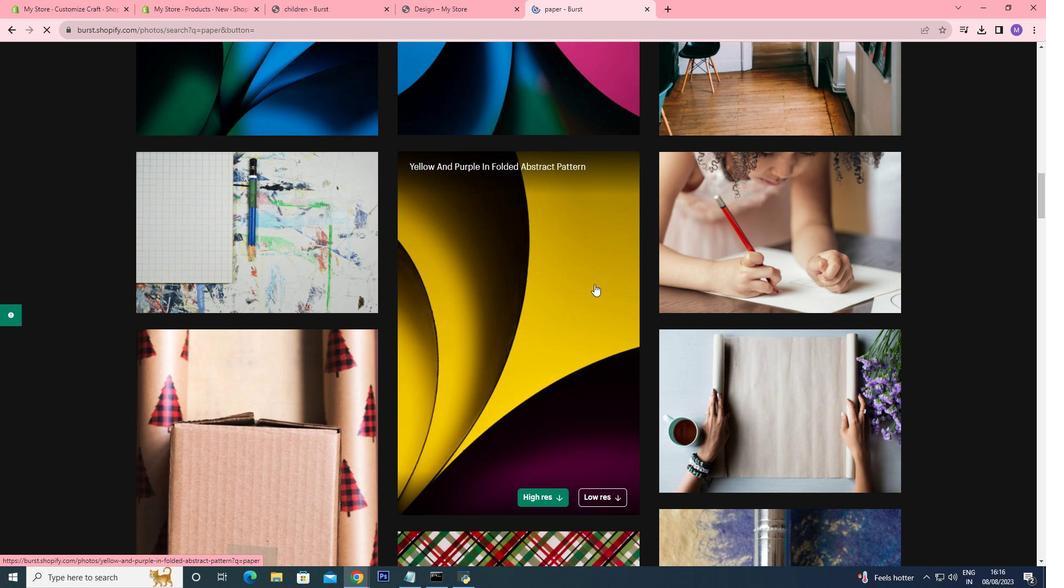 
Action: Mouse scrolled (594, 283) with delta (0, 0)
Screenshot: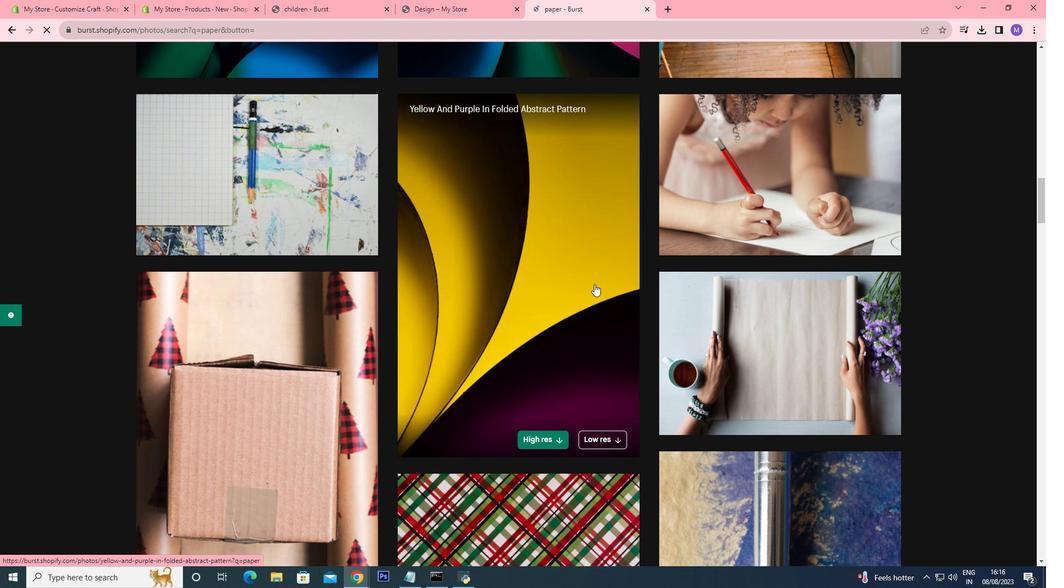 
Action: Mouse scrolled (594, 283) with delta (0, 0)
Screenshot: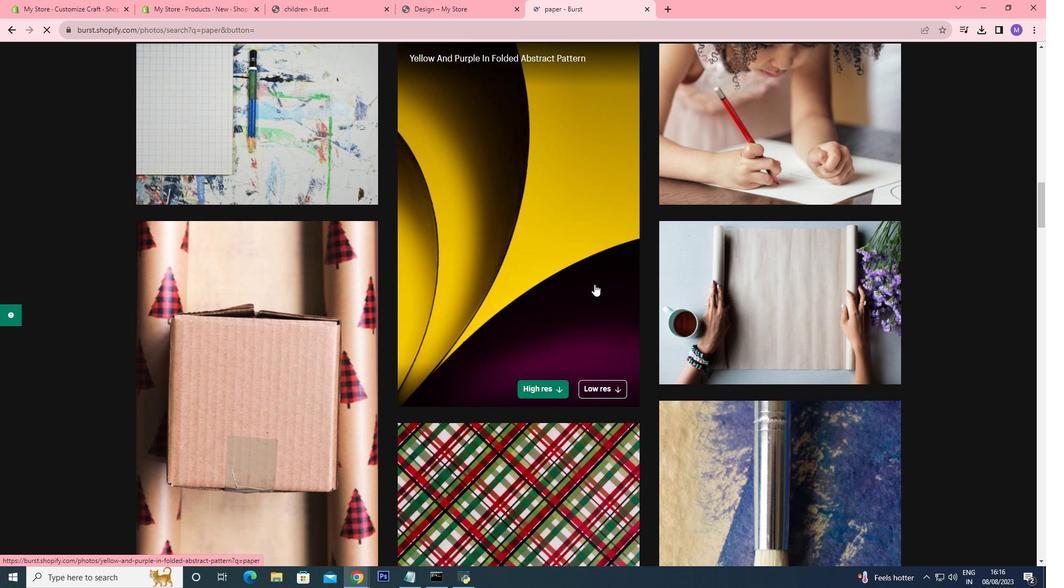 
Action: Mouse scrolled (594, 283) with delta (0, 0)
Screenshot: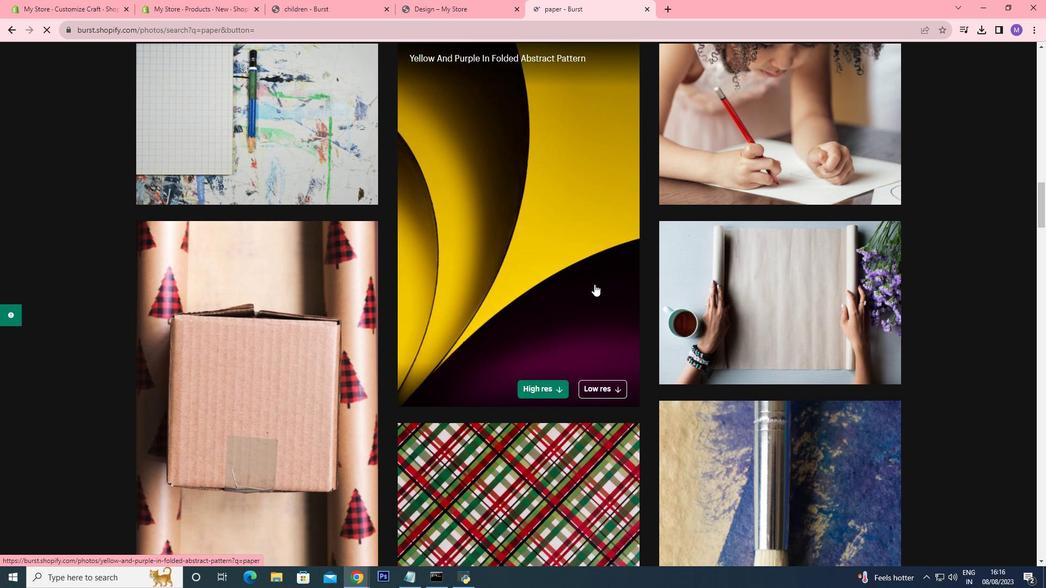
Action: Mouse scrolled (594, 283) with delta (0, 0)
Screenshot: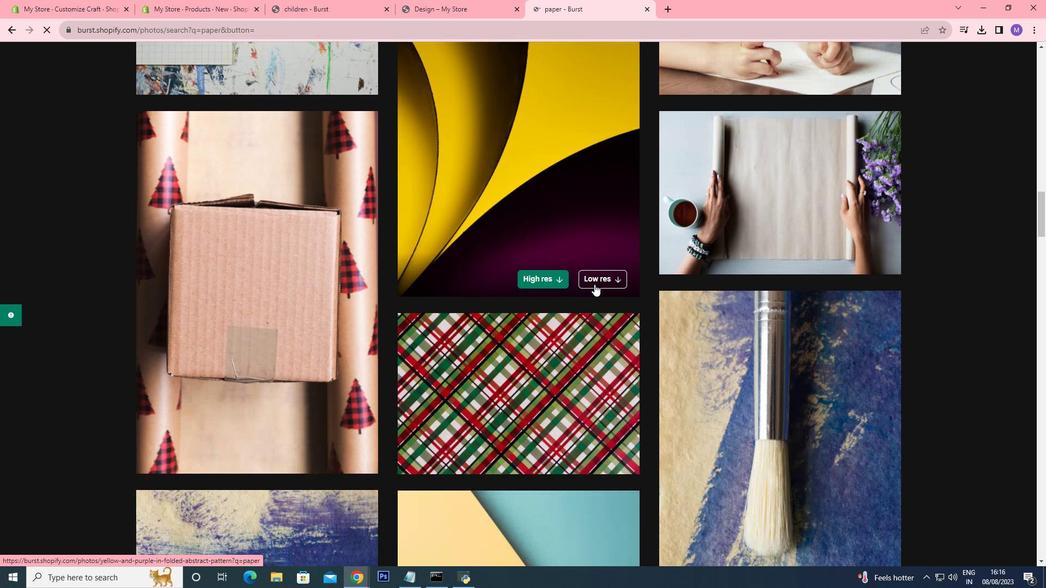 
Action: Mouse moved to (546, 284)
Screenshot: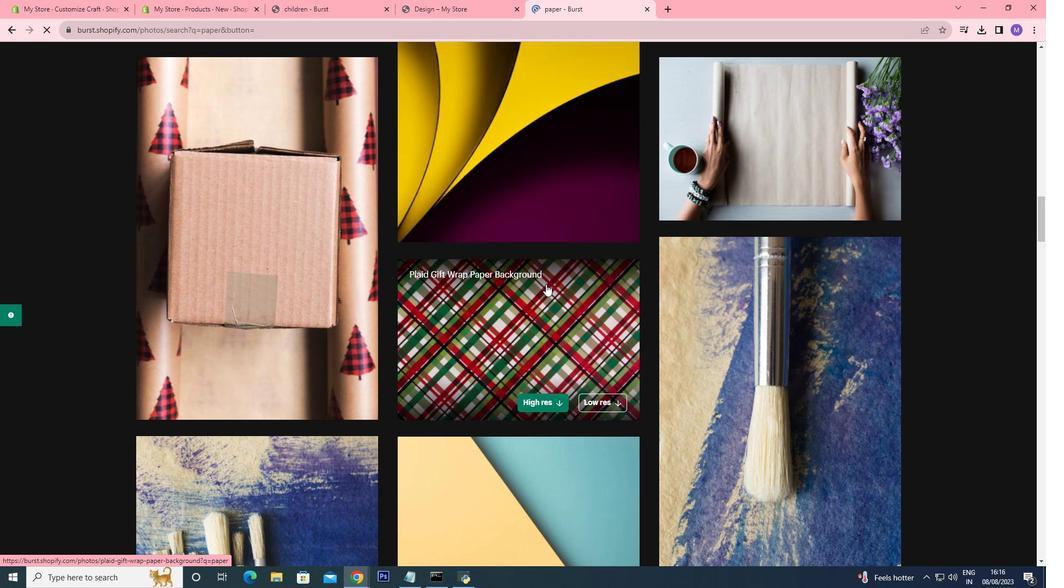 
Action: Mouse scrolled (546, 285) with delta (0, 0)
Screenshot: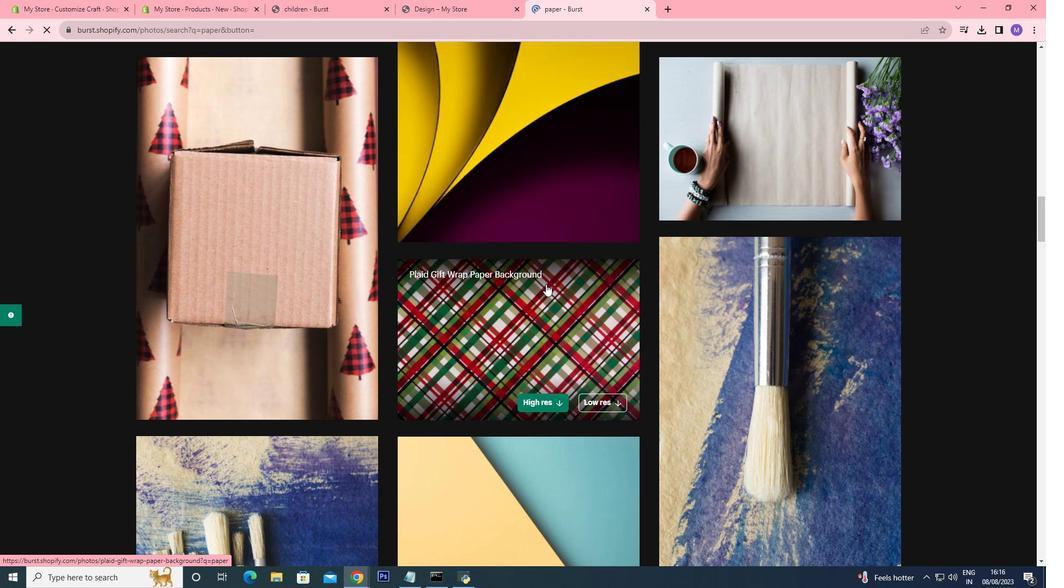 
Action: Mouse moved to (546, 284)
Screenshot: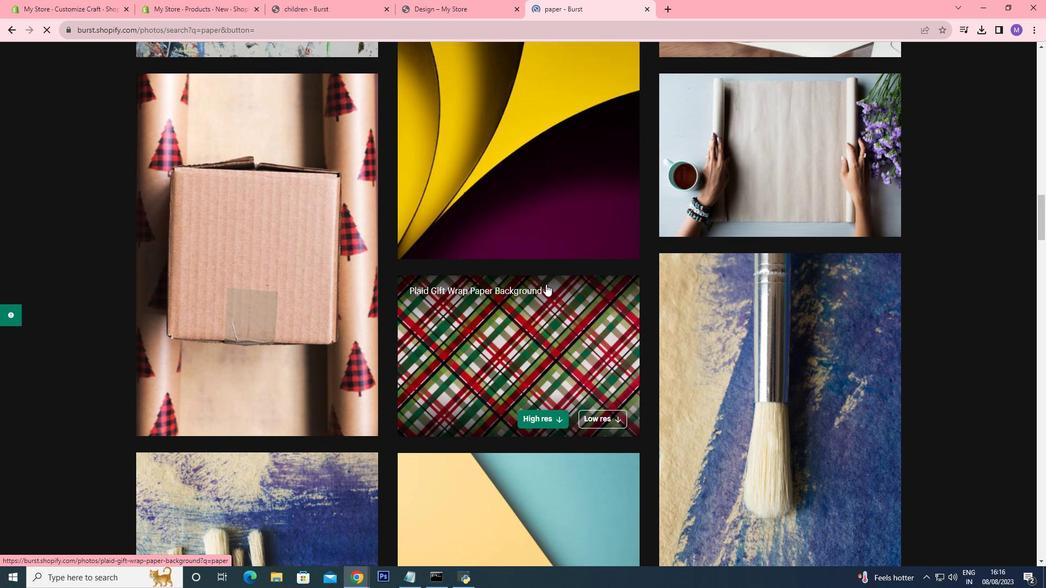 
Action: Mouse scrolled (546, 285) with delta (0, 0)
Screenshot: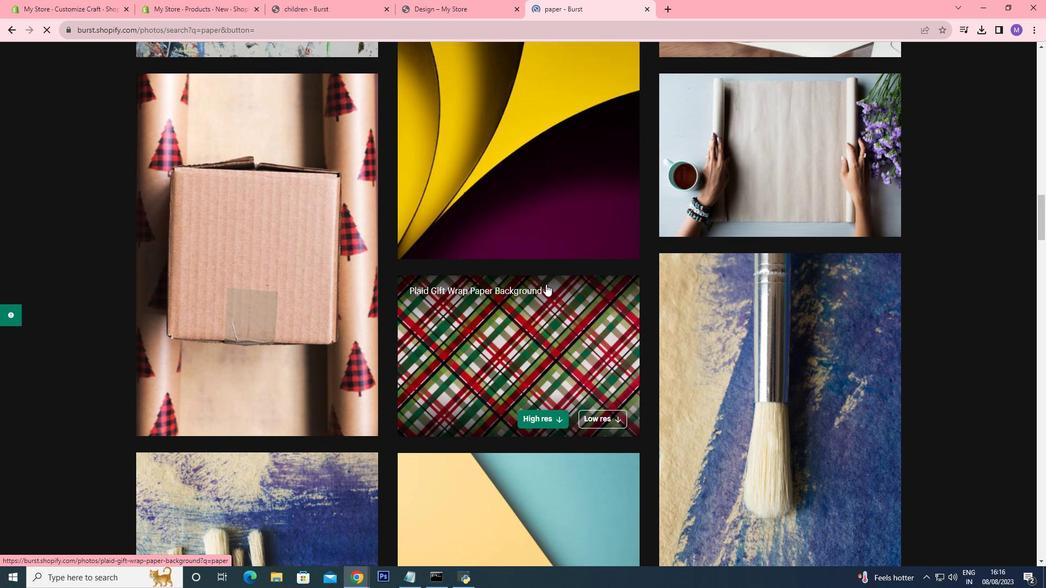 
Action: Mouse scrolled (546, 285) with delta (0, 0)
Screenshot: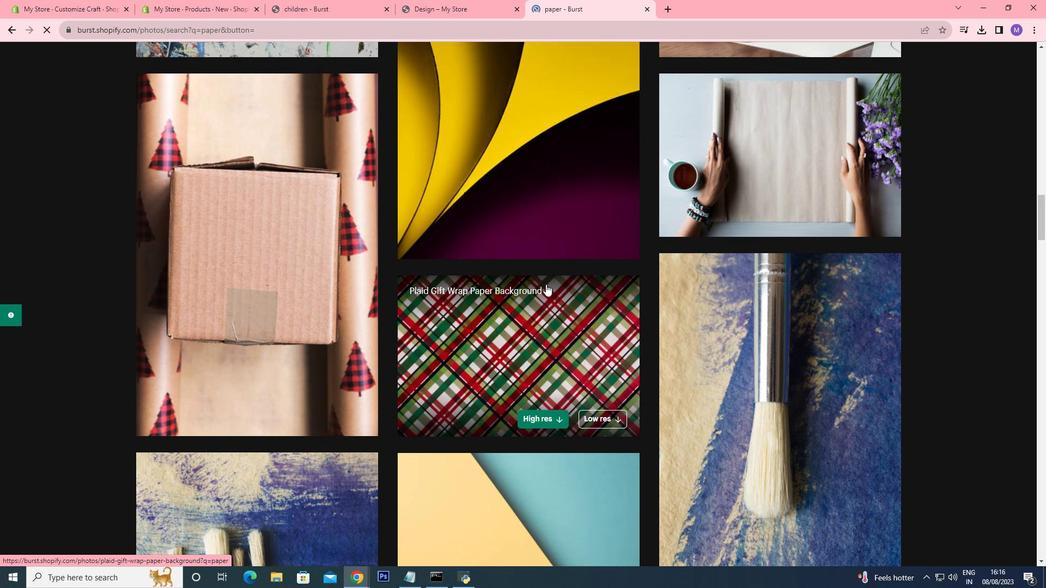 
Action: Mouse scrolled (546, 285) with delta (0, 0)
Screenshot: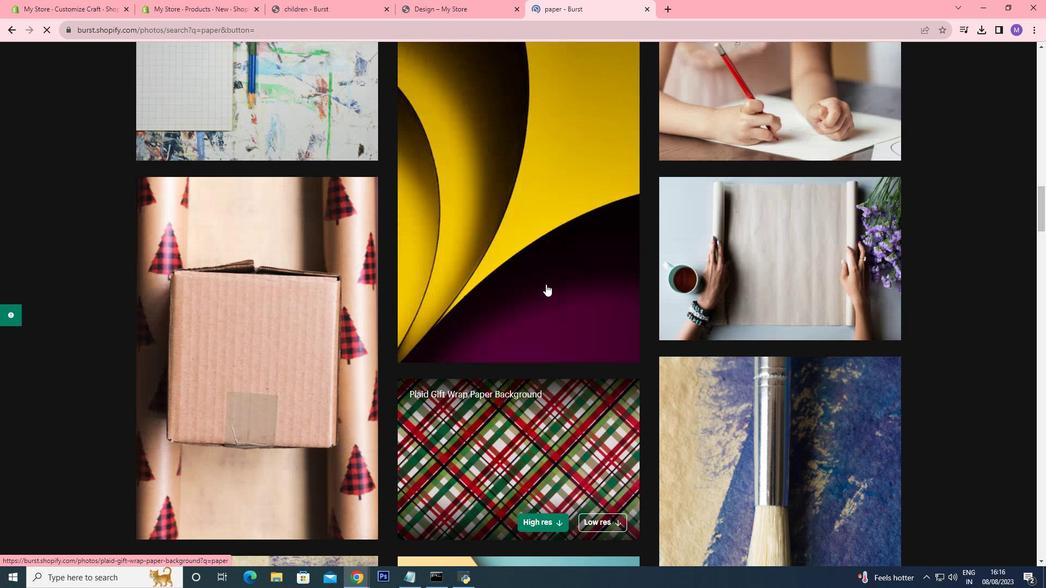 
Action: Mouse moved to (876, 419)
Screenshot: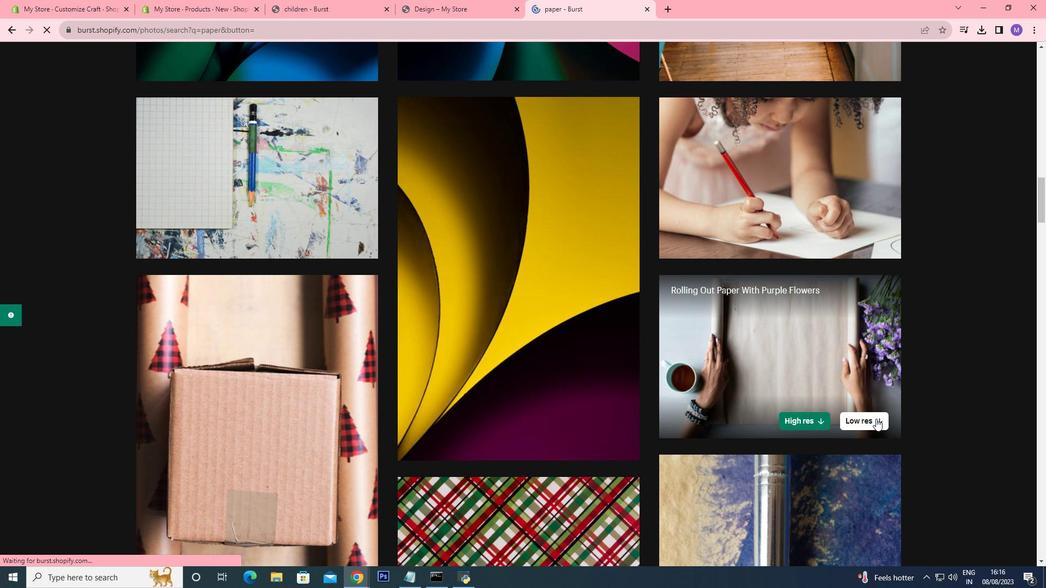 
Action: Mouse pressed left at (876, 419)
Screenshot: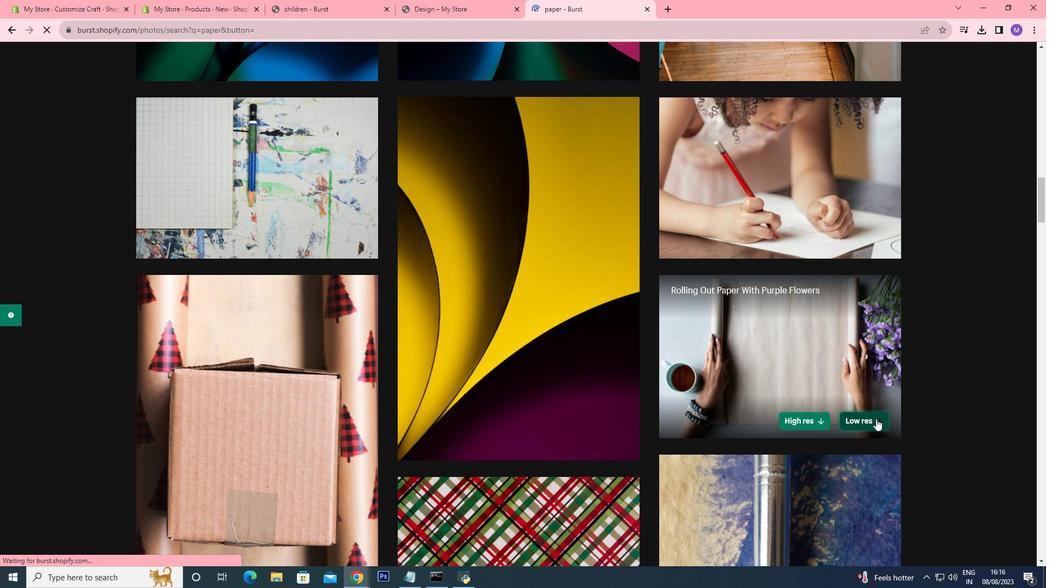 
Action: Mouse moved to (812, 311)
Screenshot: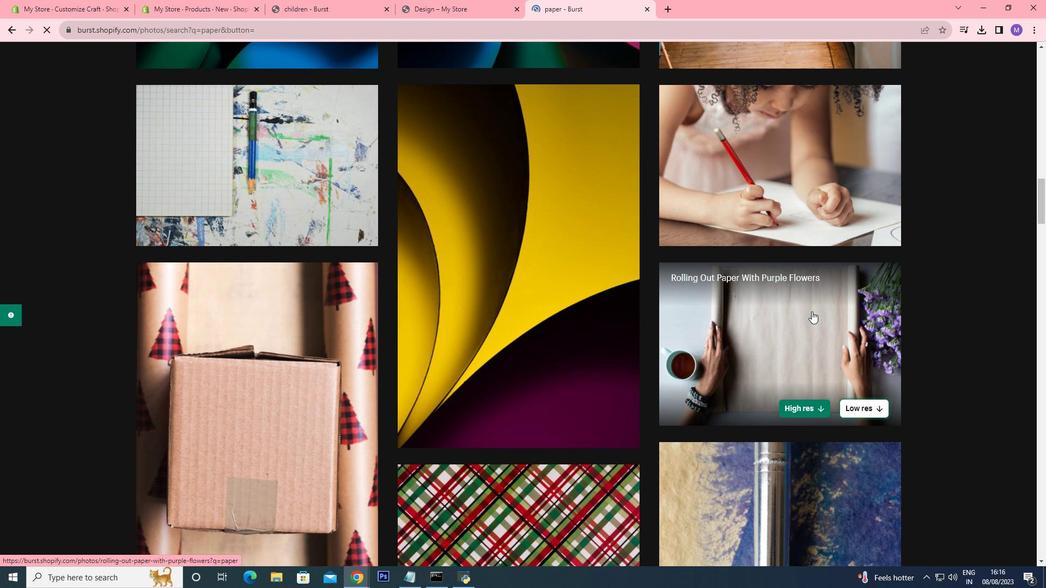 
Action: Mouse scrolled (812, 311) with delta (0, 0)
Screenshot: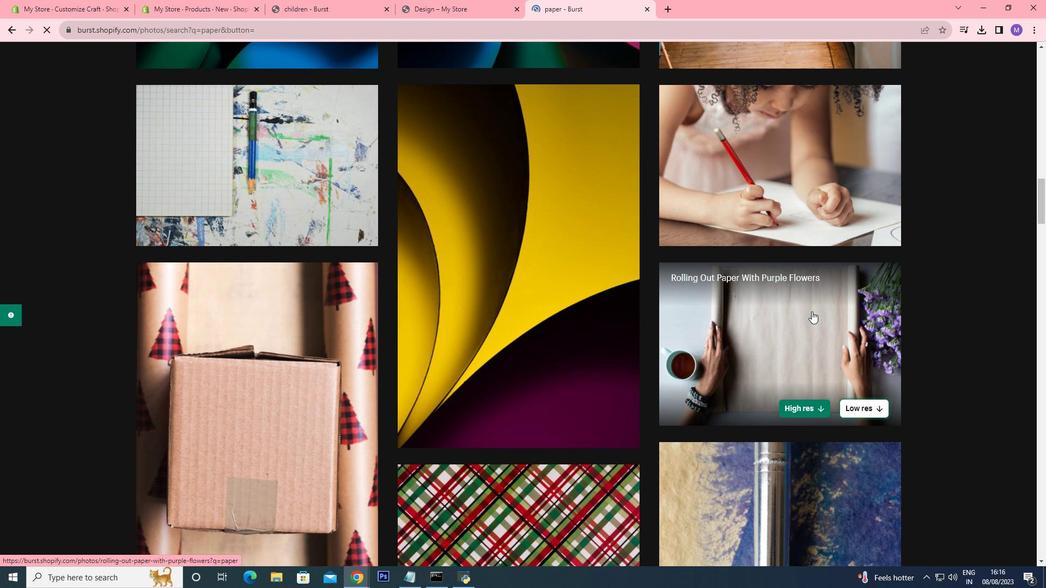 
Action: Mouse scrolled (812, 311) with delta (0, 0)
Screenshot: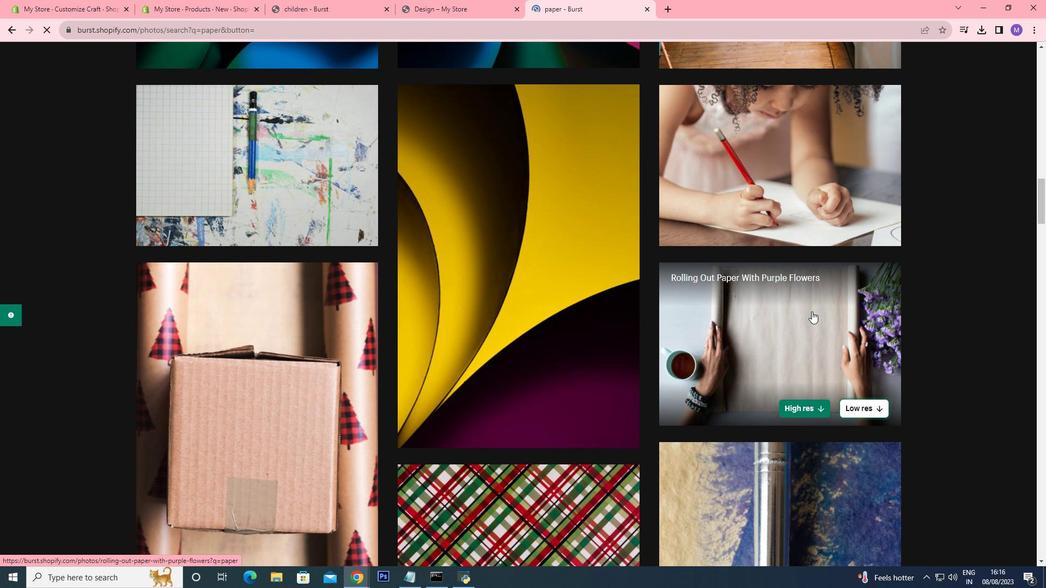 
Action: Mouse scrolled (812, 311) with delta (0, 0)
Screenshot: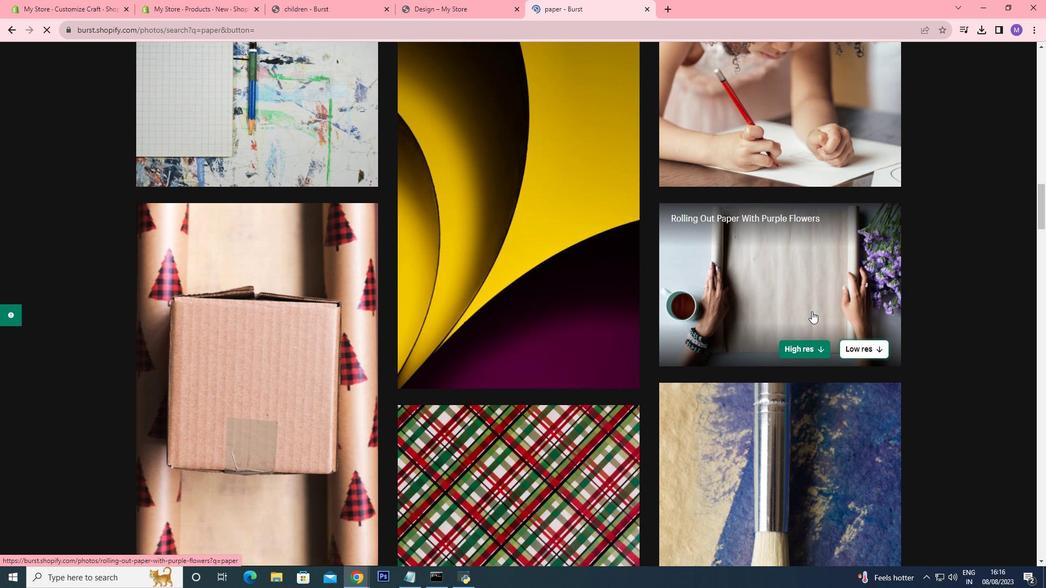 
Action: Mouse scrolled (812, 311) with delta (0, 0)
Screenshot: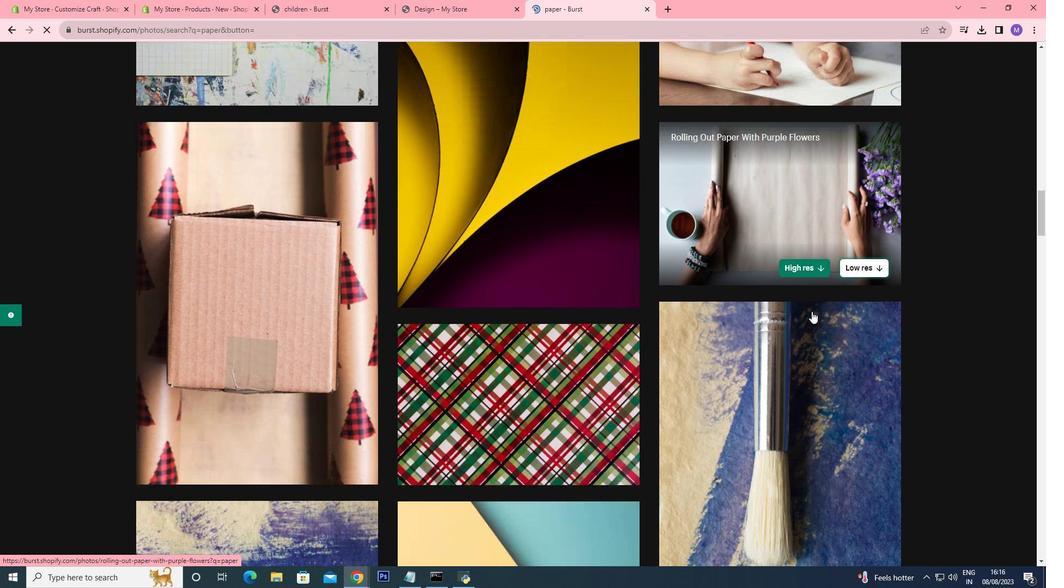 
Action: Mouse scrolled (812, 311) with delta (0, 0)
Screenshot: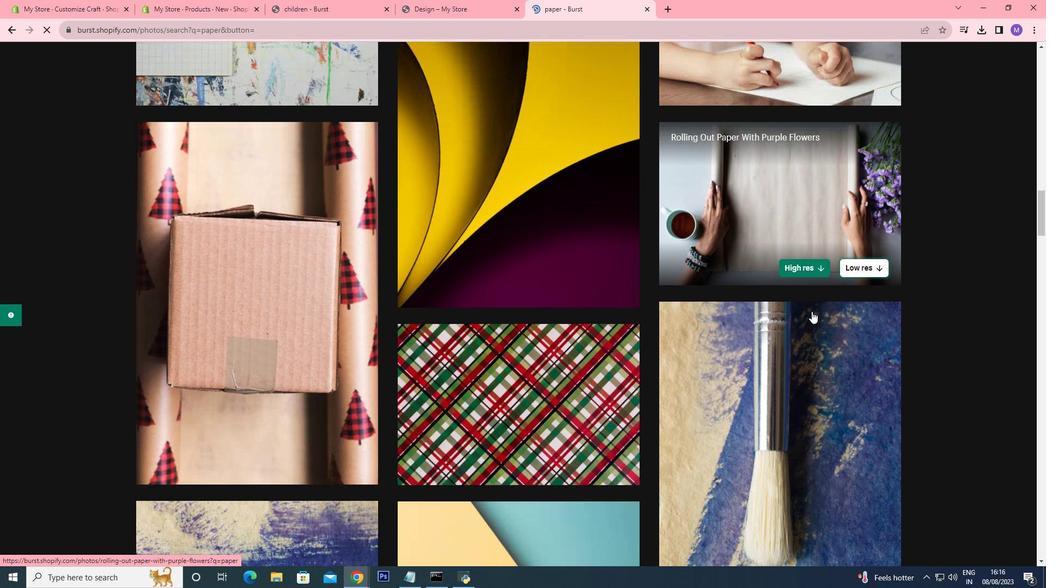
Action: Mouse scrolled (812, 311) with delta (0, 0)
Screenshot: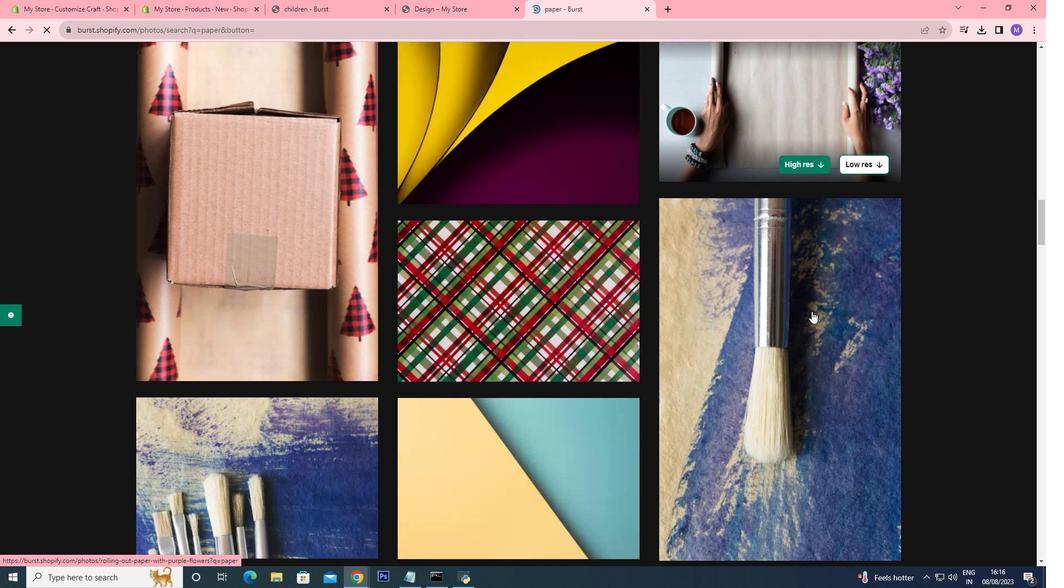 
Action: Mouse scrolled (812, 311) with delta (0, 0)
Screenshot: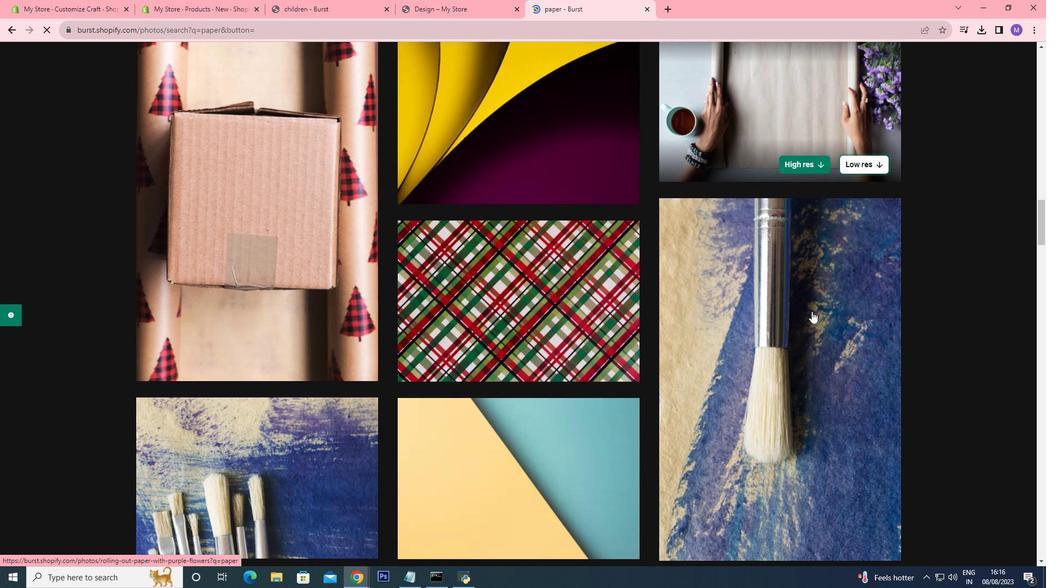 
Action: Mouse scrolled (812, 311) with delta (0, 0)
Screenshot: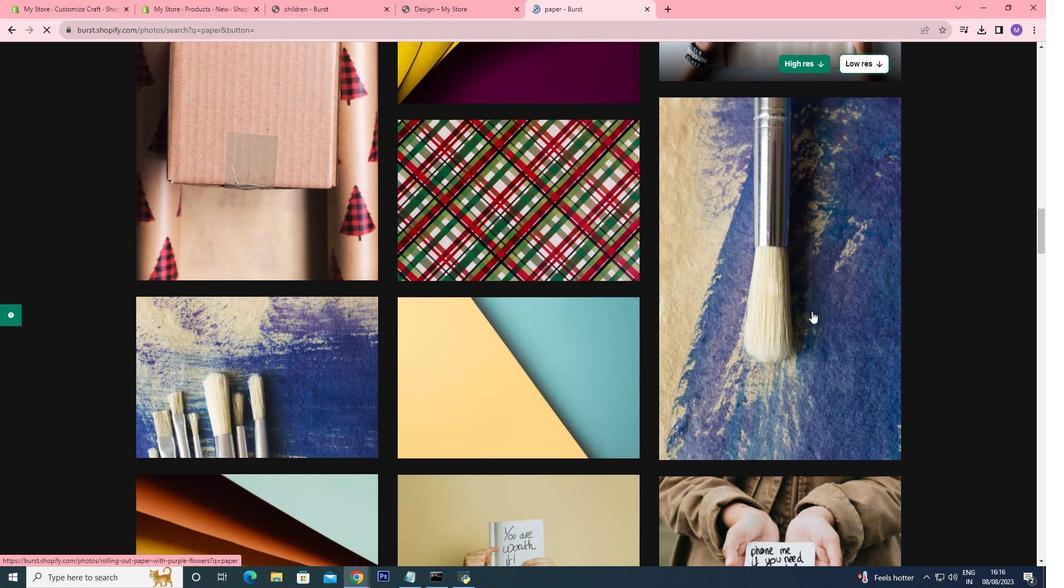 
Action: Mouse moved to (806, 304)
Screenshot: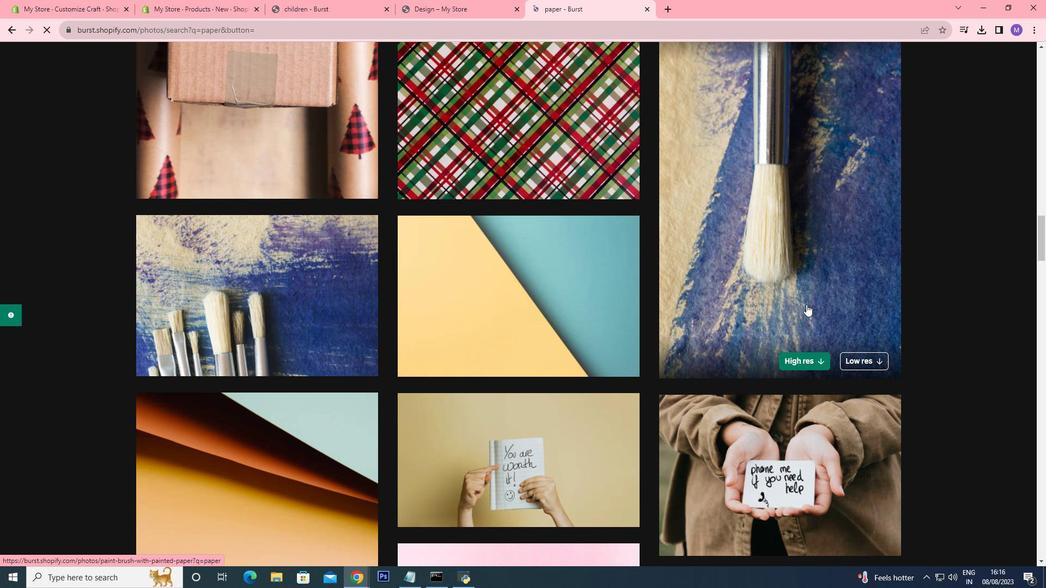 
Action: Mouse scrolled (806, 304) with delta (0, 0)
Screenshot: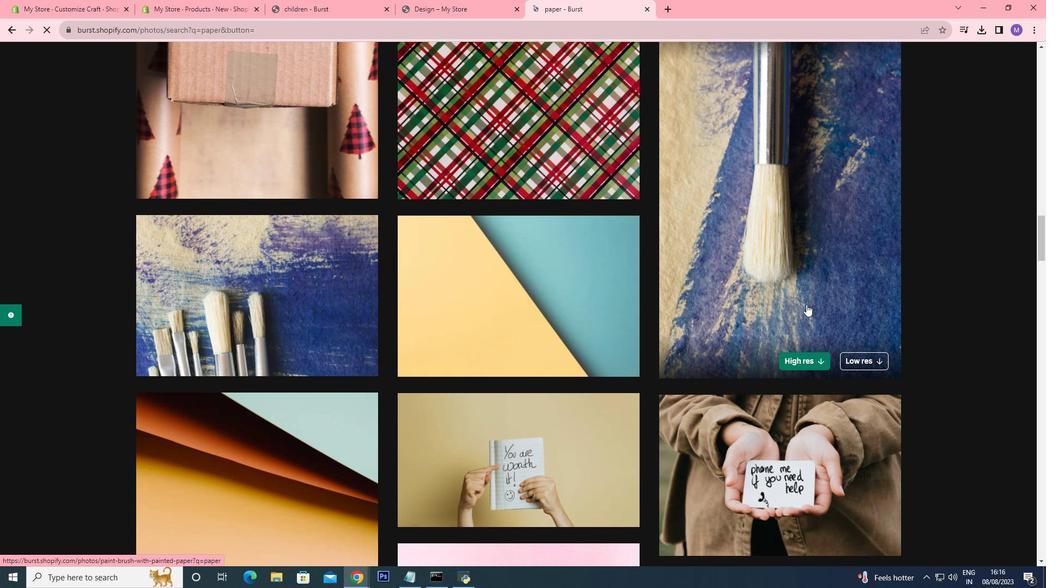 
Action: Mouse scrolled (806, 304) with delta (0, 0)
Screenshot: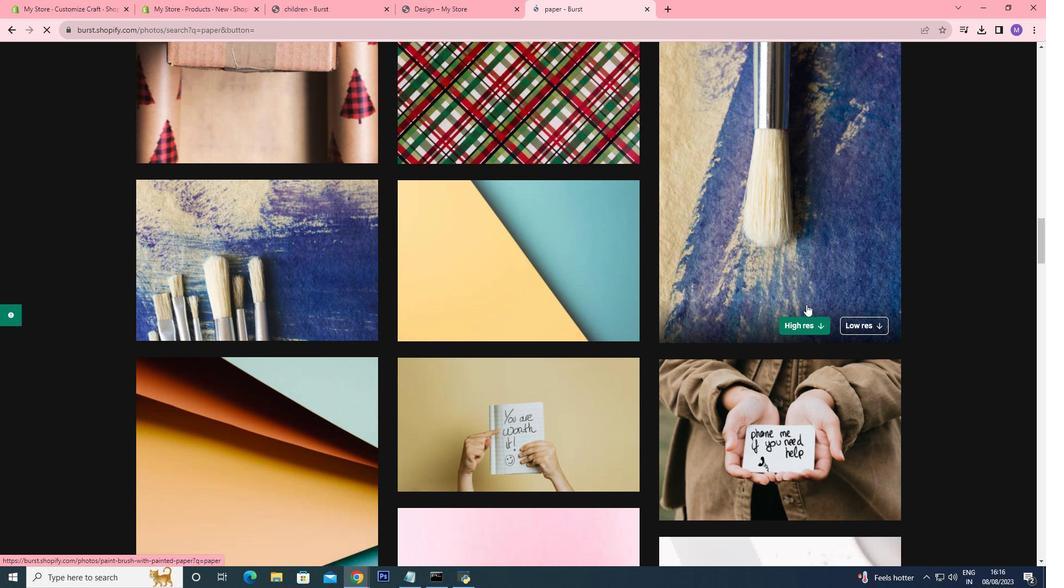 
Action: Mouse scrolled (806, 304) with delta (0, 0)
Screenshot: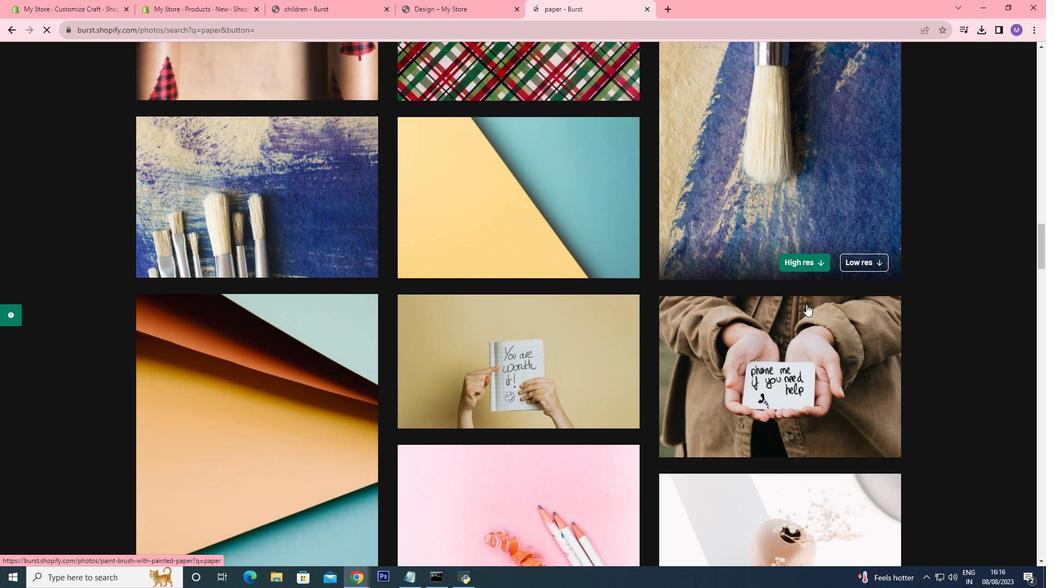 
Action: Mouse scrolled (806, 304) with delta (0, 0)
